 Task: Go to Program & Features. Select Whole Food Market. Add to cart Organic Probiotic Supplements-2. Place order for Kayla Brown, _x000D_
500 Blairs Ferry Rd NE_x000D_
Cedar Rapids, Iowa(IA), 52402, Cell Number (319) 533-3611
Action: Mouse moved to (396, 354)
Screenshot: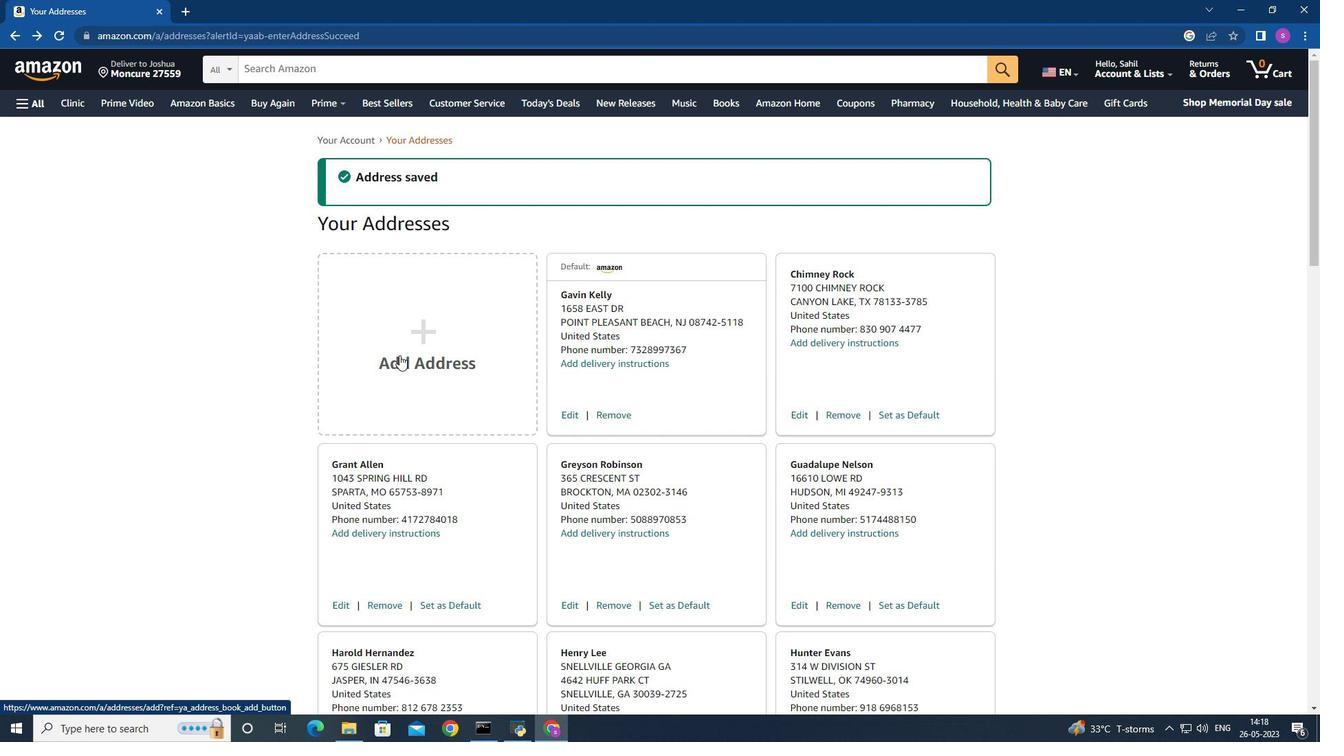 
Action: Mouse pressed left at (396, 354)
Screenshot: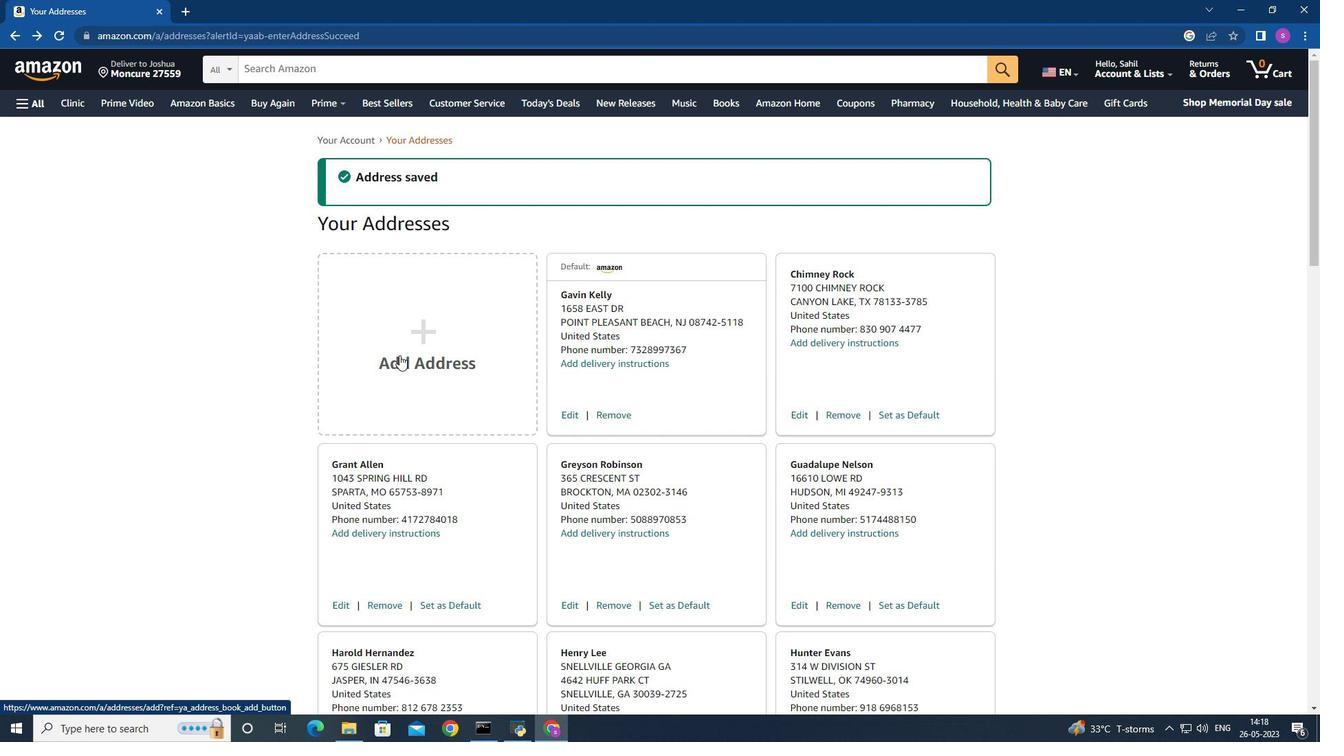 
Action: Mouse moved to (416, 341)
Screenshot: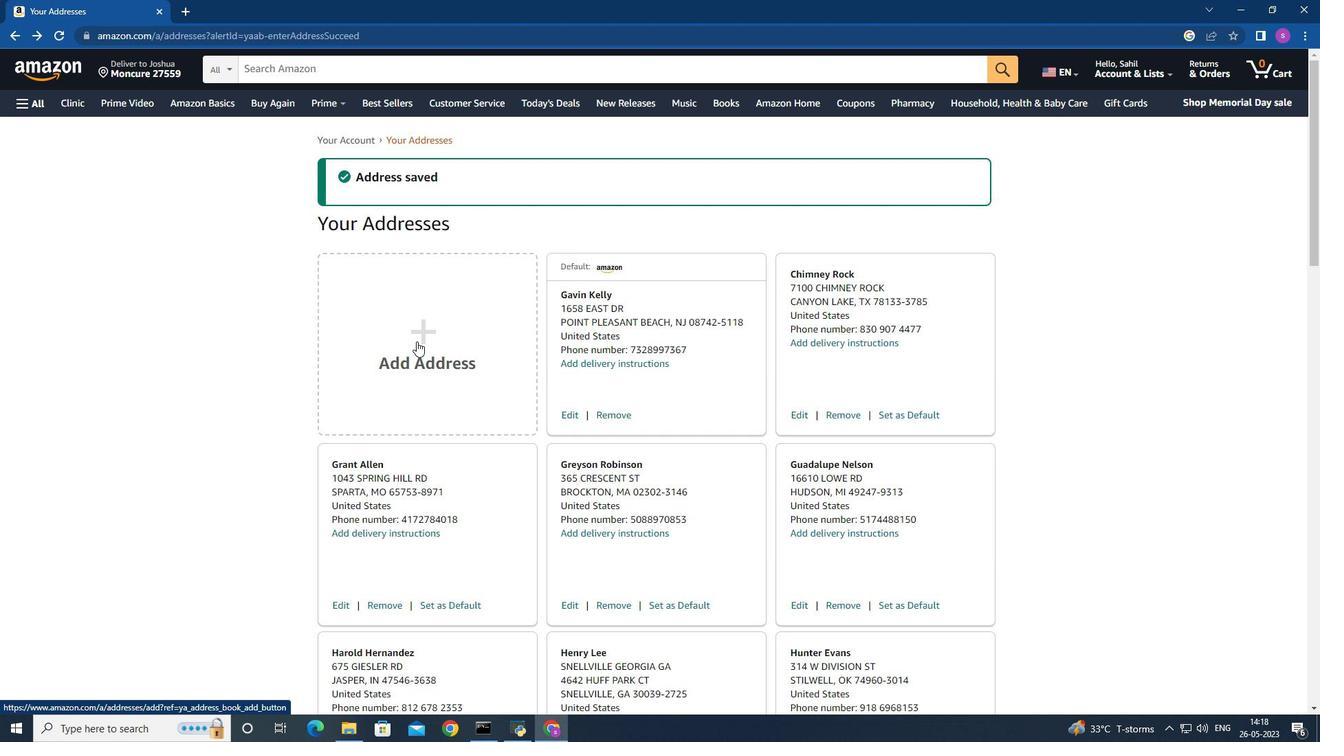 
Action: Mouse pressed left at (416, 341)
Screenshot: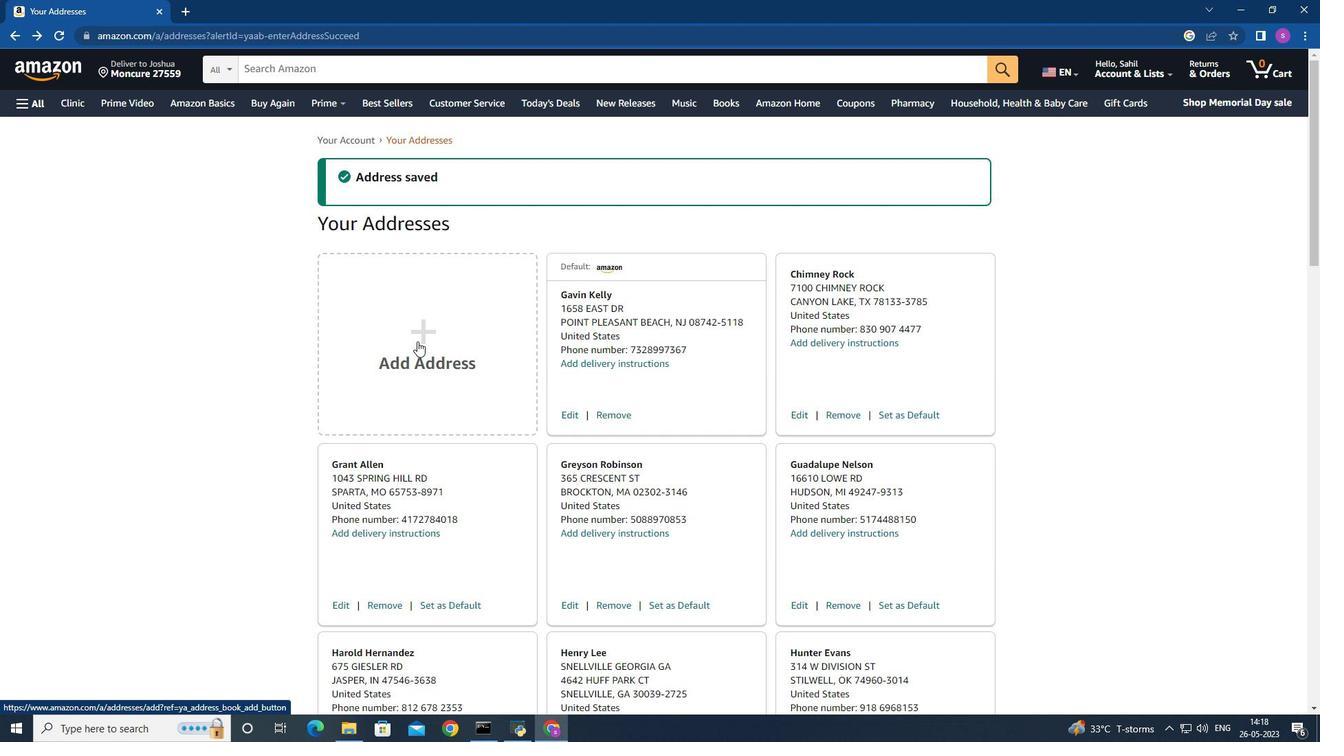 
Action: Mouse moved to (544, 337)
Screenshot: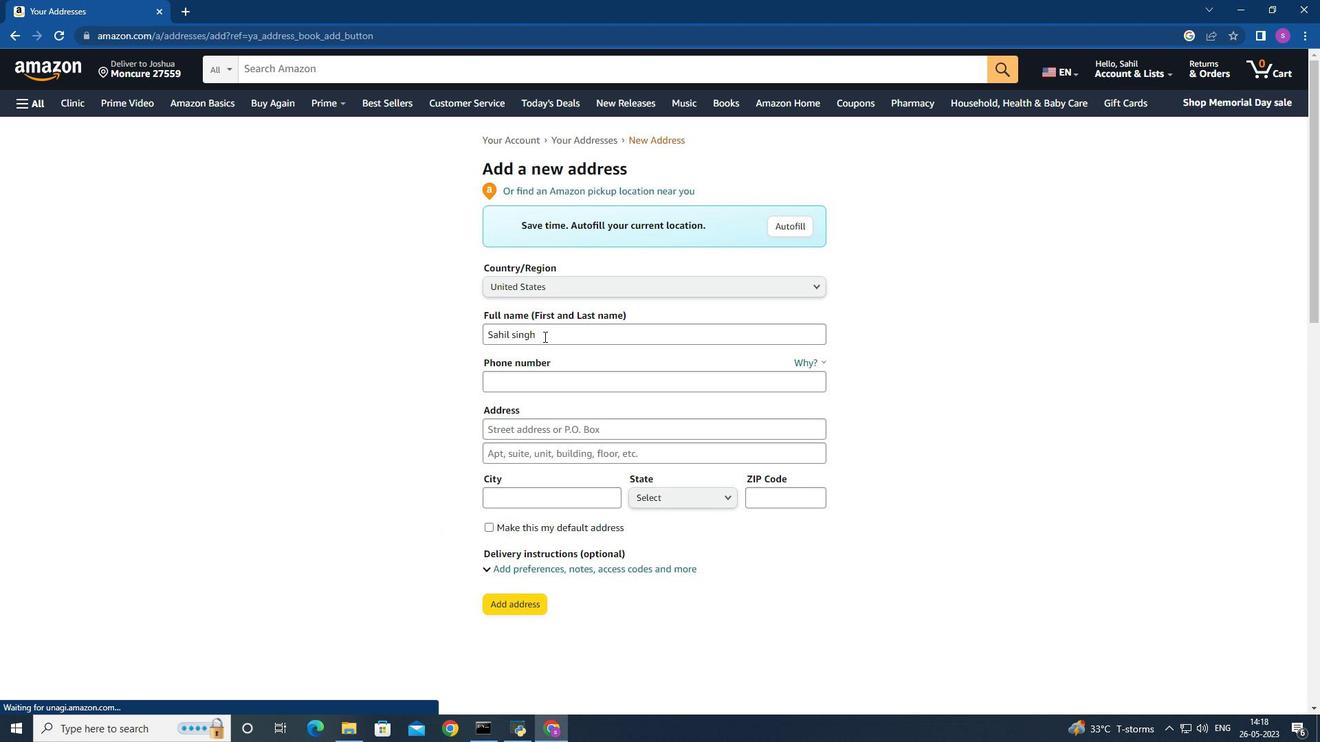 
Action: Mouse pressed left at (544, 337)
Screenshot: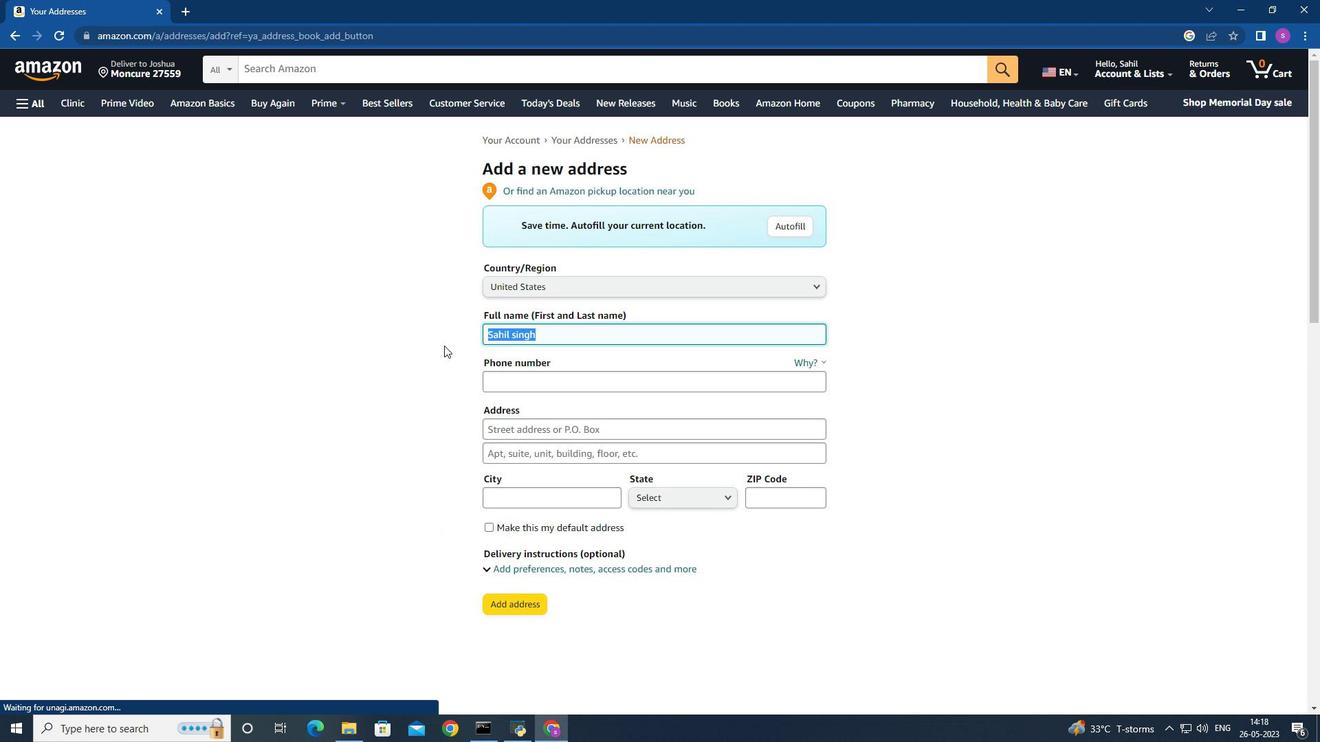 
Action: Mouse moved to (417, 348)
Screenshot: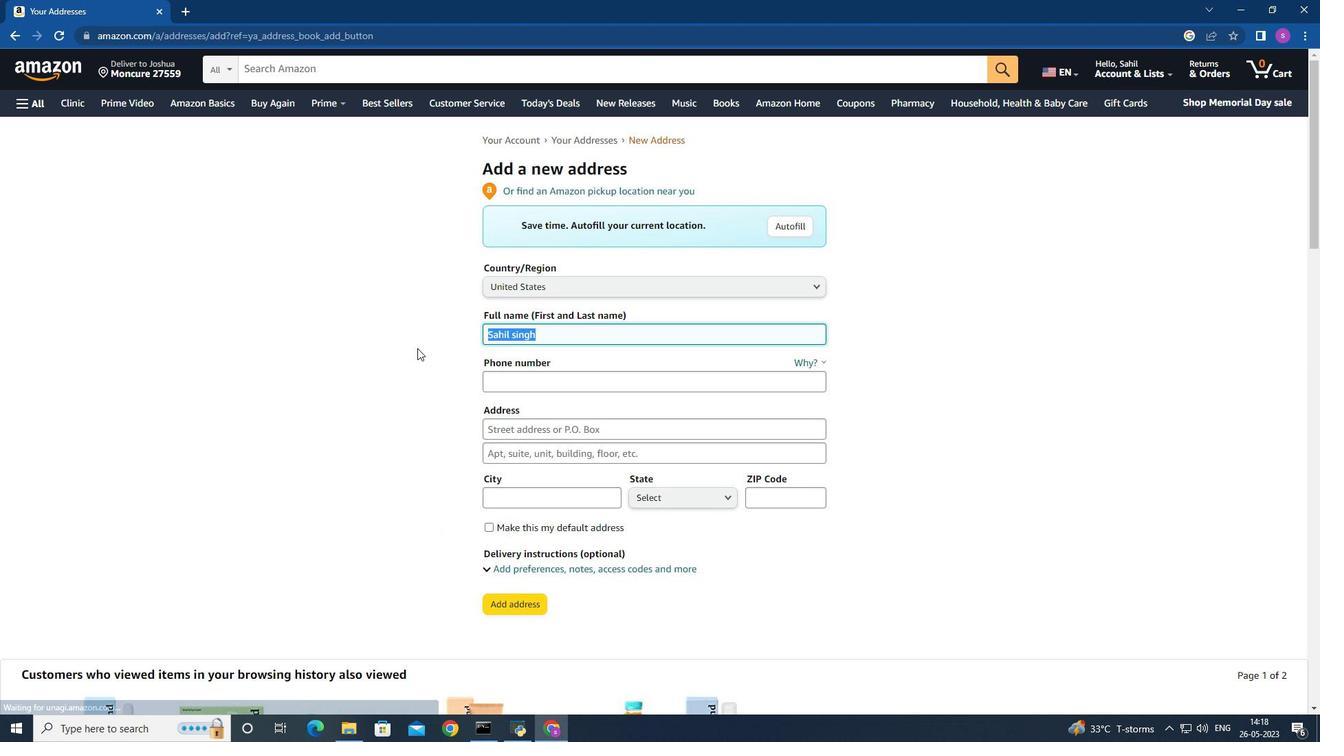 
Action: Key pressed <Key.shift>Kayla<Key.space><Key.shift>Browm
Screenshot: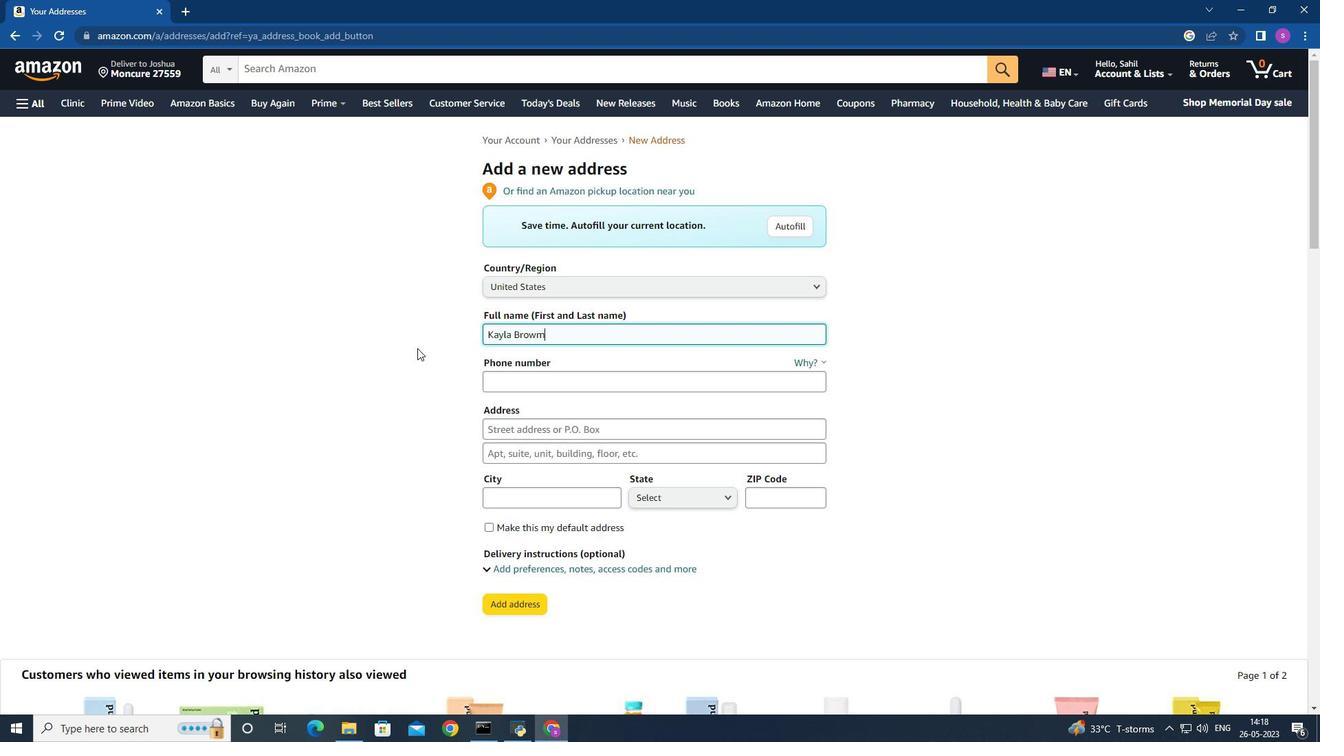 
Action: Mouse moved to (494, 377)
Screenshot: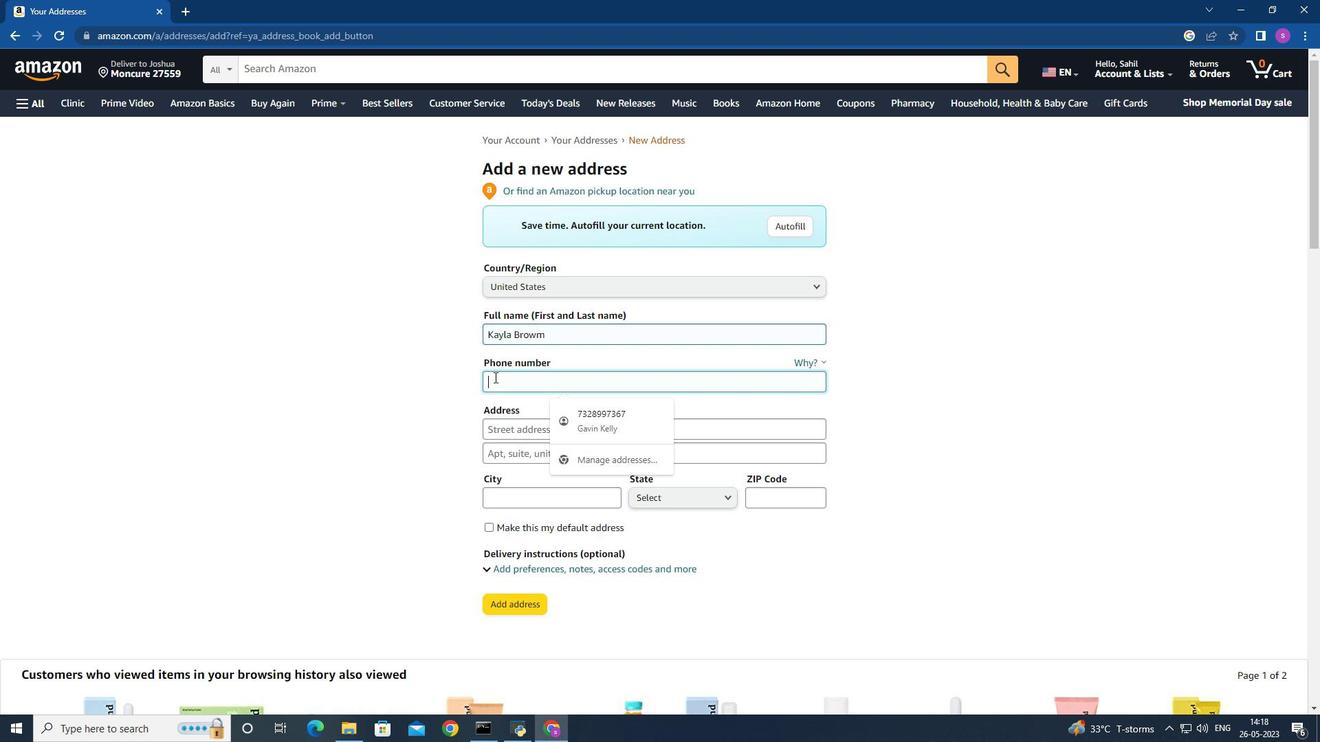 
Action: Mouse pressed left at (494, 377)
Screenshot: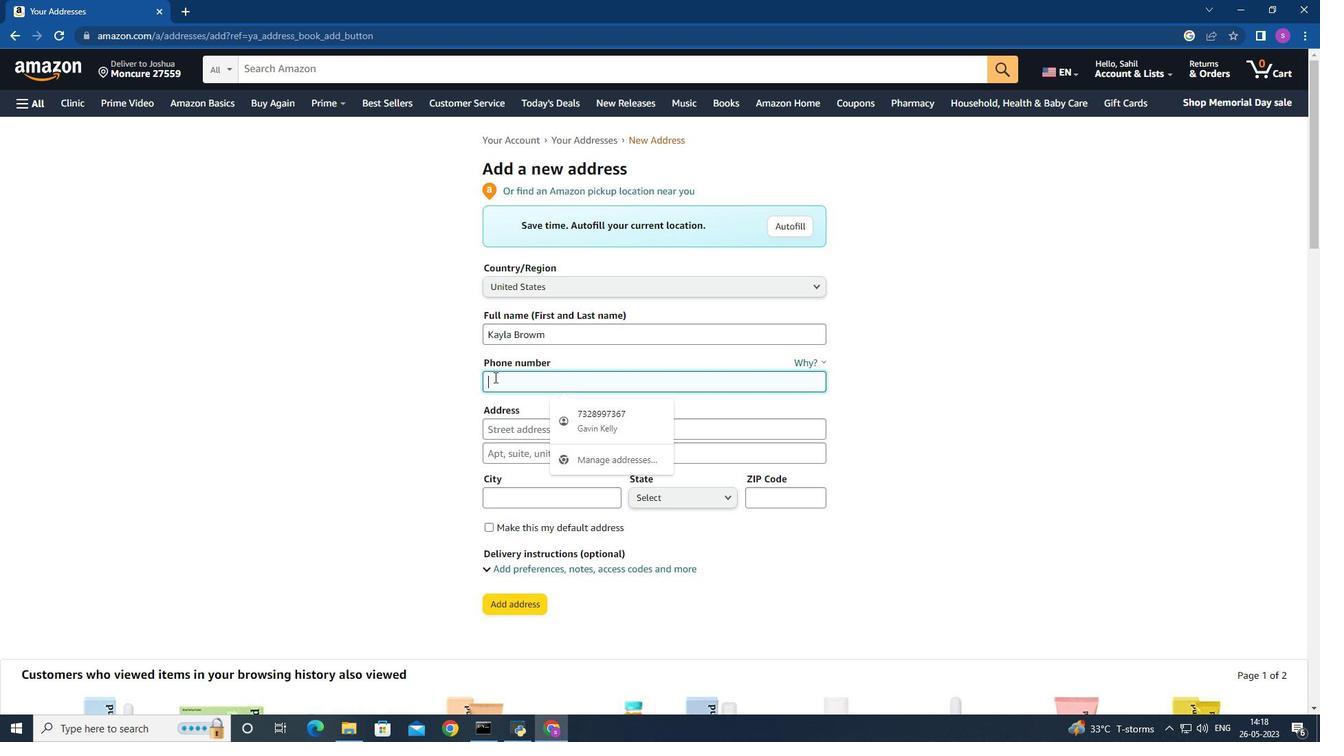 
Action: Key pressed 3195333611
Screenshot: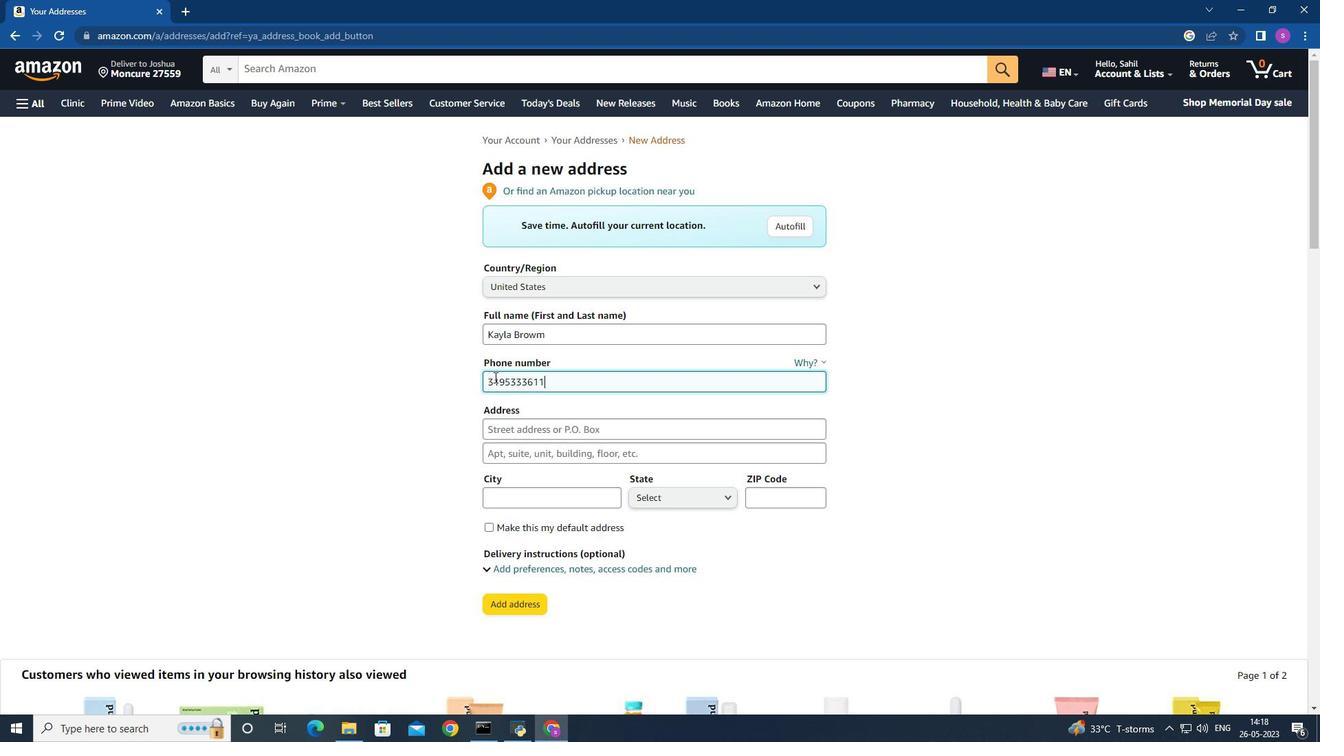 
Action: Mouse moved to (515, 431)
Screenshot: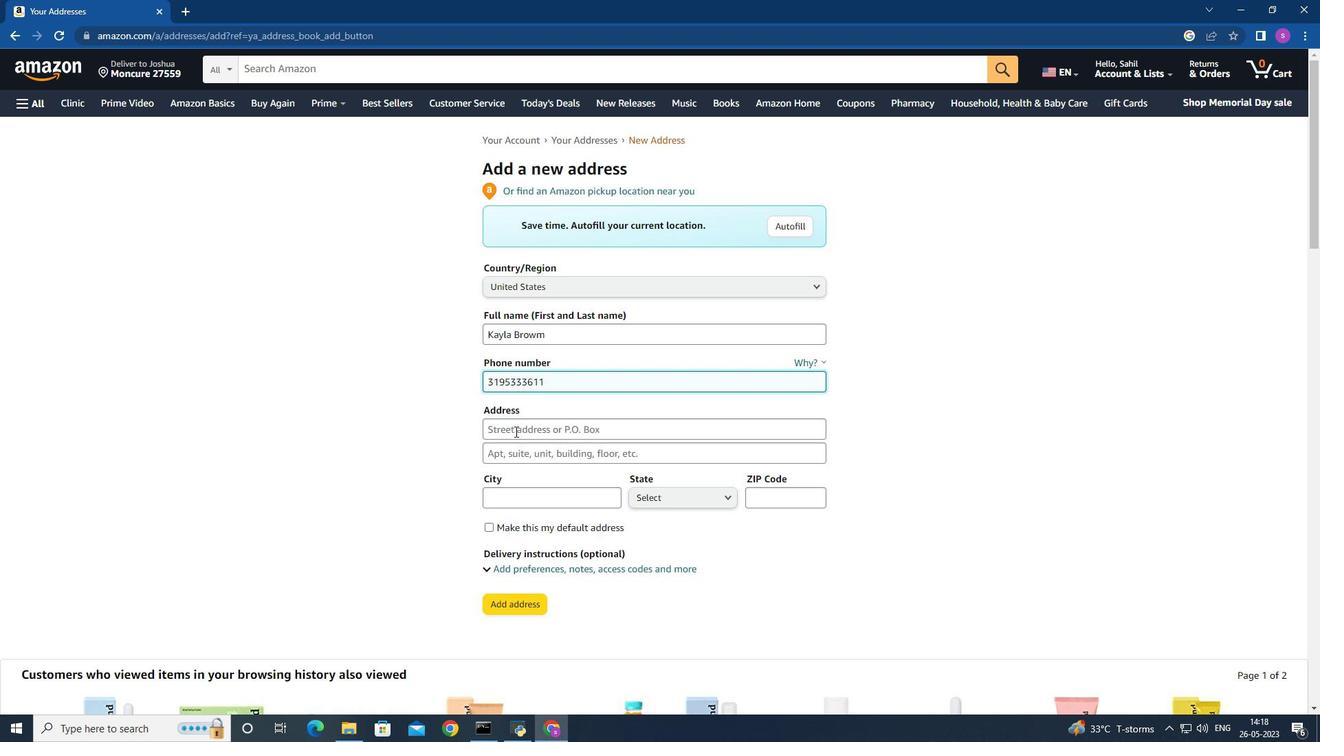 
Action: Mouse pressed left at (515, 431)
Screenshot: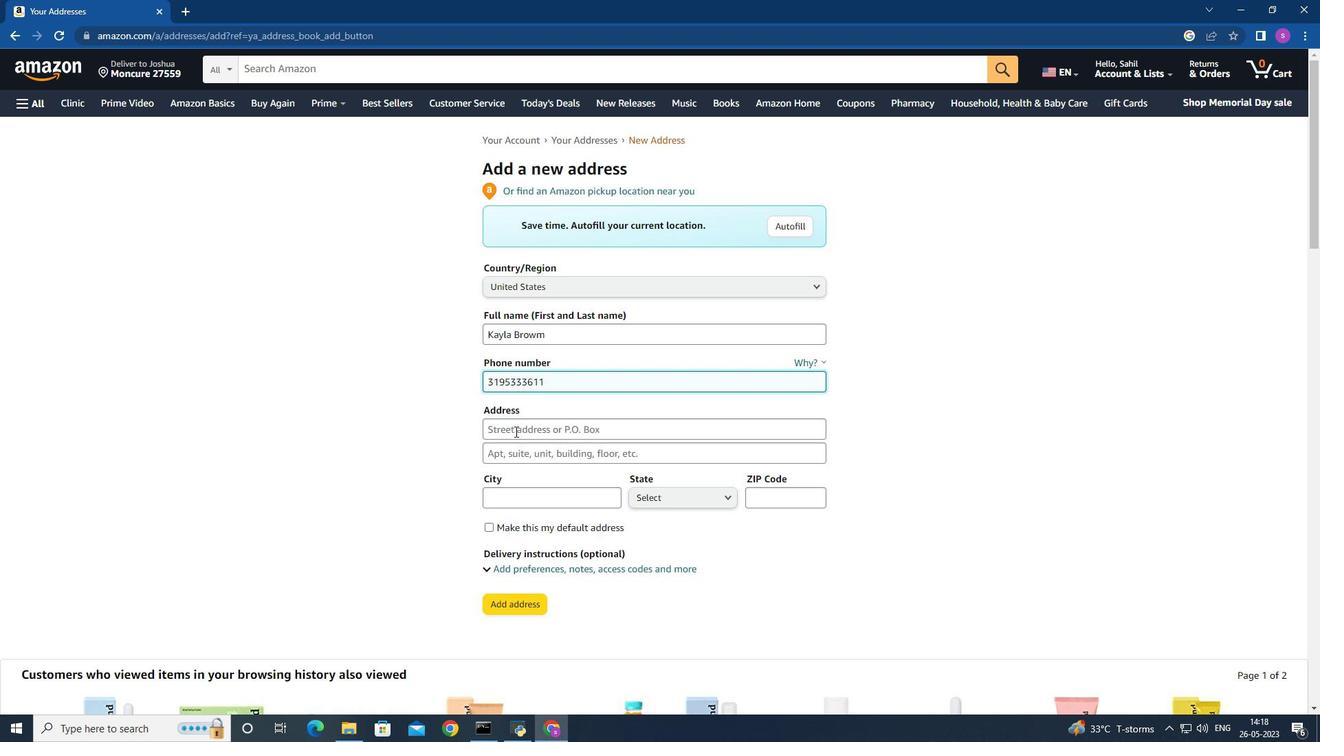 
Action: Mouse moved to (509, 419)
Screenshot: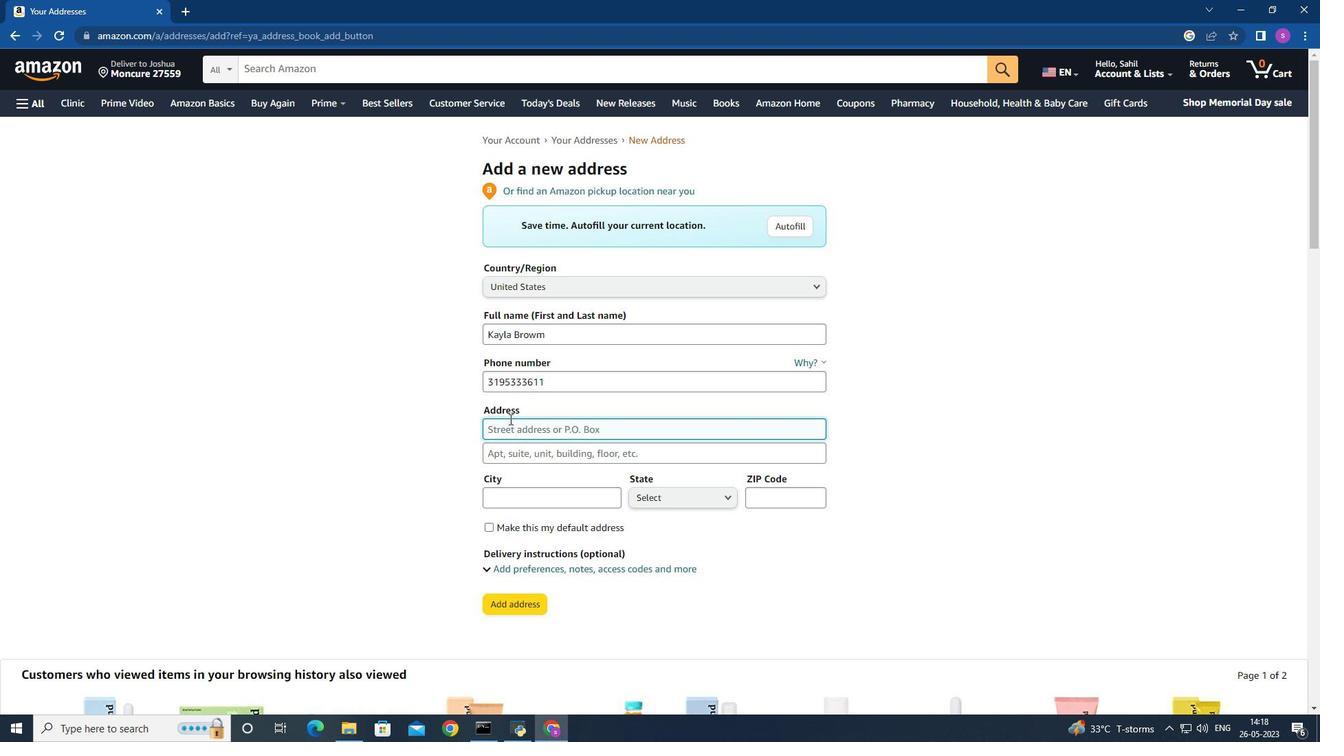 
Action: Key pressed 500<Key.space><Key.shift>Blairs<Key.space><Key.shift>Ferry
Screenshot: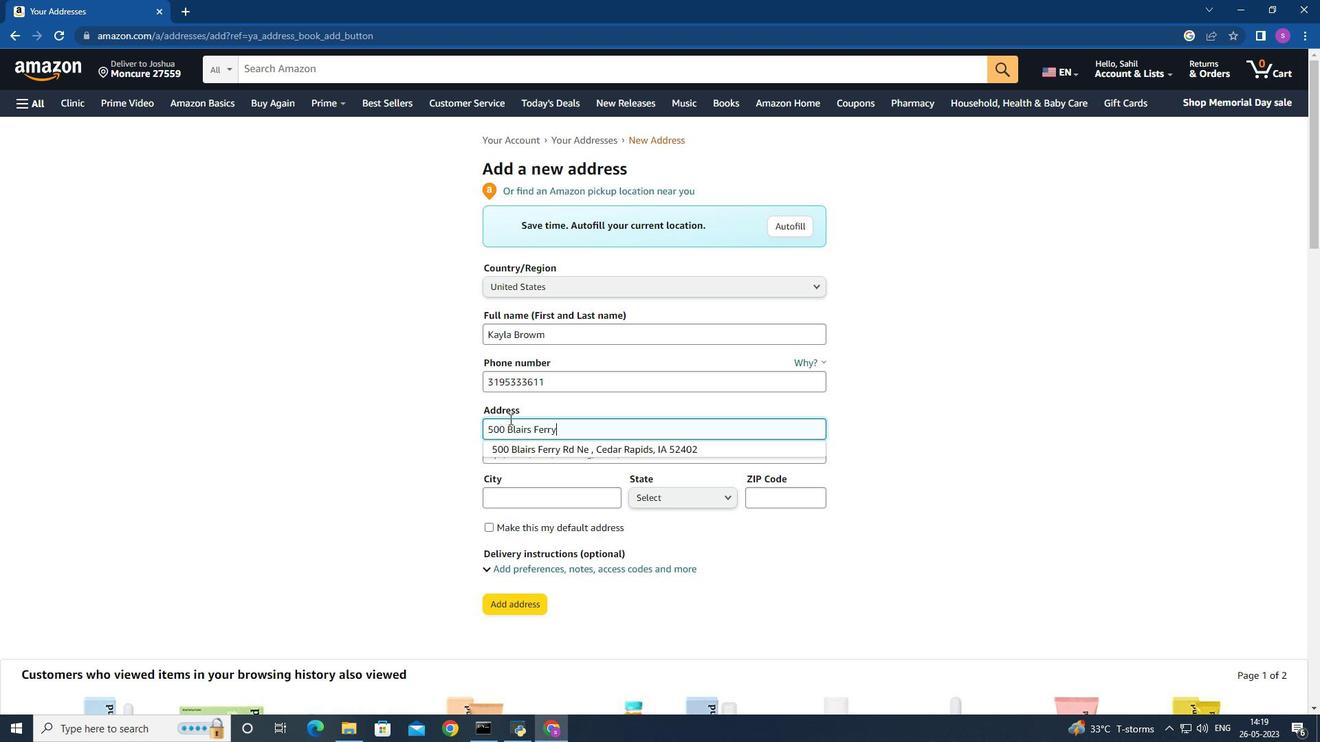 
Action: Mouse moved to (532, 448)
Screenshot: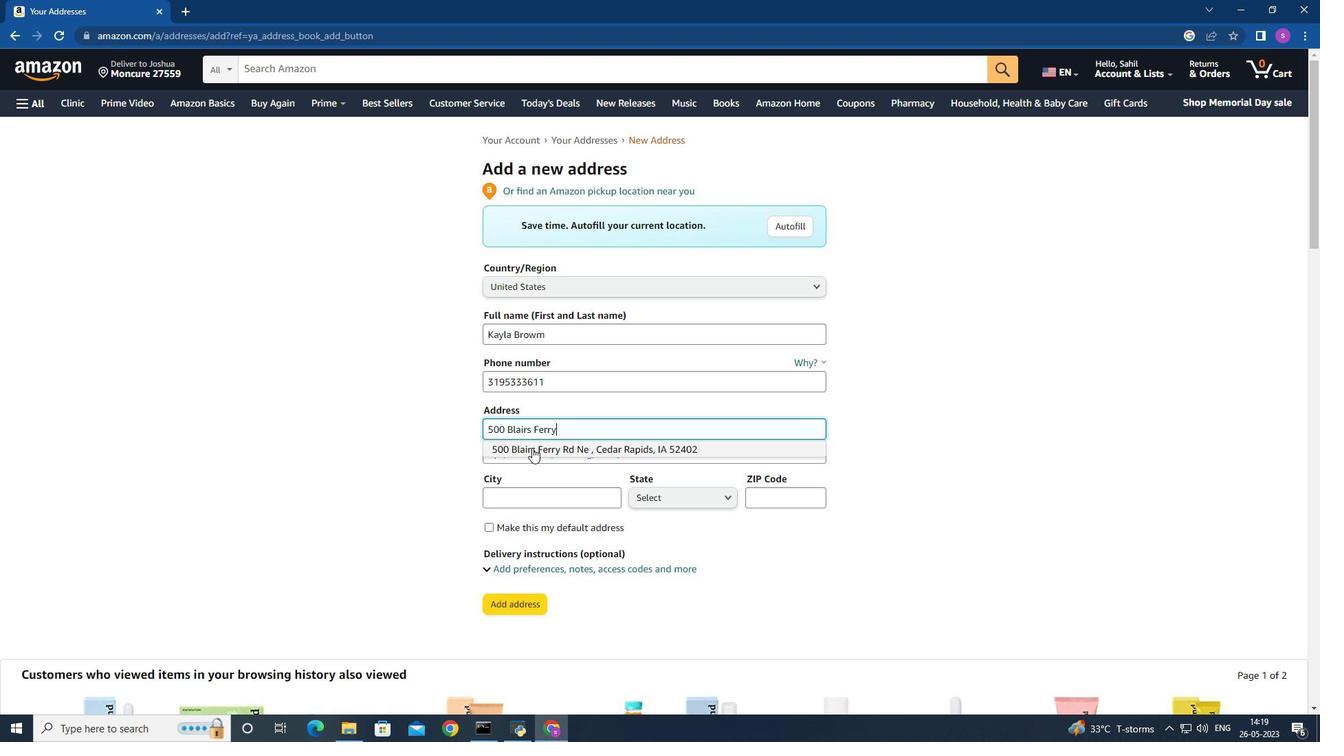 
Action: Mouse pressed left at (532, 448)
Screenshot: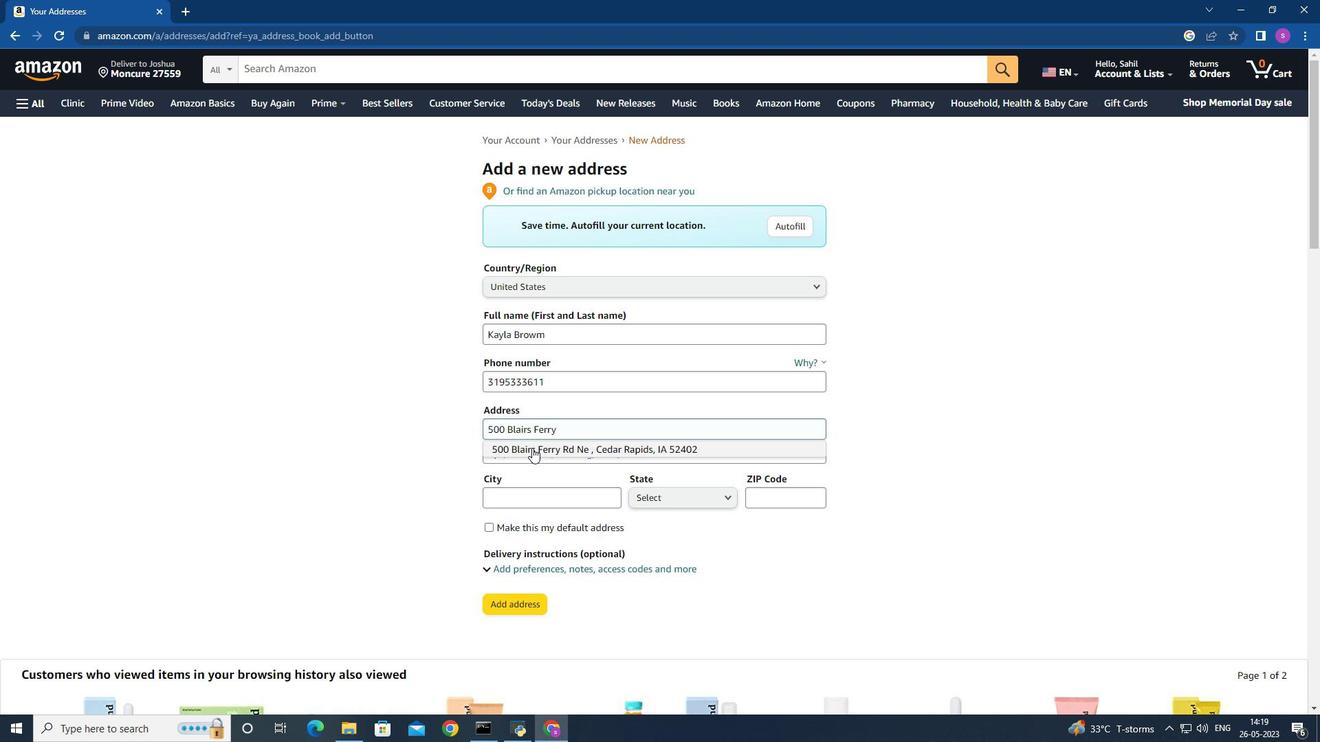 
Action: Mouse moved to (500, 607)
Screenshot: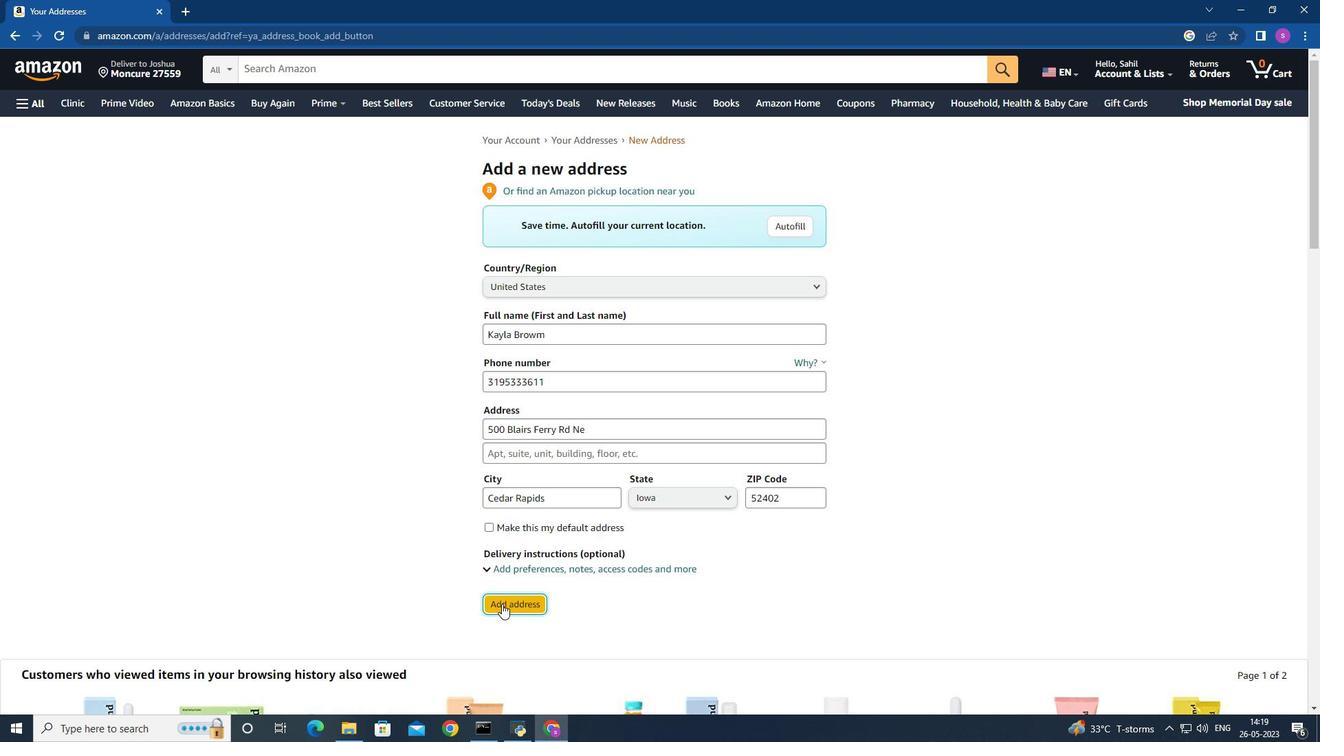 
Action: Mouse pressed left at (500, 607)
Screenshot: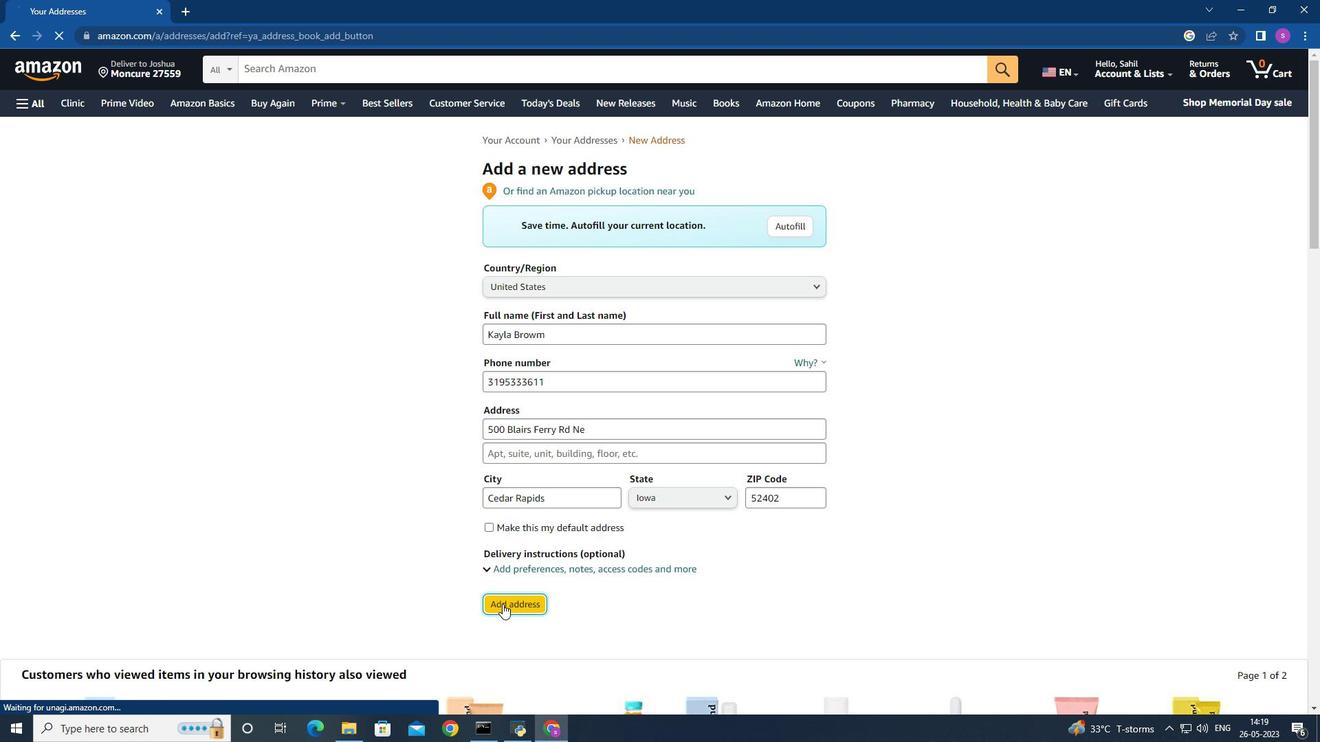 
Action: Mouse moved to (151, 69)
Screenshot: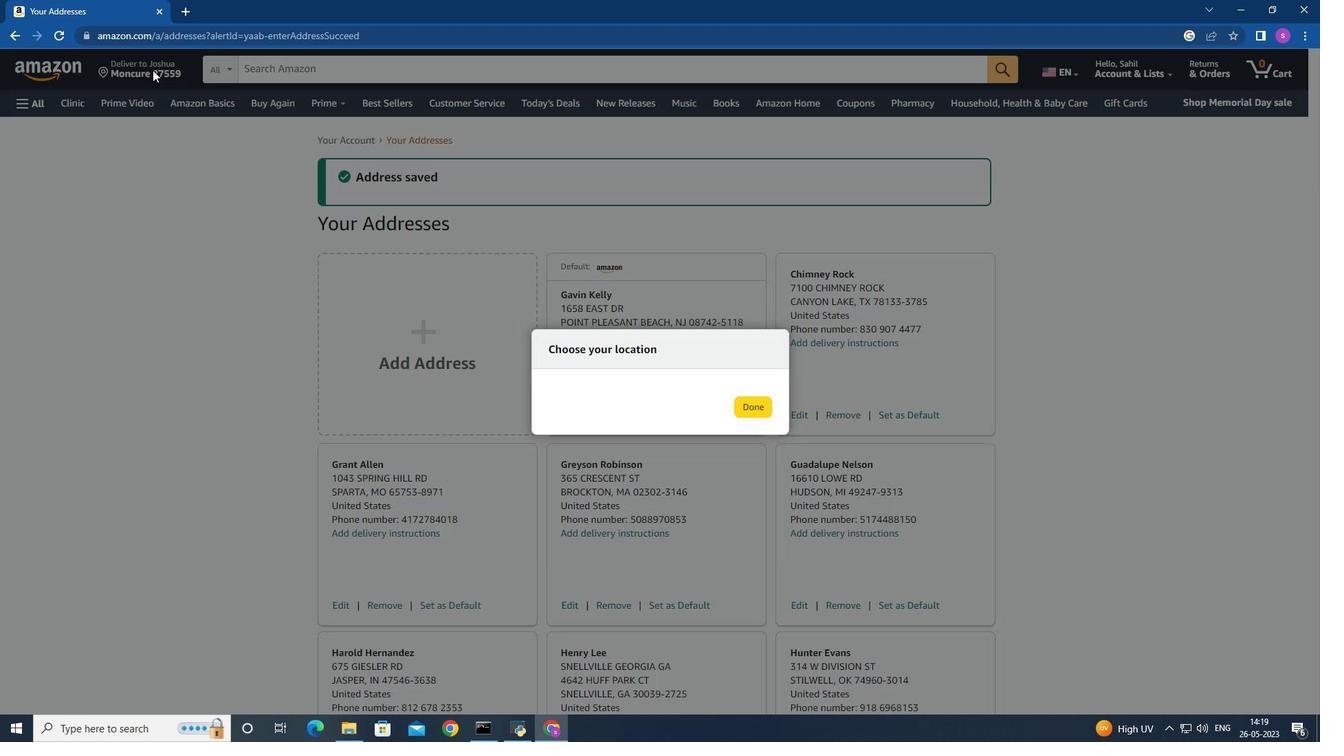 
Action: Mouse pressed left at (151, 69)
Screenshot: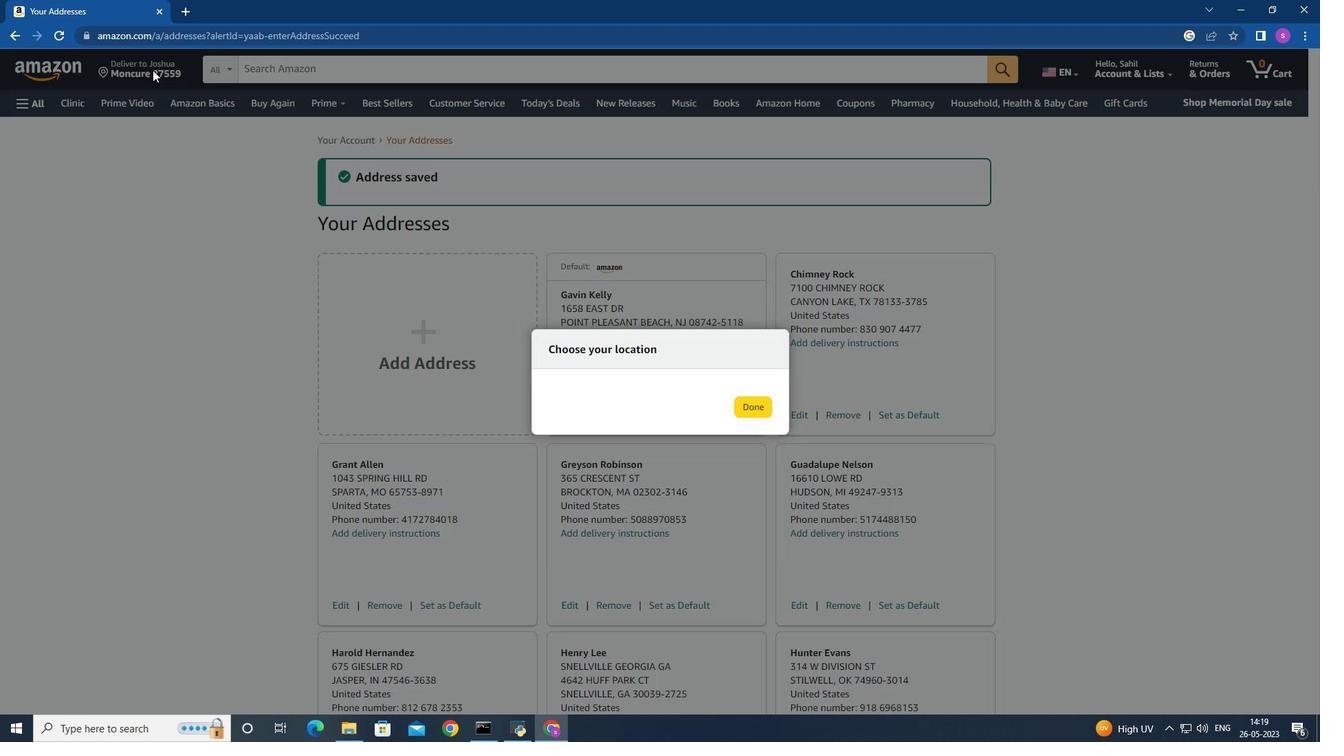 
Action: Mouse moved to (562, 422)
Screenshot: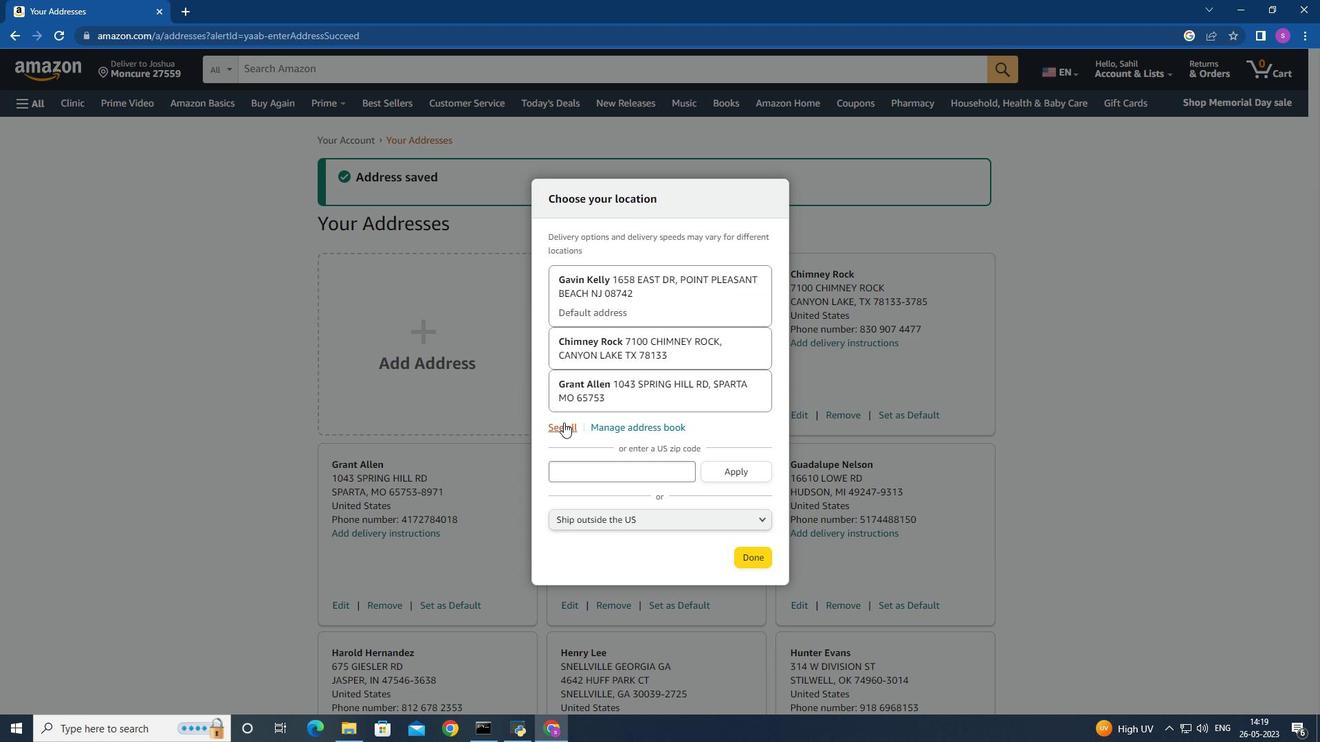 
Action: Mouse pressed left at (562, 422)
Screenshot: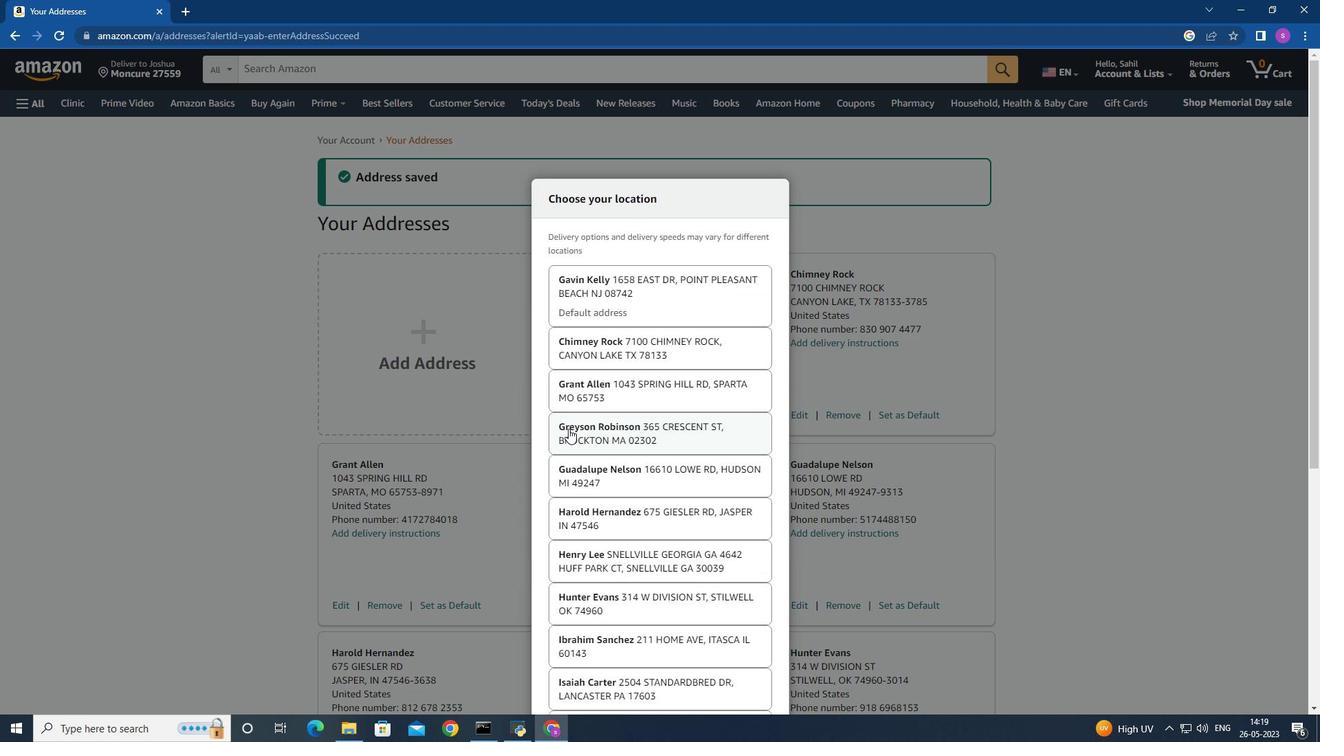 
Action: Mouse moved to (607, 453)
Screenshot: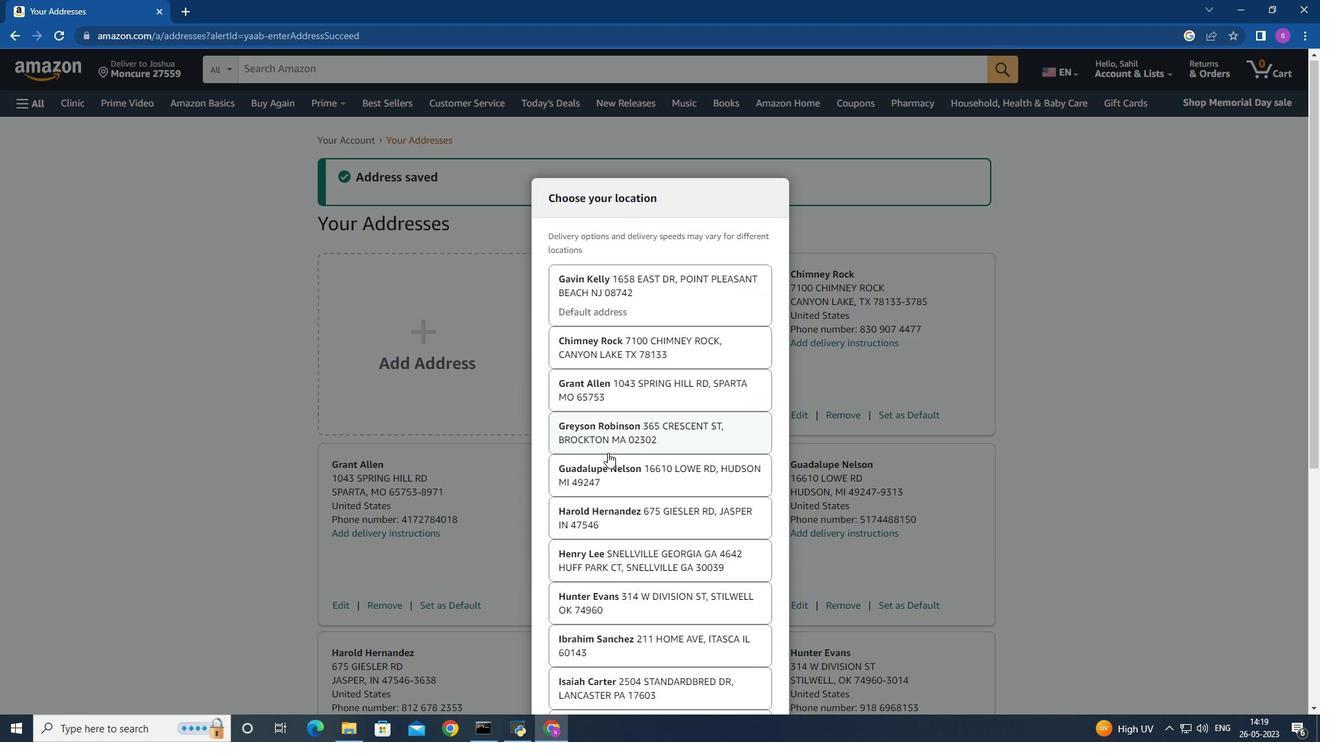 
Action: Mouse scrolled (607, 452) with delta (0, 0)
Screenshot: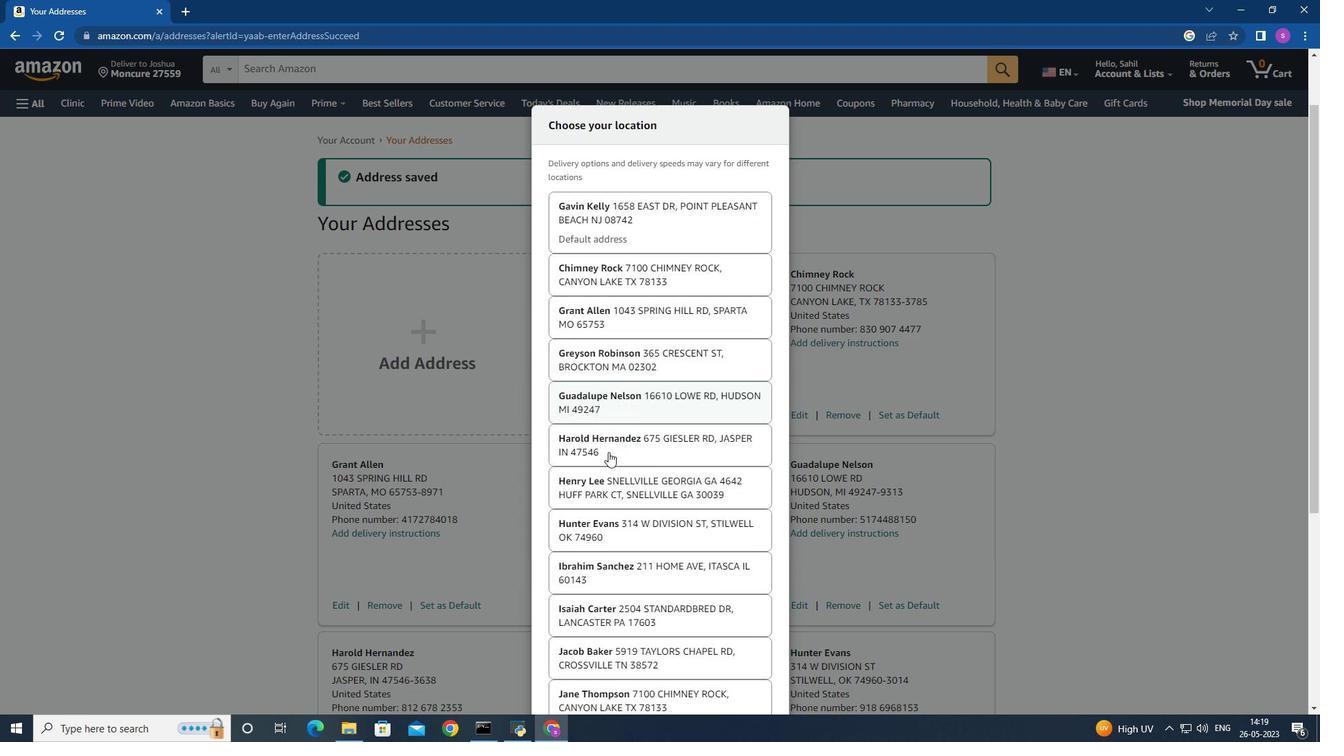 
Action: Mouse scrolled (607, 452) with delta (0, 0)
Screenshot: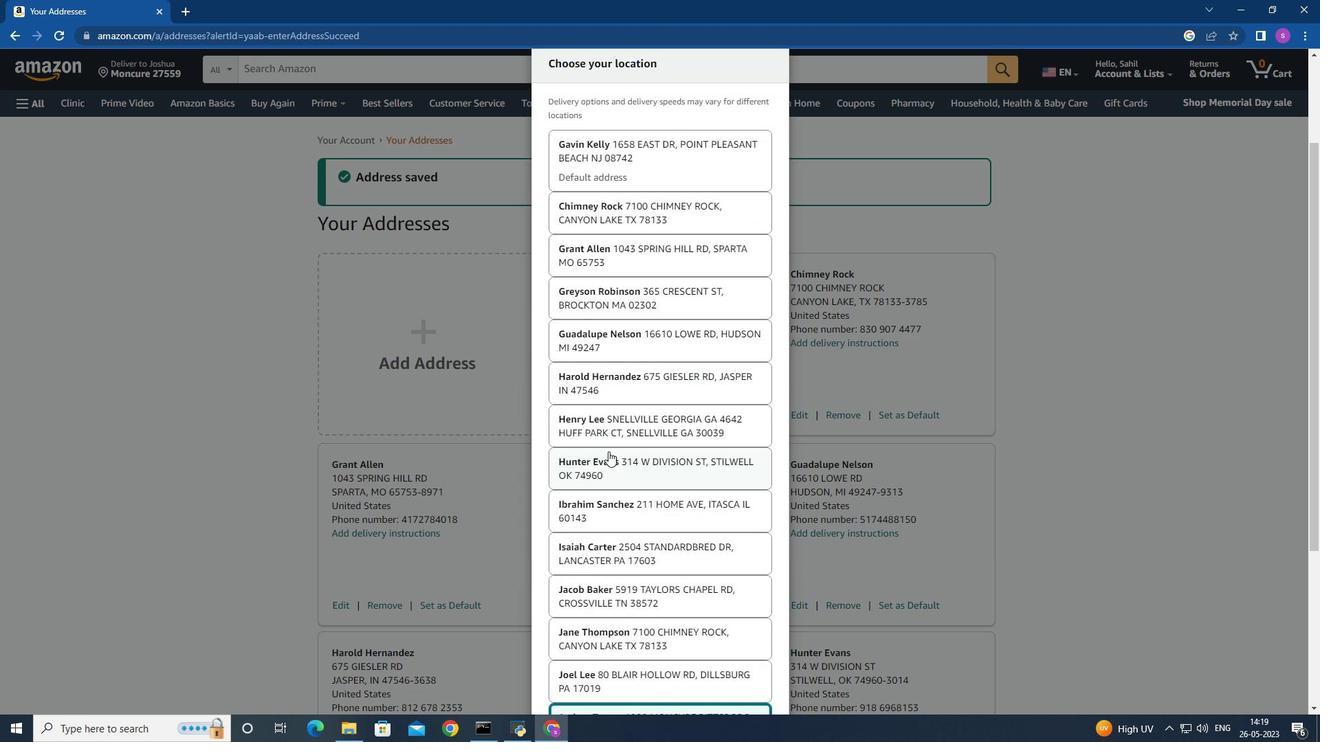 
Action: Mouse moved to (608, 453)
Screenshot: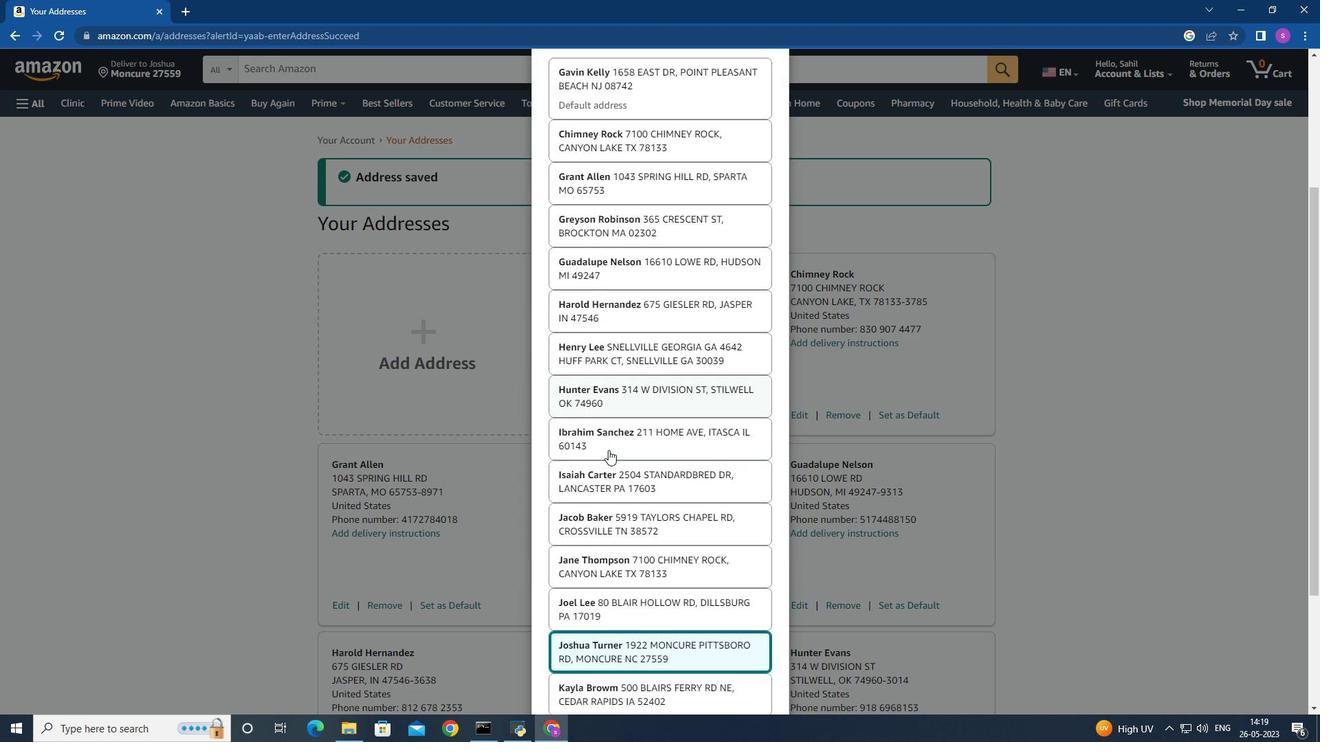 
Action: Mouse scrolled (608, 452) with delta (0, 0)
Screenshot: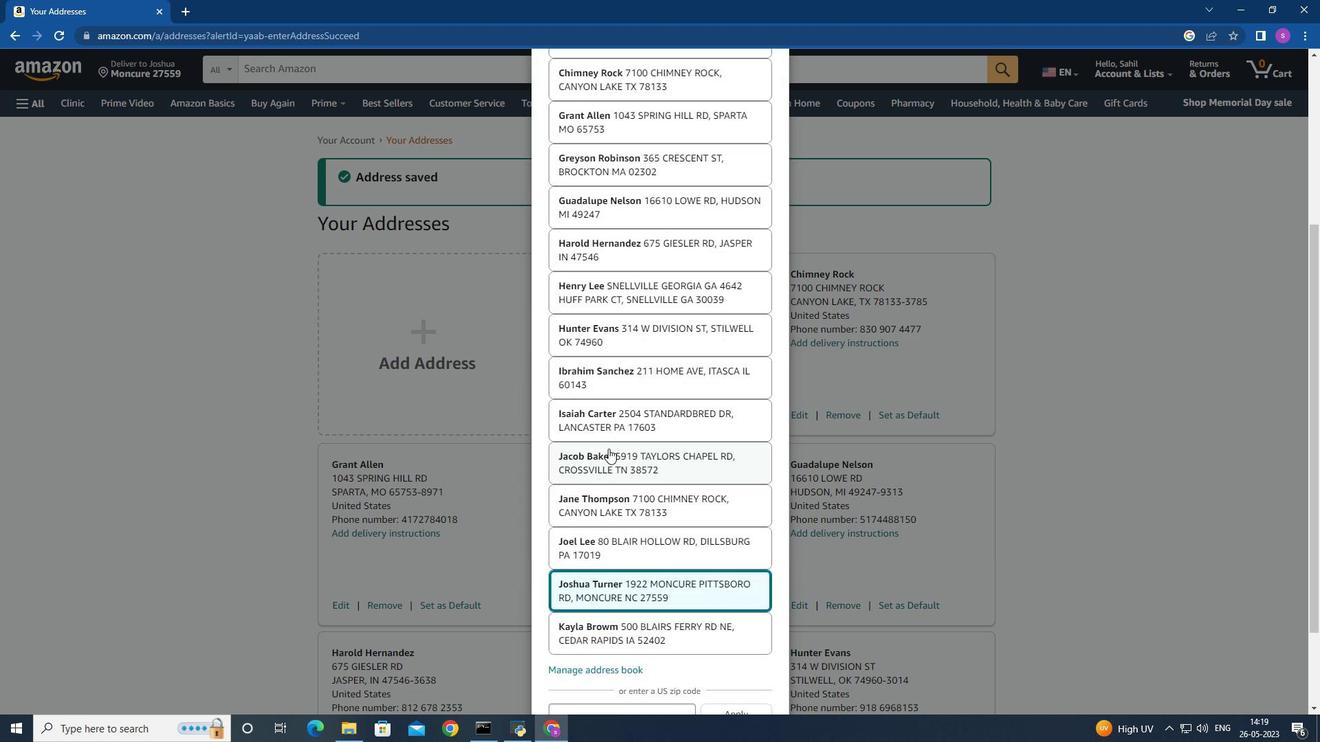 
Action: Mouse moved to (608, 452)
Screenshot: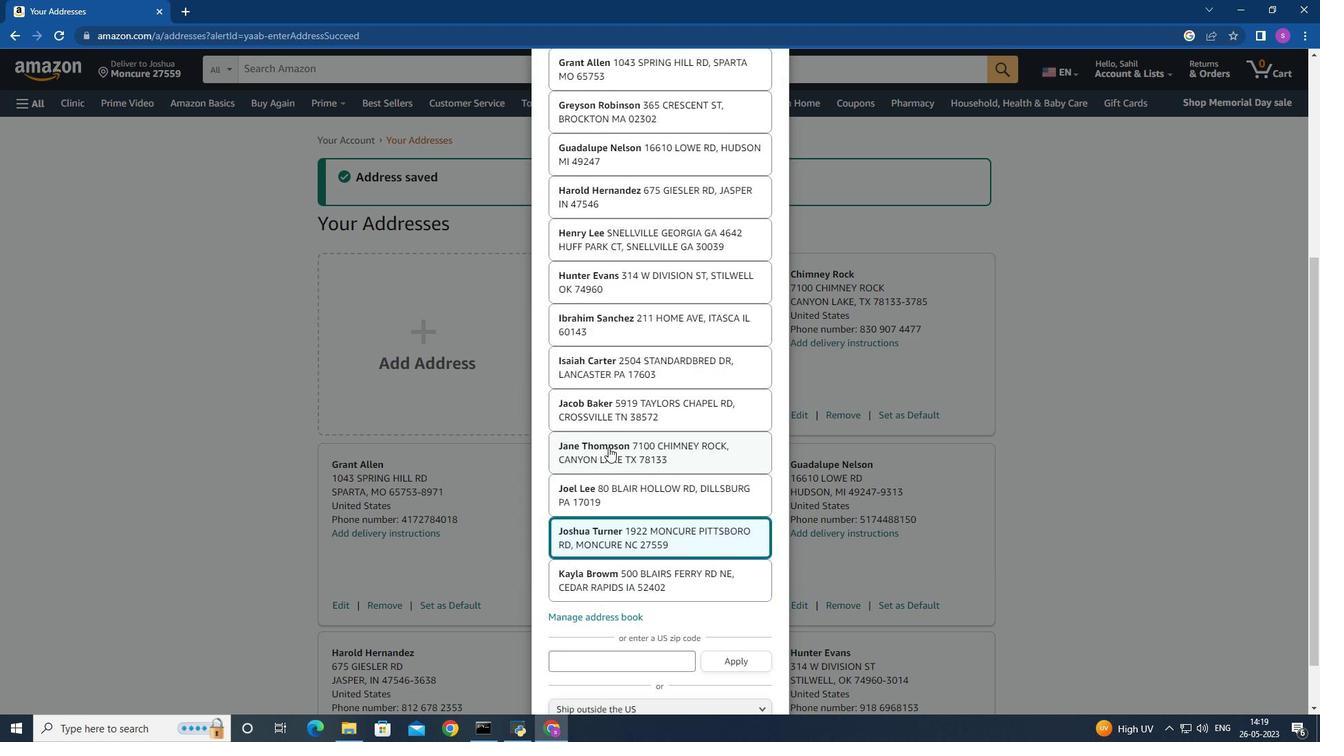 
Action: Mouse scrolled (608, 451) with delta (0, 0)
Screenshot: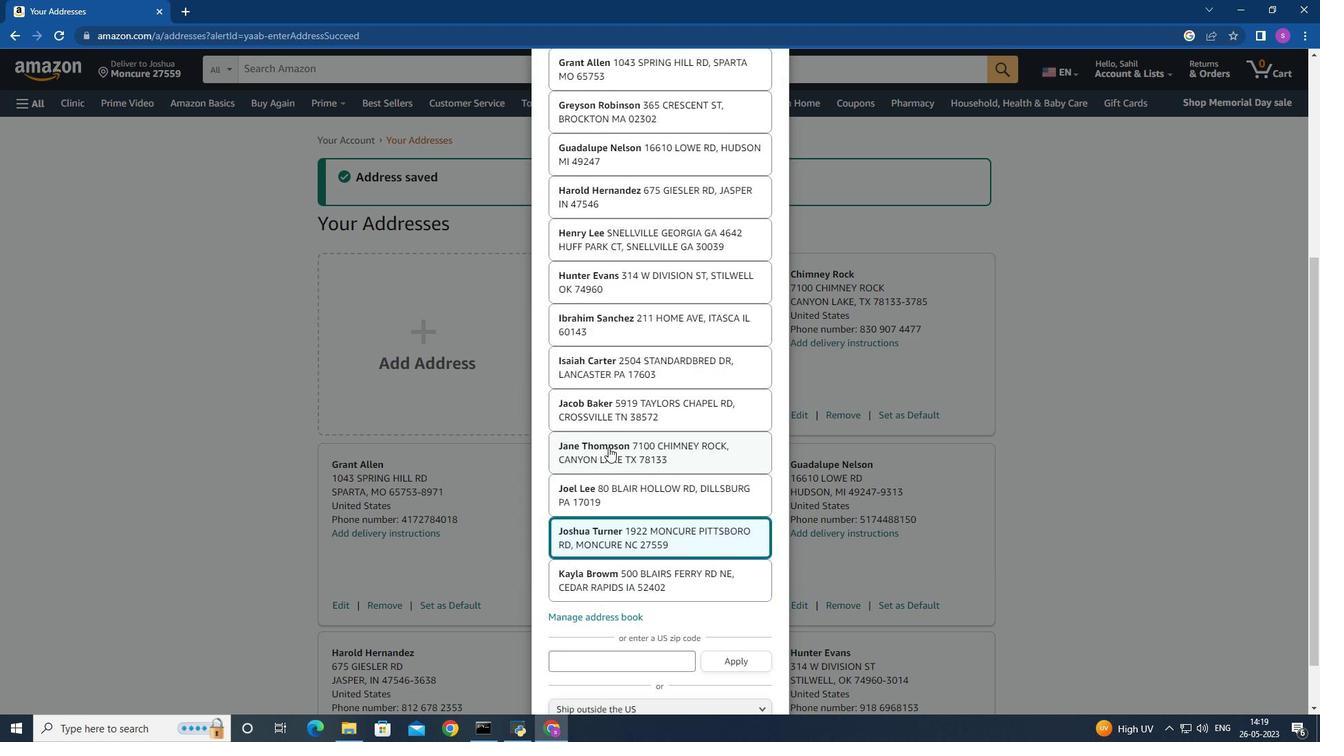 
Action: Mouse moved to (608, 451)
Screenshot: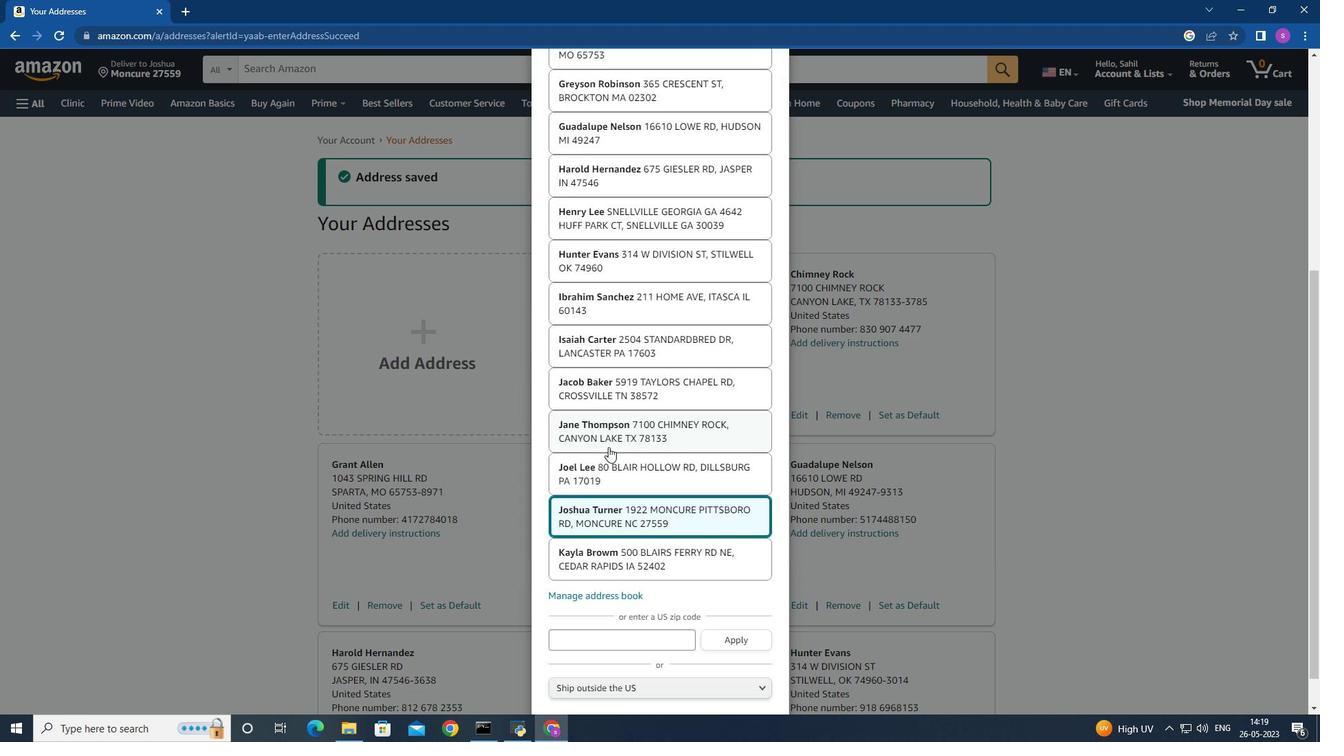 
Action: Mouse scrolled (608, 451) with delta (0, 0)
Screenshot: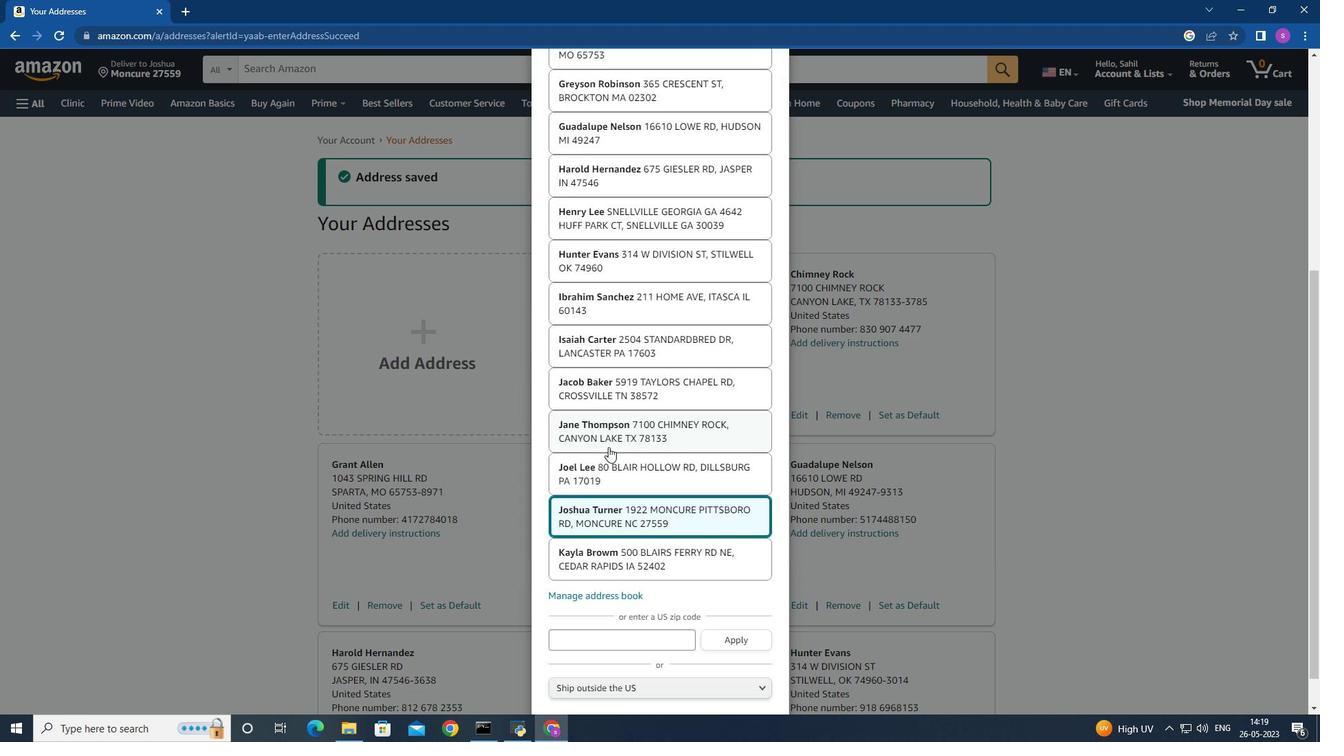 
Action: Mouse moved to (612, 447)
Screenshot: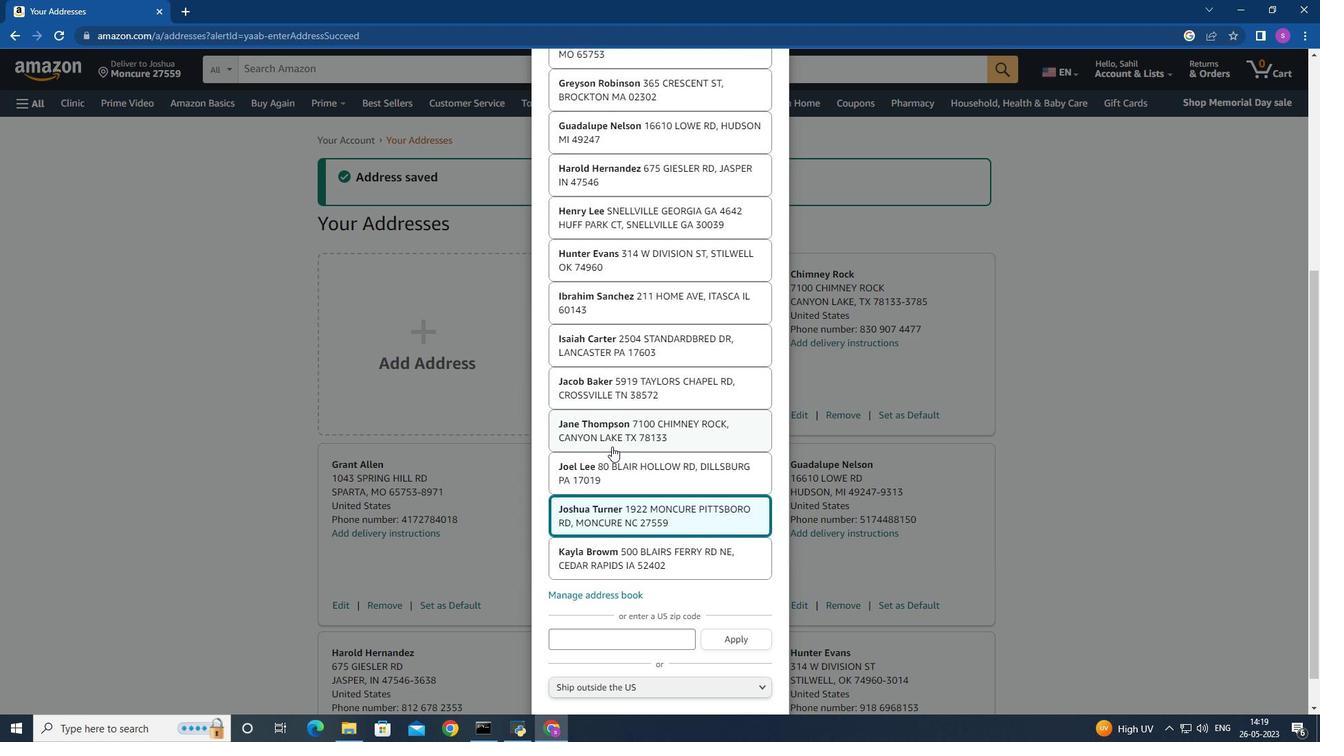 
Action: Mouse scrolled (612, 446) with delta (0, 0)
Screenshot: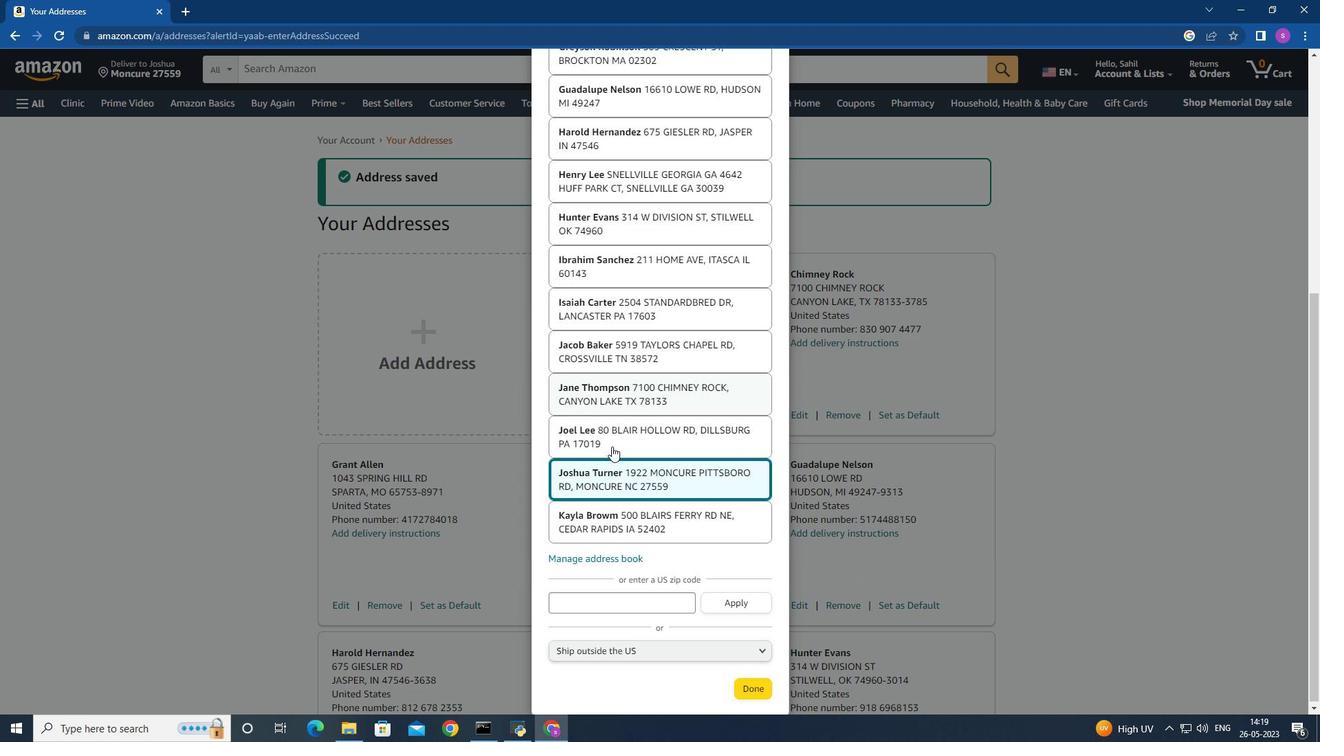 
Action: Mouse moved to (612, 447)
Screenshot: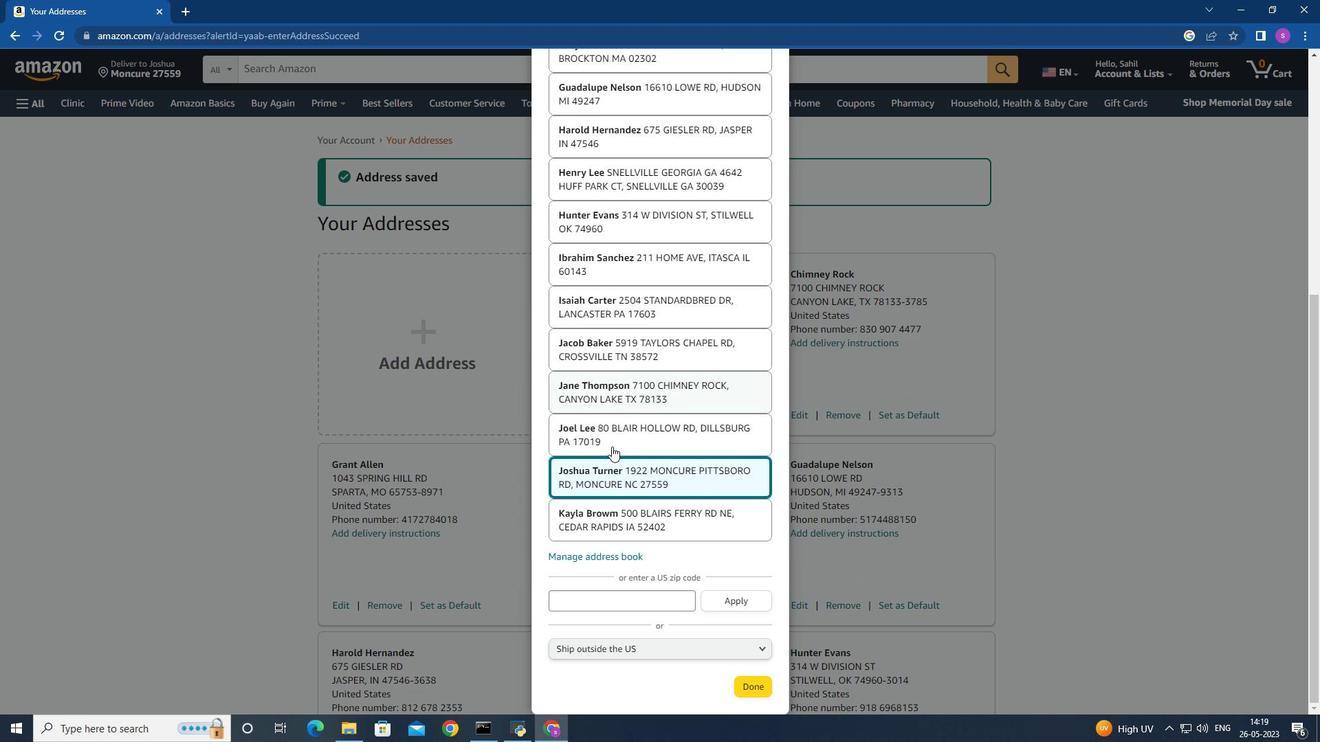
Action: Mouse scrolled (612, 446) with delta (0, 0)
Screenshot: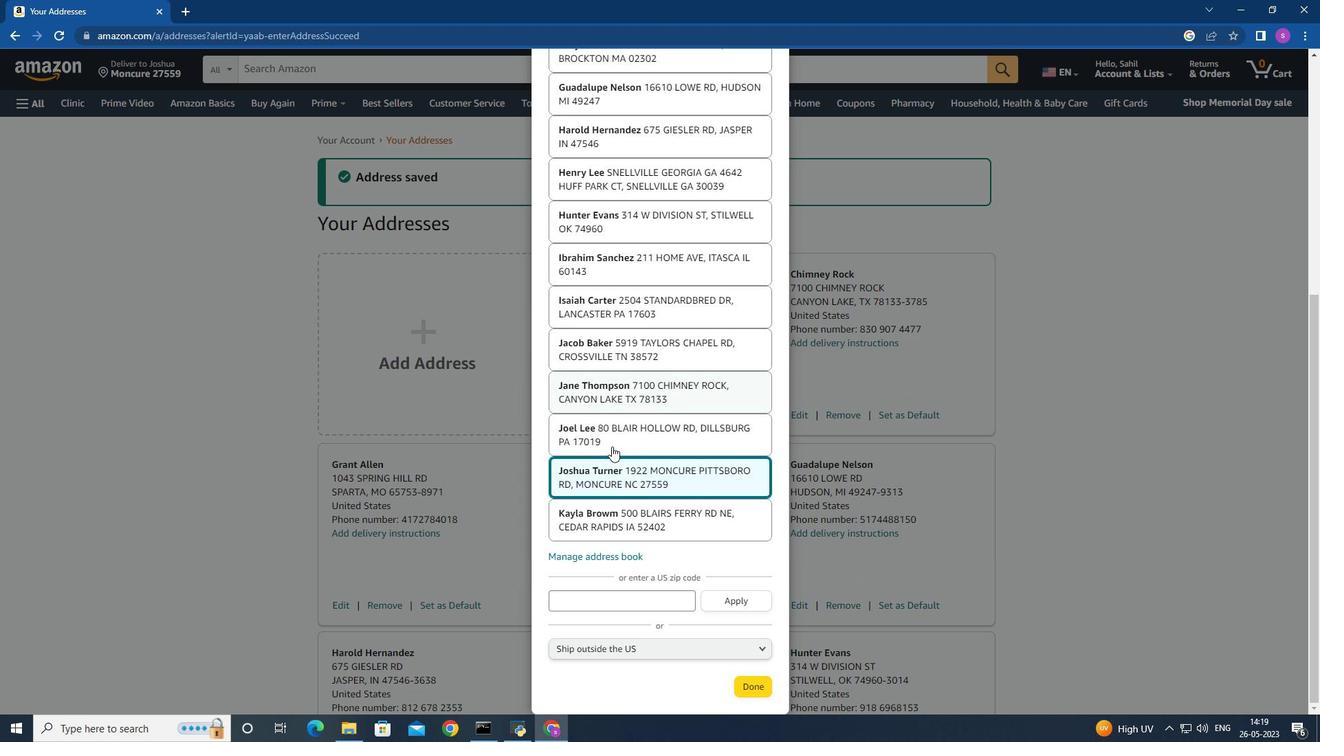 
Action: Mouse moved to (612, 447)
Screenshot: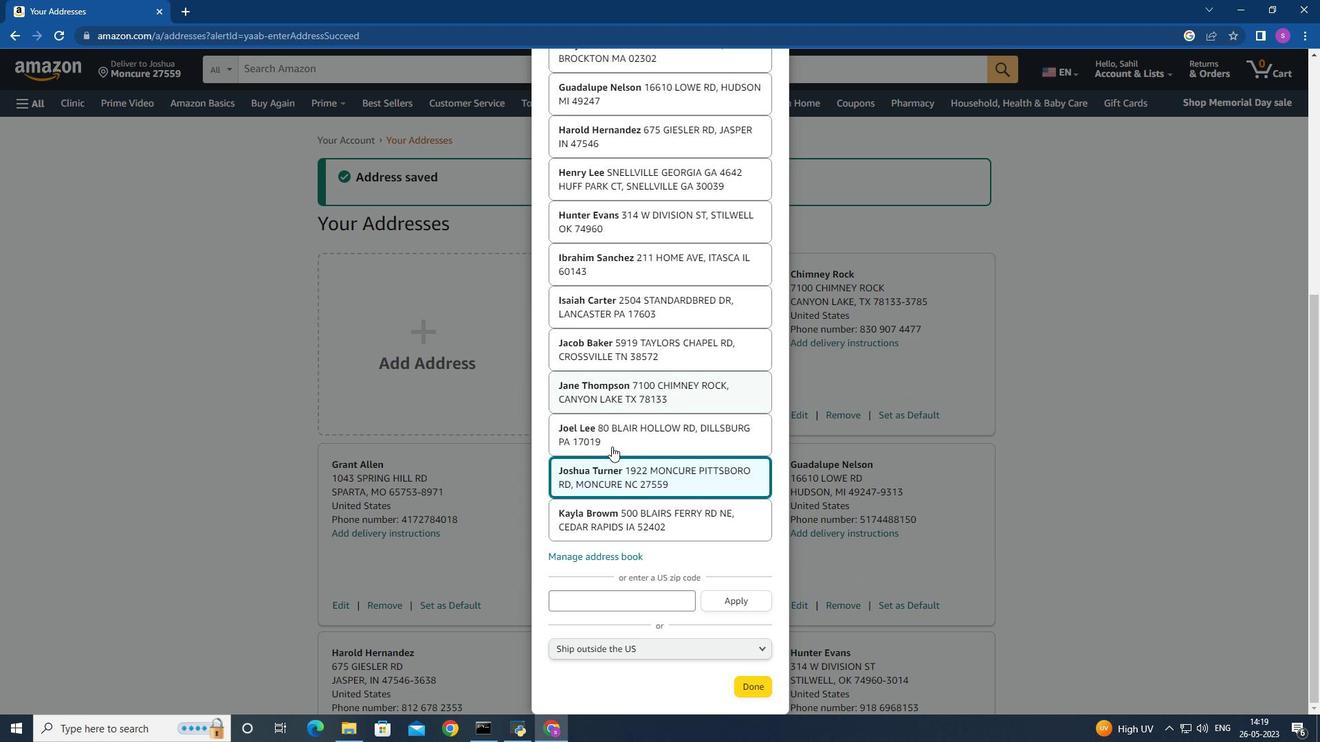 
Action: Mouse scrolled (612, 446) with delta (0, 0)
Screenshot: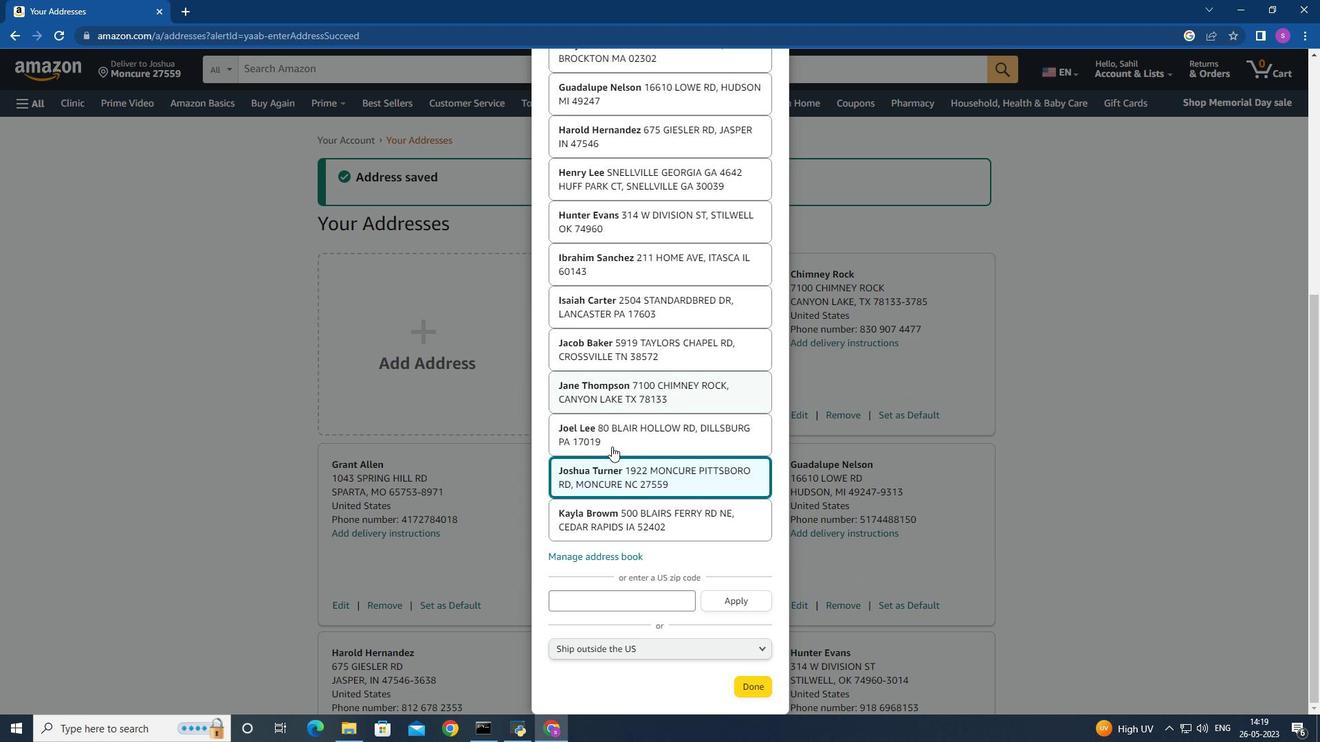 
Action: Mouse moved to (632, 519)
Screenshot: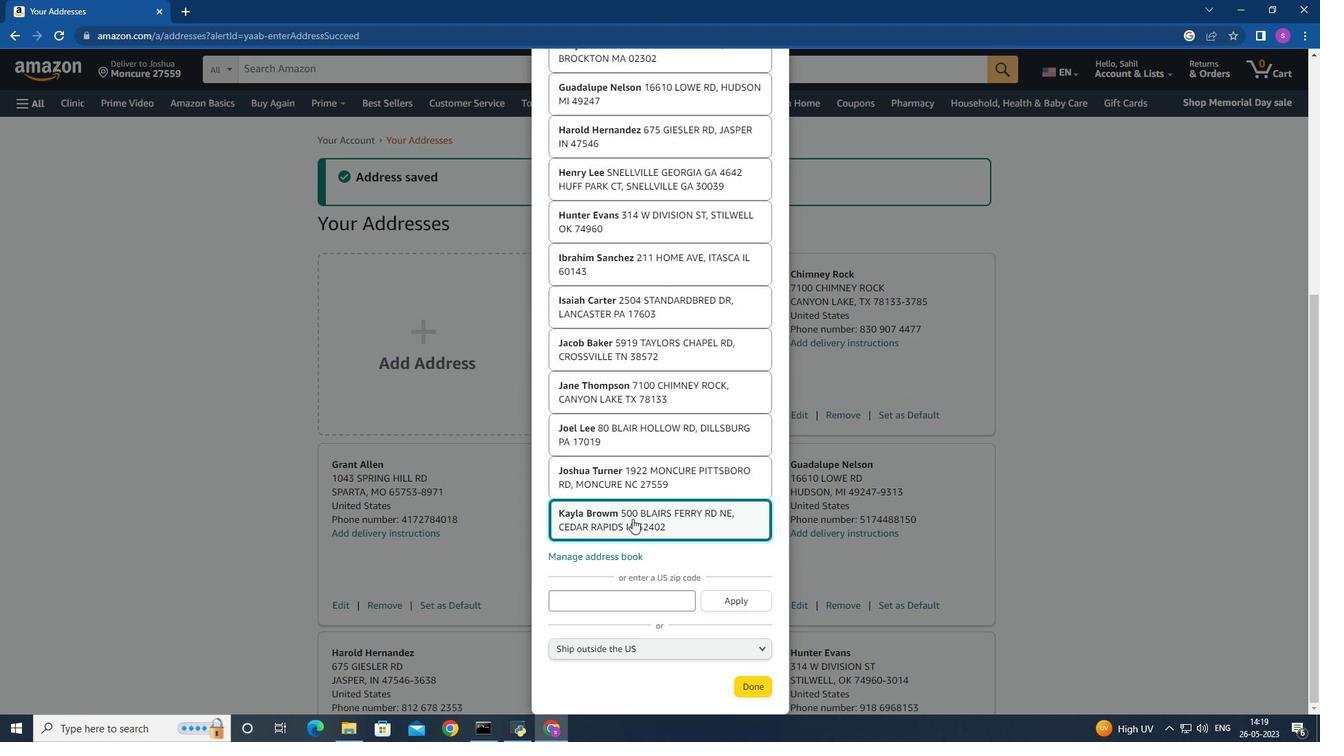 
Action: Mouse pressed left at (632, 519)
Screenshot: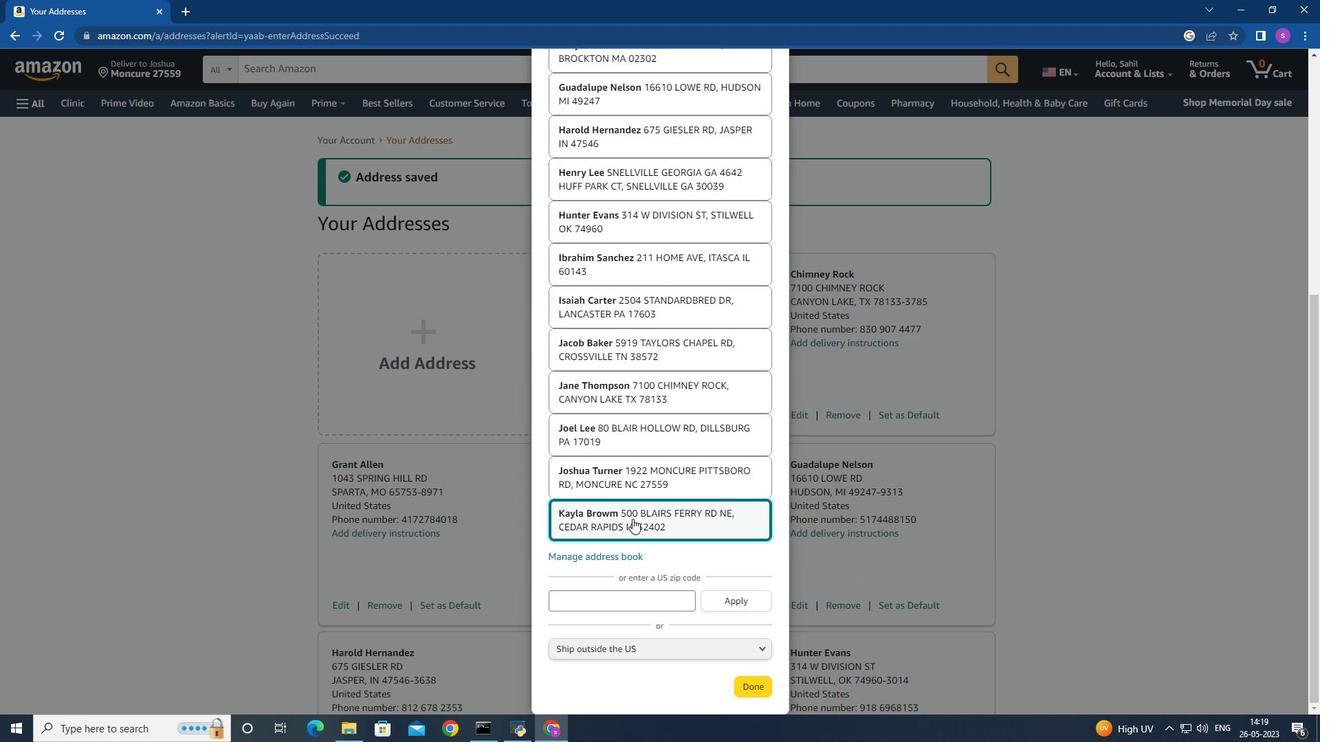 
Action: Mouse moved to (748, 688)
Screenshot: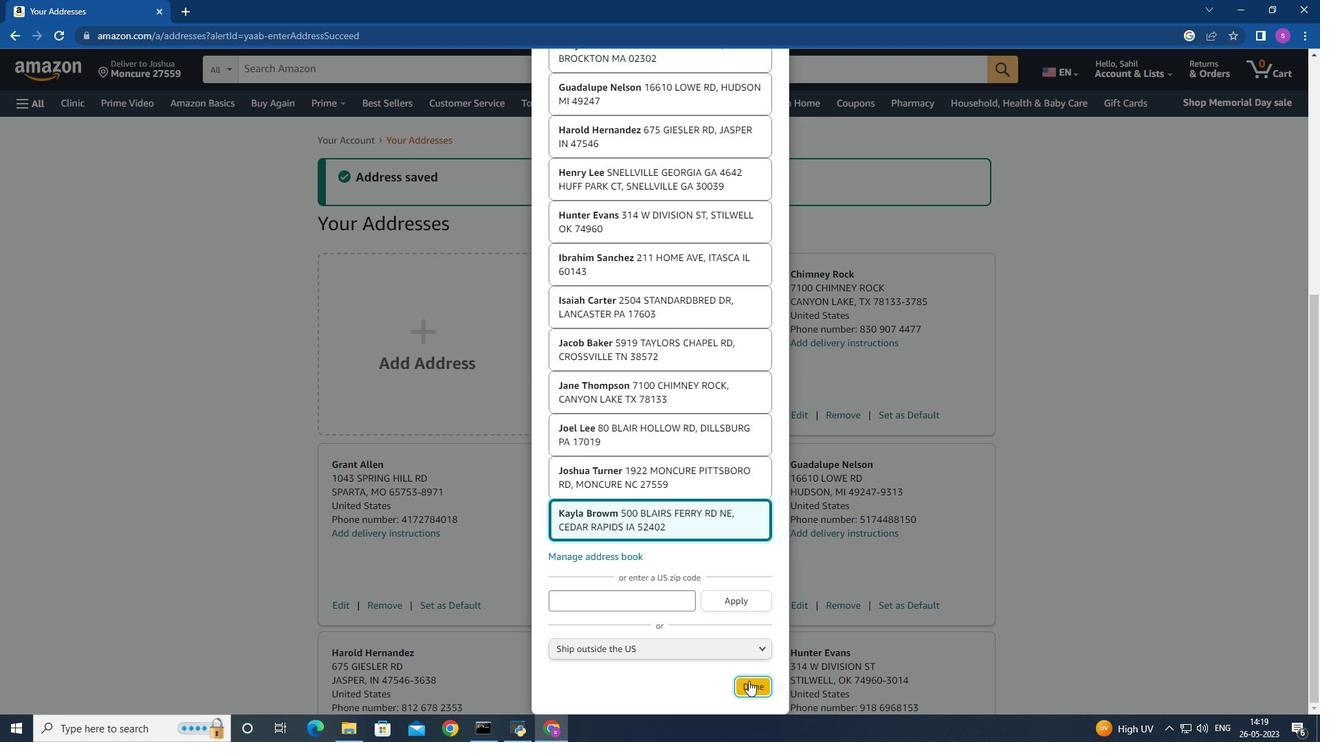 
Action: Mouse pressed left at (748, 688)
Screenshot: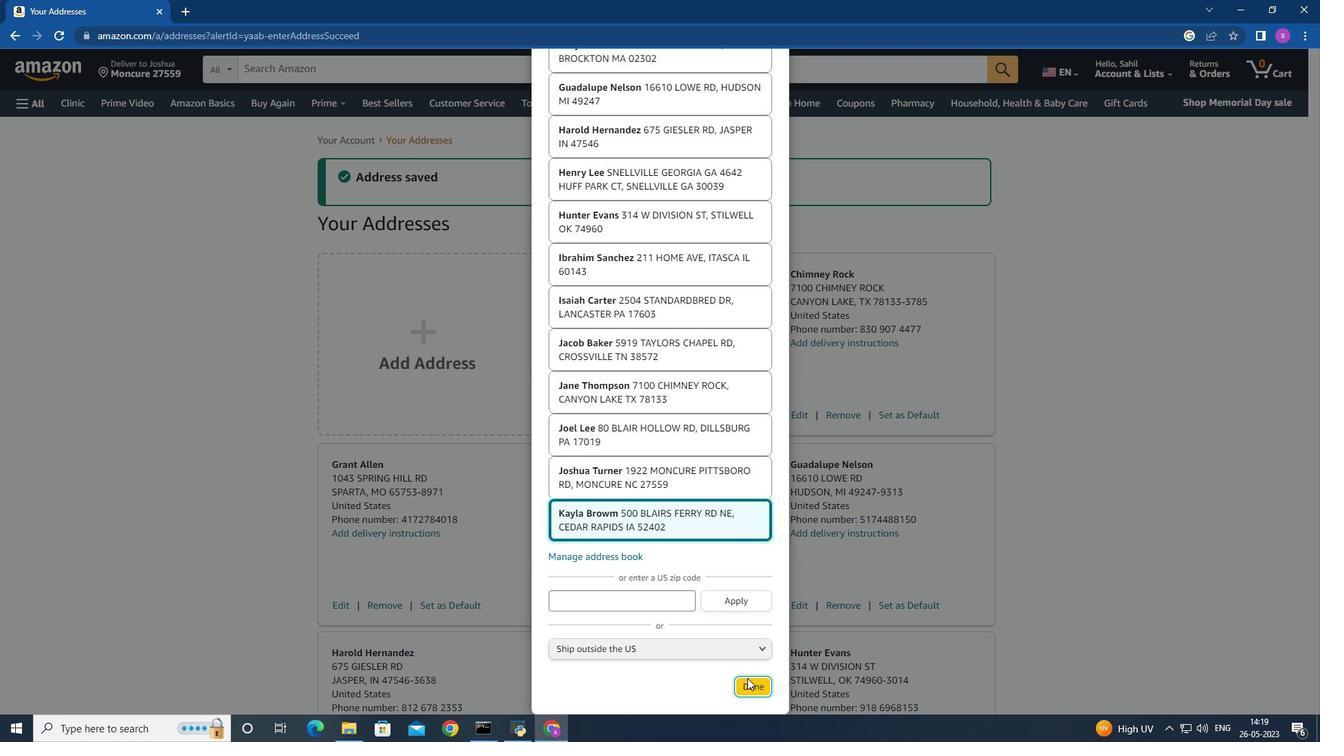 
Action: Mouse moved to (20, 107)
Screenshot: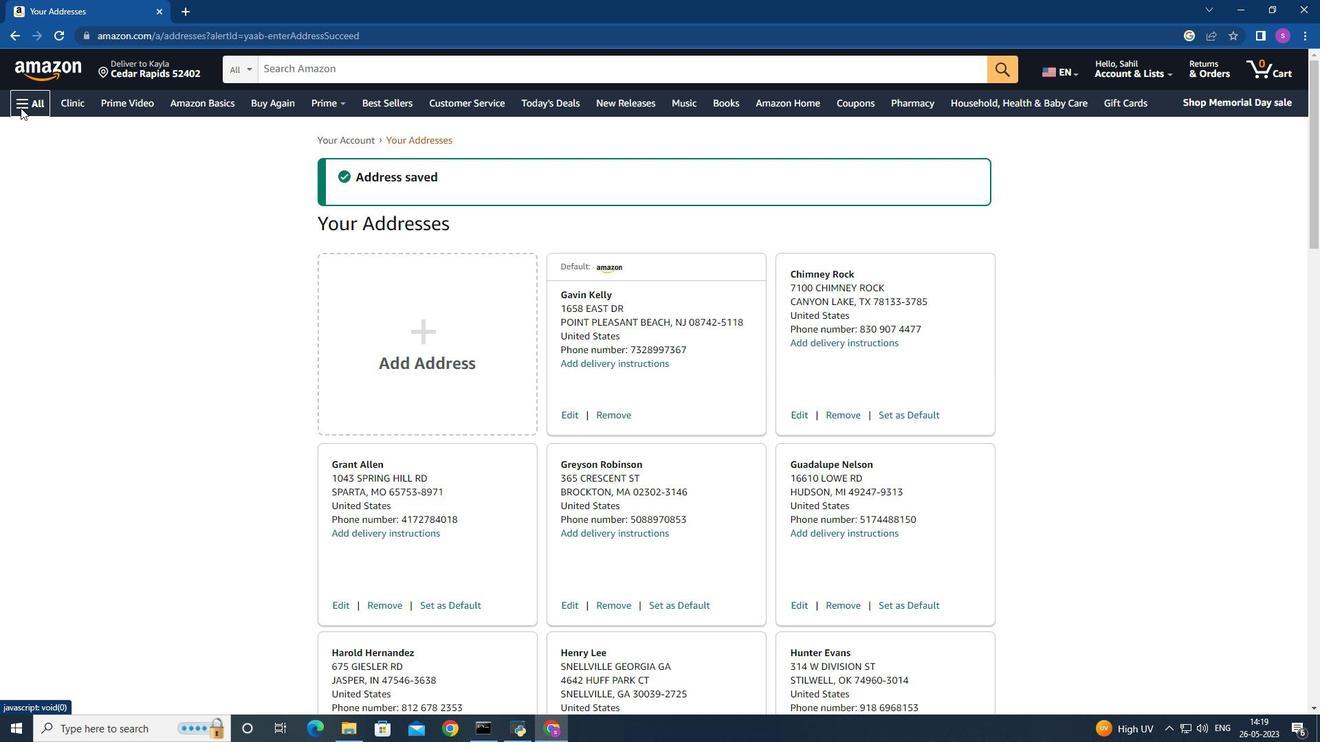 
Action: Mouse pressed left at (20, 107)
Screenshot: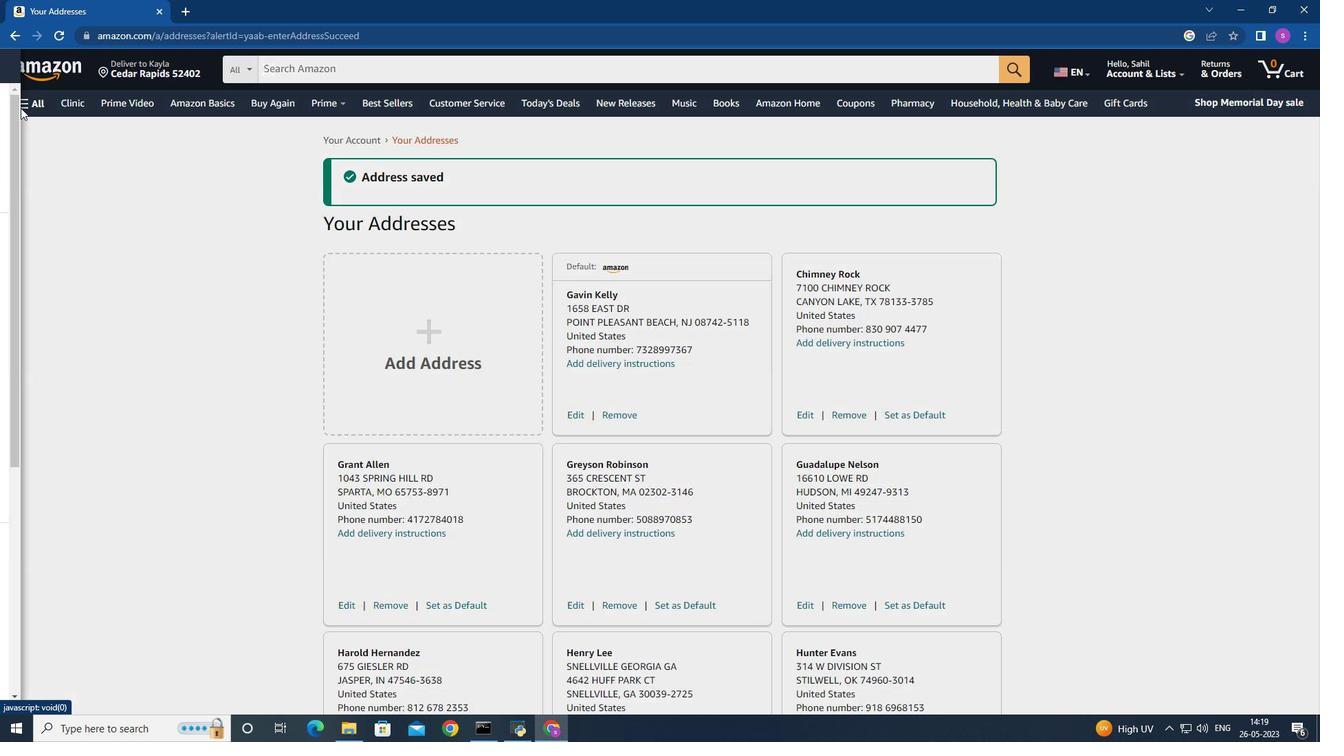 
Action: Mouse moved to (99, 239)
Screenshot: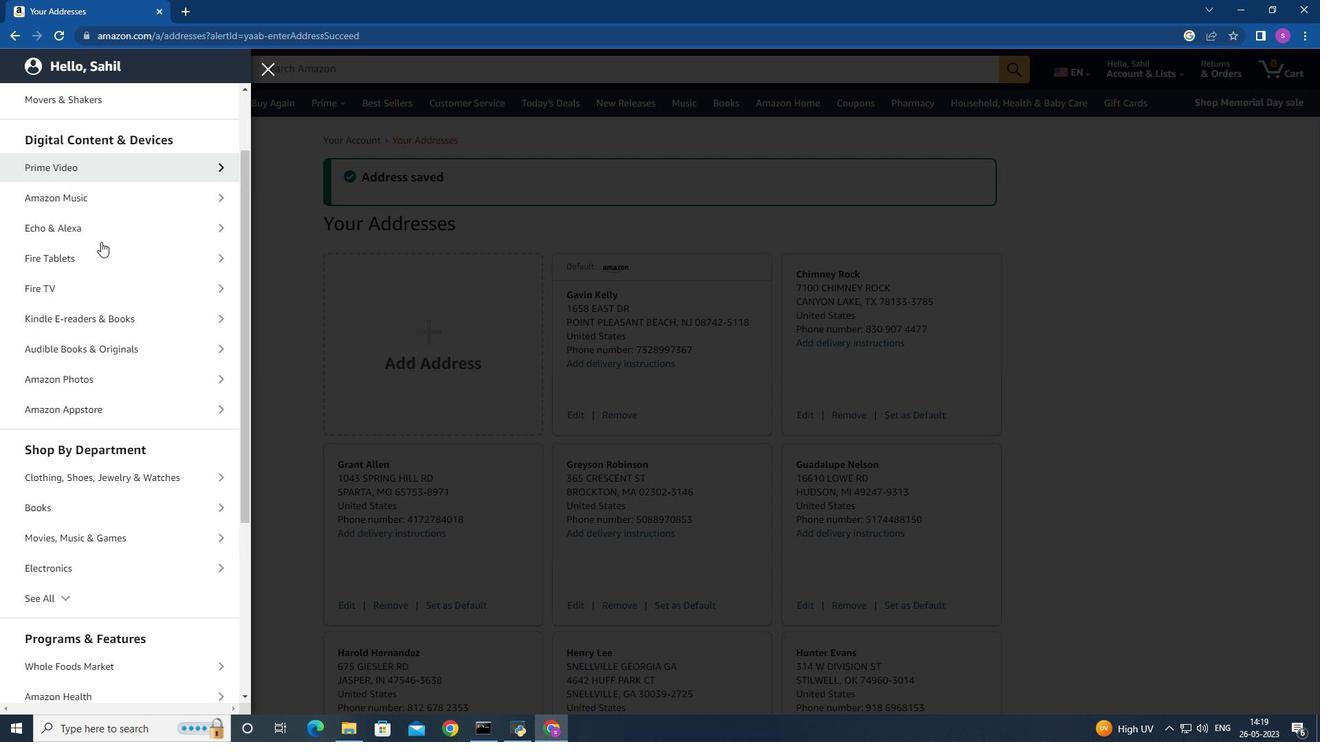 
Action: Mouse scrolled (99, 238) with delta (0, 0)
Screenshot: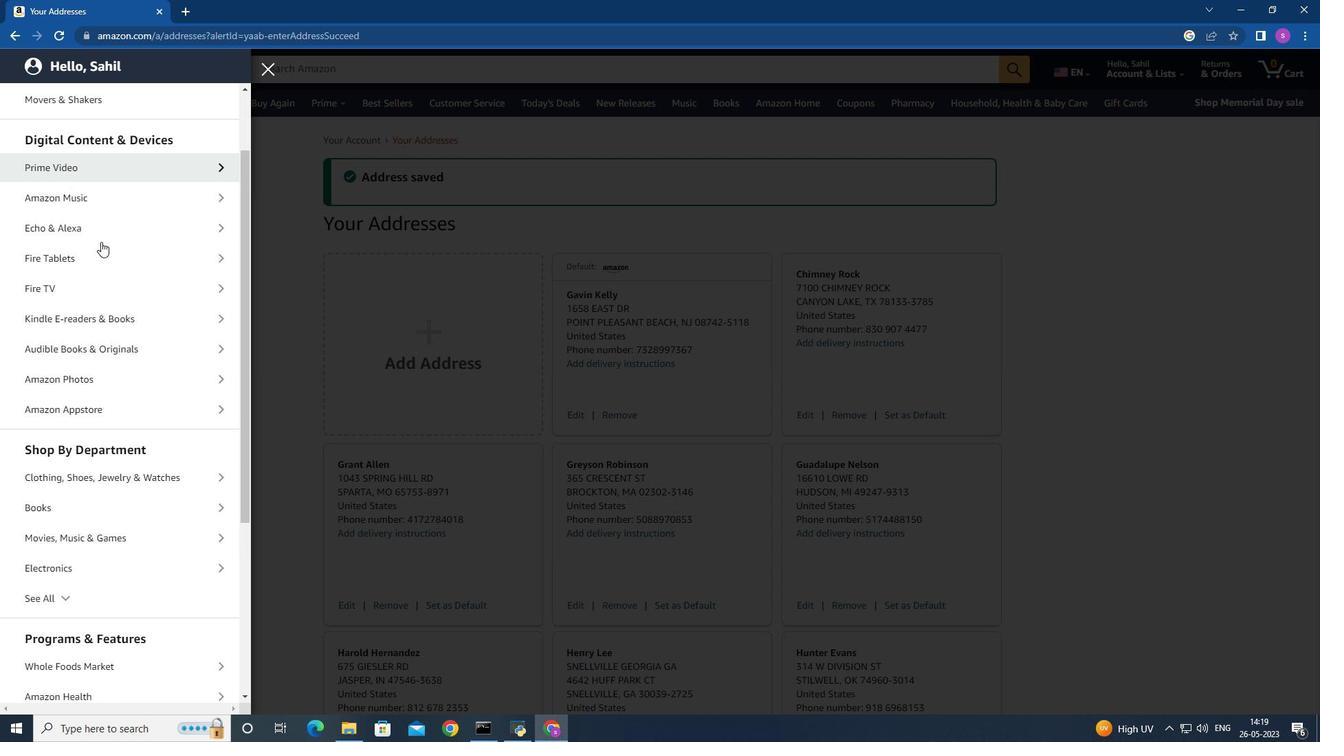 
Action: Mouse moved to (101, 242)
Screenshot: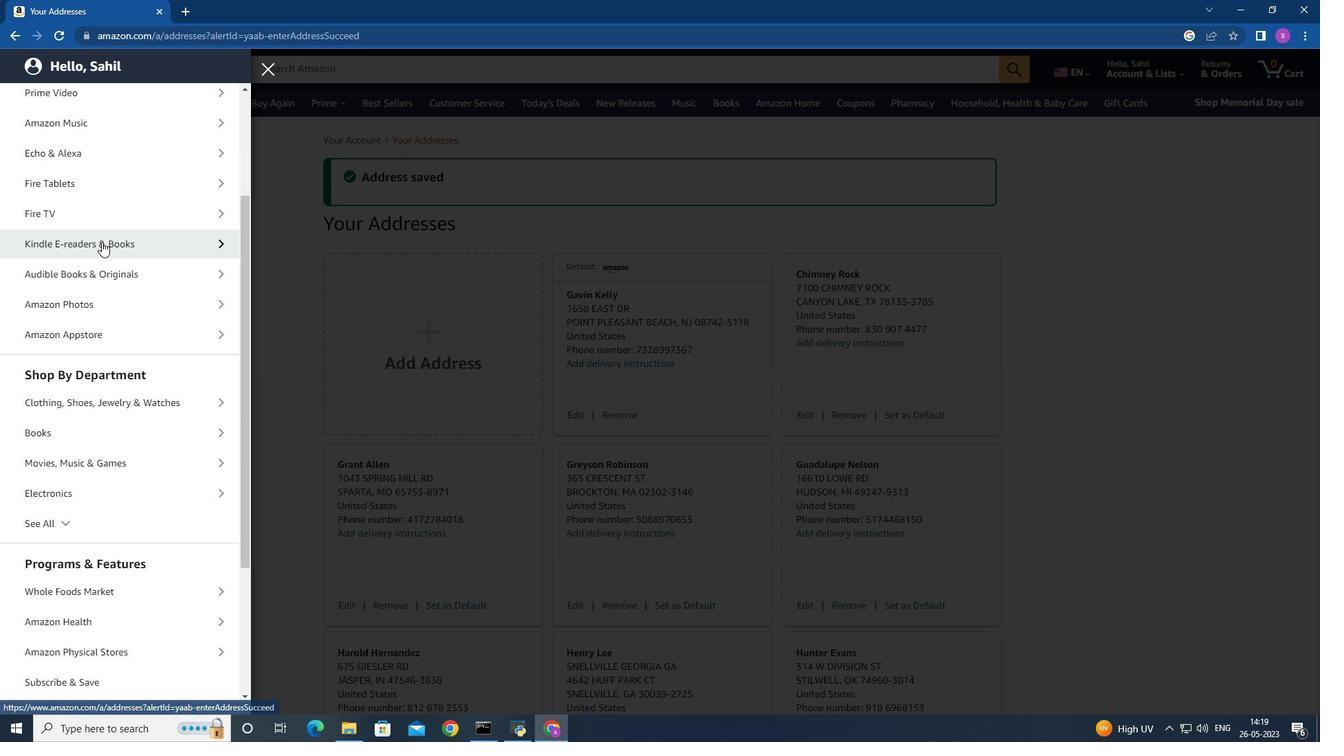 
Action: Mouse scrolled (101, 241) with delta (0, 0)
Screenshot: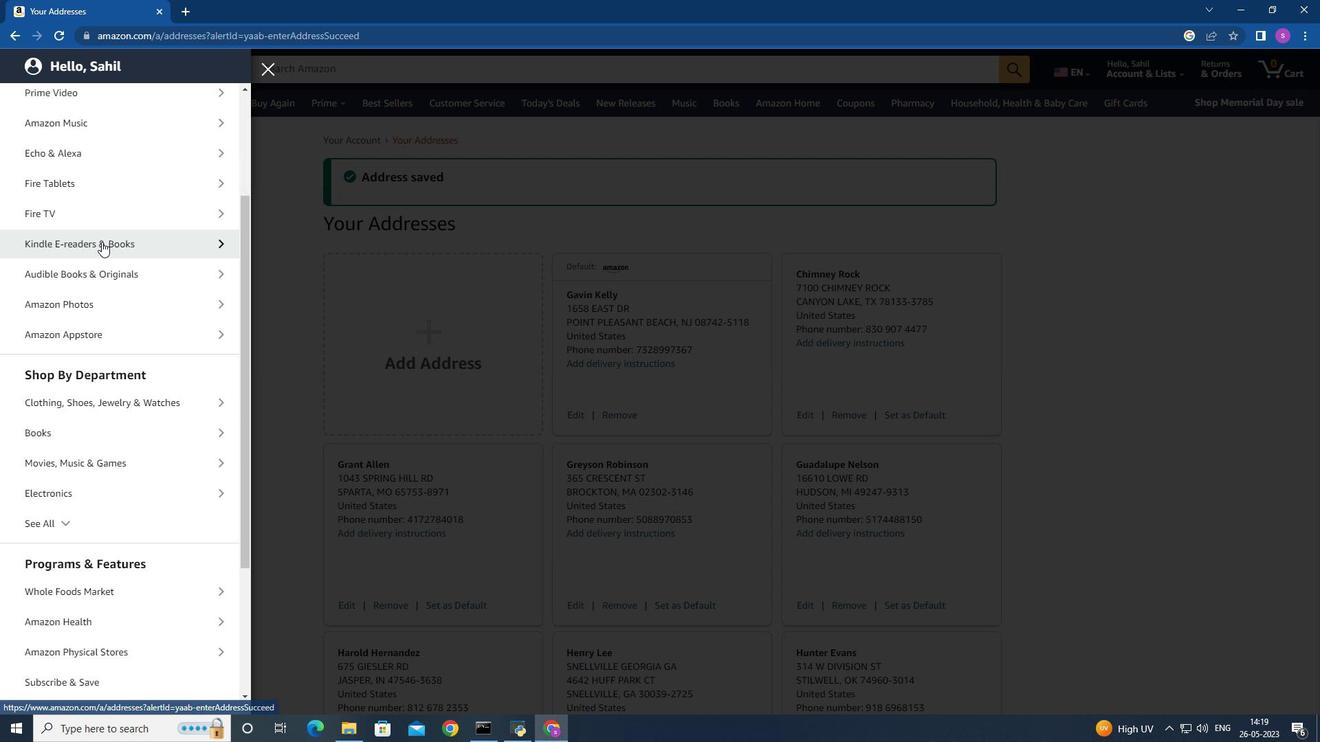 
Action: Mouse scrolled (101, 241) with delta (0, 0)
Screenshot: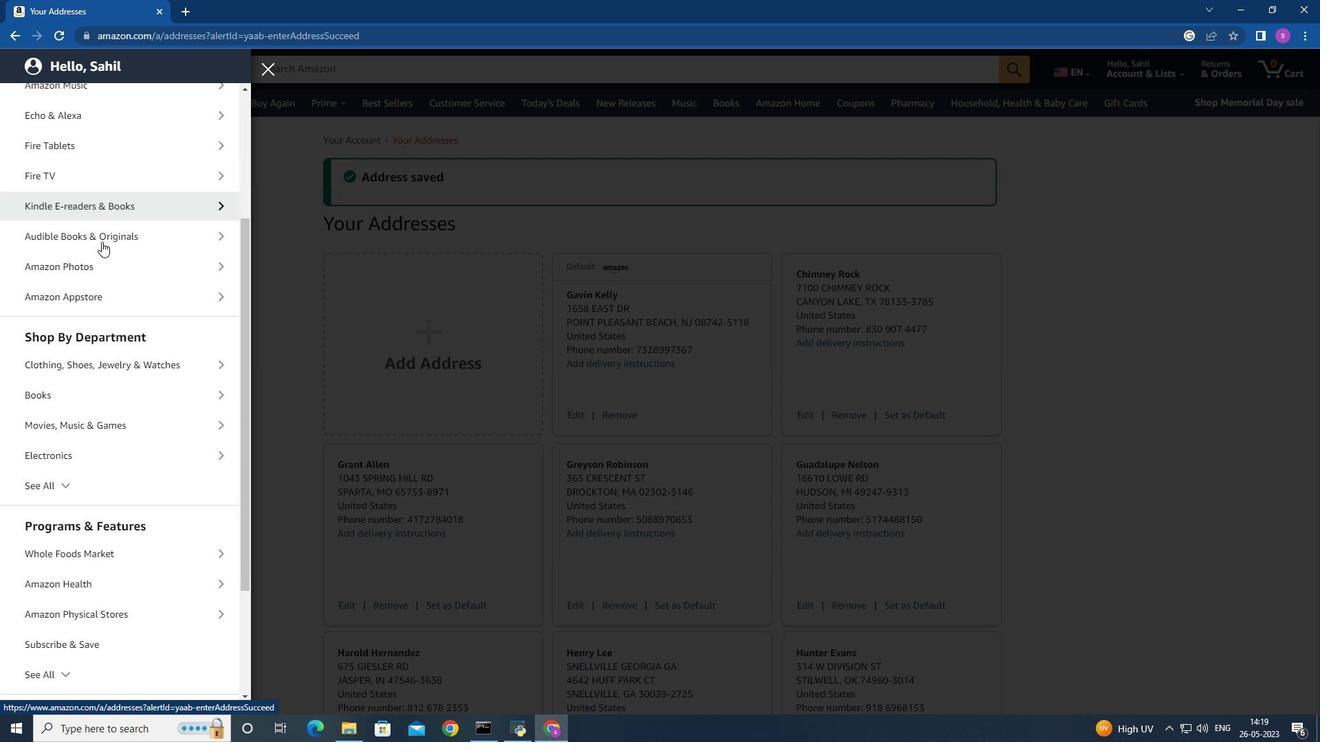 
Action: Mouse moved to (121, 266)
Screenshot: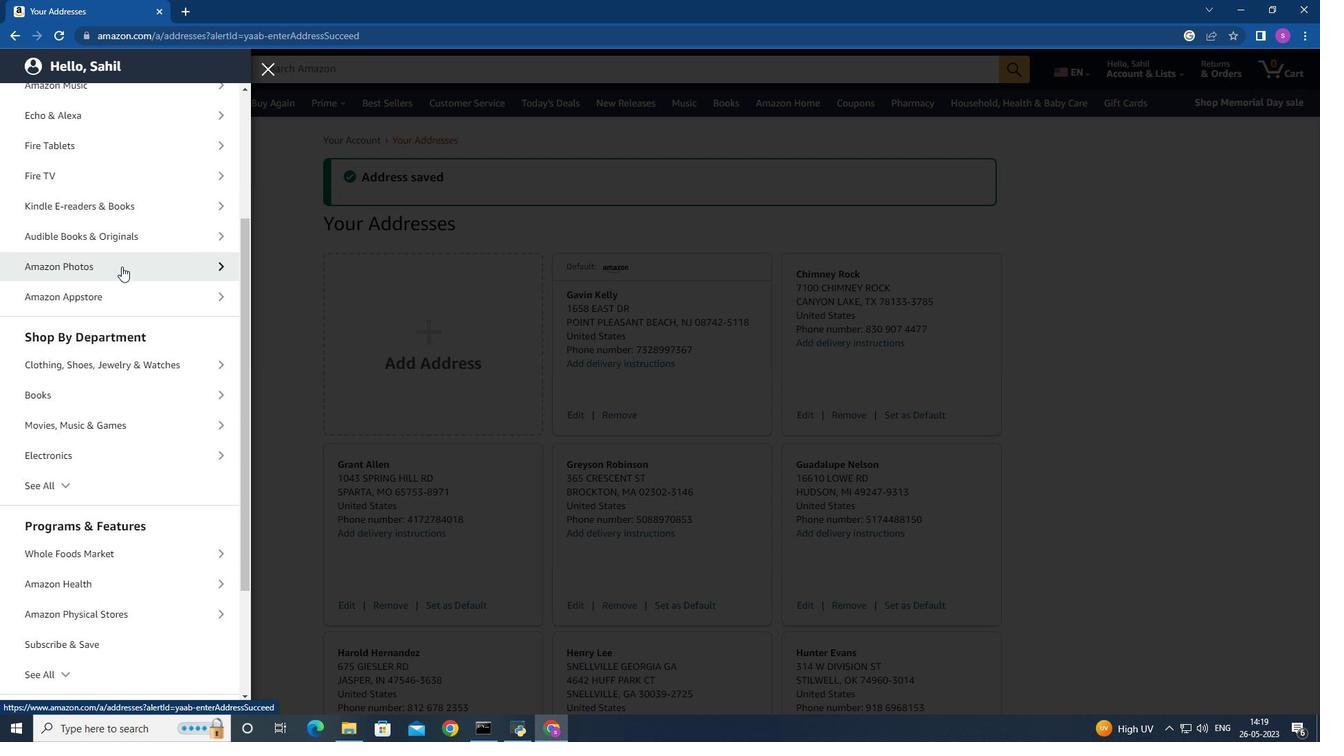 
Action: Mouse scrolled (121, 266) with delta (0, 0)
Screenshot: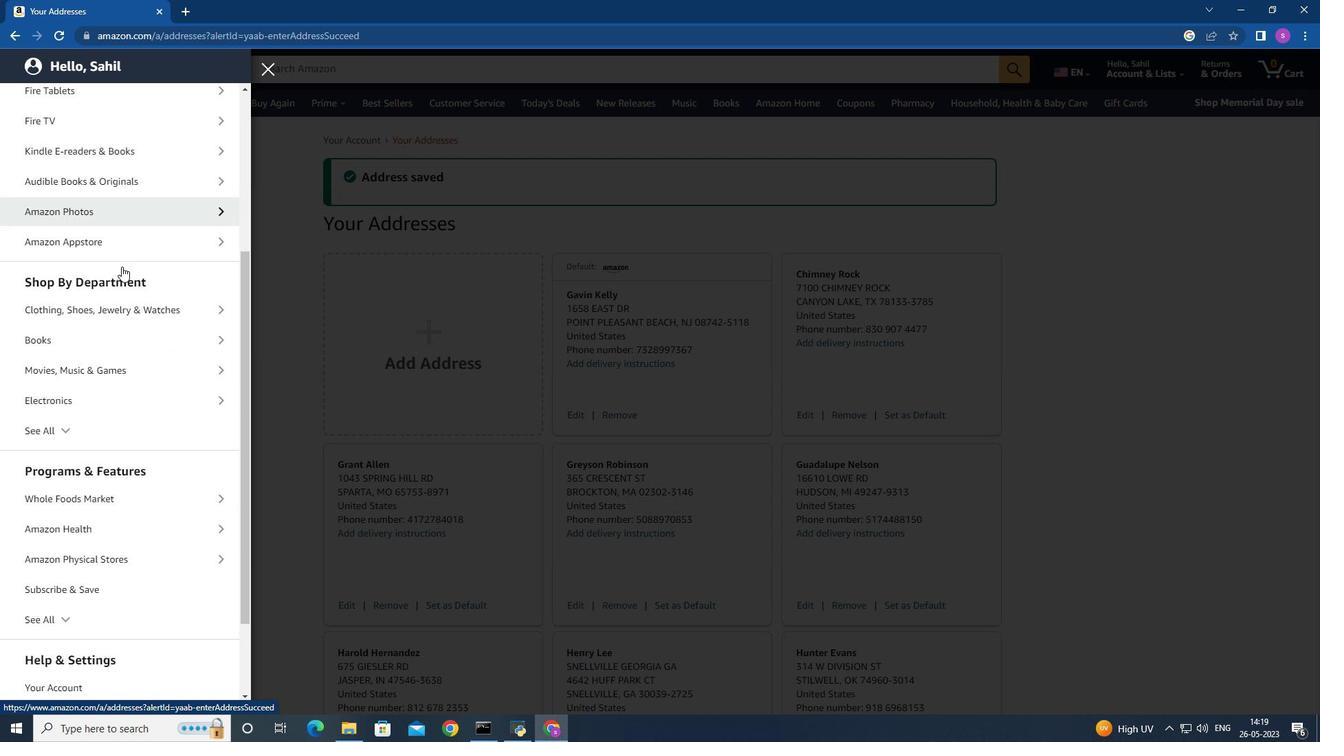 
Action: Mouse scrolled (121, 266) with delta (0, 0)
Screenshot: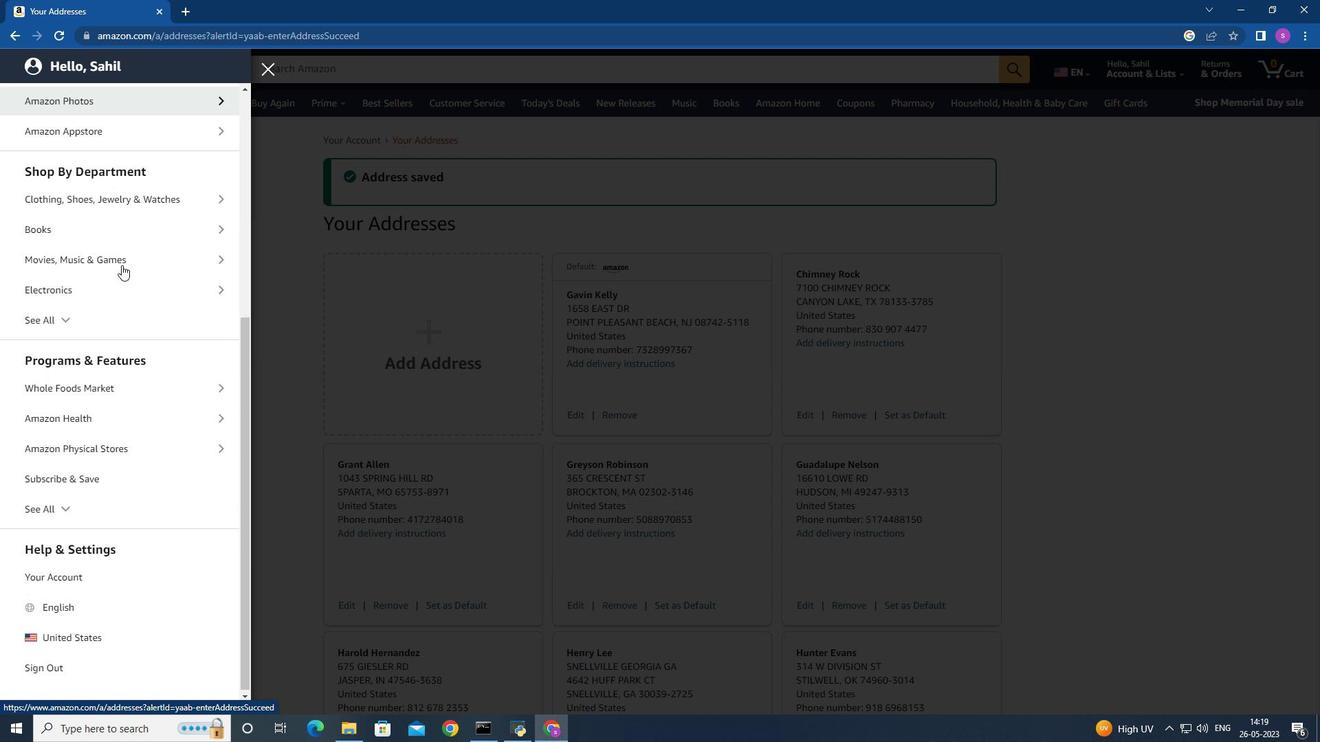 
Action: Mouse scrolled (121, 266) with delta (0, 0)
Screenshot: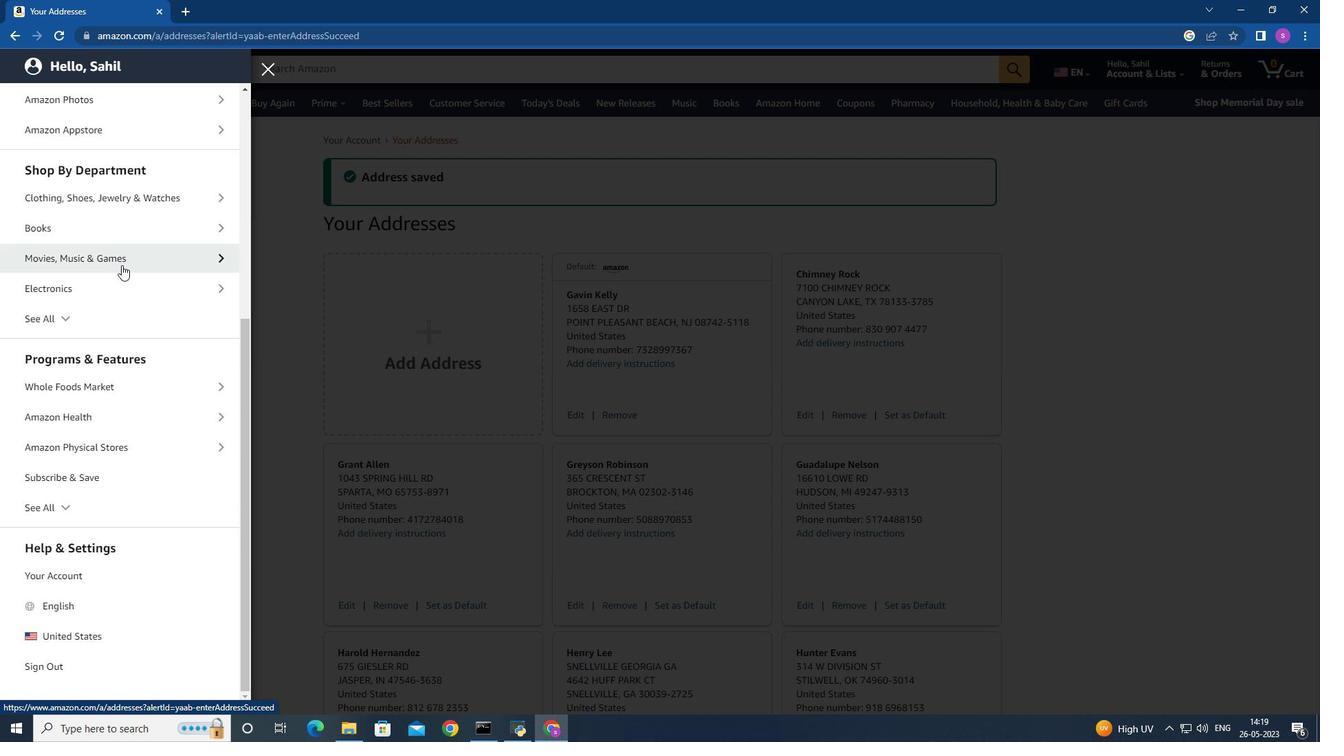 
Action: Mouse scrolled (121, 266) with delta (0, 0)
Screenshot: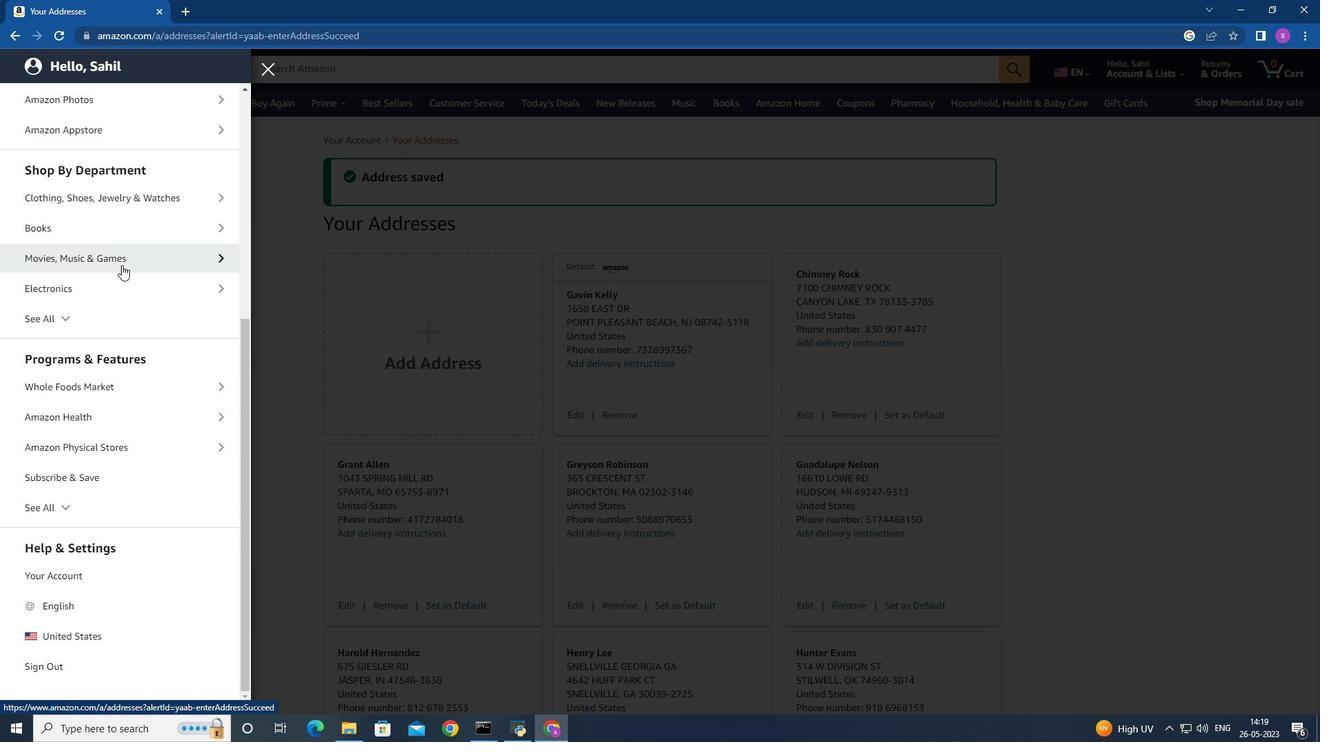 
Action: Mouse moved to (141, 350)
Screenshot: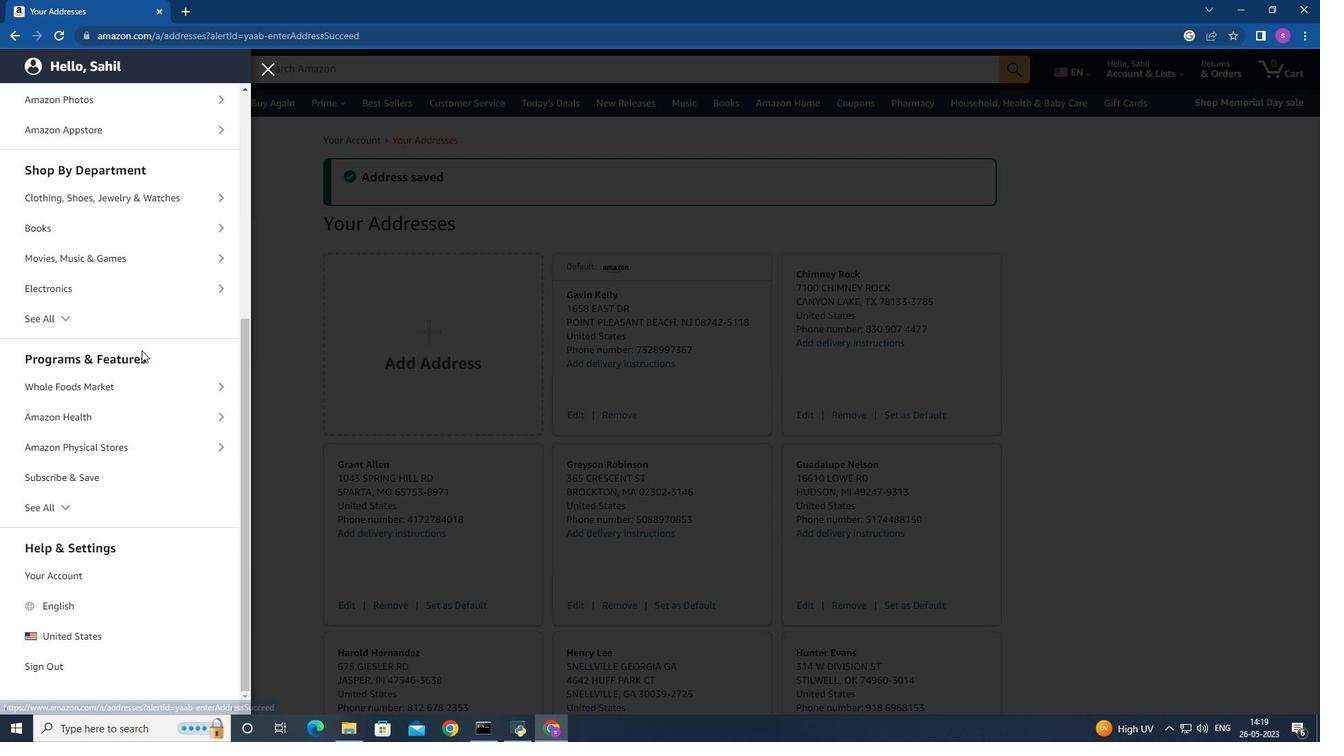 
Action: Mouse scrolled (141, 350) with delta (0, 0)
Screenshot: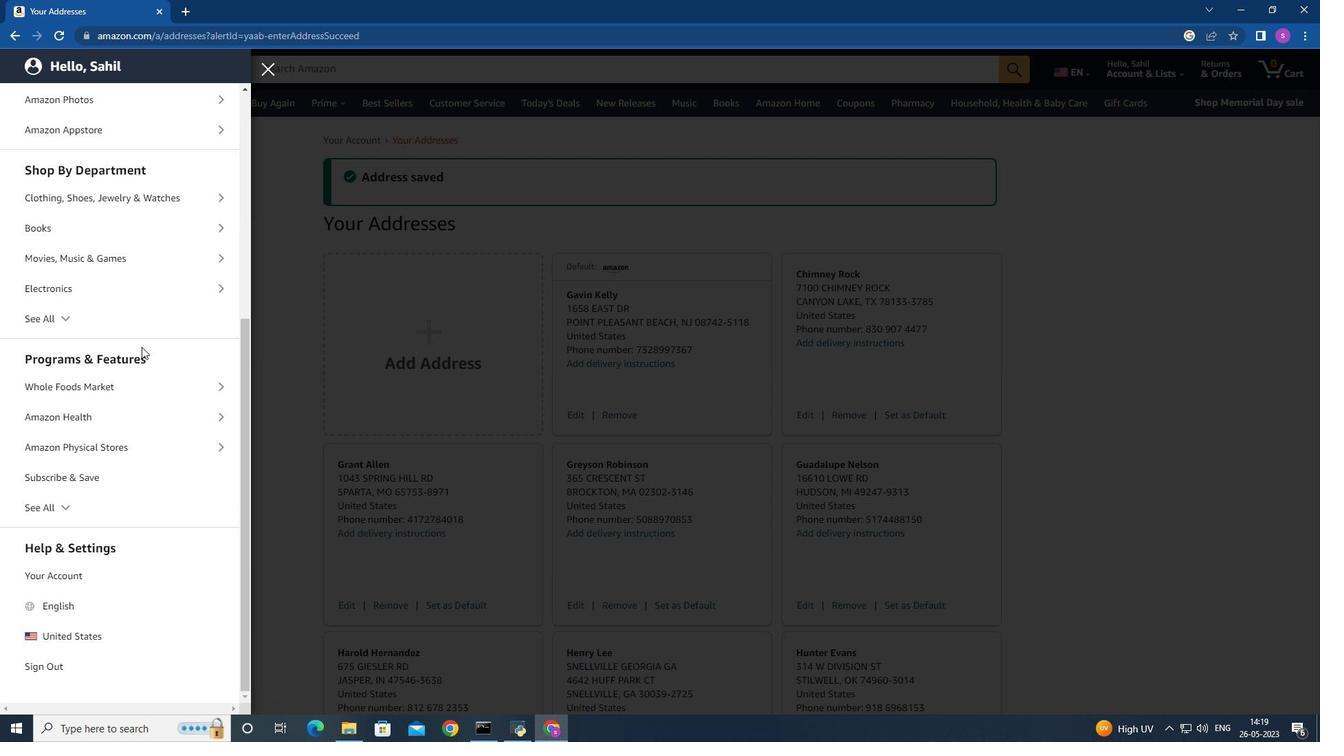 
Action: Mouse moved to (150, 384)
Screenshot: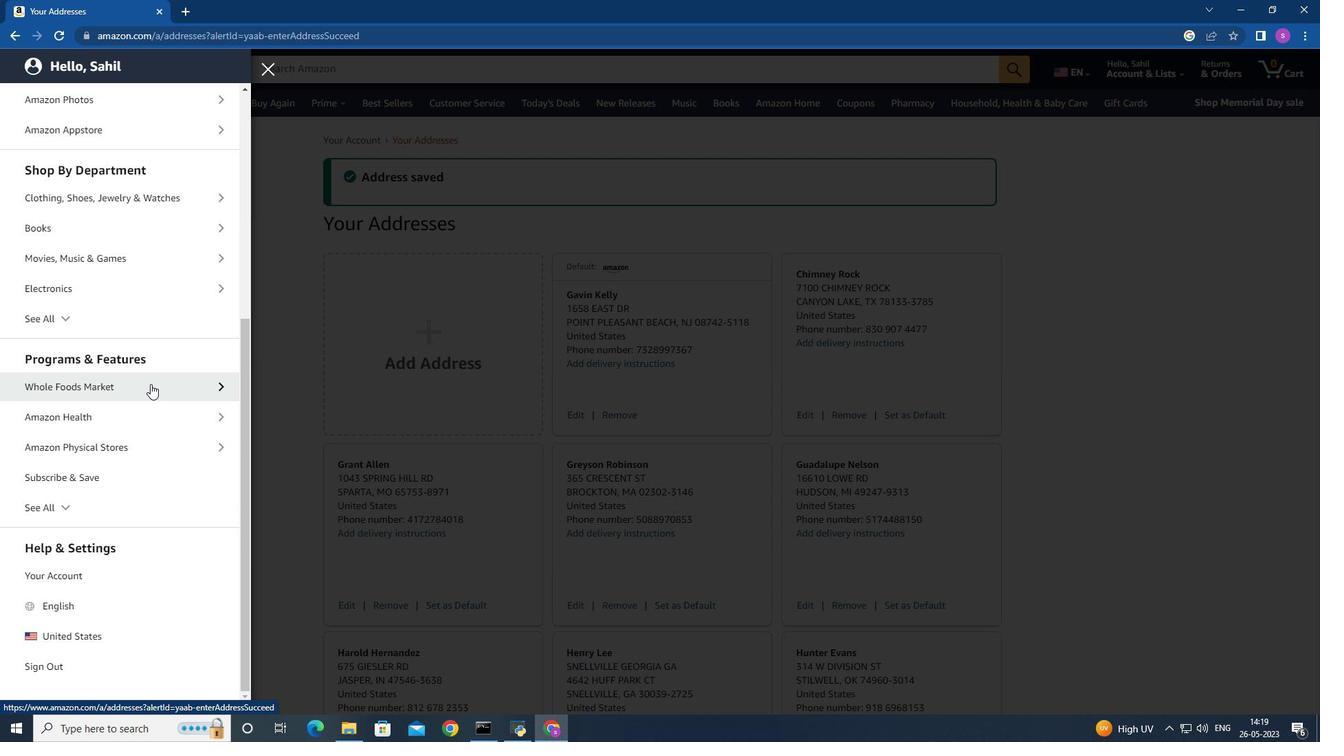 
Action: Mouse pressed left at (150, 384)
Screenshot: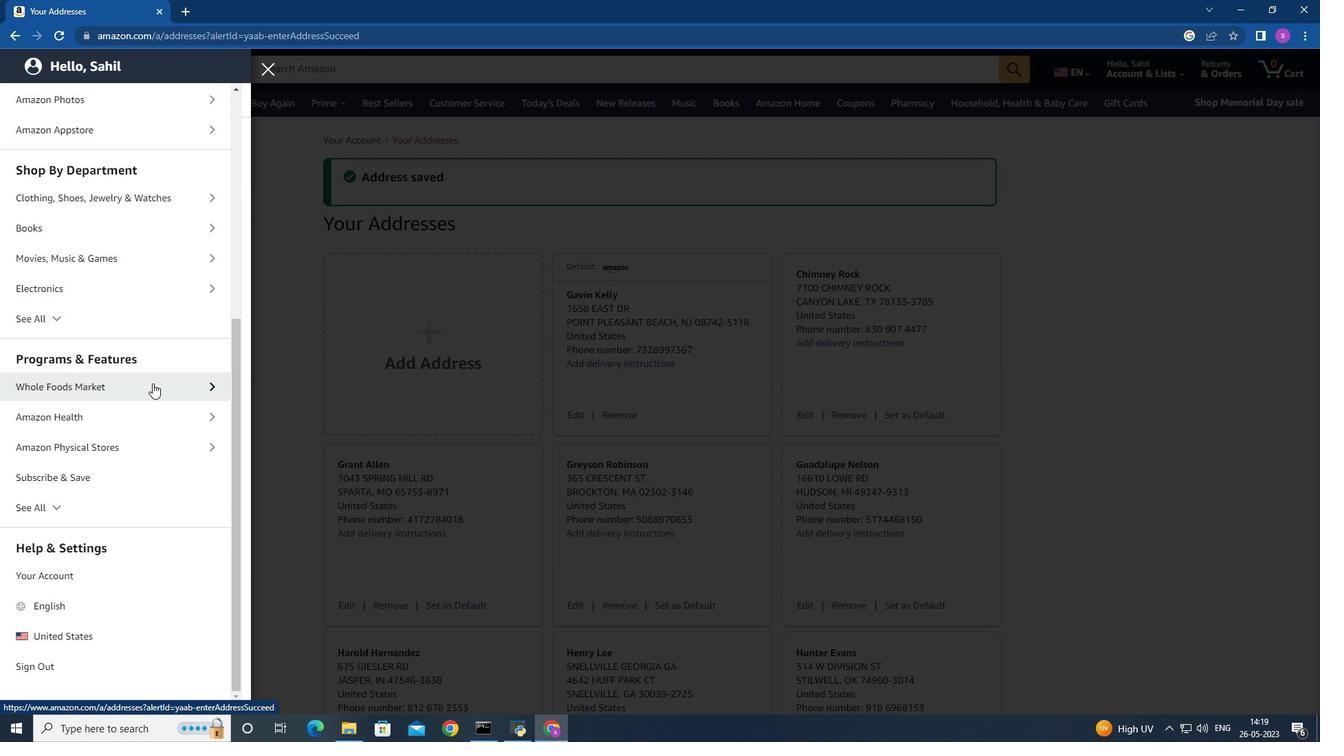 
Action: Mouse moved to (156, 165)
Screenshot: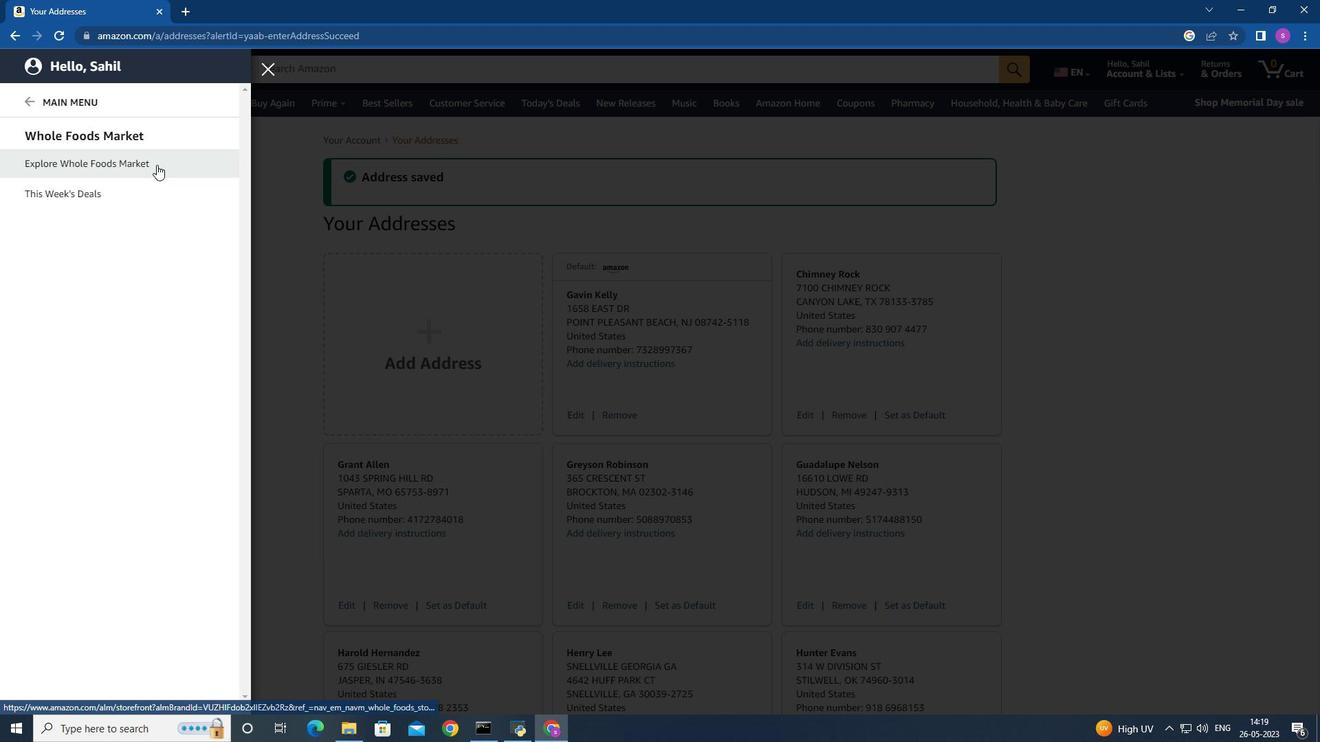 
Action: Mouse pressed left at (156, 165)
Screenshot: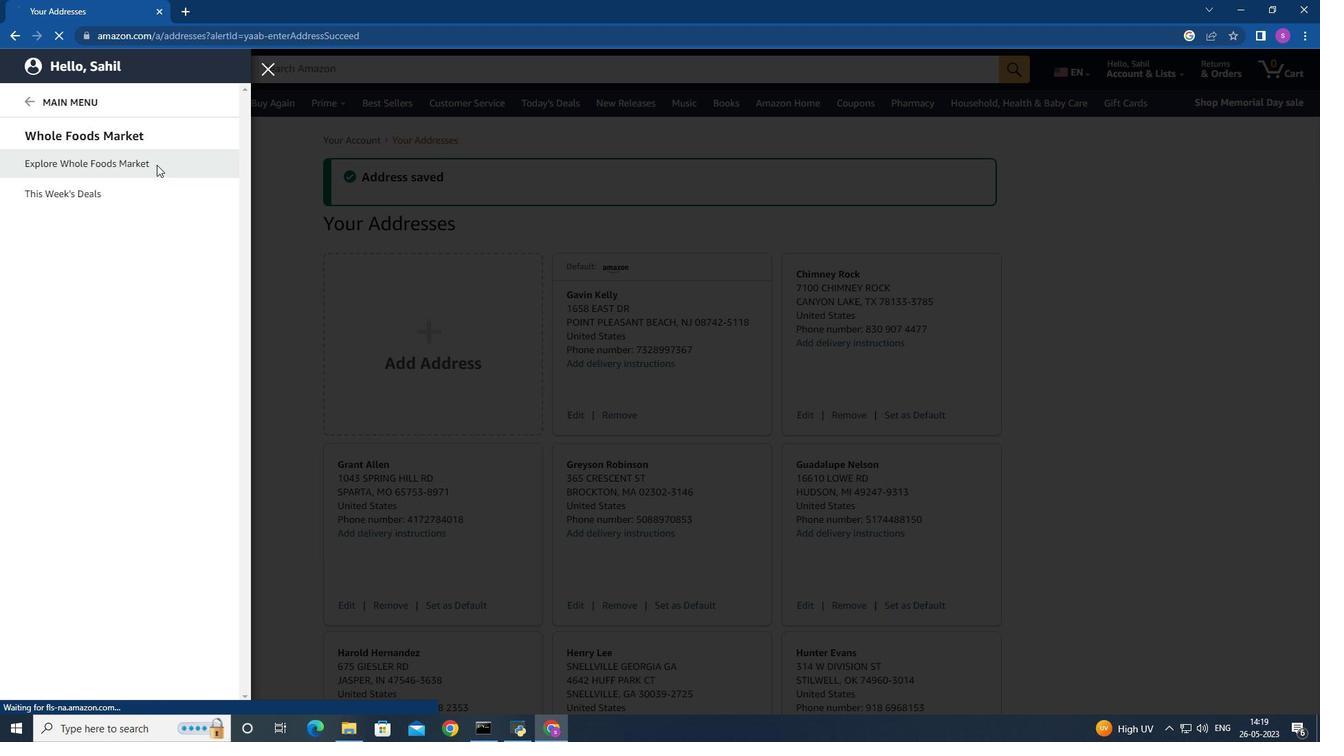 
Action: Mouse moved to (387, 72)
Screenshot: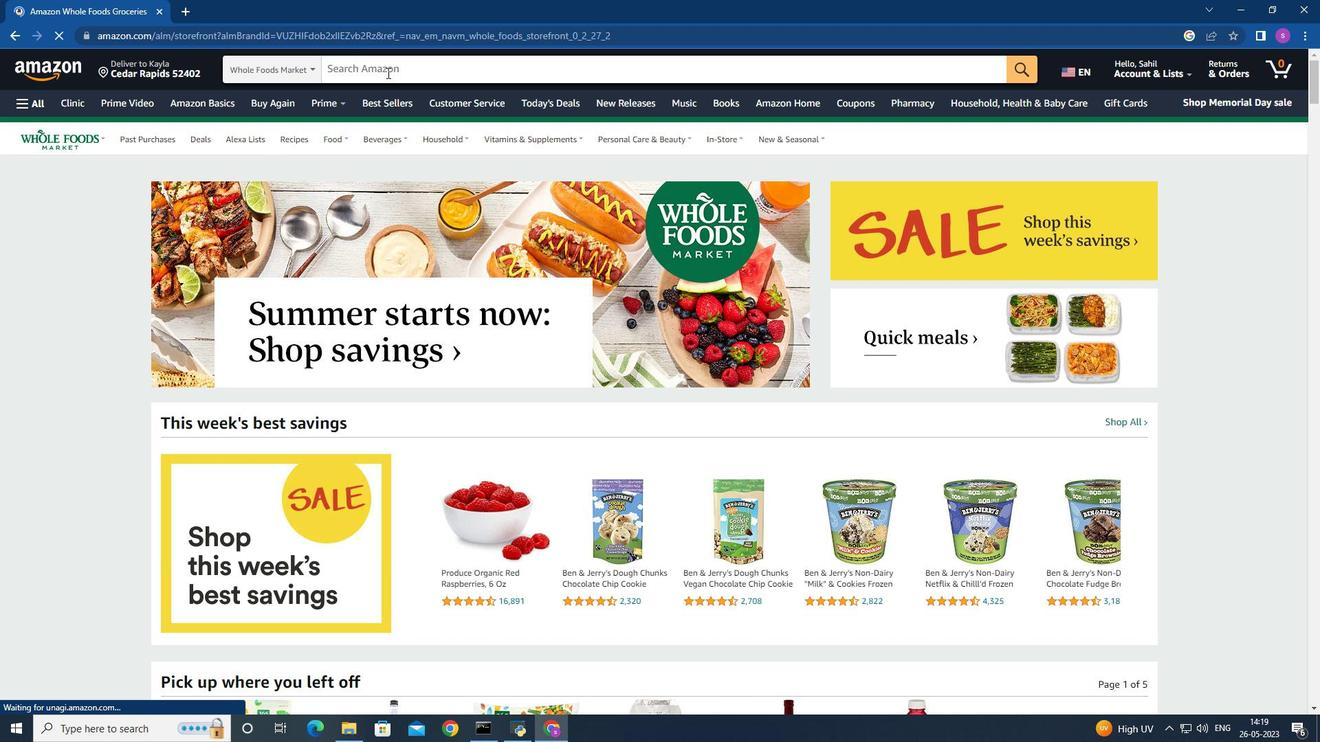 
Action: Mouse pressed left at (387, 72)
Screenshot: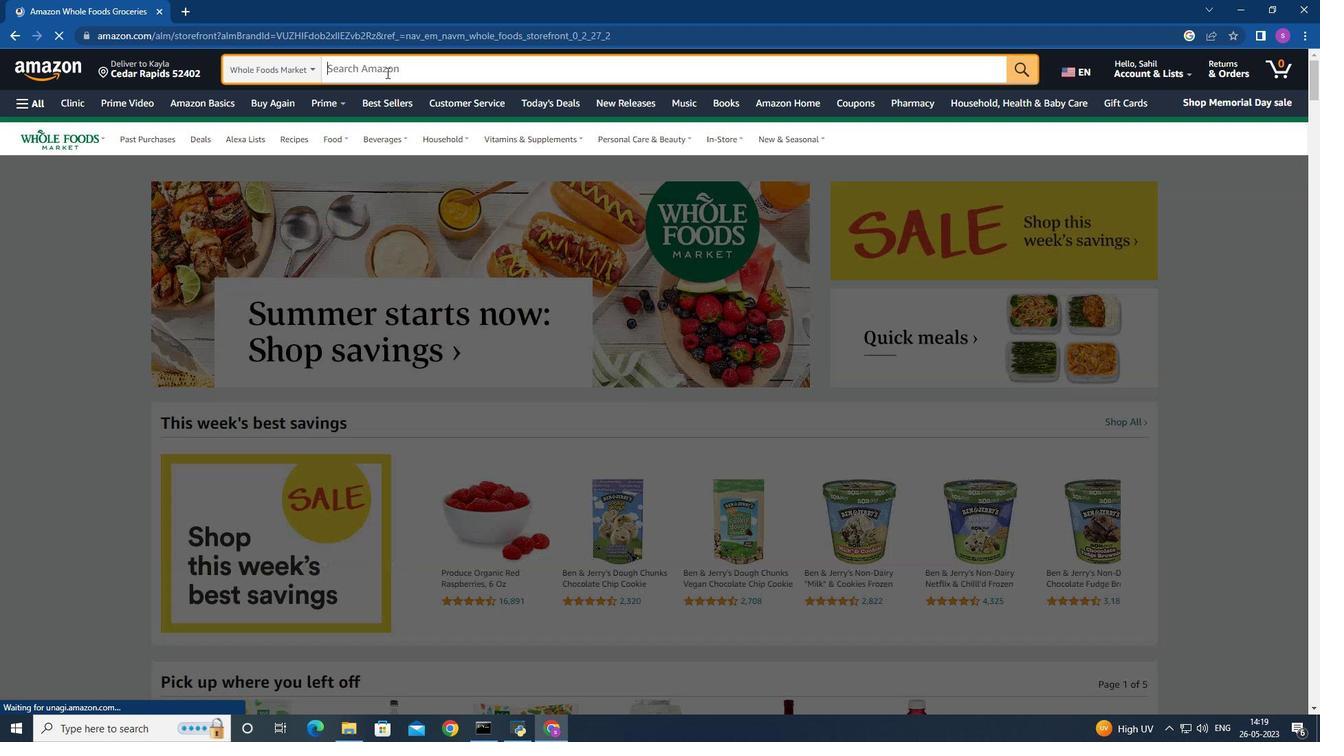 
Action: Mouse moved to (386, 73)
Screenshot: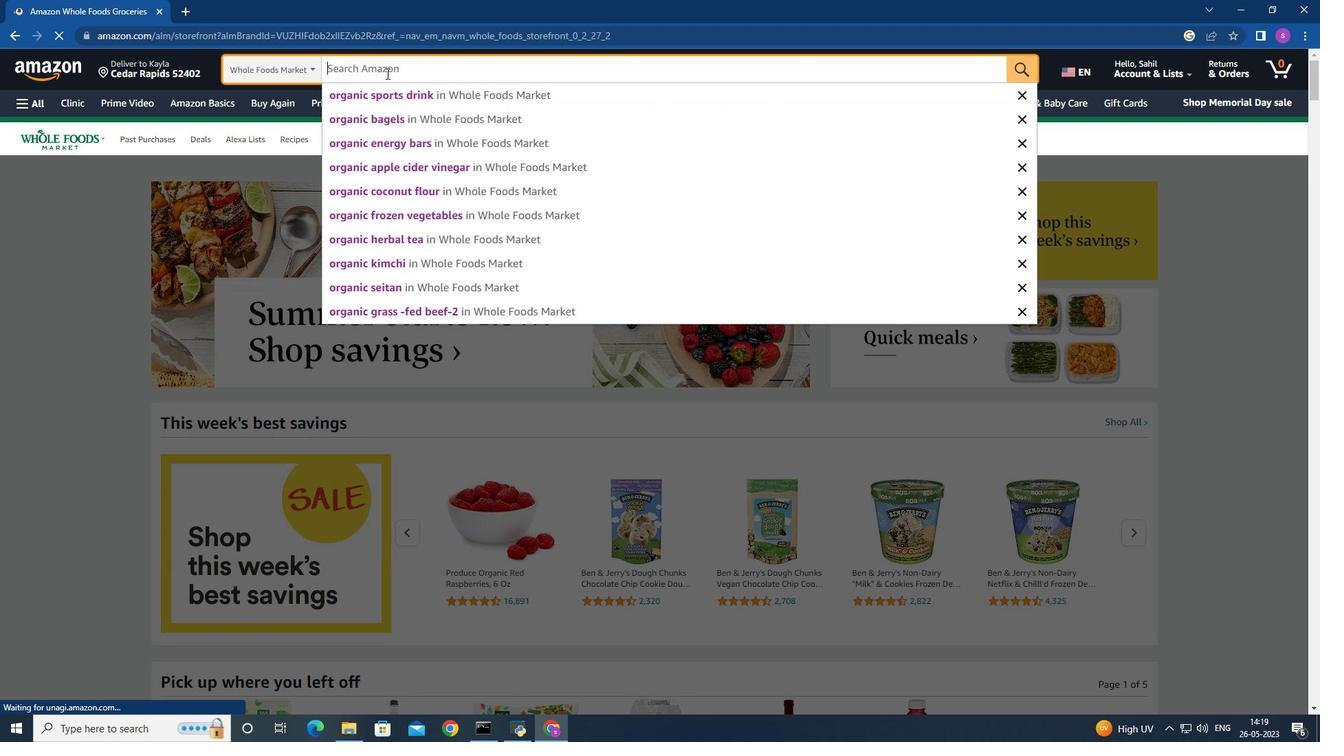 
Action: Key pressed <Key.shift>Organic<Key.space><Key.shift>Probiotic<Key.space><Key.shift><Key.shift>Supplements<Key.enter>
Screenshot: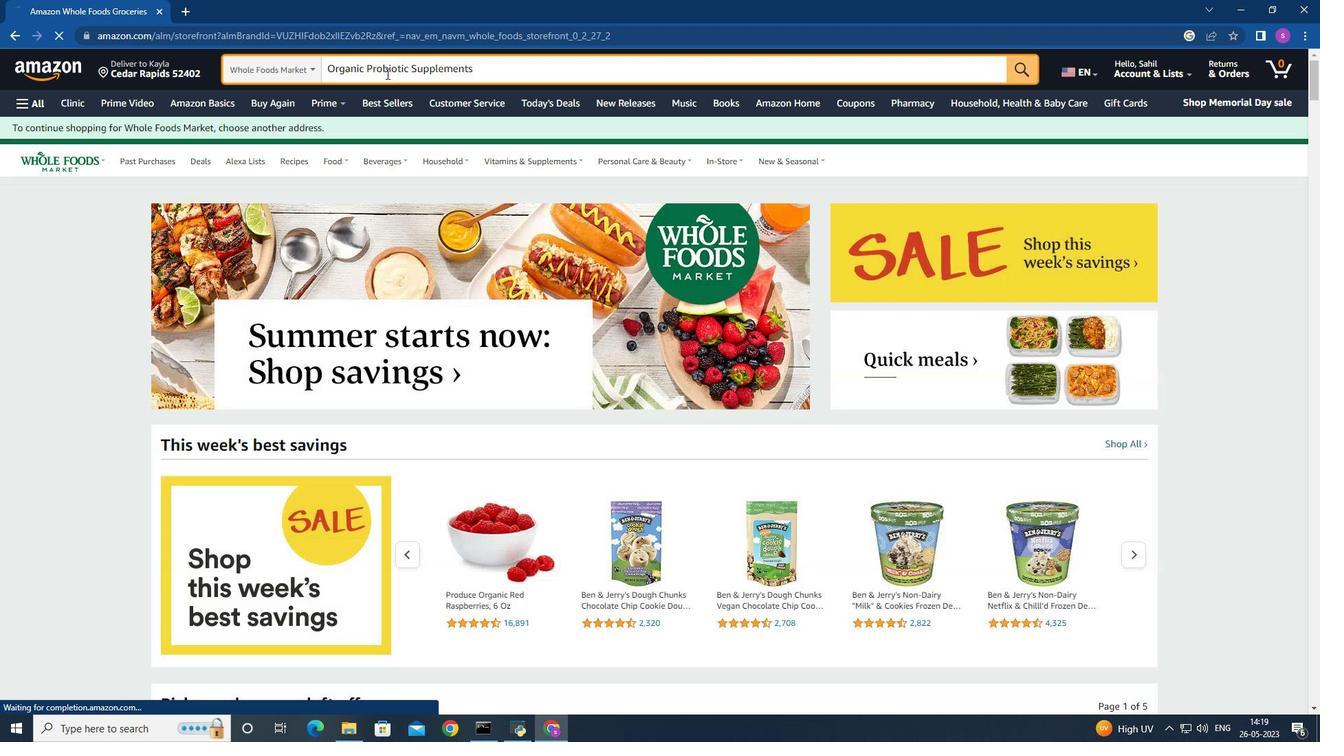 
Action: Mouse moved to (350, 341)
Screenshot: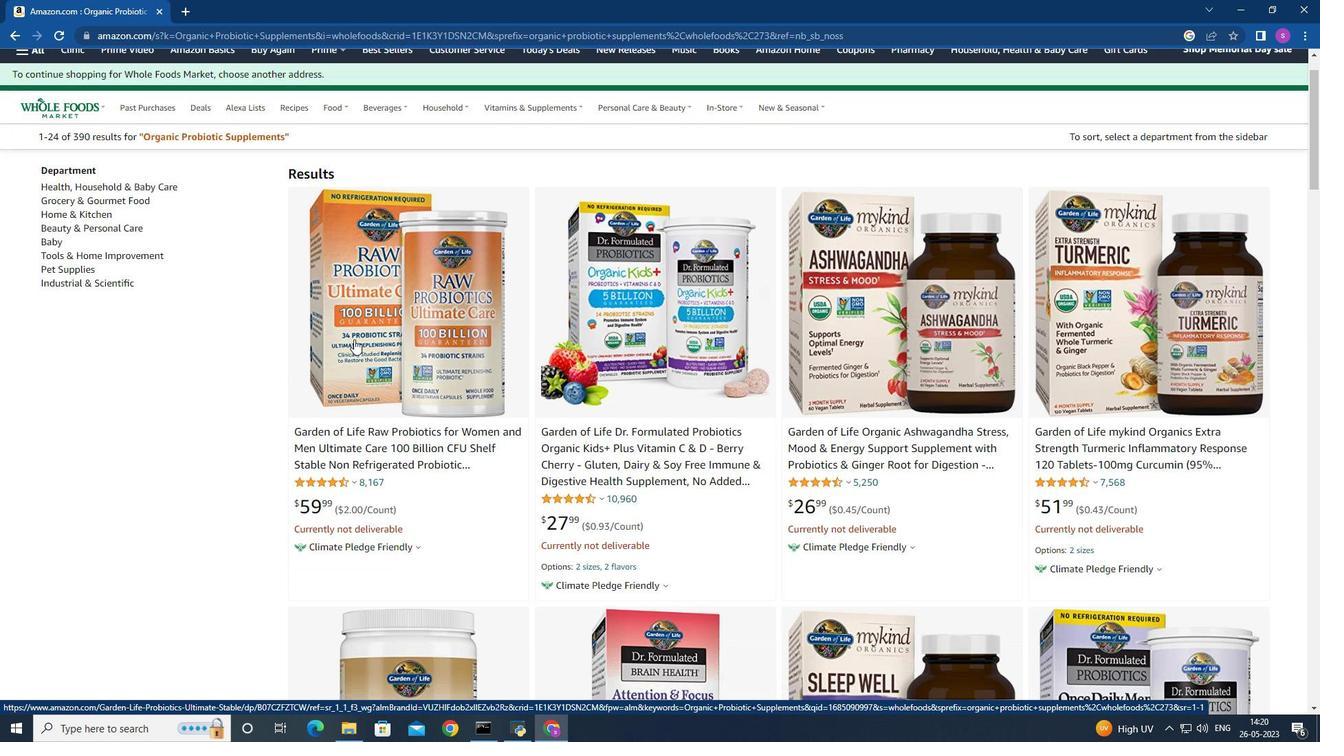 
Action: Mouse scrolled (350, 341) with delta (0, 0)
Screenshot: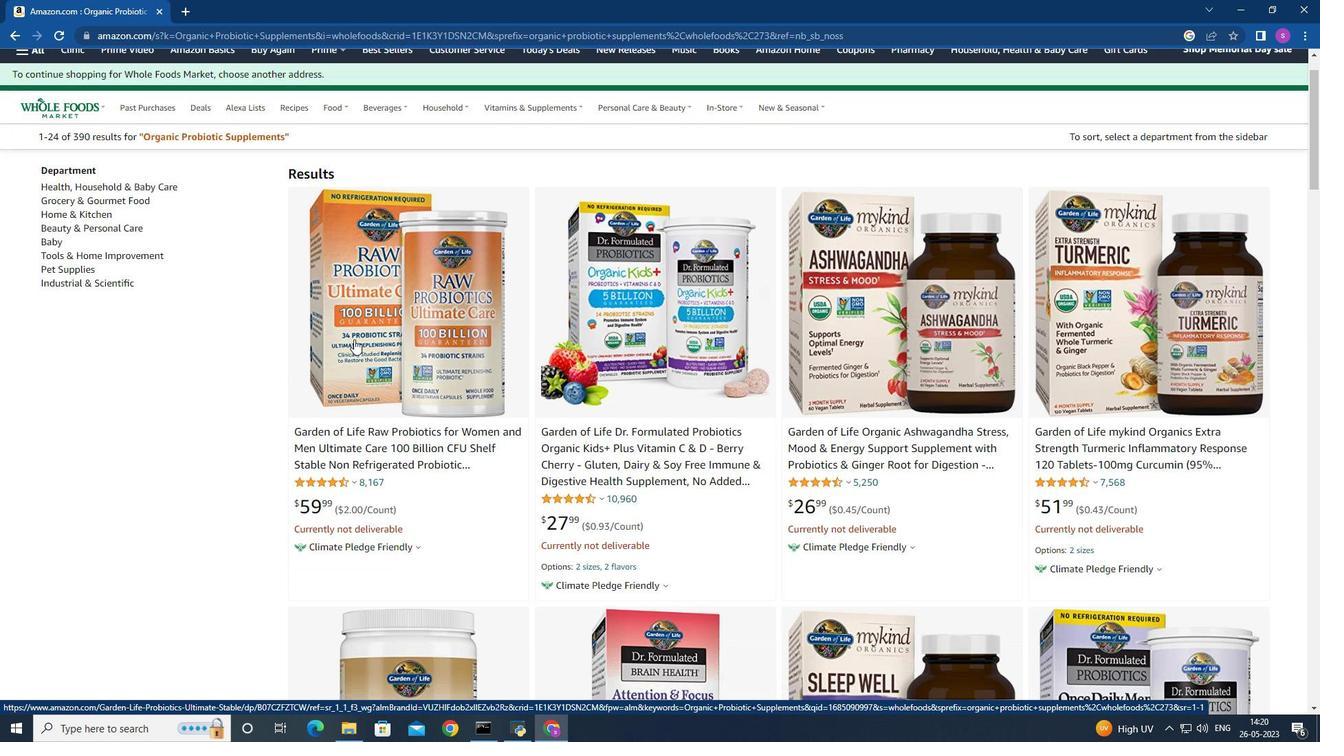 
Action: Mouse moved to (351, 342)
Screenshot: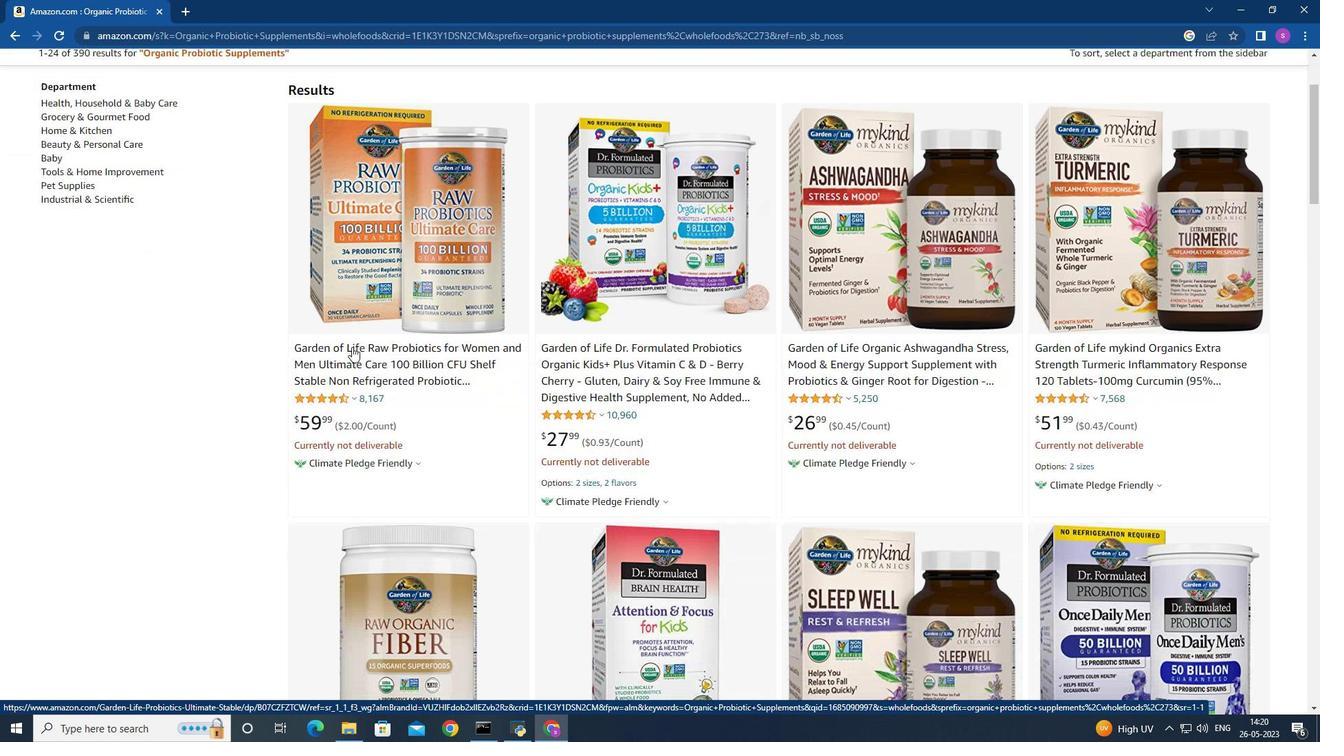 
Action: Mouse scrolled (351, 341) with delta (0, 0)
Screenshot: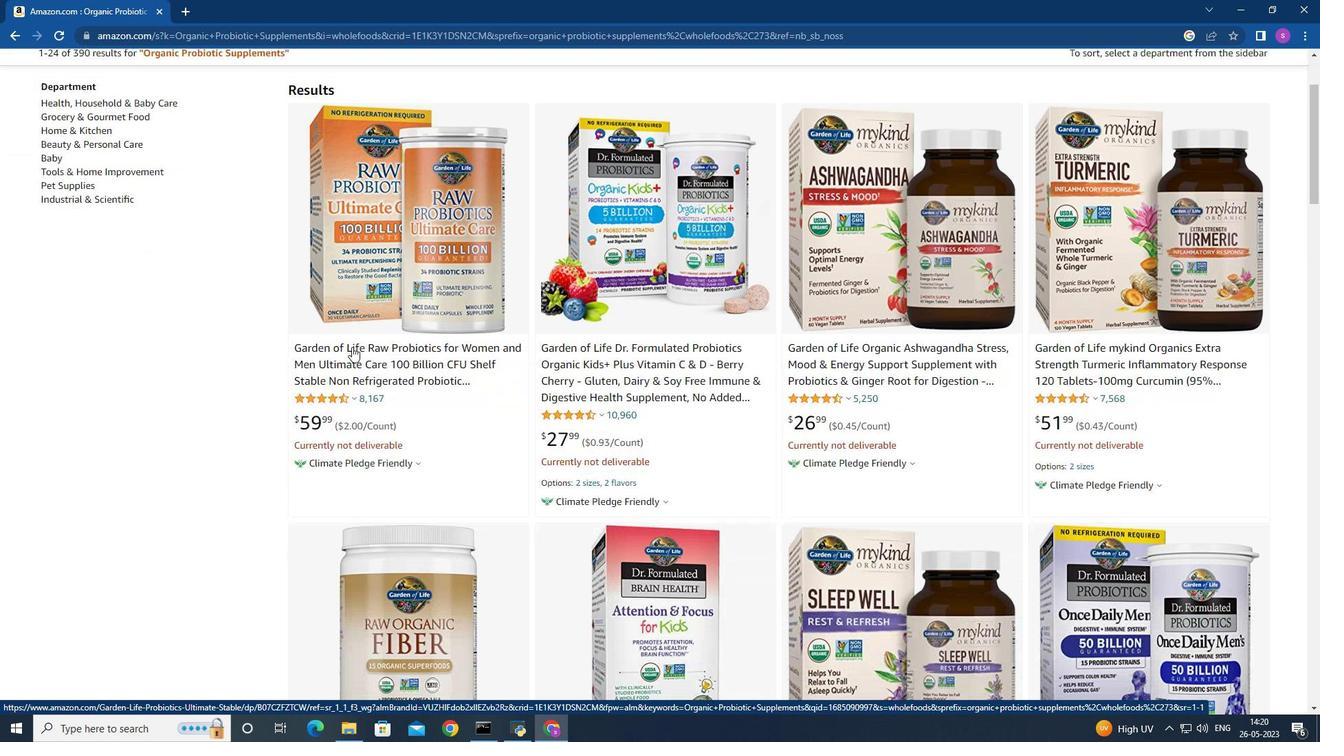 
Action: Mouse moved to (392, 272)
Screenshot: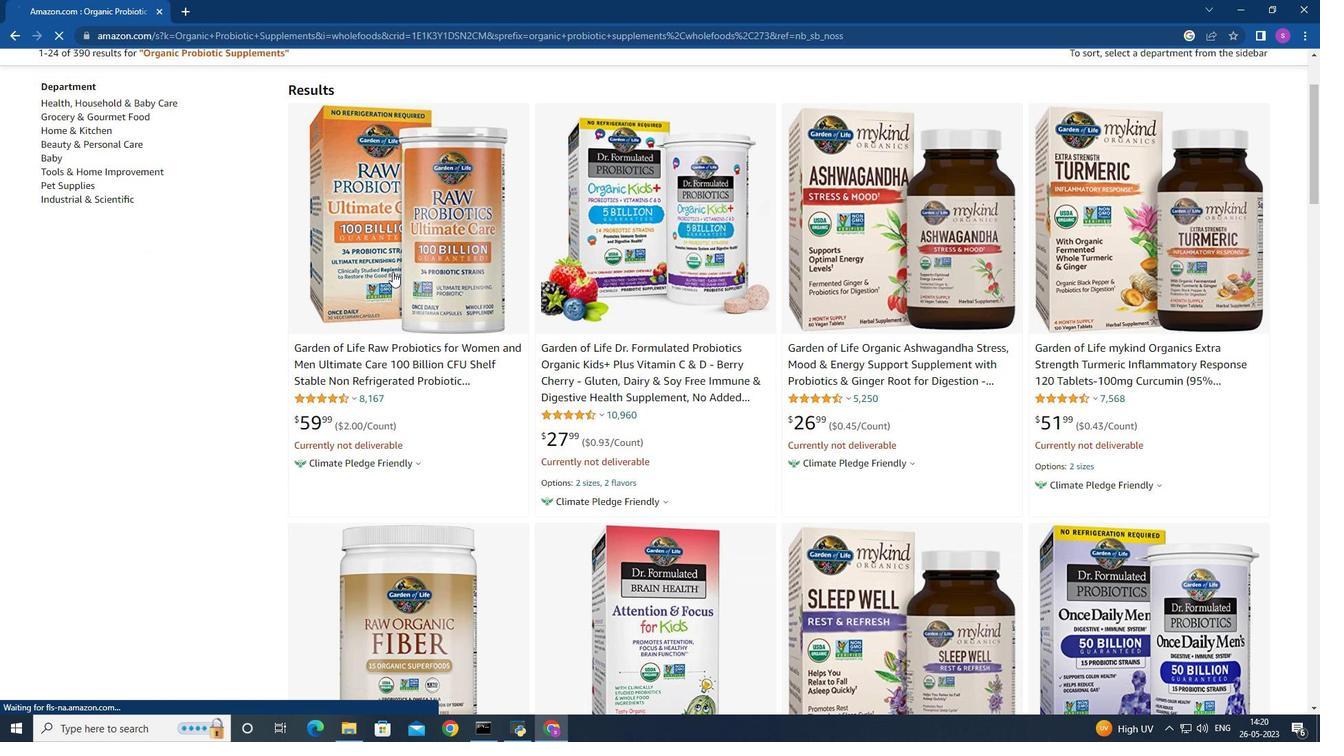 
Action: Mouse pressed left at (392, 272)
Screenshot: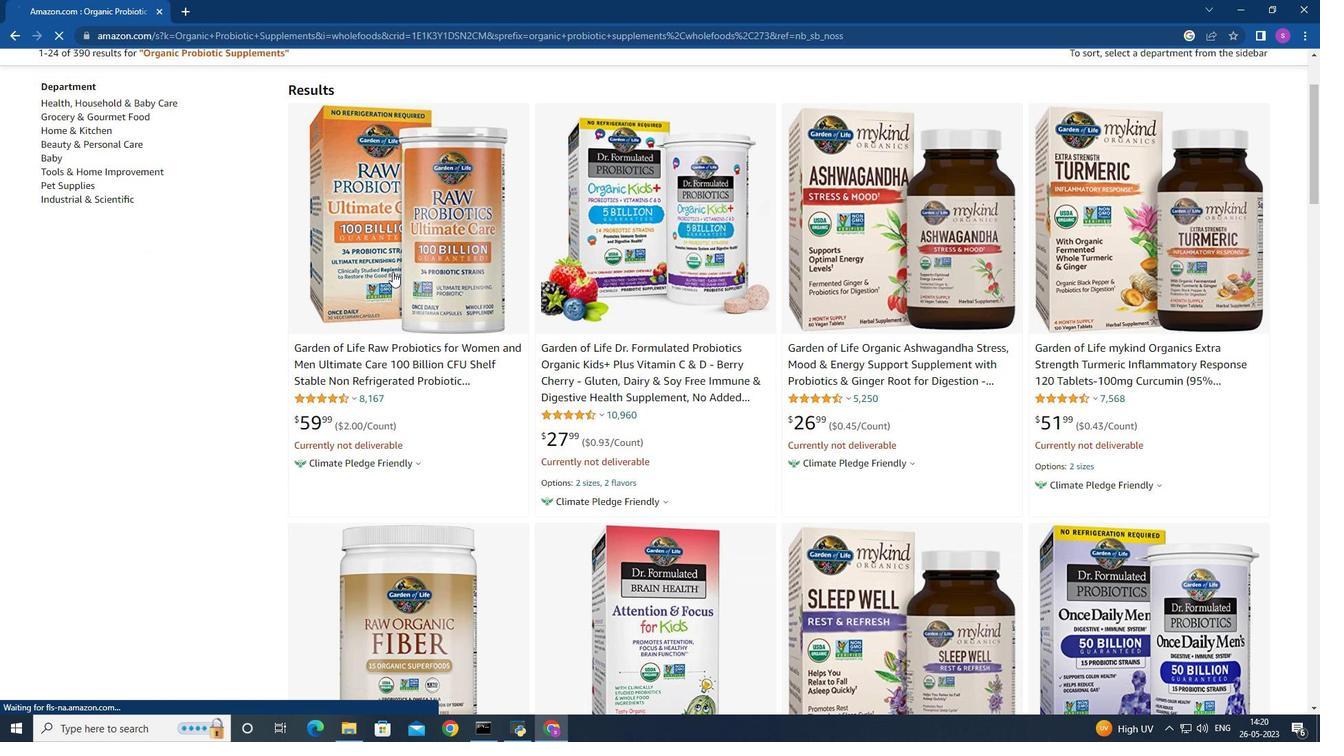 
Action: Mouse moved to (645, 462)
Screenshot: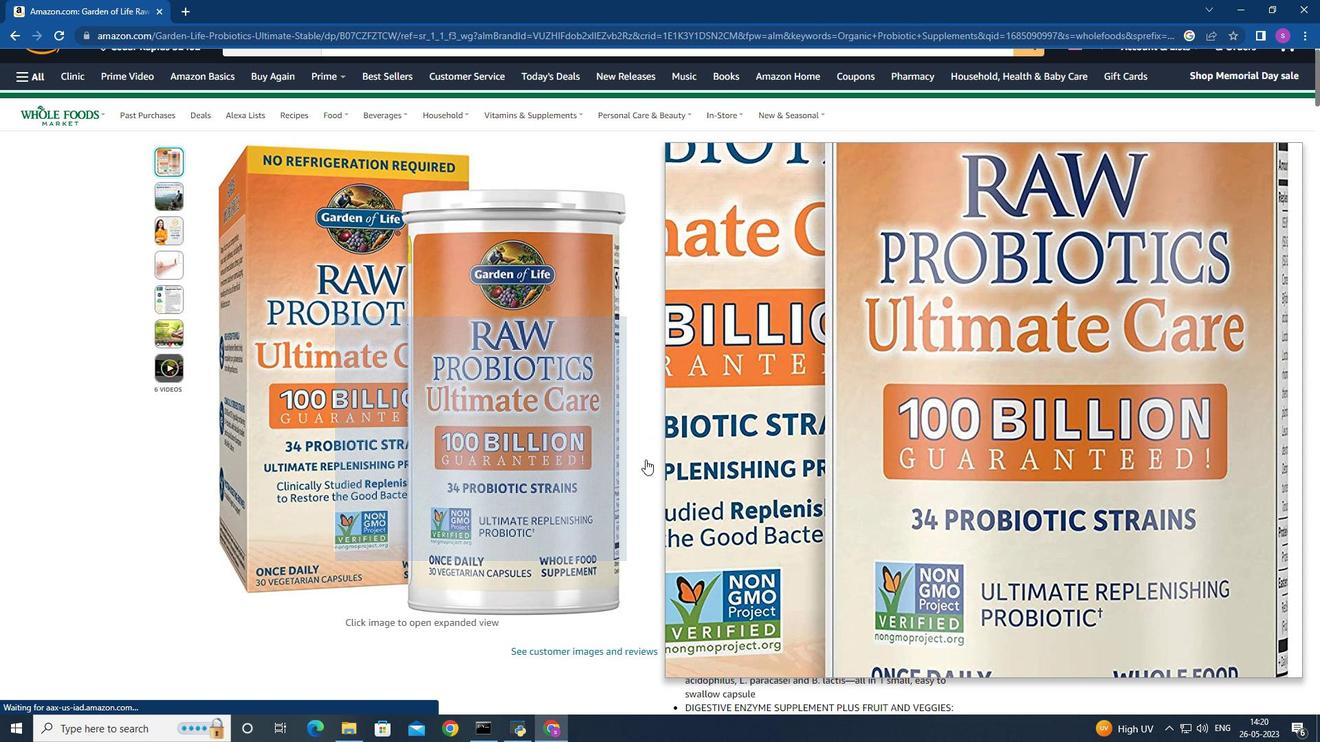 
Action: Mouse scrolled (645, 462) with delta (0, 0)
Screenshot: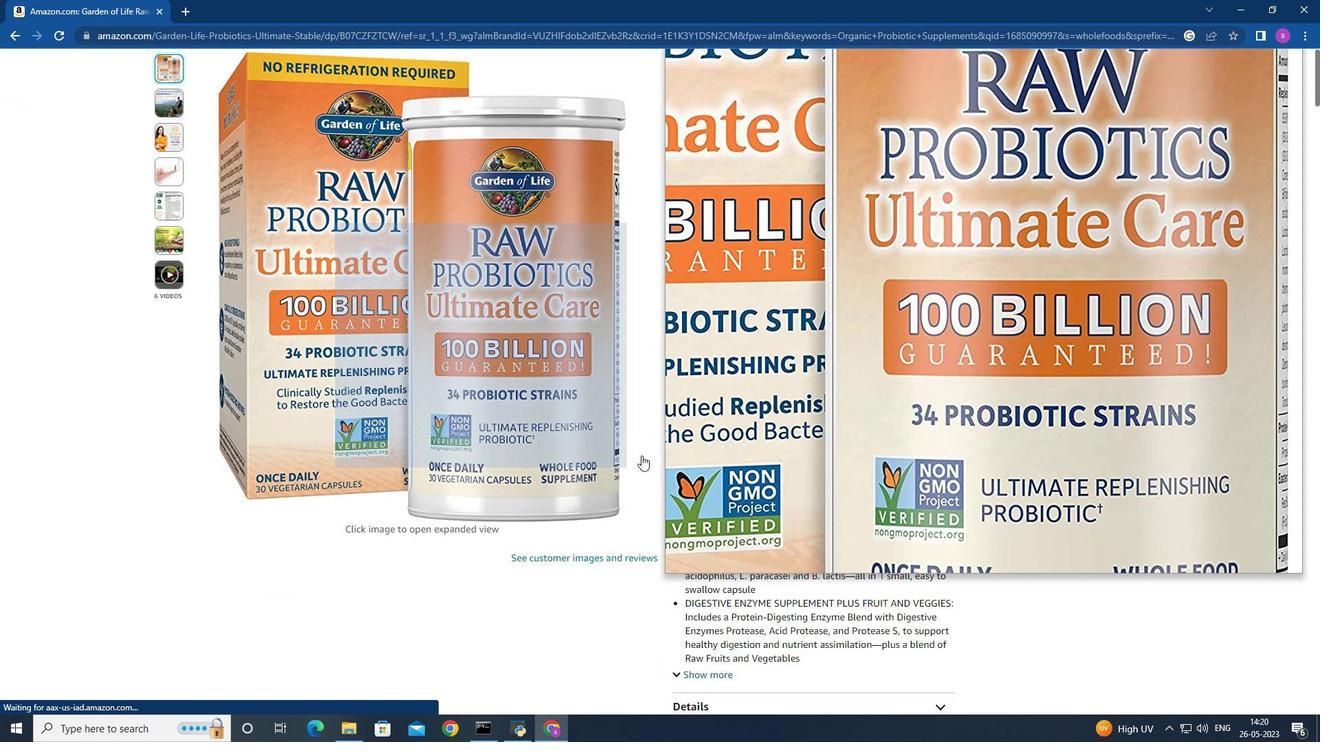 
Action: Mouse scrolled (645, 462) with delta (0, 0)
Screenshot: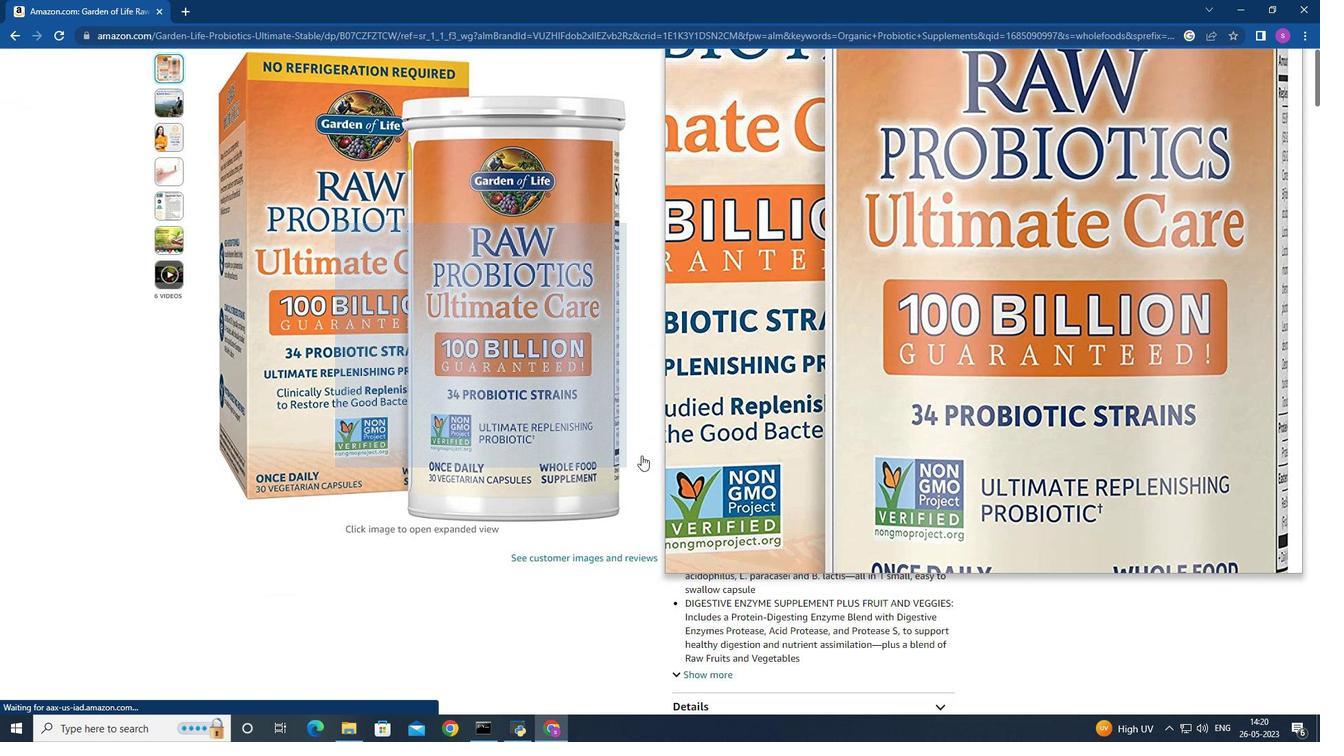
Action: Mouse moved to (645, 461)
Screenshot: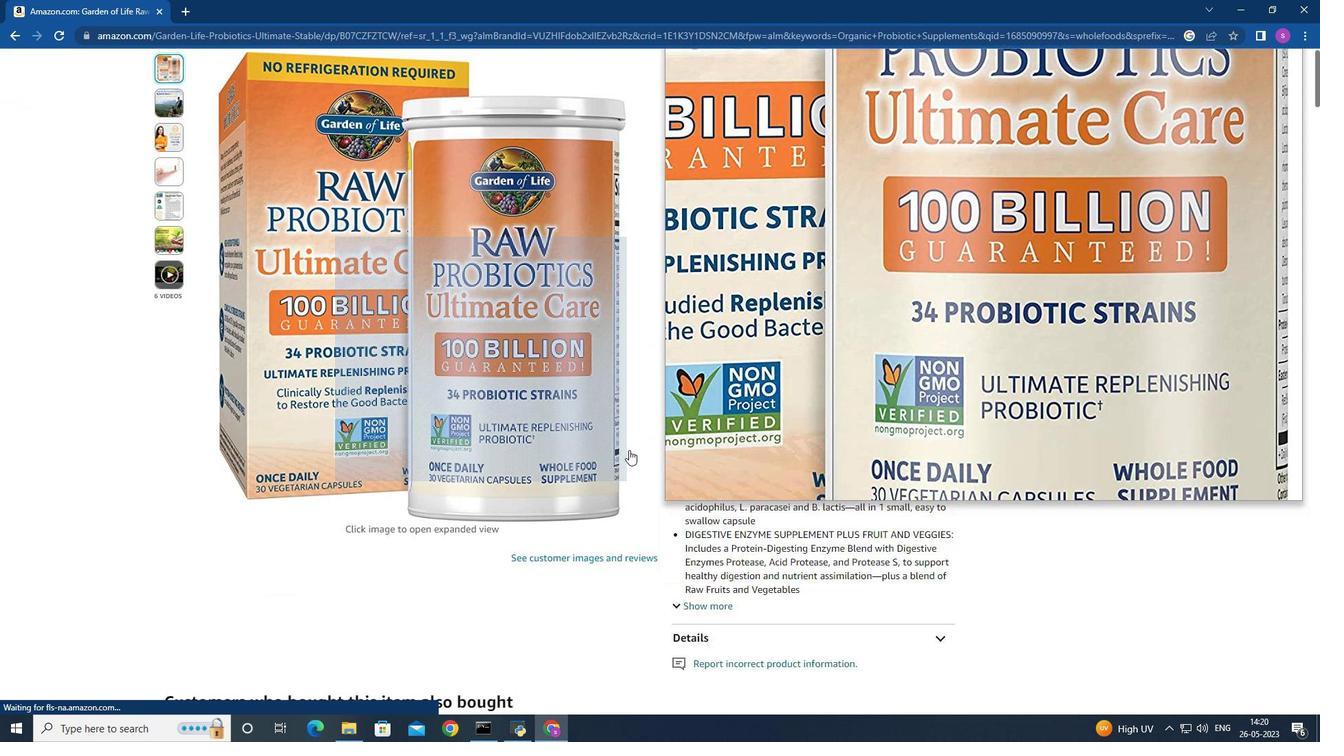 
Action: Mouse scrolled (645, 460) with delta (0, 0)
Screenshot: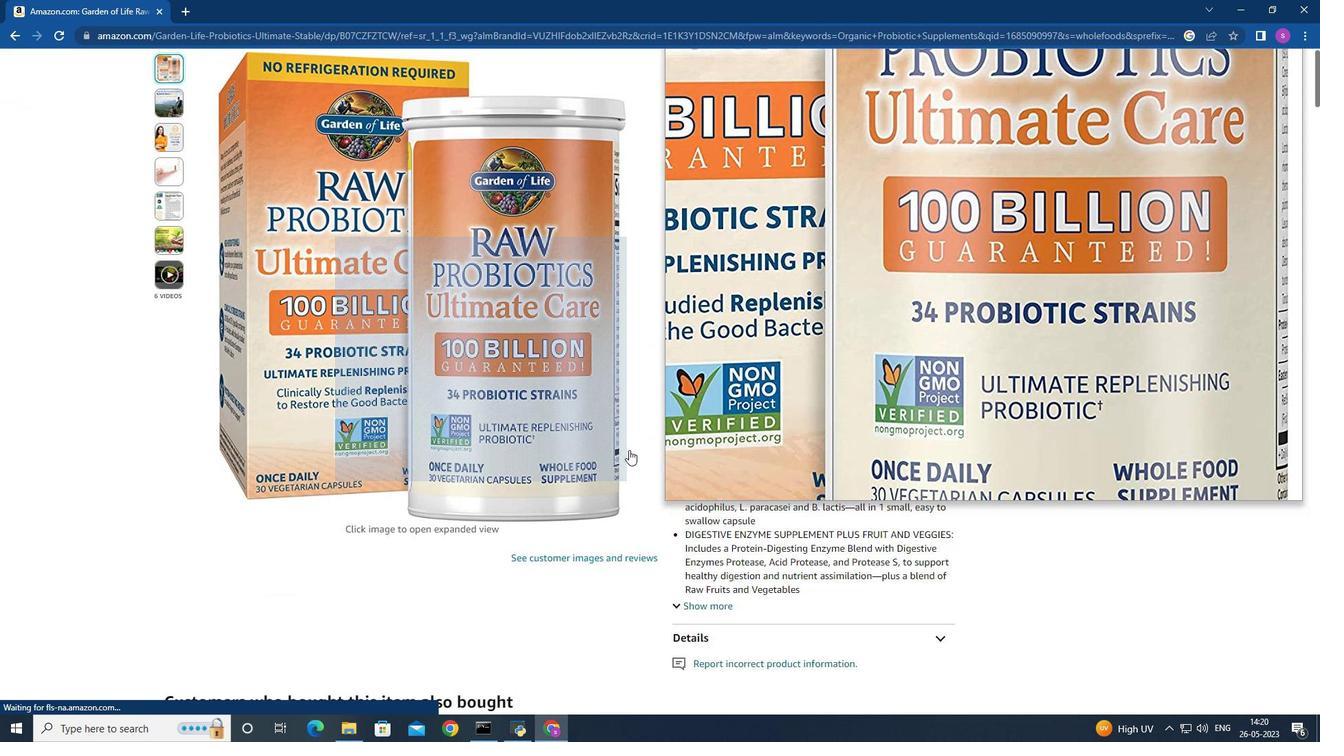 
Action: Mouse moved to (381, 420)
Screenshot: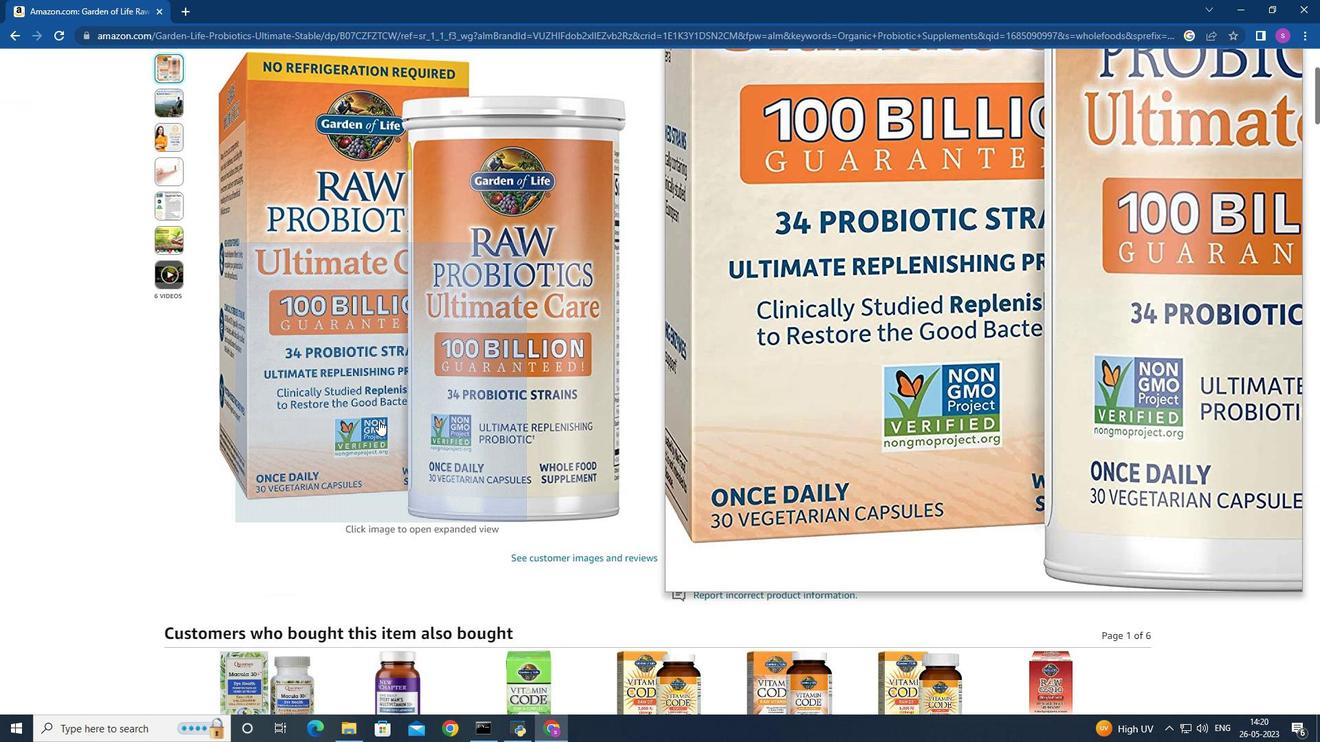 
Action: Mouse scrolled (381, 419) with delta (0, 0)
Screenshot: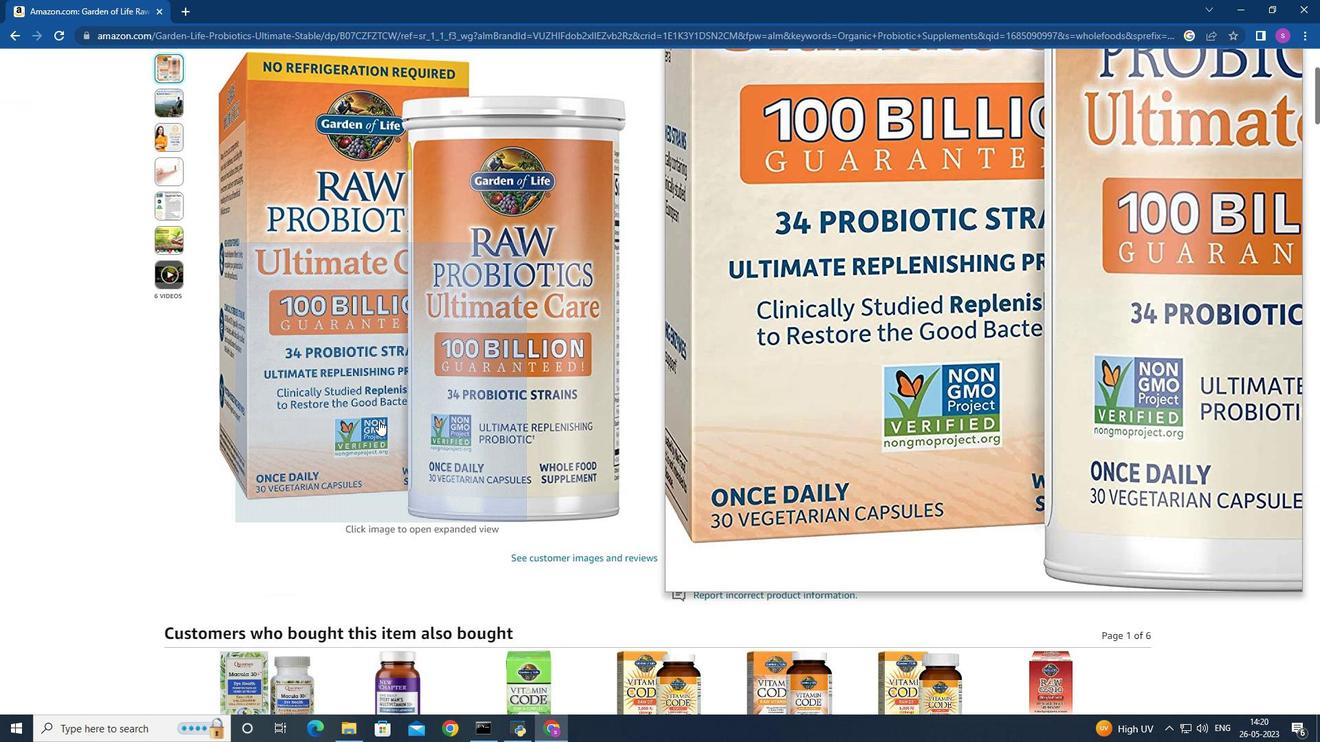 
Action: Mouse moved to (381, 420)
Screenshot: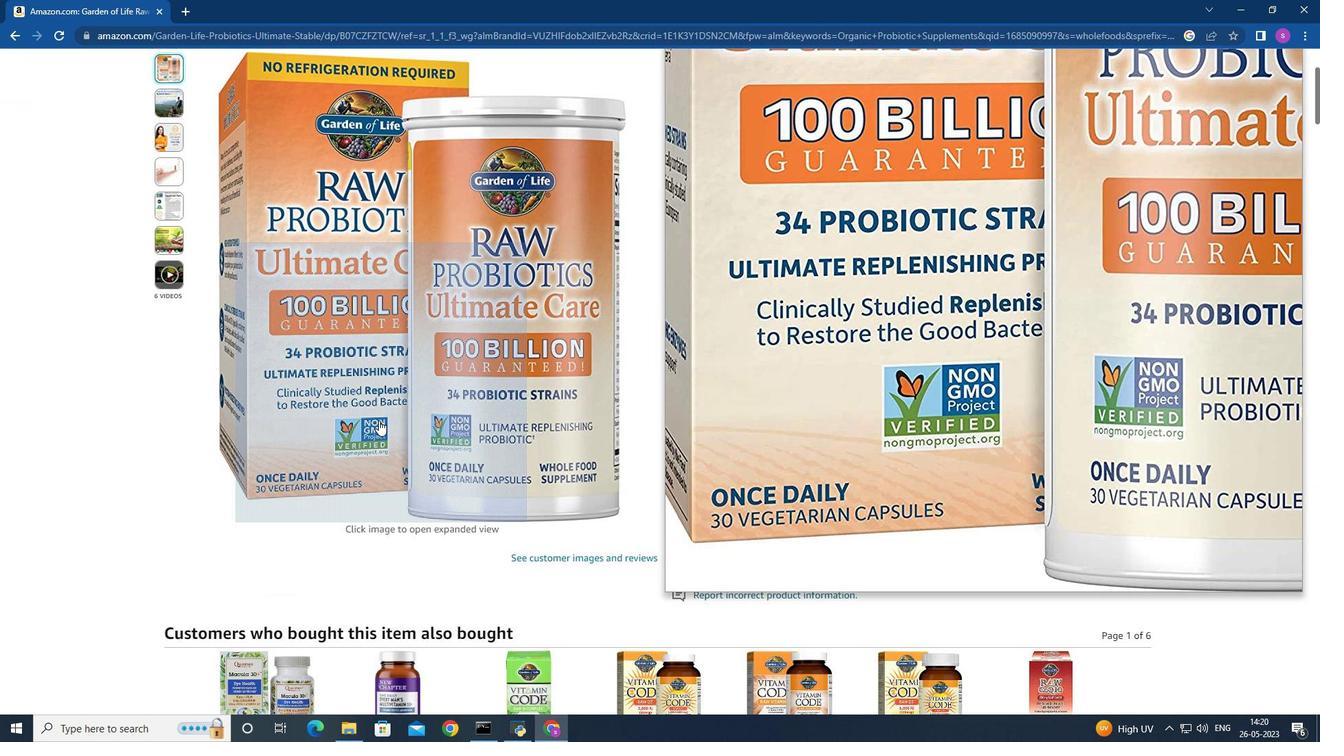 
Action: Mouse scrolled (381, 419) with delta (0, 0)
Screenshot: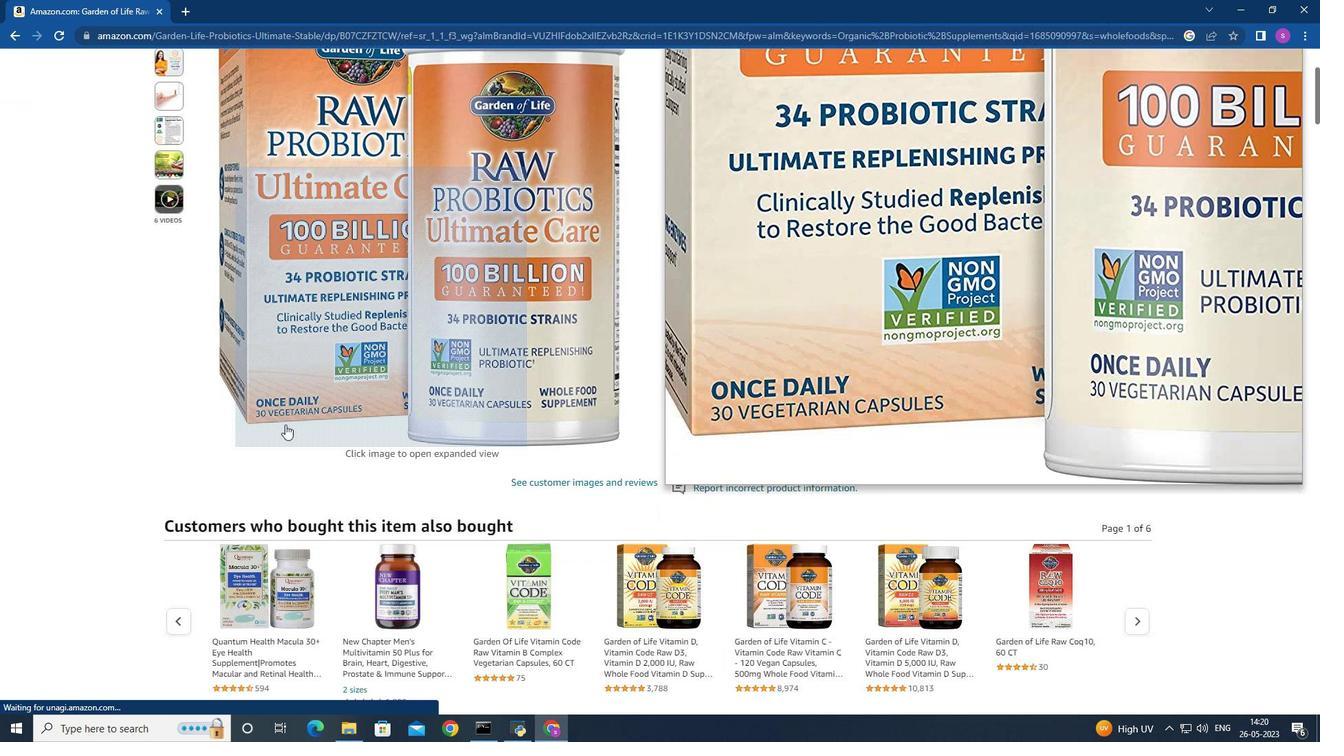 
Action: Mouse moved to (381, 420)
Screenshot: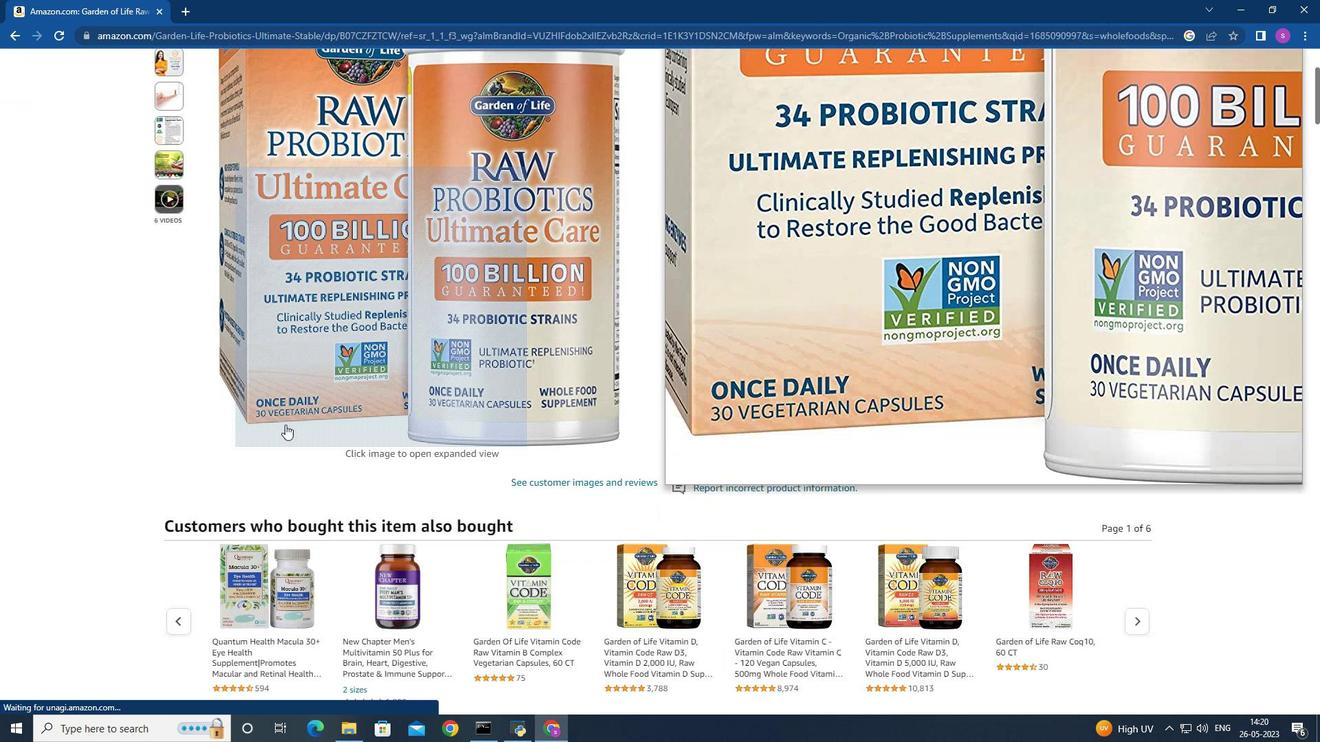 
Action: Mouse scrolled (381, 420) with delta (0, 0)
Screenshot: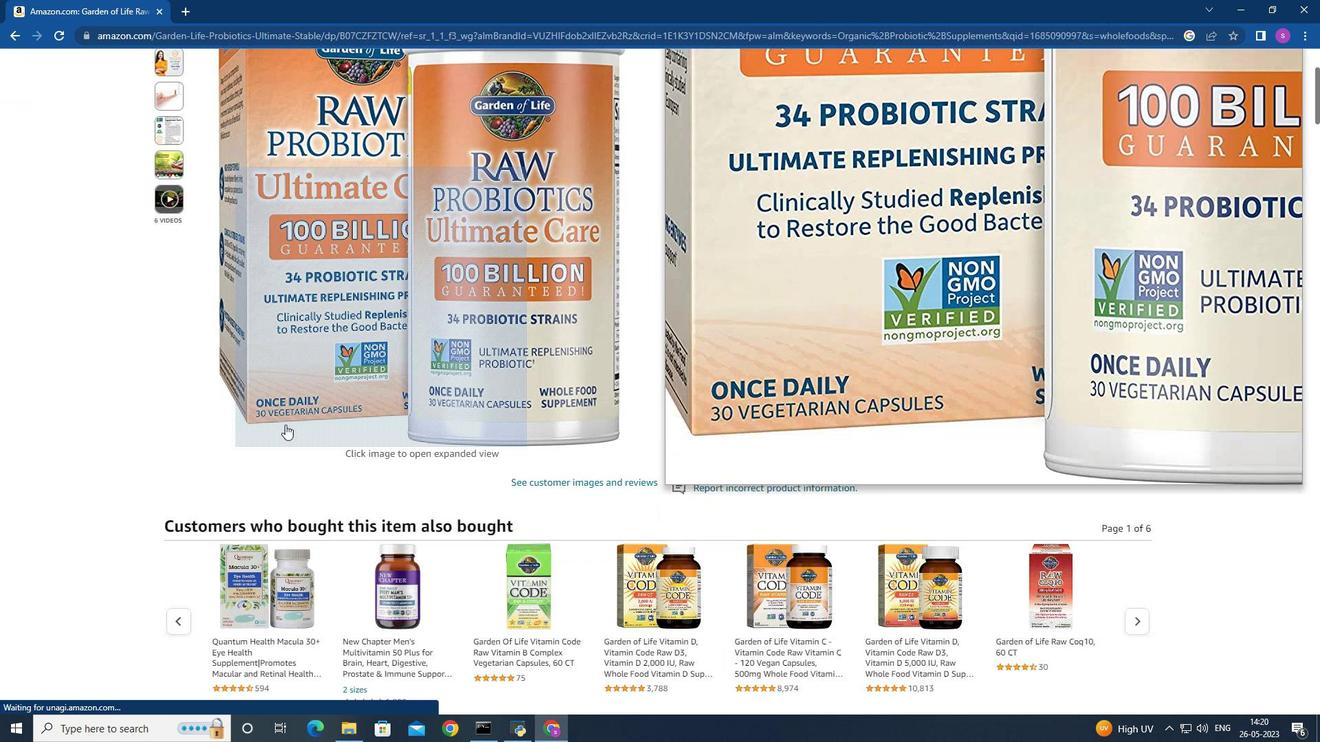 
Action: Mouse moved to (217, 438)
Screenshot: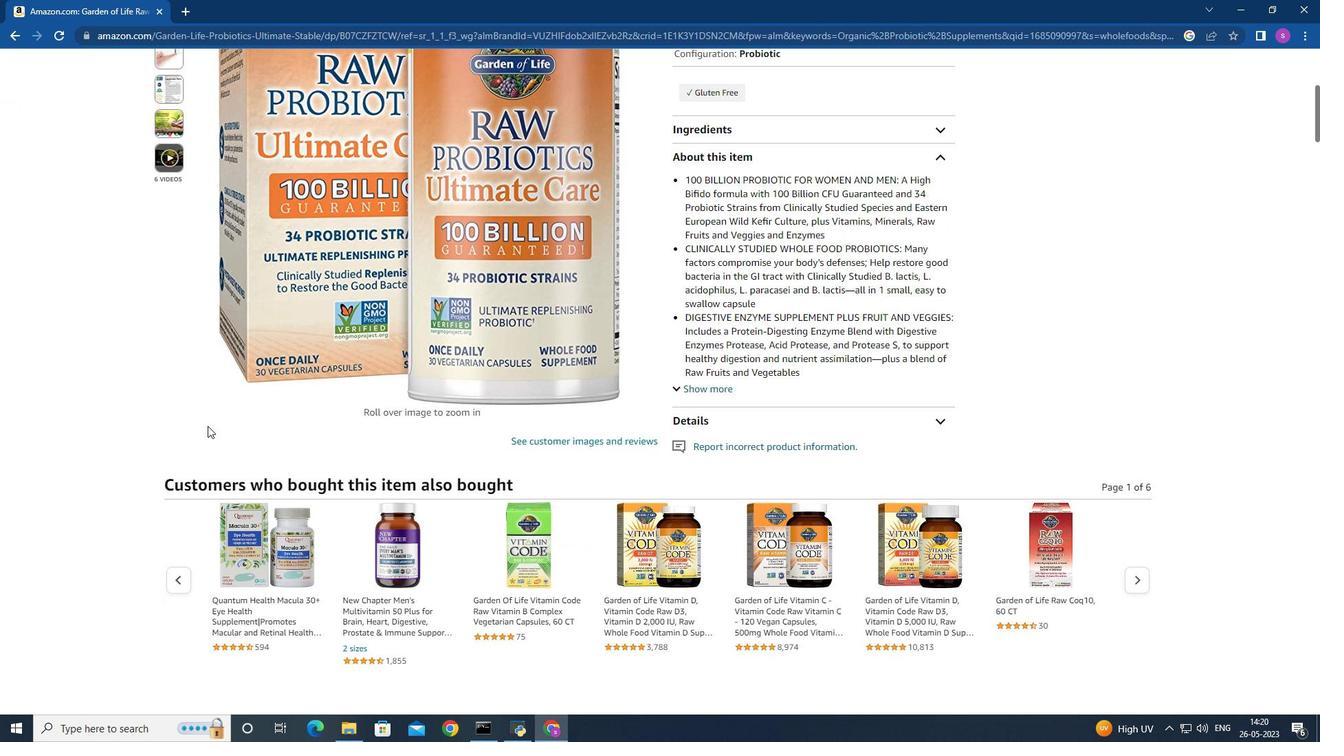 
Action: Mouse scrolled (217, 438) with delta (0, 0)
Screenshot: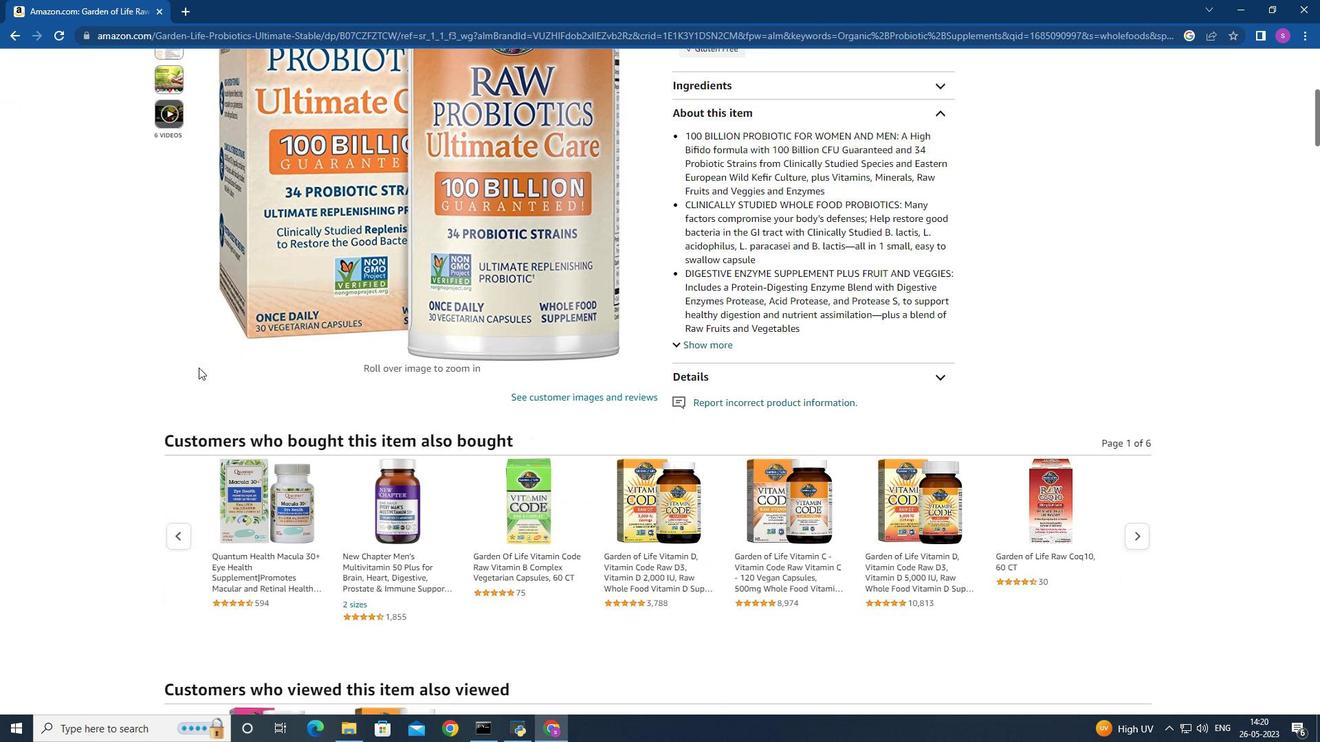
Action: Mouse moved to (14, 38)
Screenshot: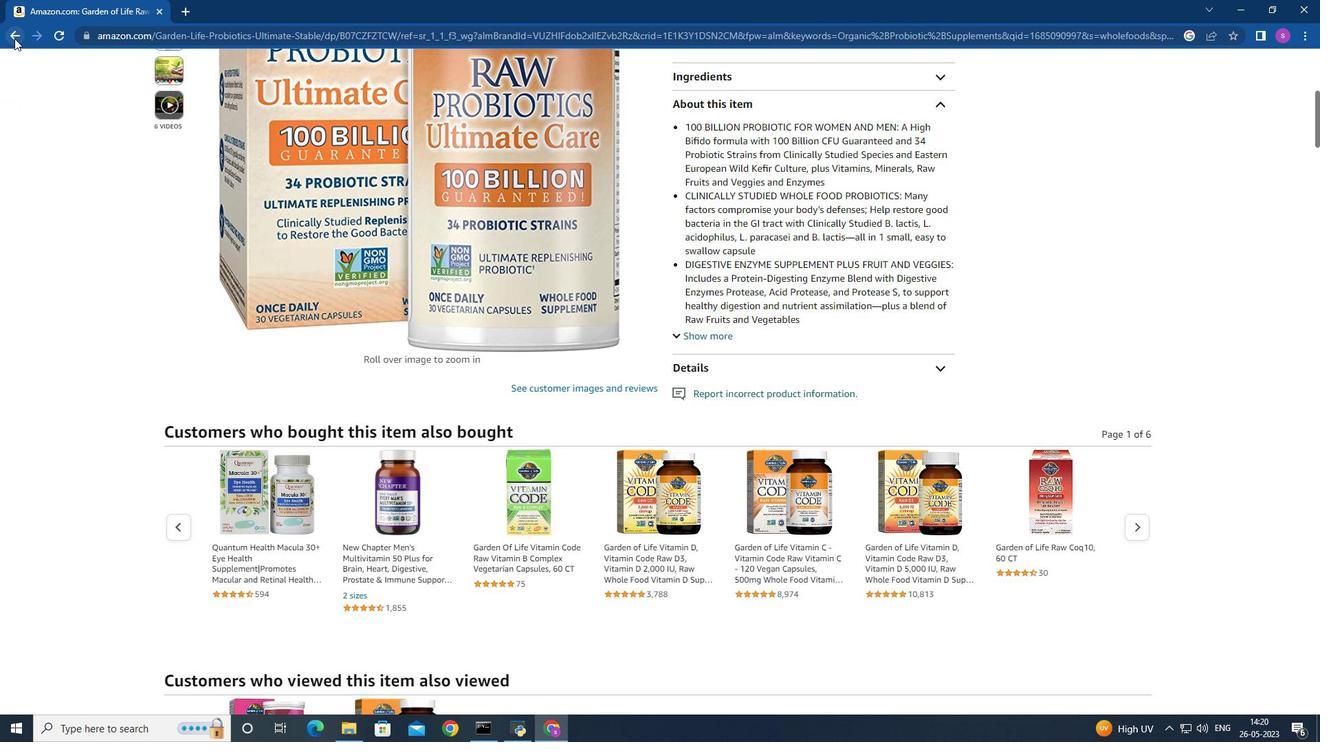 
Action: Mouse pressed left at (14, 38)
Screenshot: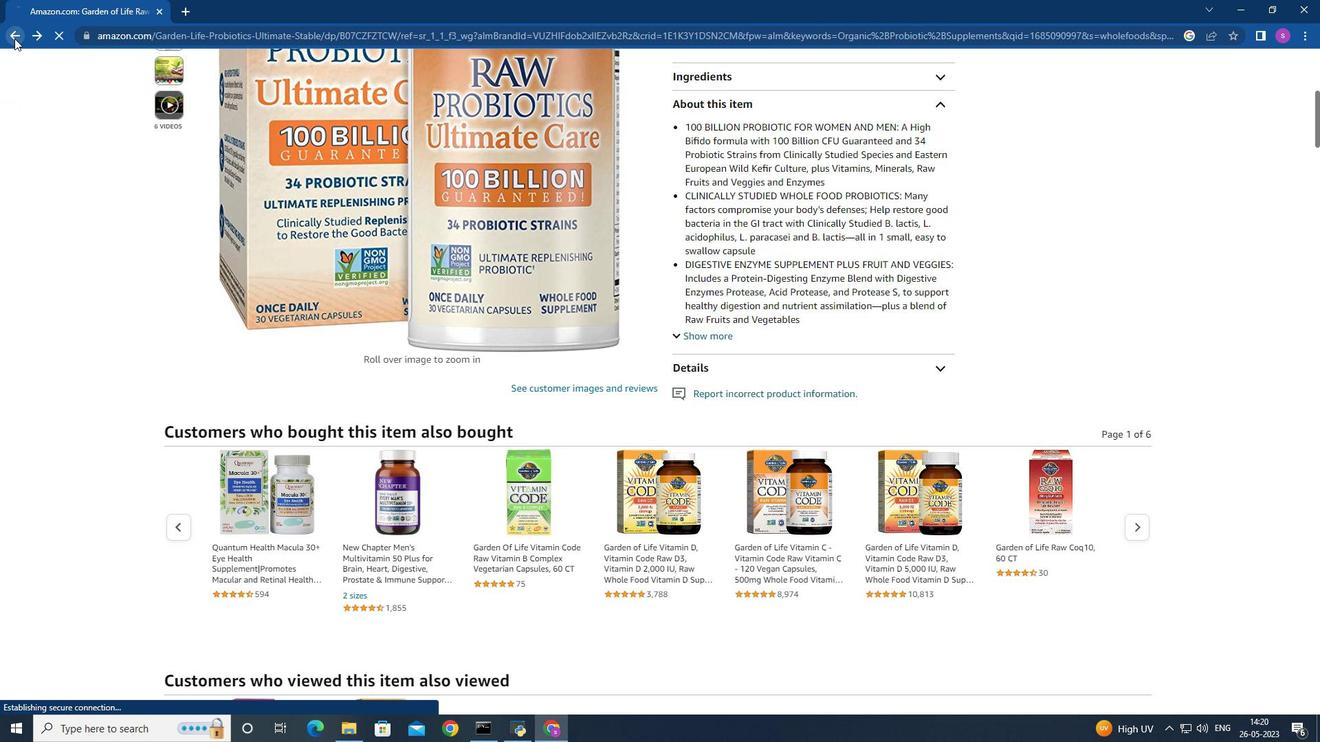 
Action: Mouse moved to (579, 281)
Screenshot: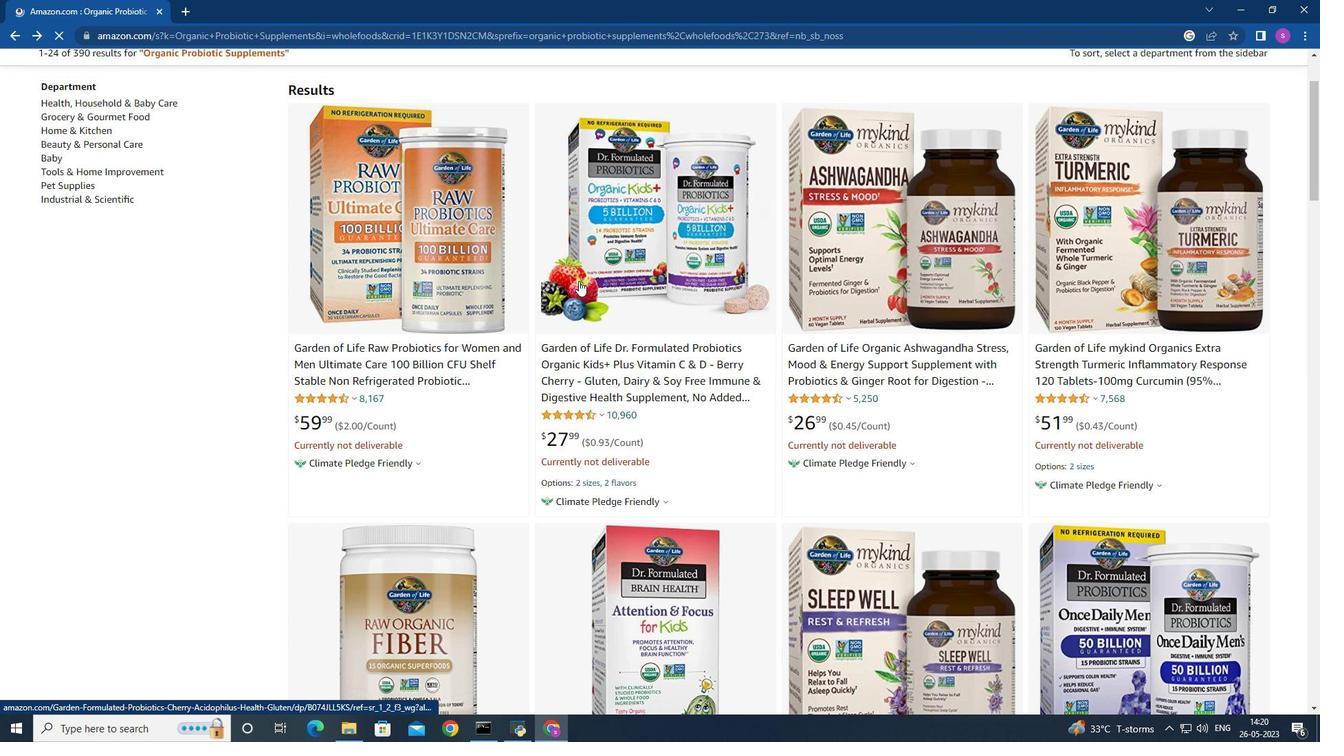 
Action: Mouse scrolled (579, 280) with delta (0, 0)
Screenshot: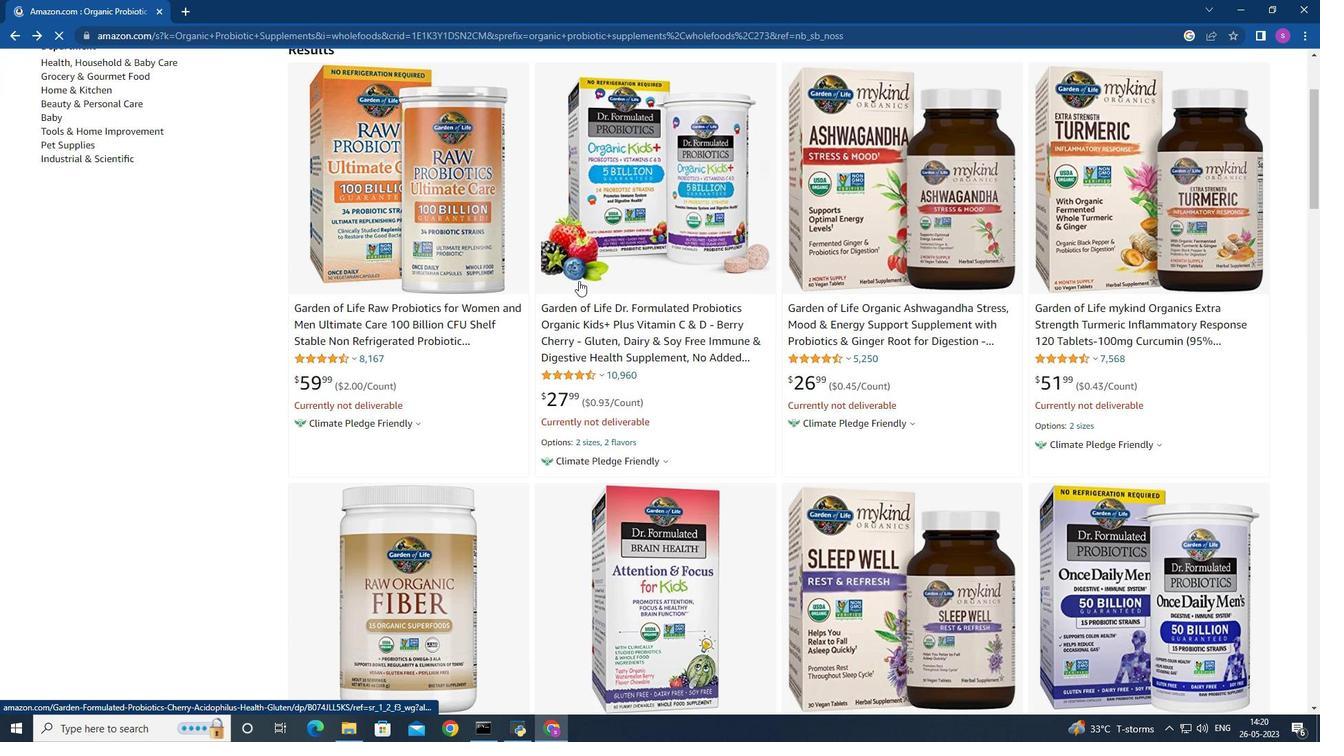 
Action: Mouse scrolled (579, 280) with delta (0, 0)
Screenshot: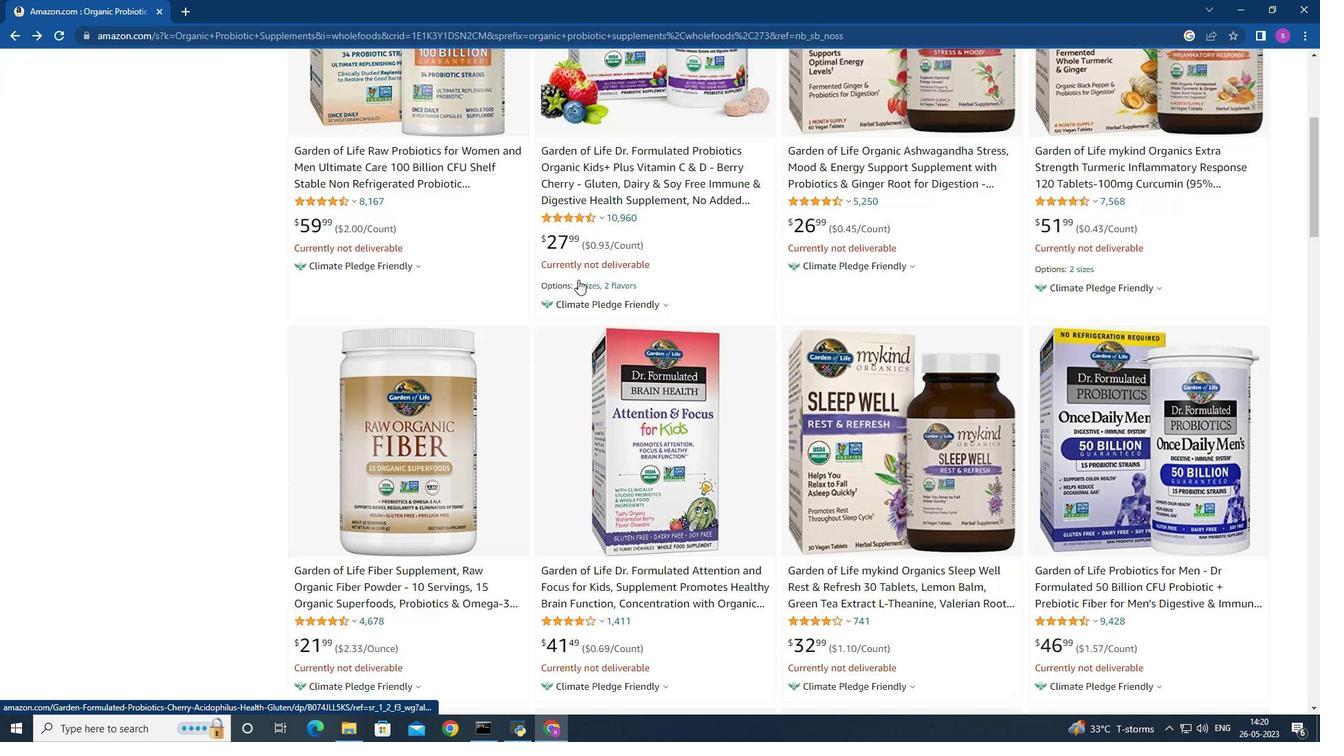 
Action: Mouse scrolled (579, 280) with delta (0, 0)
Screenshot: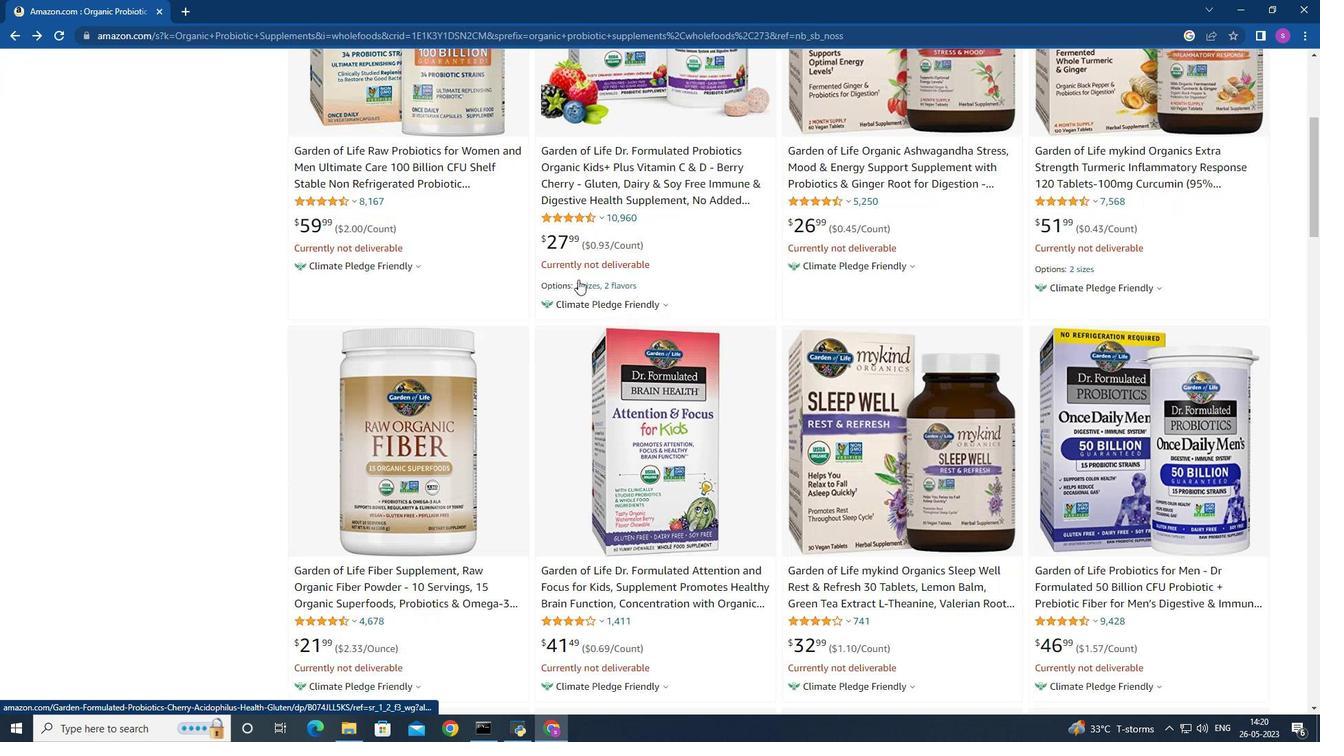 
Action: Mouse scrolled (579, 280) with delta (0, 0)
Screenshot: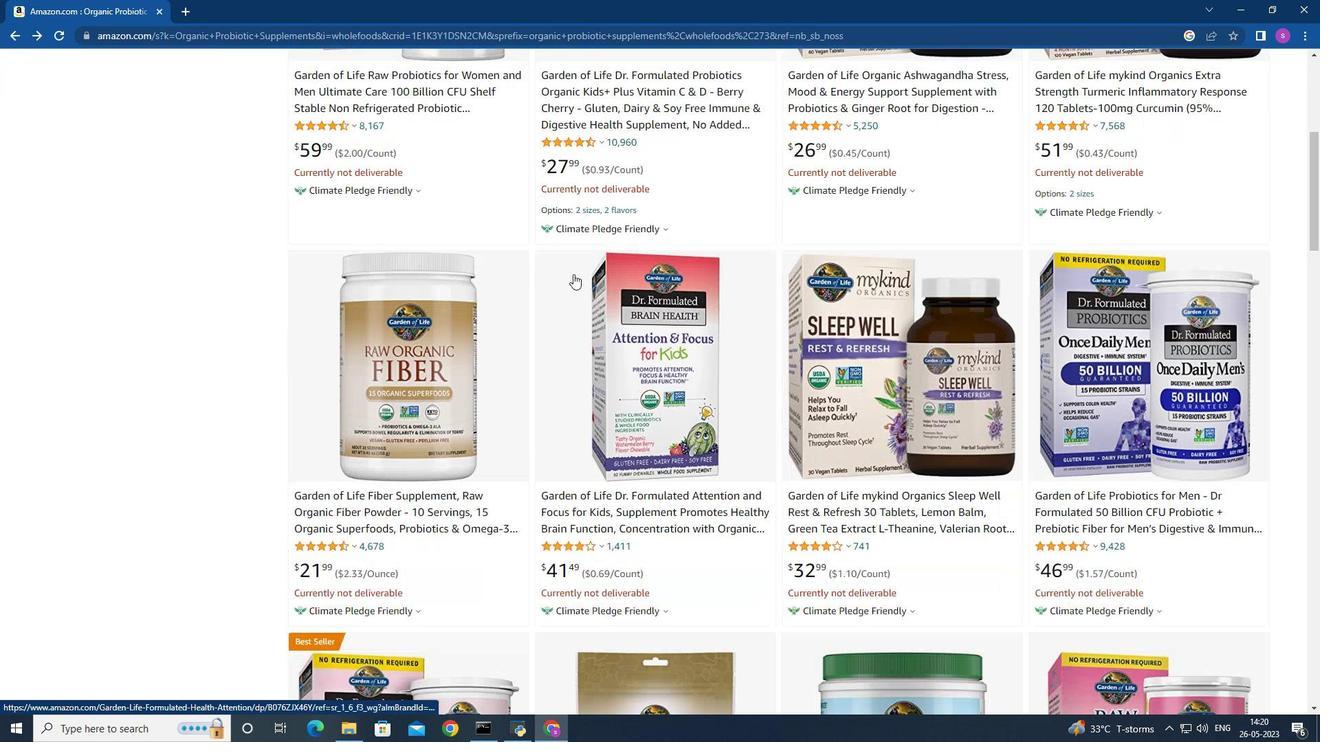 
Action: Mouse moved to (562, 246)
Screenshot: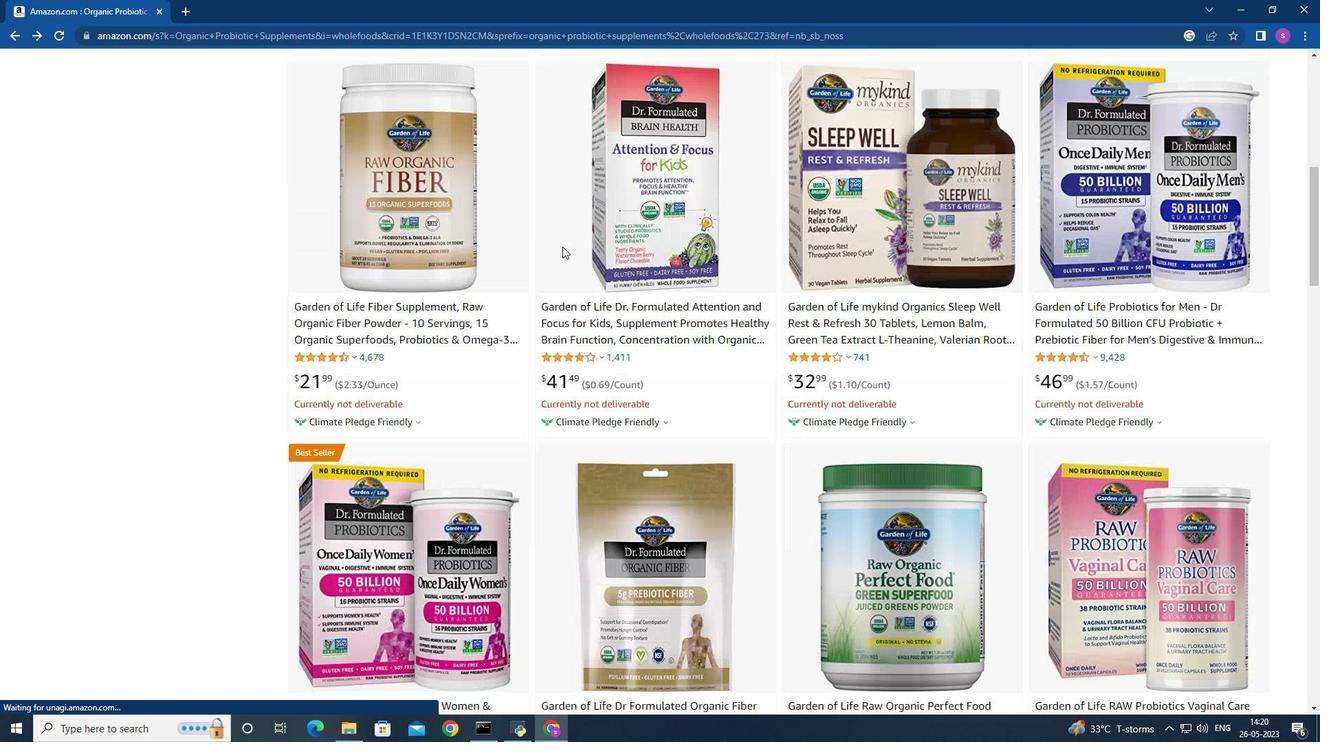 
Action: Mouse scrolled (562, 246) with delta (0, 0)
Screenshot: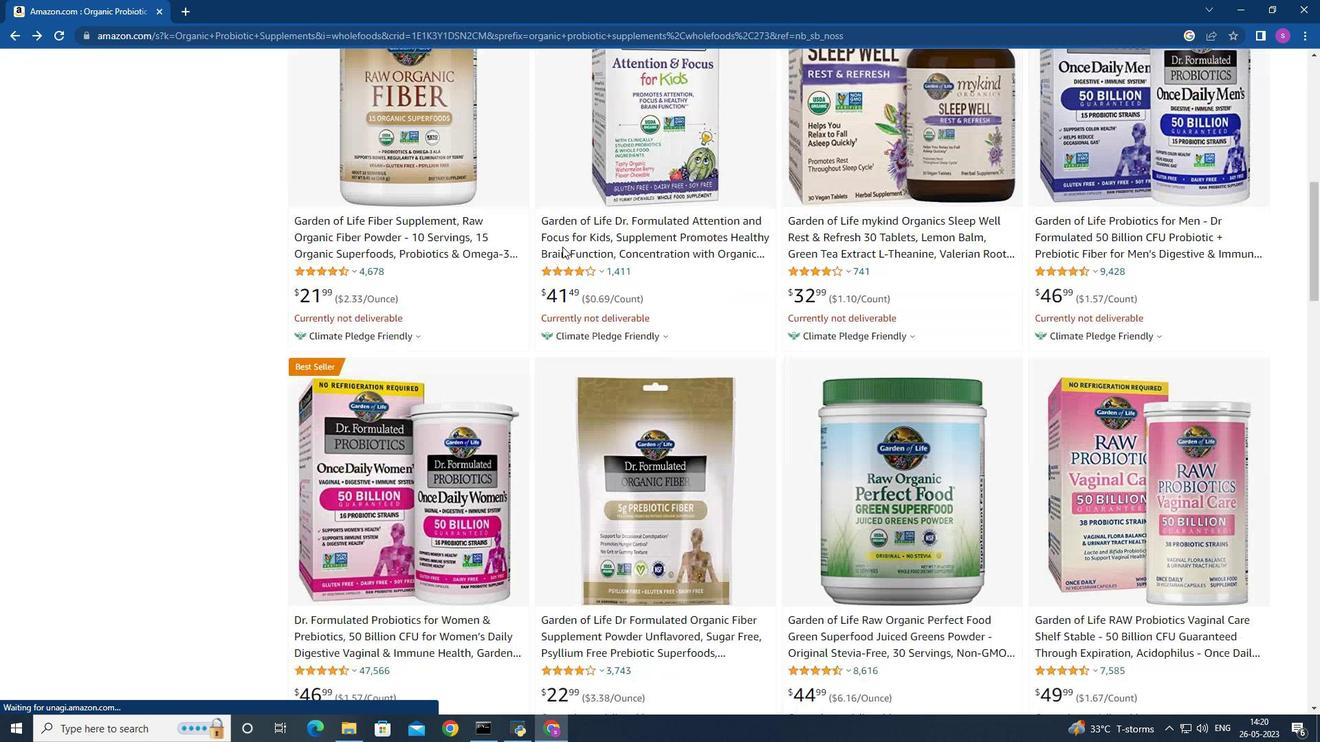 
Action: Mouse moved to (562, 246)
Screenshot: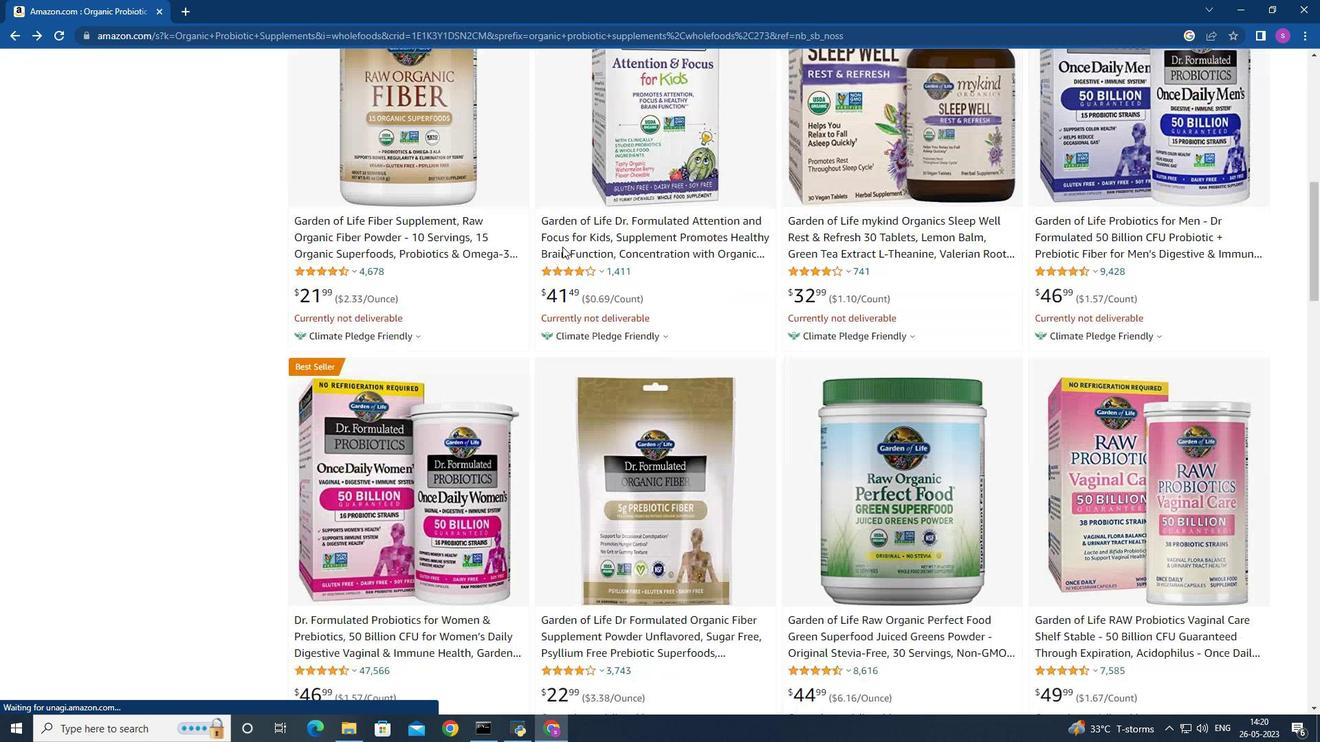 
Action: Mouse scrolled (562, 246) with delta (0, 0)
Screenshot: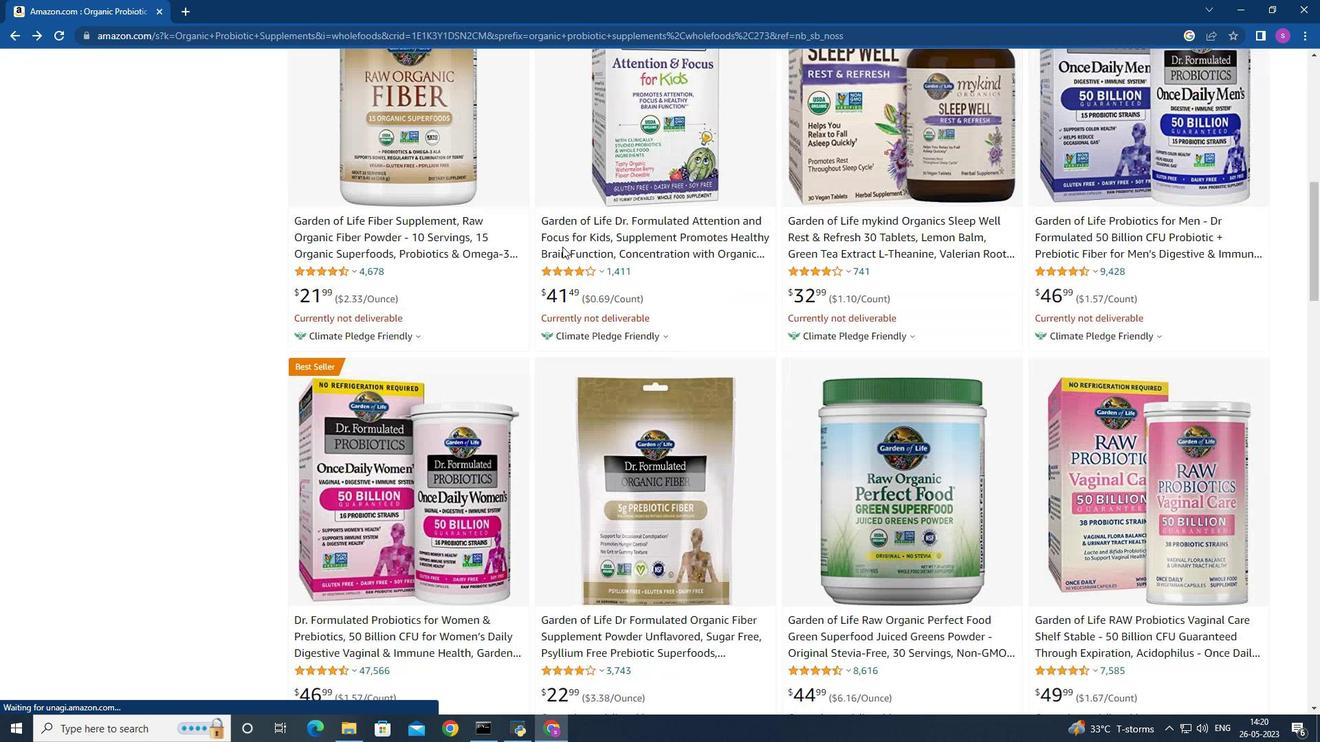 
Action: Mouse scrolled (562, 246) with delta (0, 0)
Screenshot: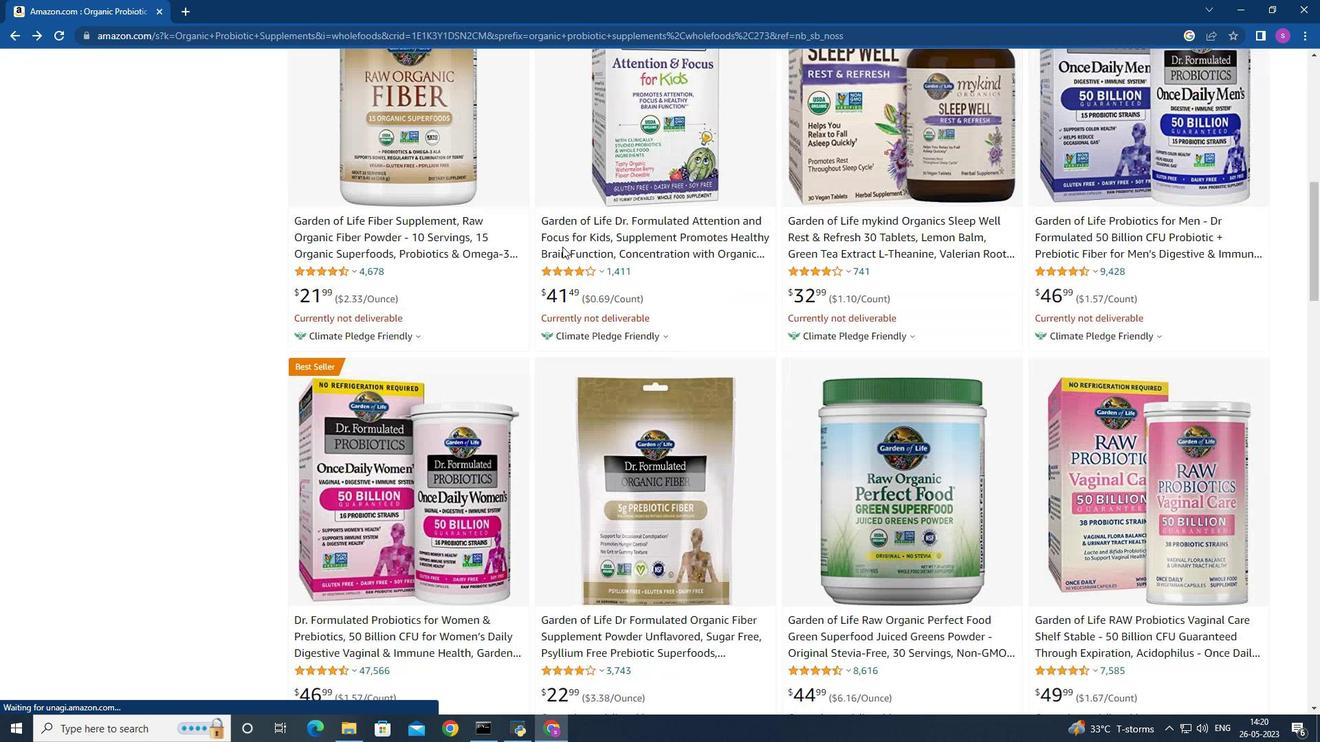 
Action: Mouse scrolled (562, 246) with delta (0, 0)
Screenshot: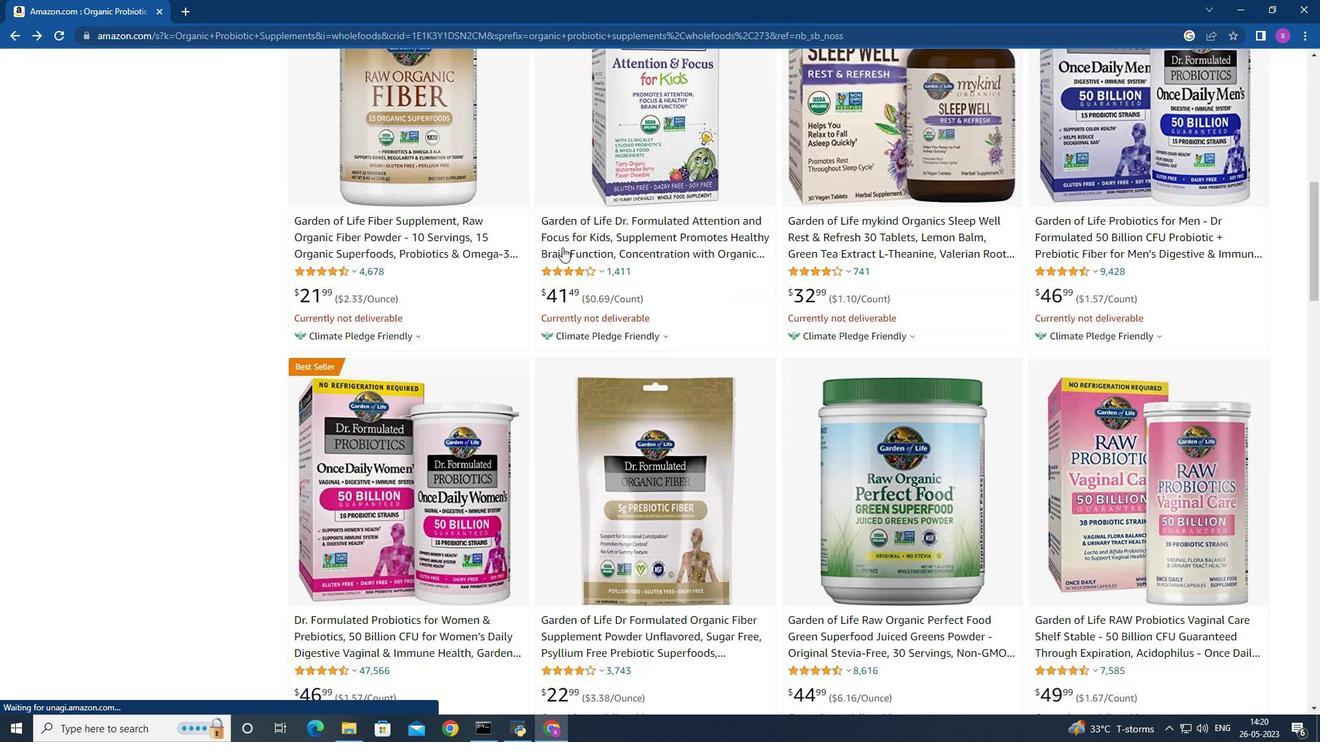 
Action: Mouse moved to (563, 248)
Screenshot: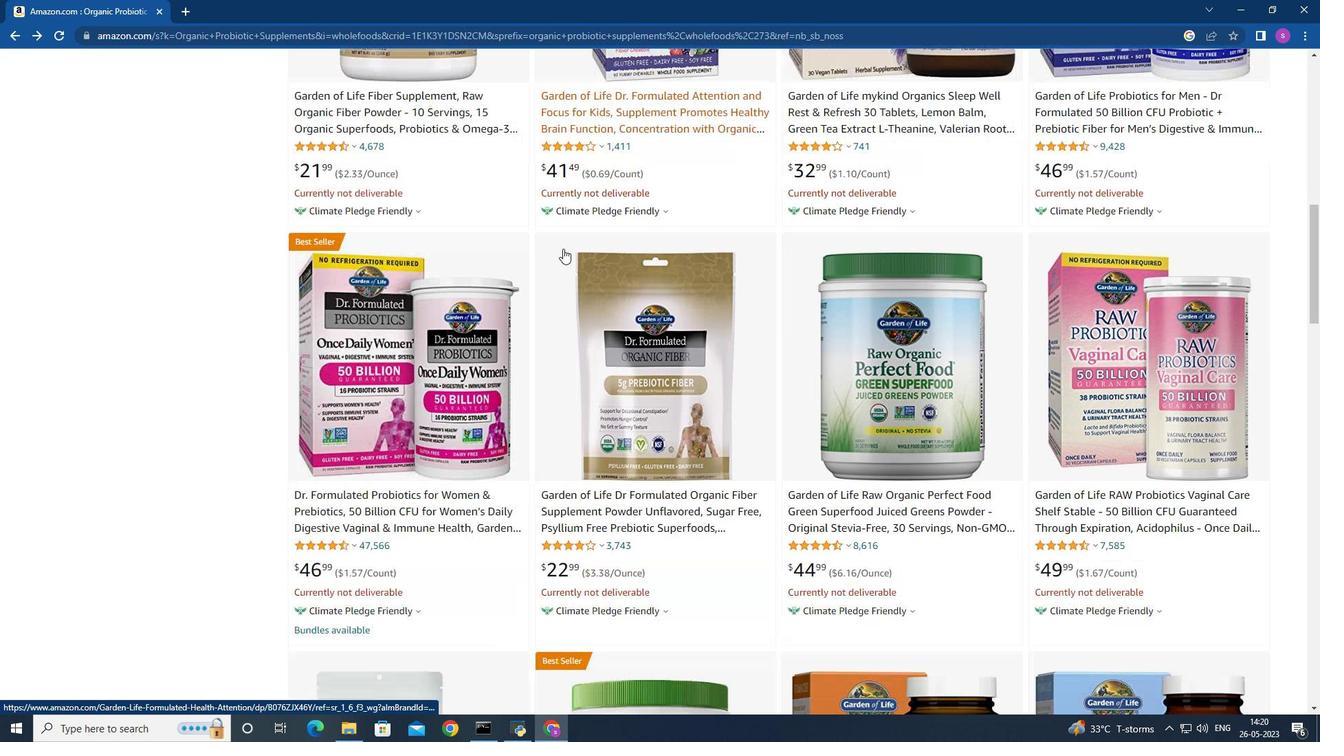 
Action: Mouse scrolled (563, 248) with delta (0, 0)
Screenshot: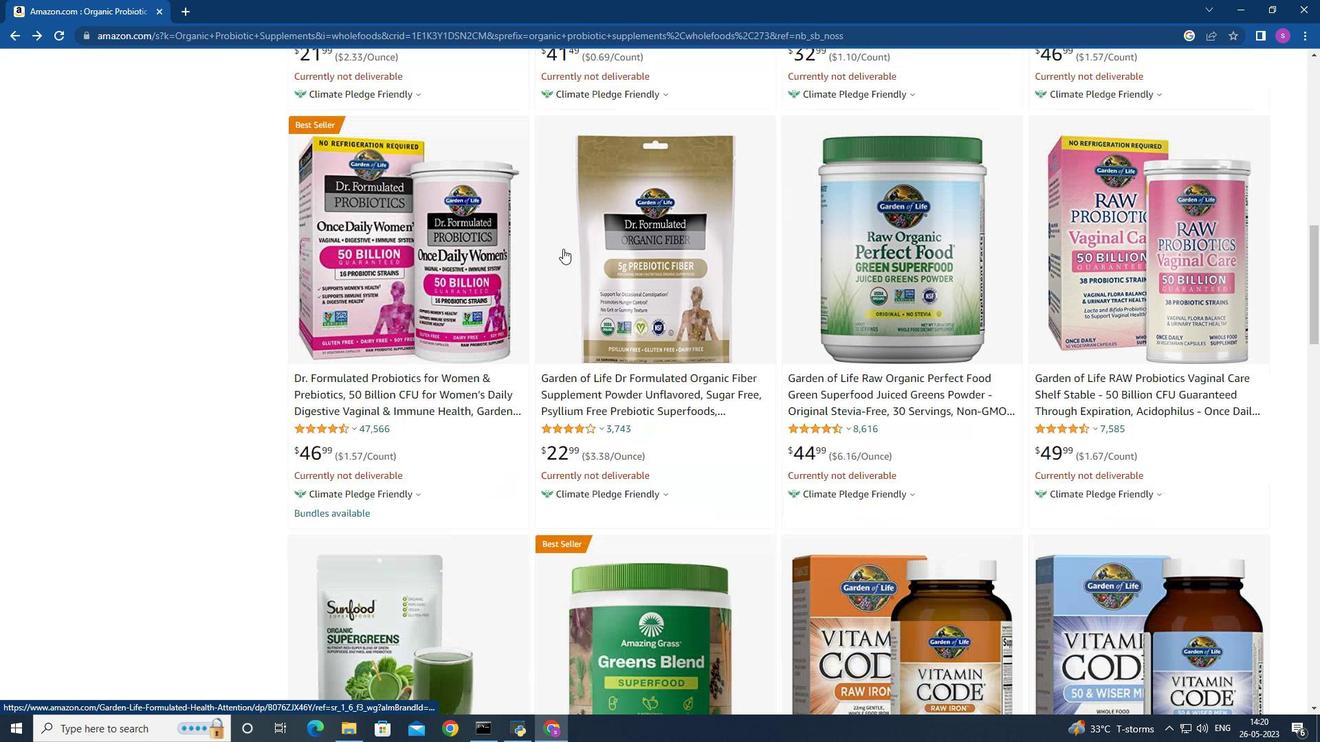 
Action: Mouse scrolled (563, 248) with delta (0, 0)
Screenshot: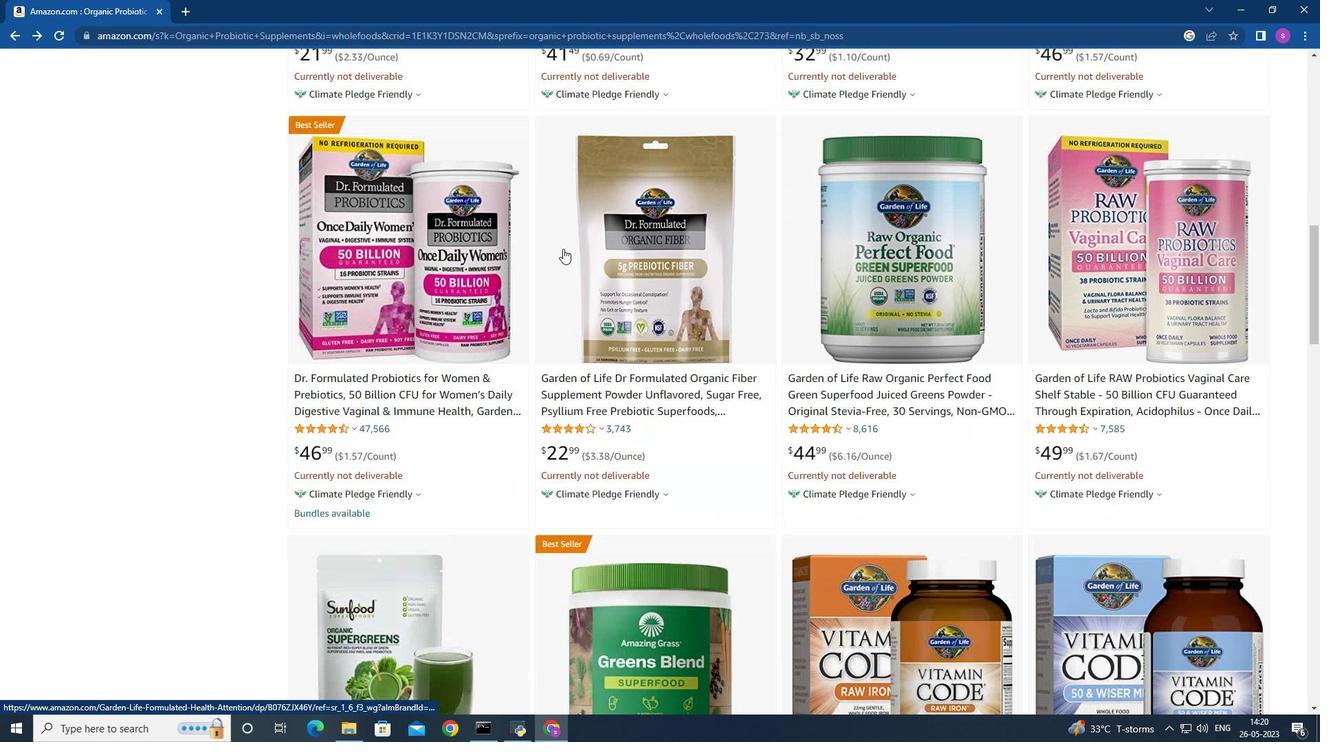 
Action: Mouse scrolled (563, 248) with delta (0, 0)
Screenshot: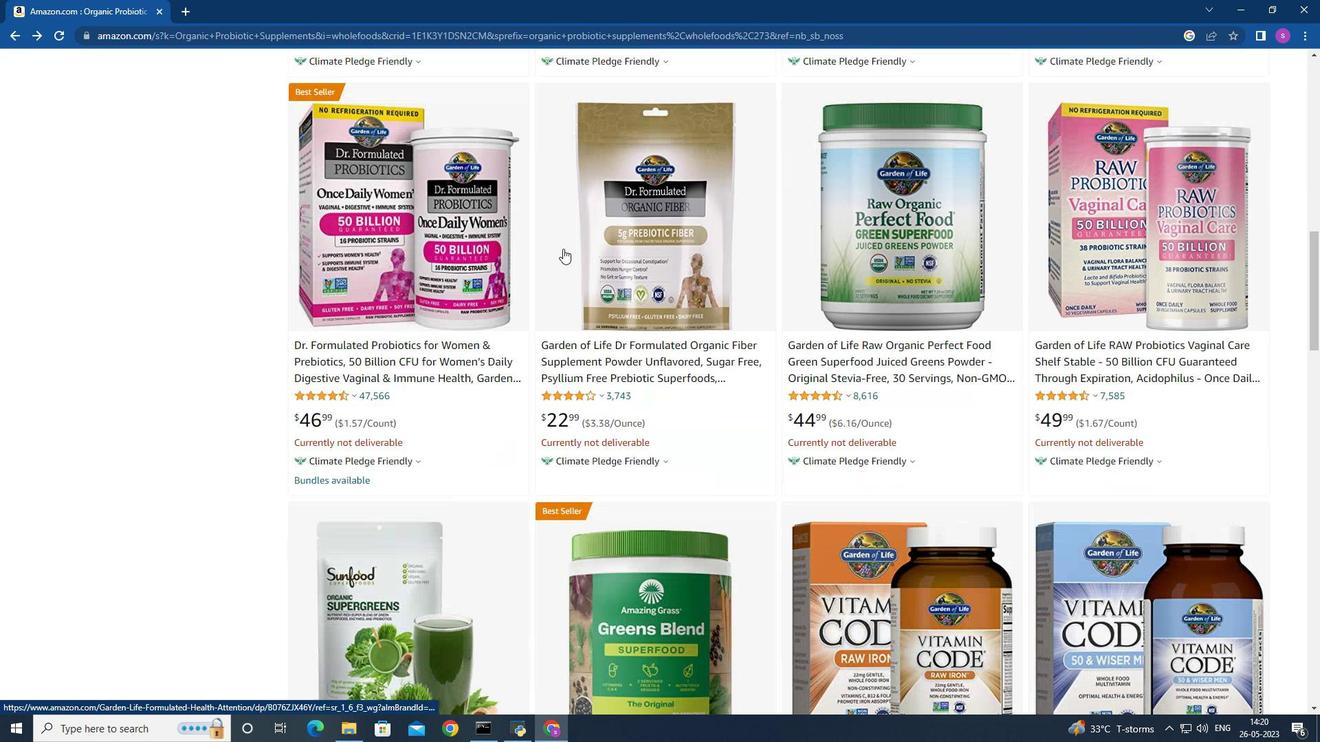 
Action: Mouse scrolled (563, 248) with delta (0, 0)
Screenshot: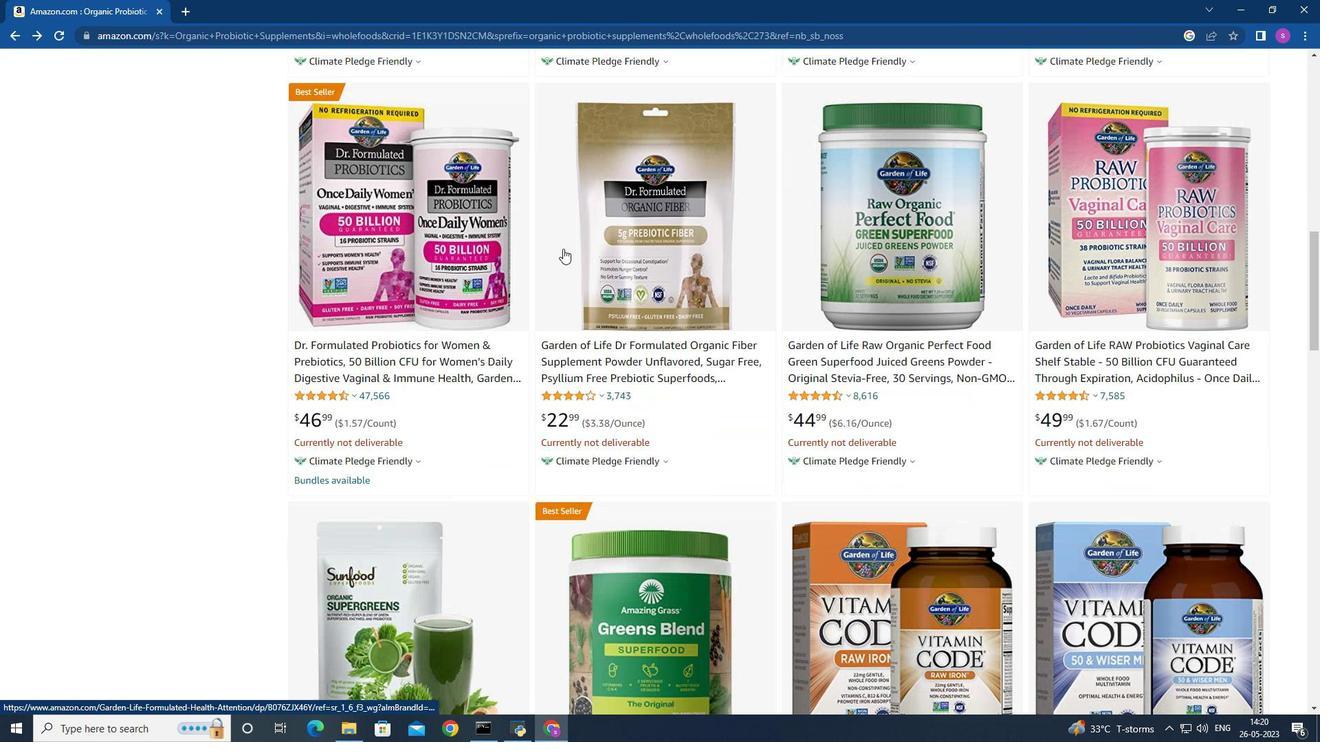 
Action: Mouse moved to (488, 259)
Screenshot: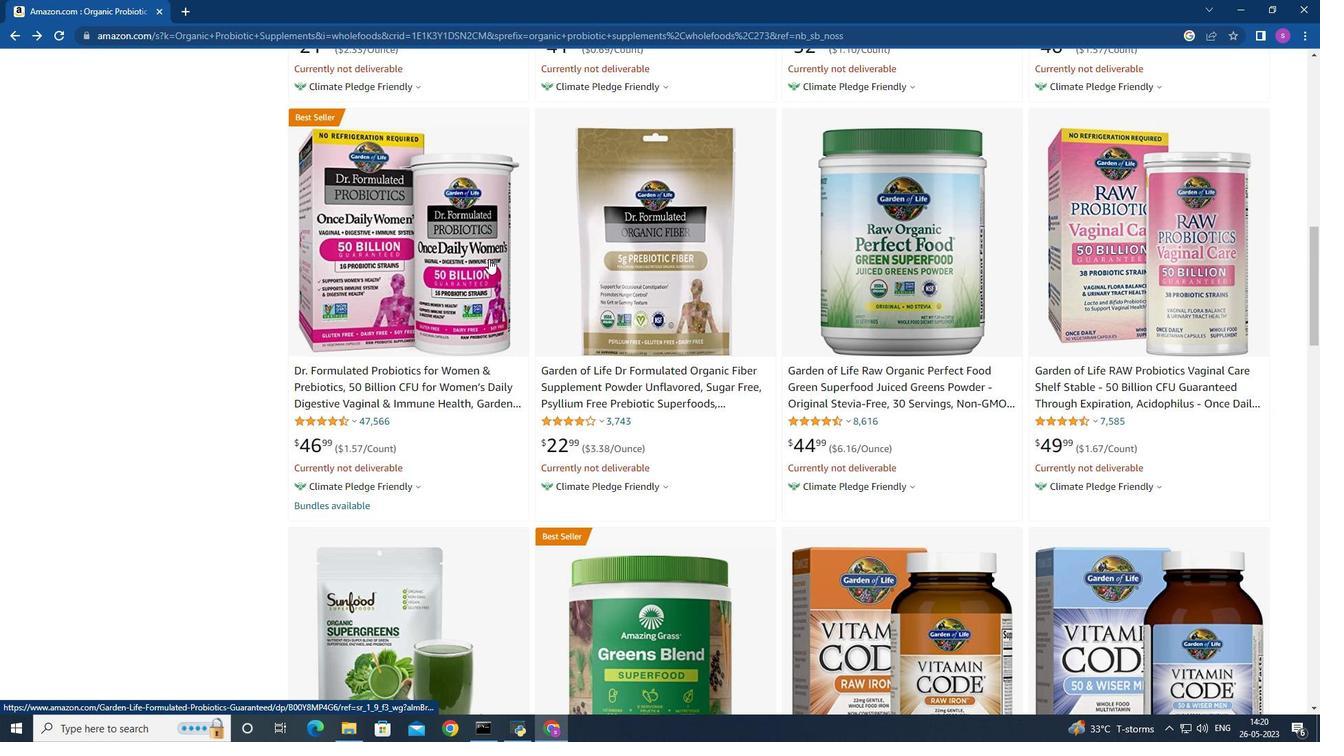 
Action: Mouse scrolled (488, 259) with delta (0, 0)
Screenshot: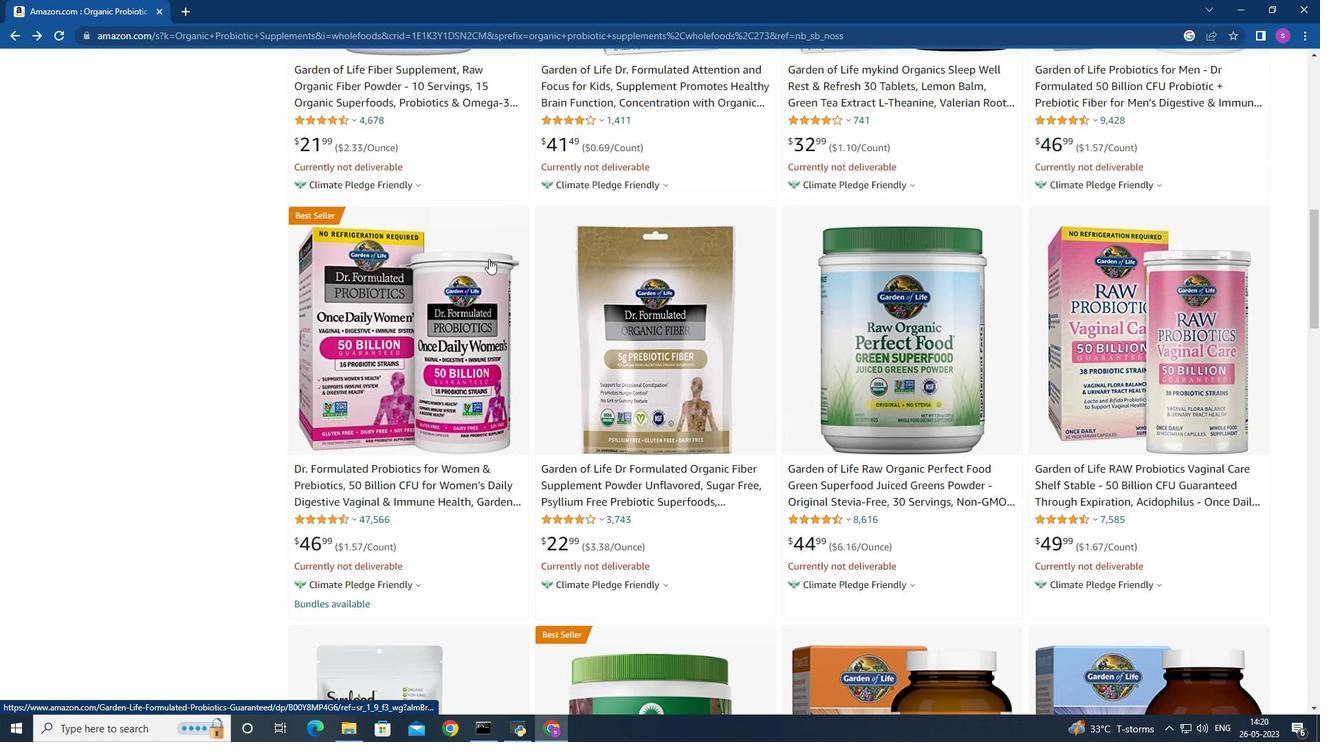 
Action: Mouse scrolled (488, 259) with delta (0, 0)
Screenshot: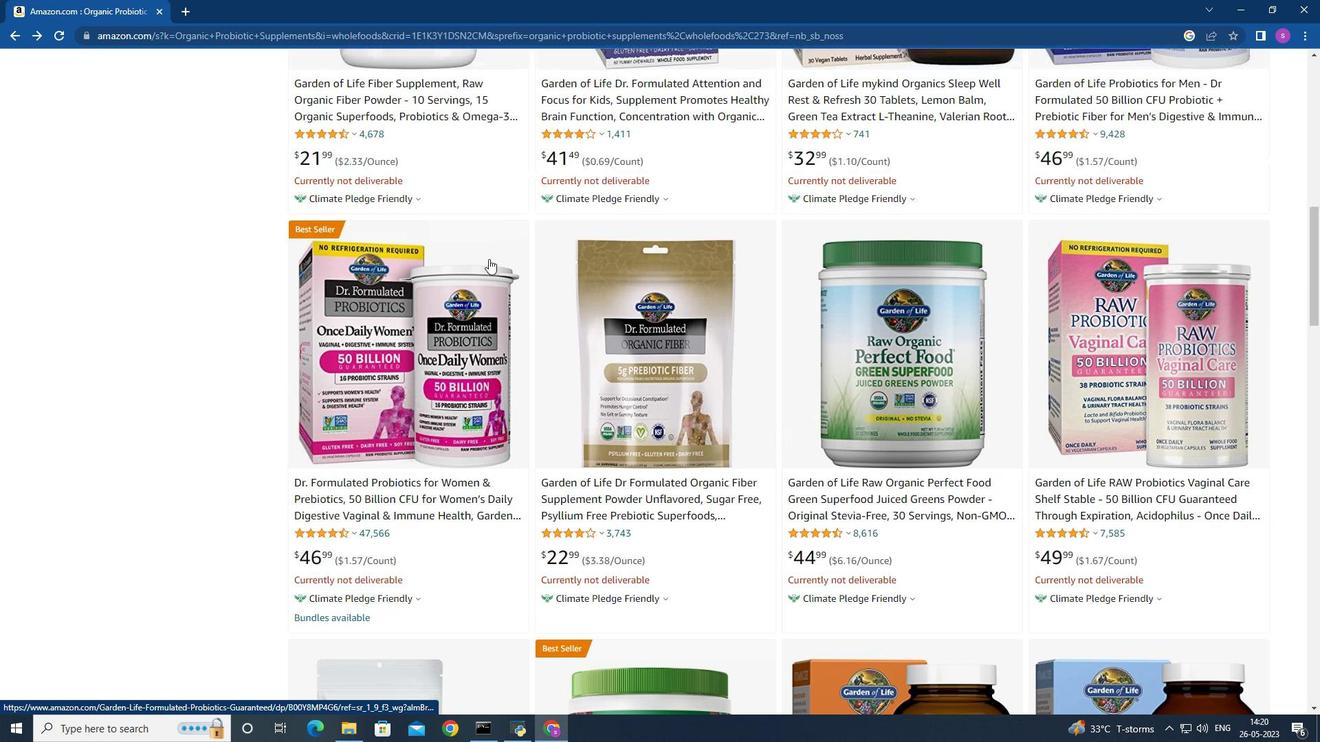 
Action: Mouse scrolled (488, 258) with delta (0, 0)
Screenshot: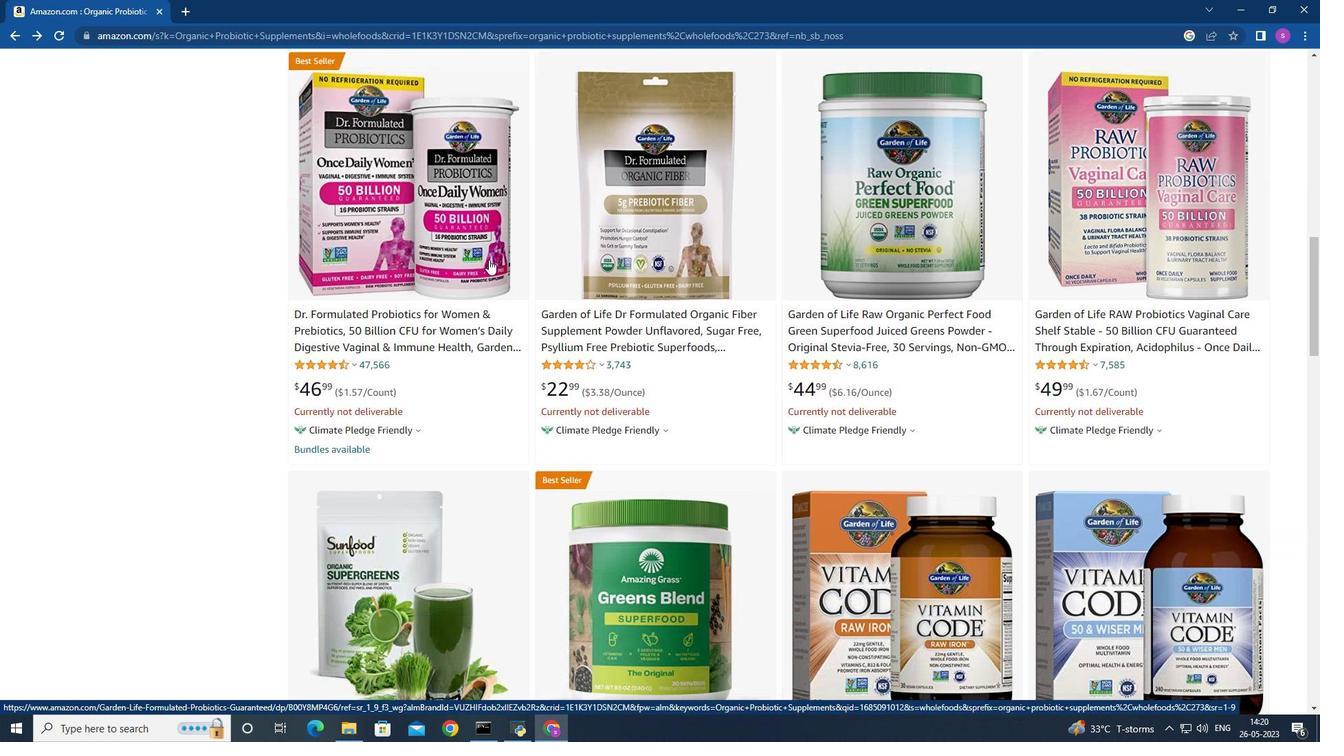 
Action: Mouse scrolled (488, 258) with delta (0, 0)
Screenshot: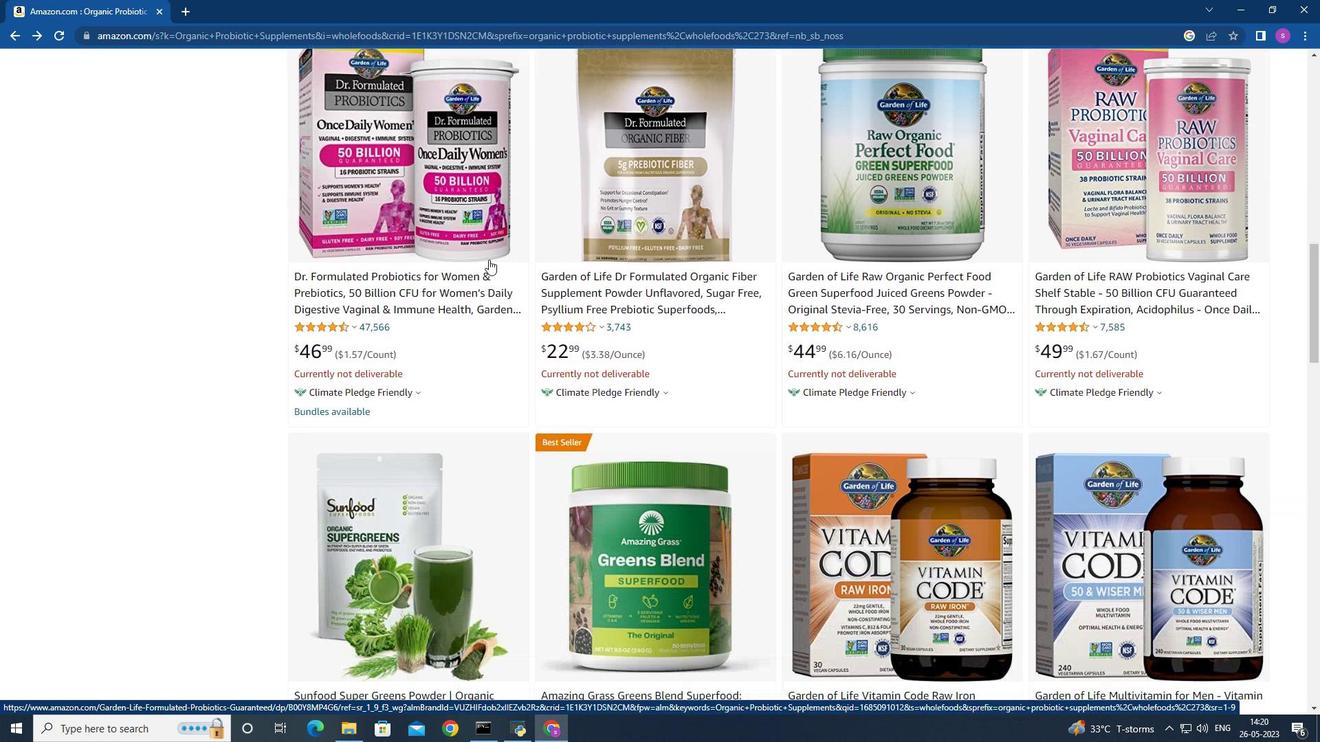 
Action: Mouse moved to (488, 259)
Screenshot: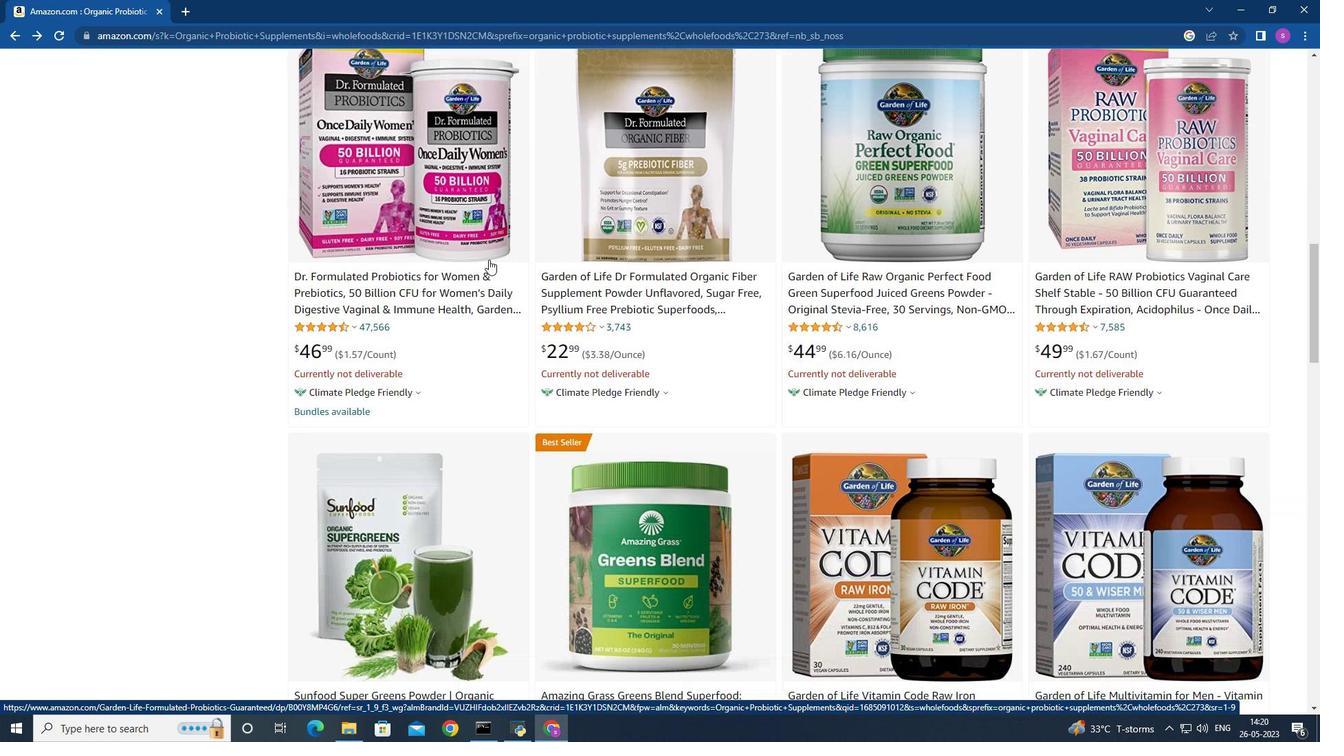 
Action: Mouse scrolled (488, 258) with delta (0, 0)
Screenshot: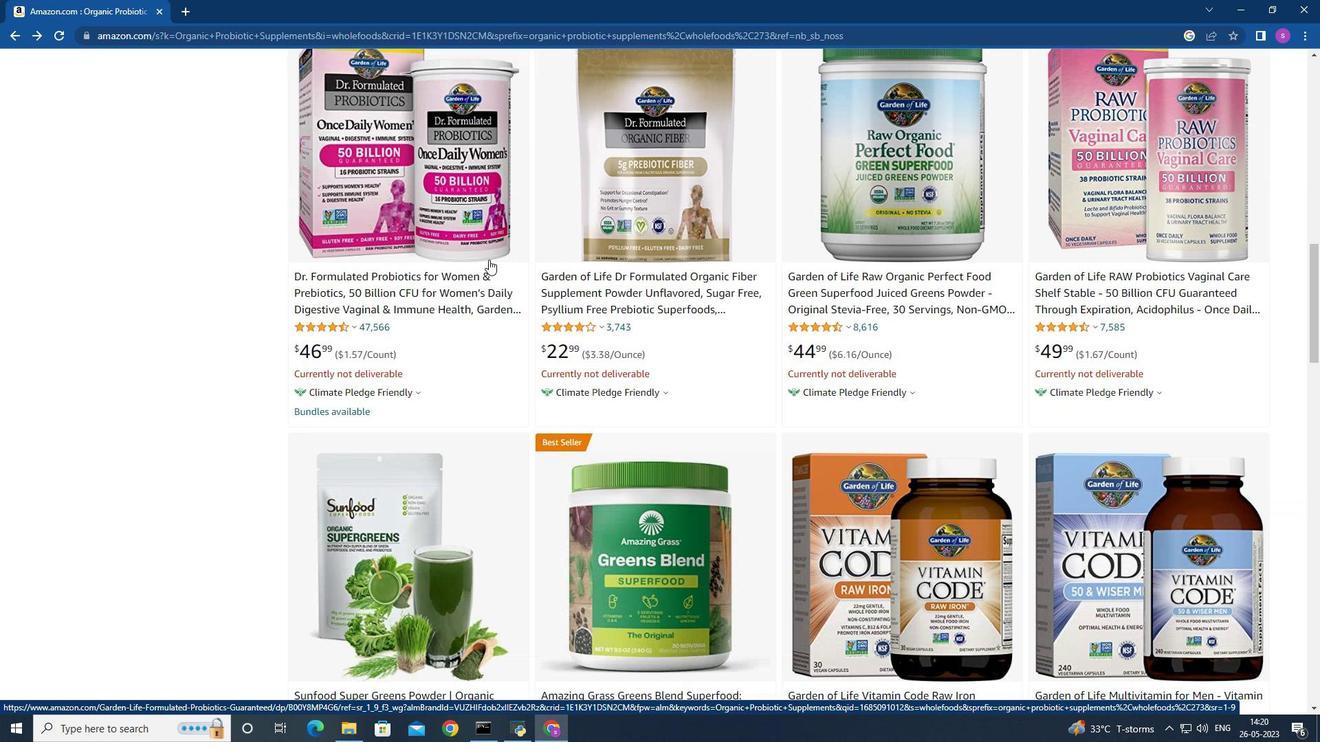 
Action: Mouse moved to (588, 319)
Screenshot: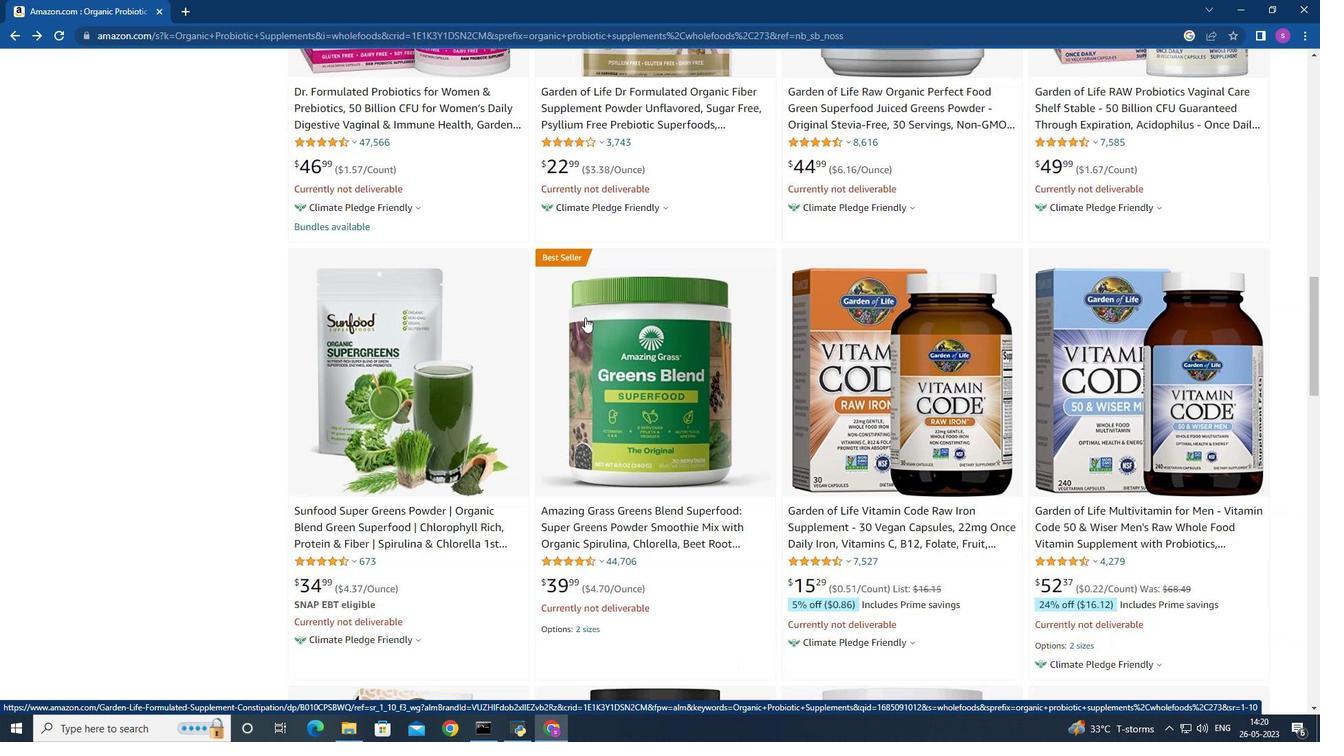 
Action: Mouse scrolled (596, 321) with delta (0, 0)
Screenshot: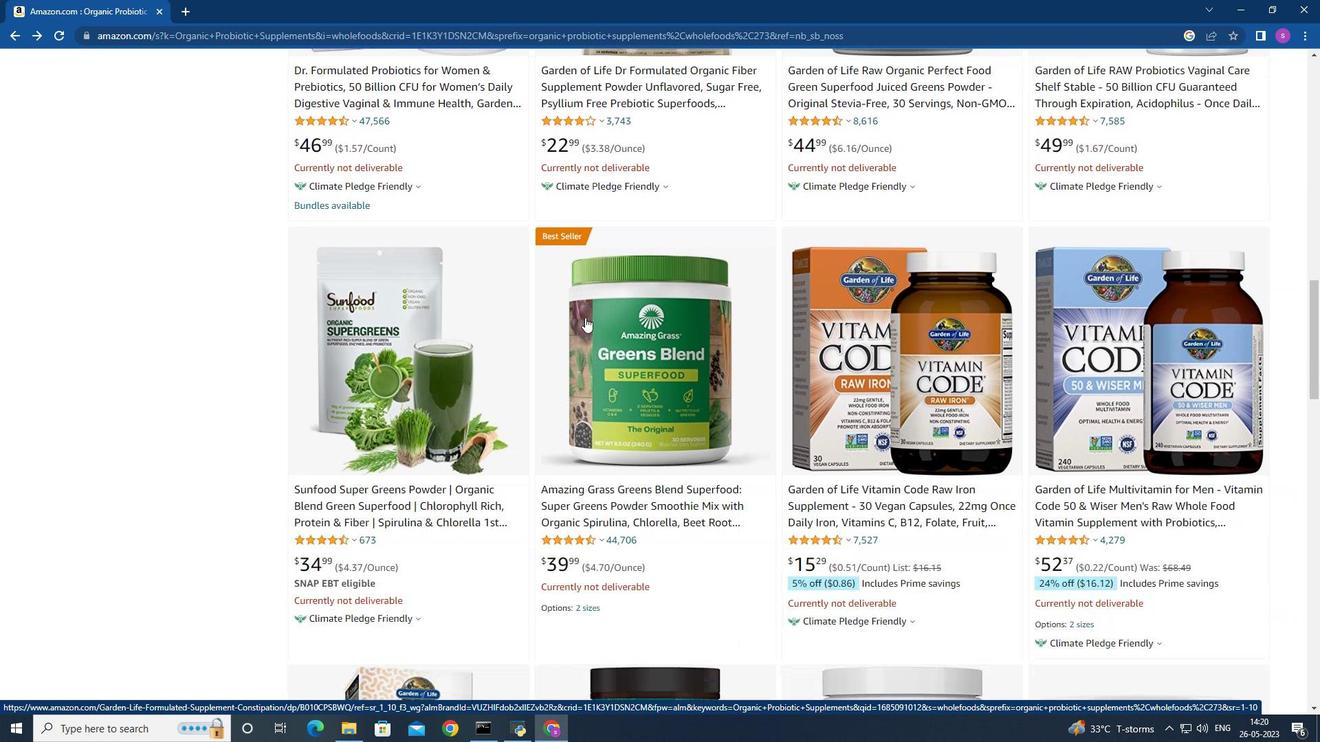 
Action: Mouse moved to (587, 319)
Screenshot: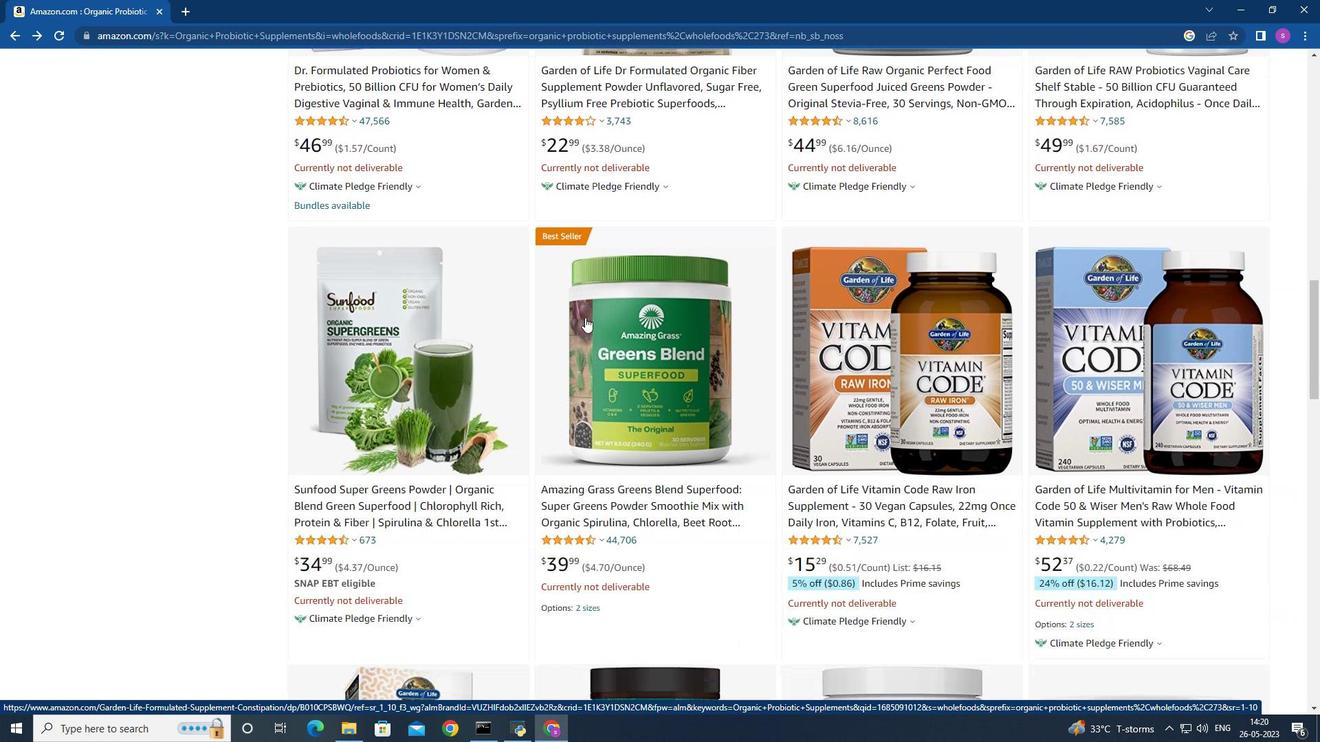 
Action: Mouse scrolled (590, 319) with delta (0, 0)
Screenshot: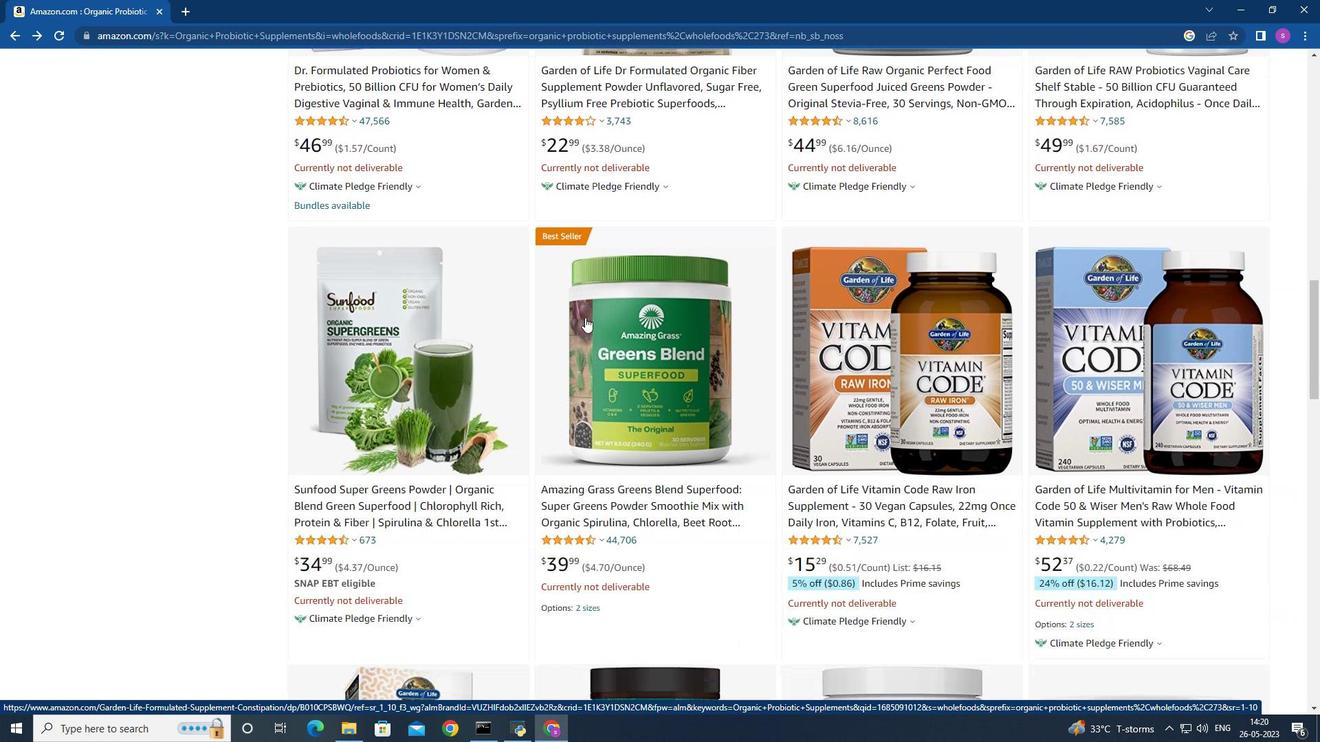 
Action: Mouse moved to (586, 318)
Screenshot: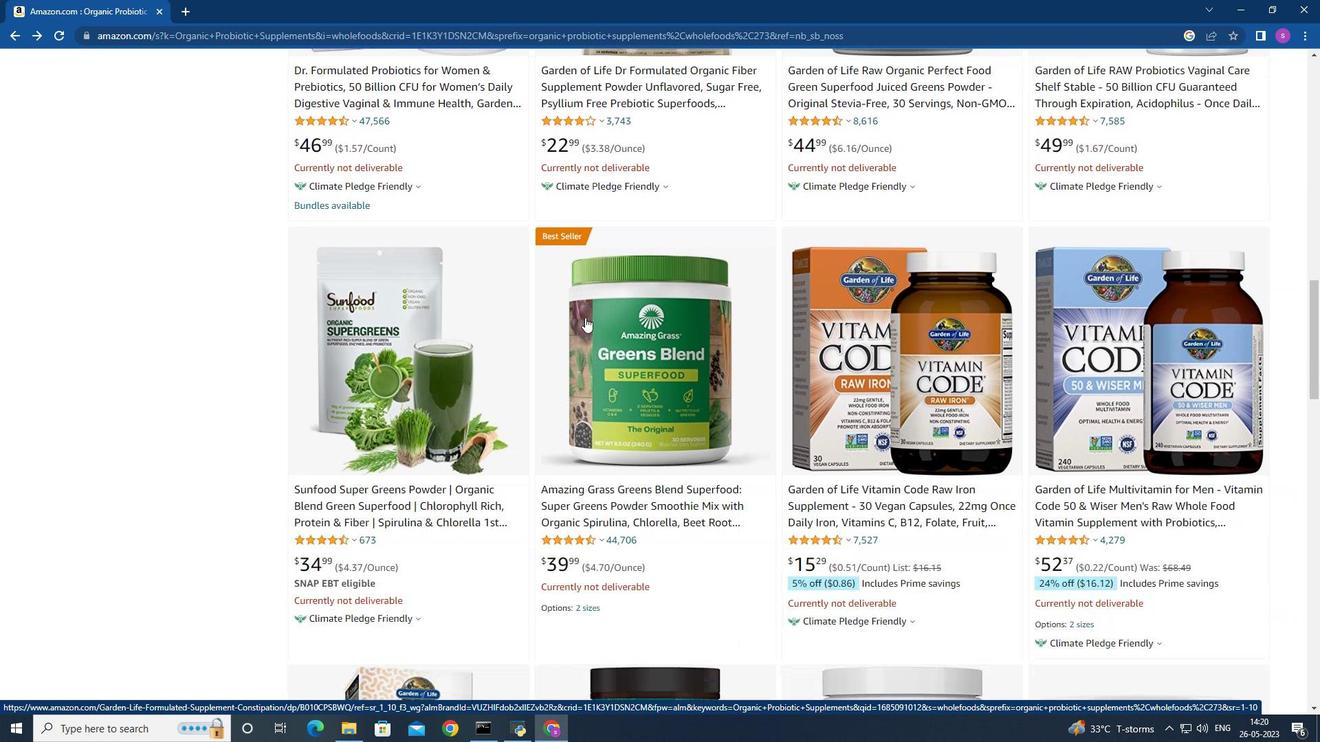 
Action: Mouse scrolled (587, 318) with delta (0, 0)
Screenshot: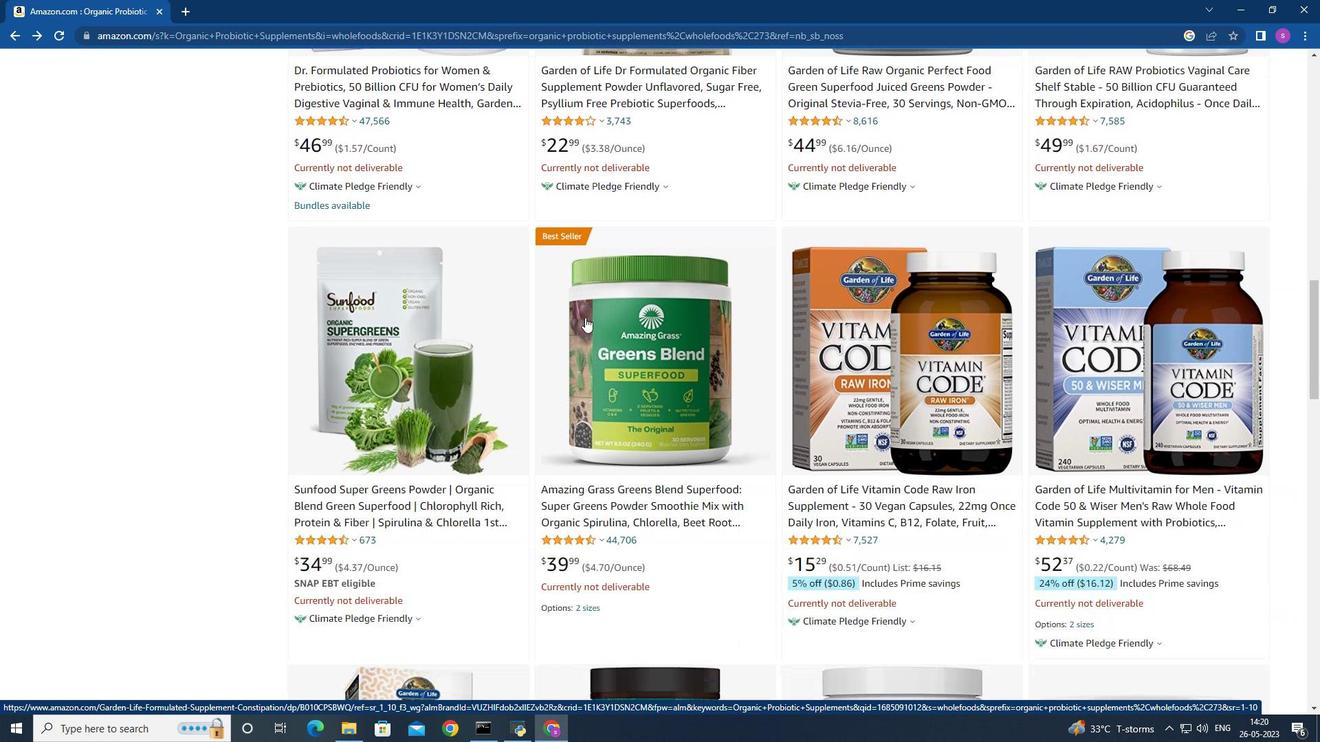 
Action: Mouse moved to (619, 252)
Screenshot: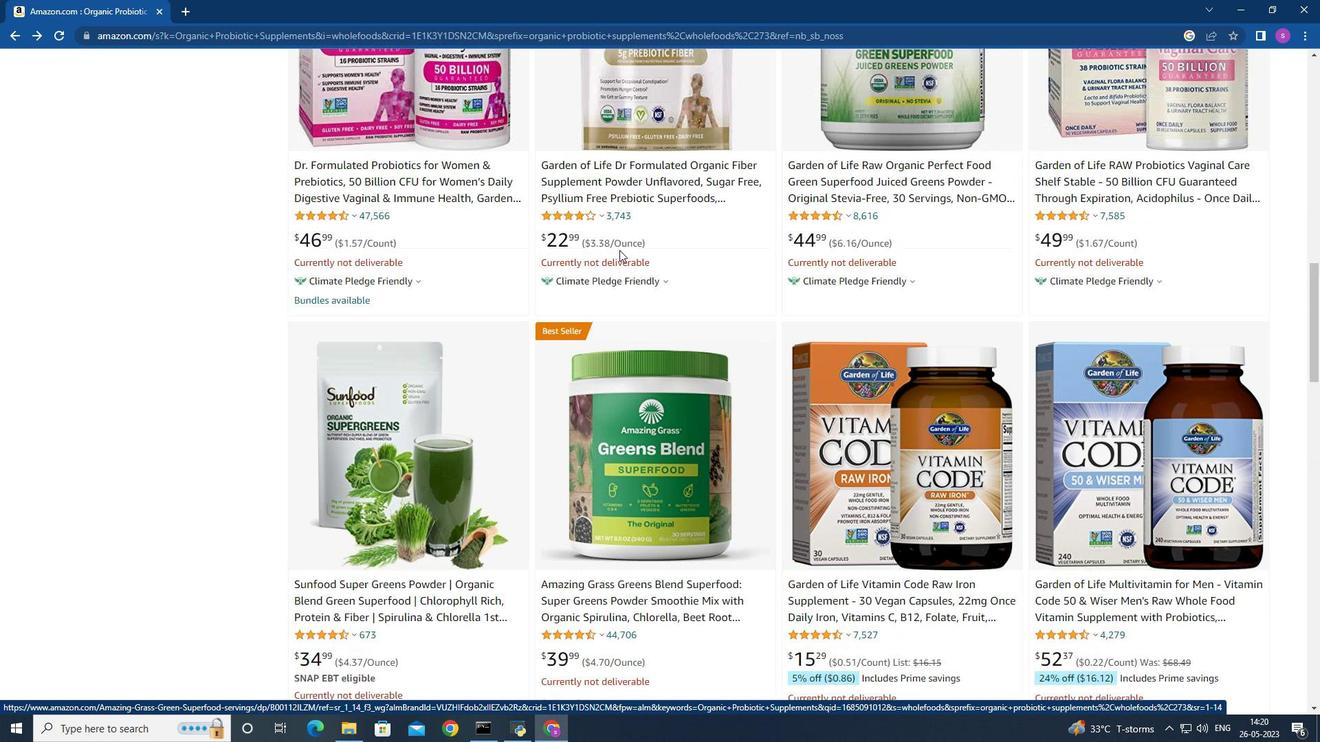 
Action: Mouse scrolled (619, 253) with delta (0, 0)
Screenshot: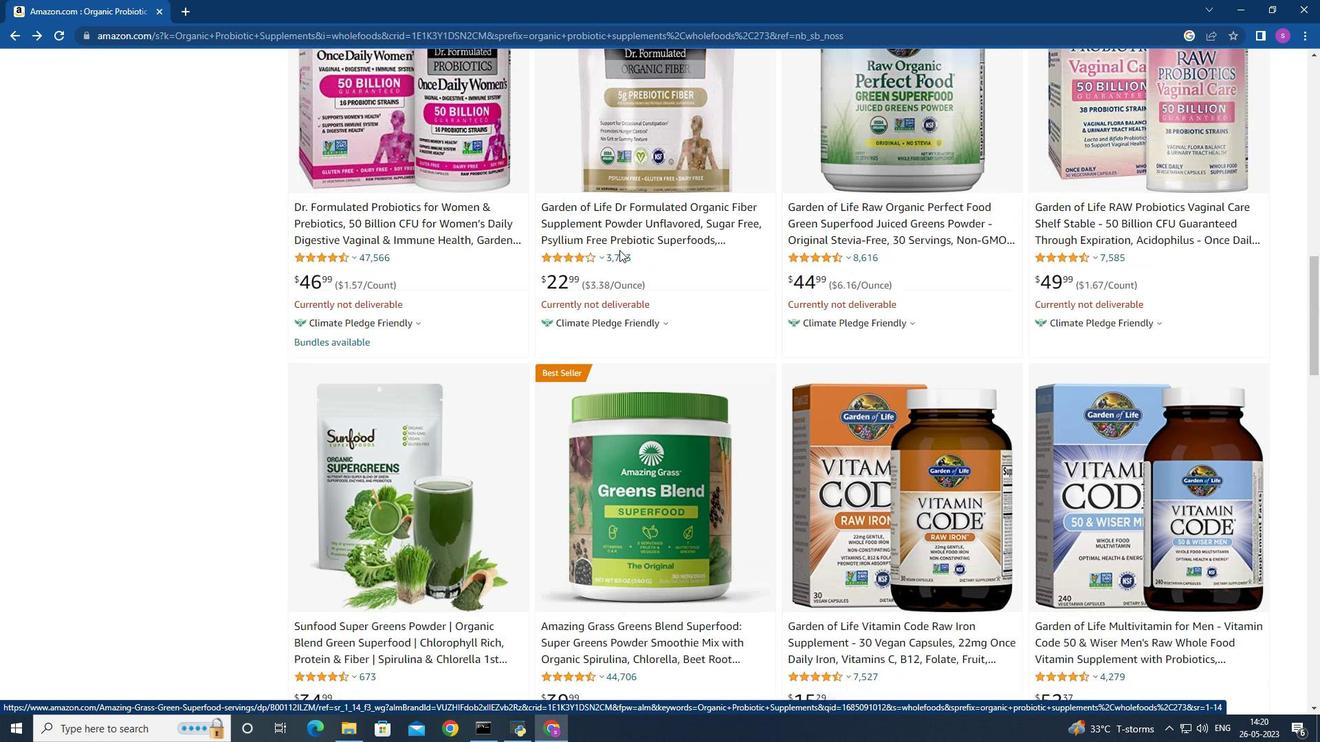 
Action: Mouse scrolled (619, 253) with delta (0, 0)
Screenshot: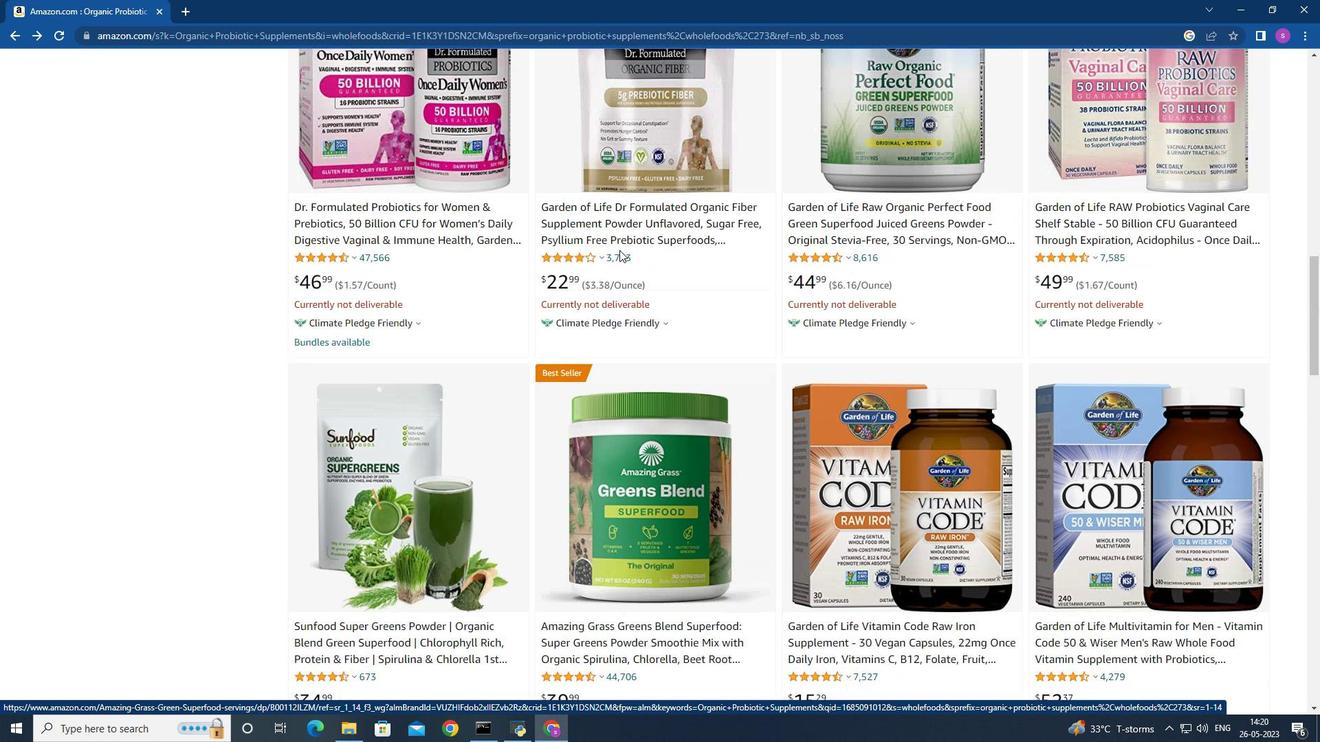 
Action: Mouse moved to (645, 211)
Screenshot: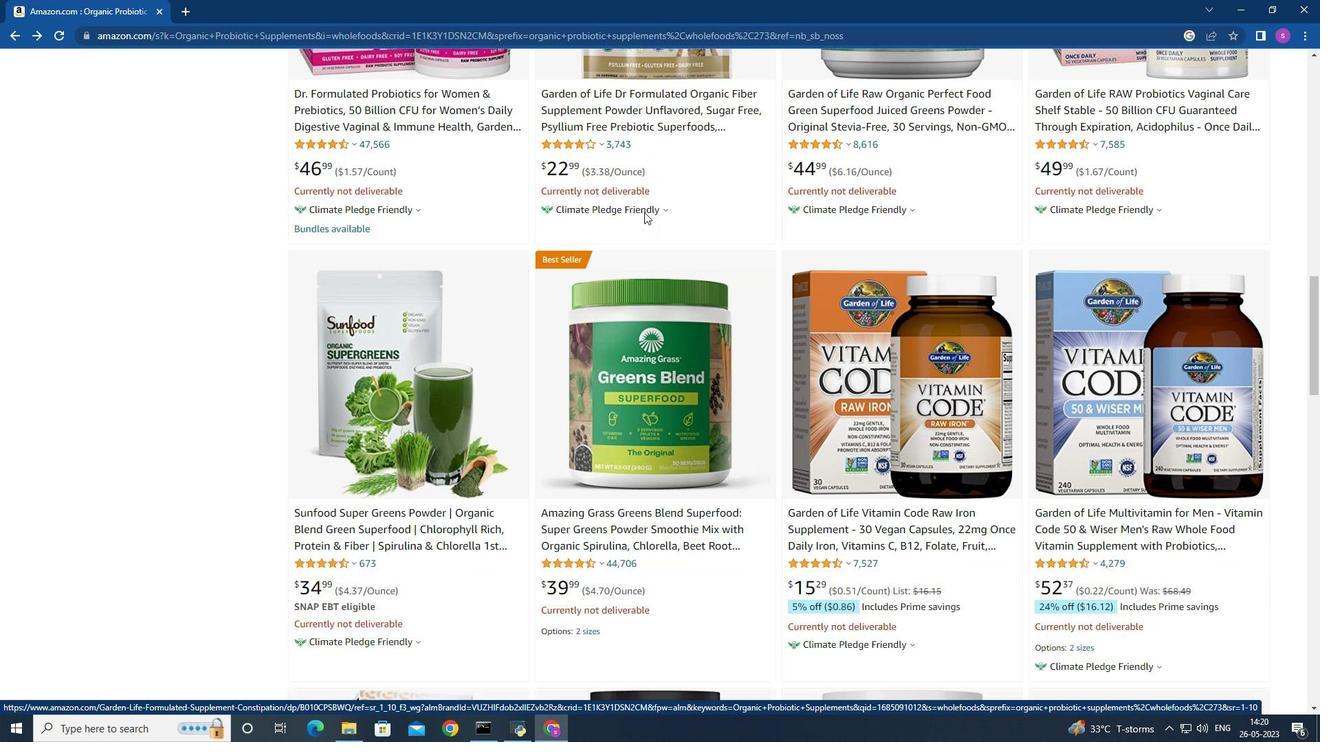 
Action: Mouse scrolled (645, 211) with delta (0, 0)
Screenshot: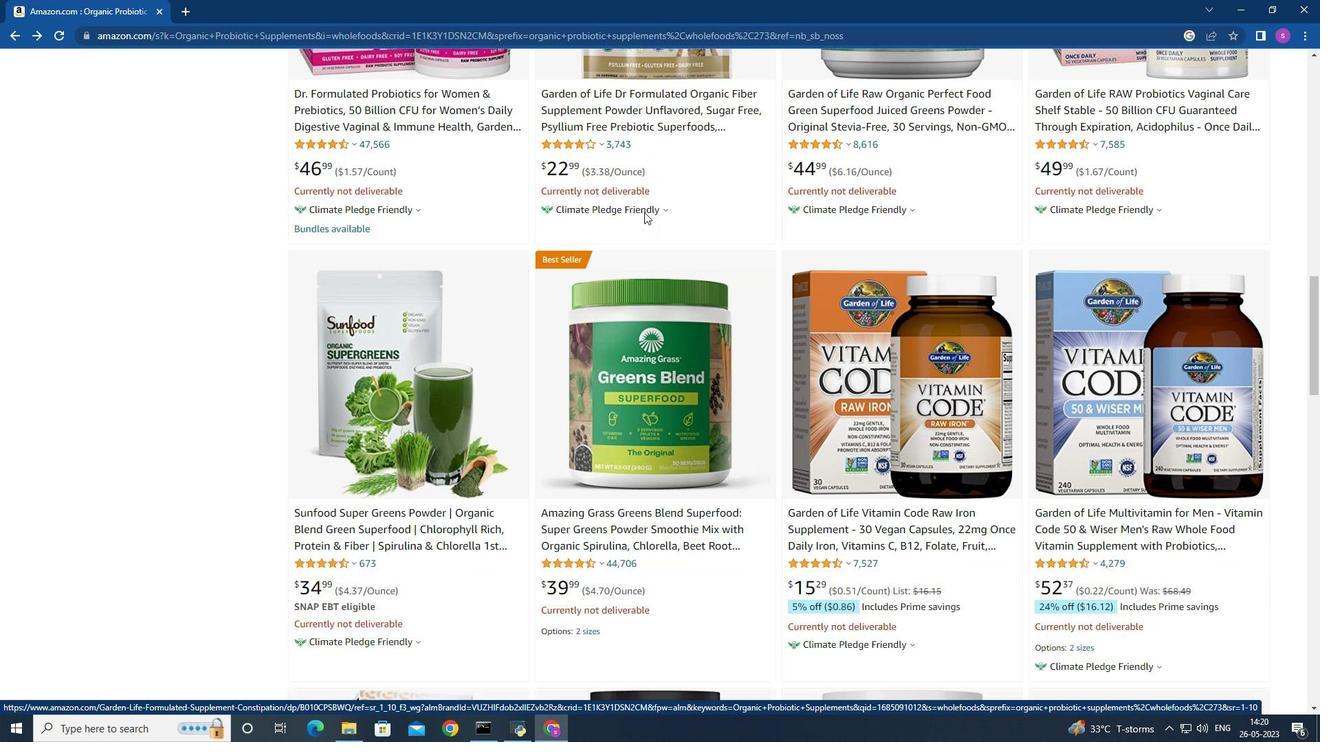 
Action: Mouse moved to (644, 211)
Screenshot: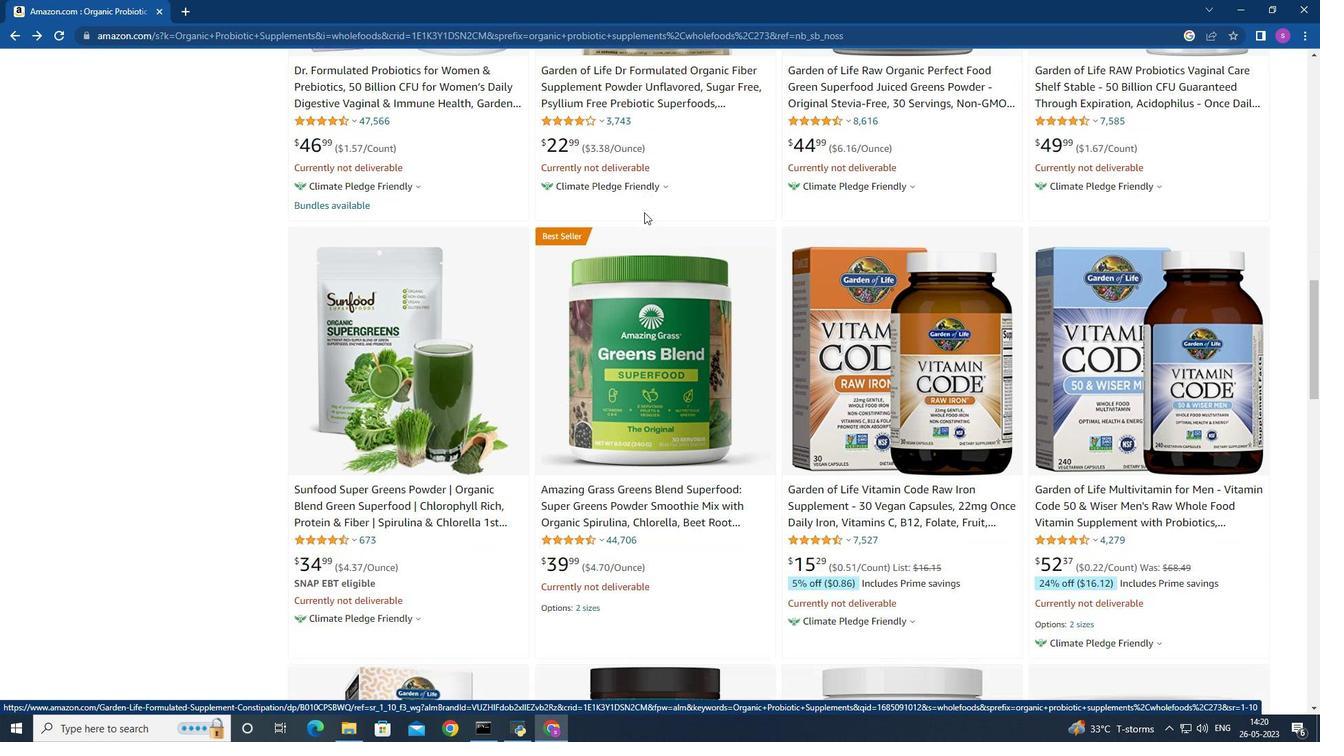 
Action: Mouse scrolled (644, 211) with delta (0, 0)
Screenshot: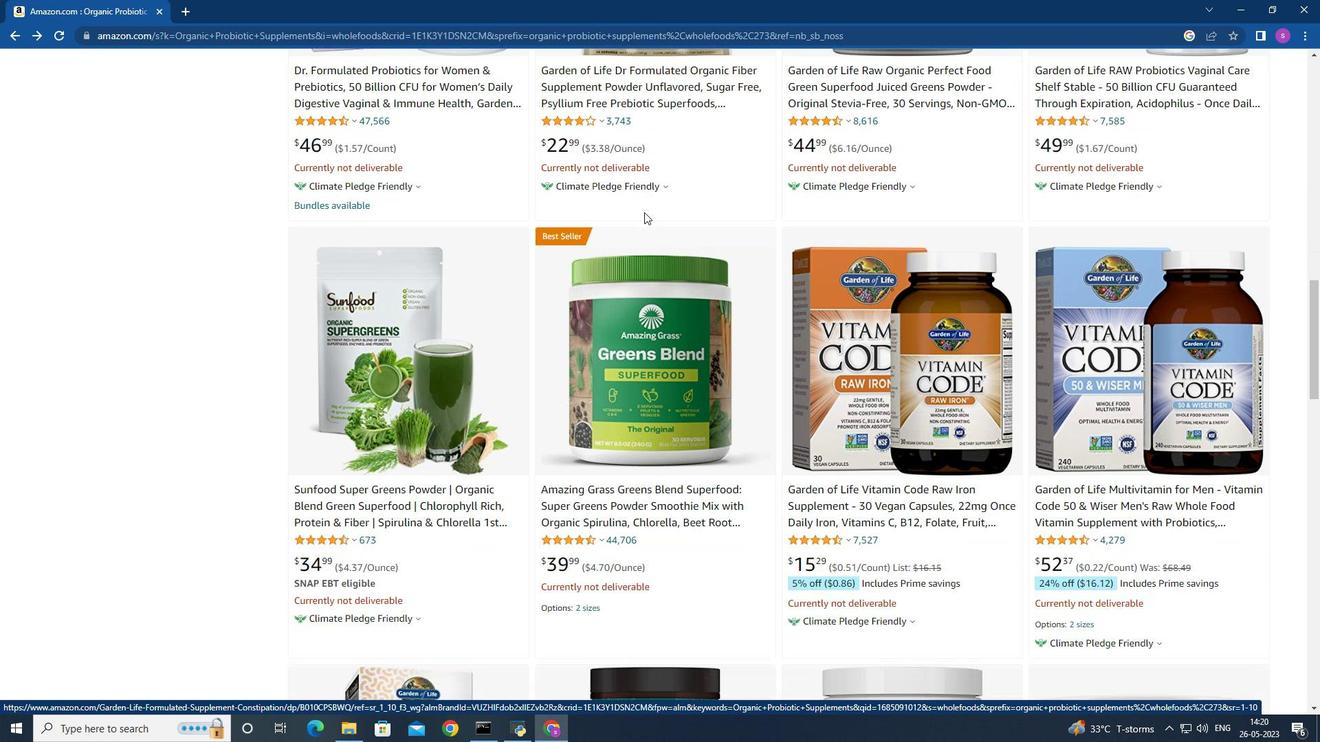 
Action: Mouse moved to (656, 379)
Screenshot: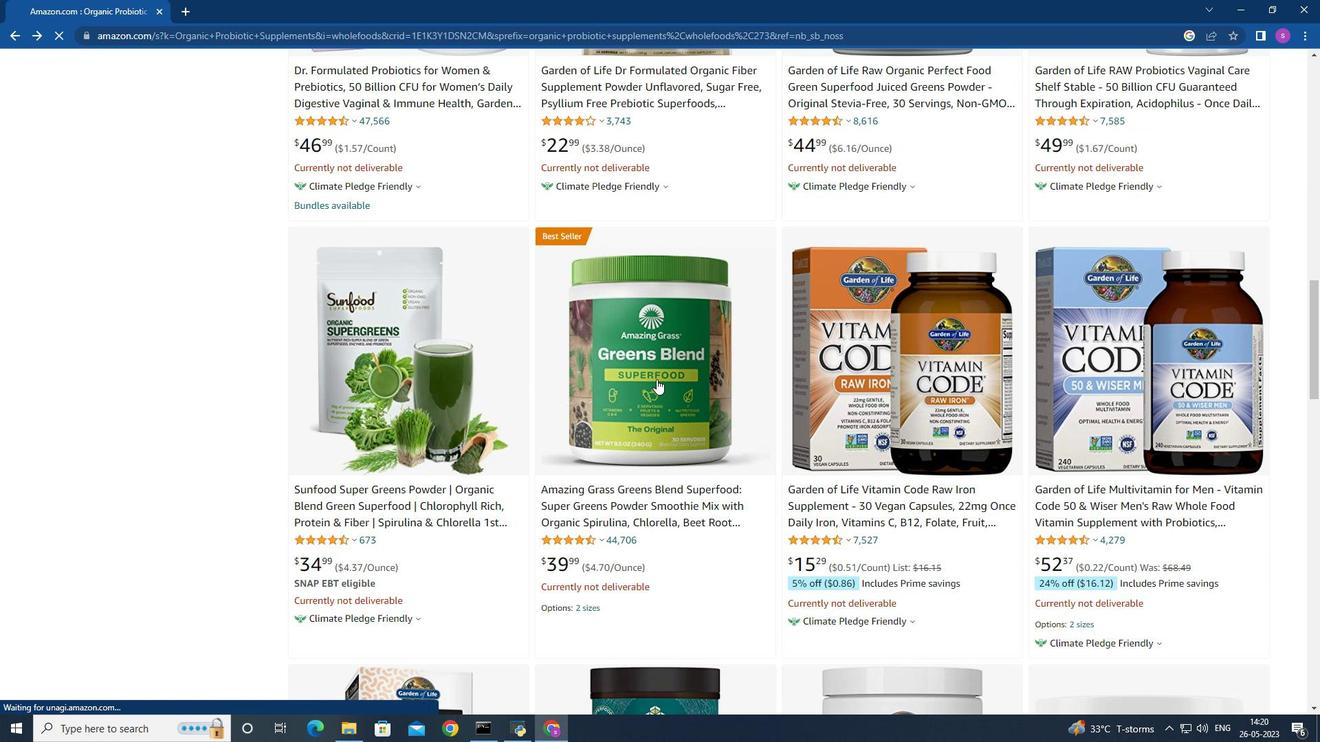 
Action: Mouse pressed left at (656, 379)
Screenshot: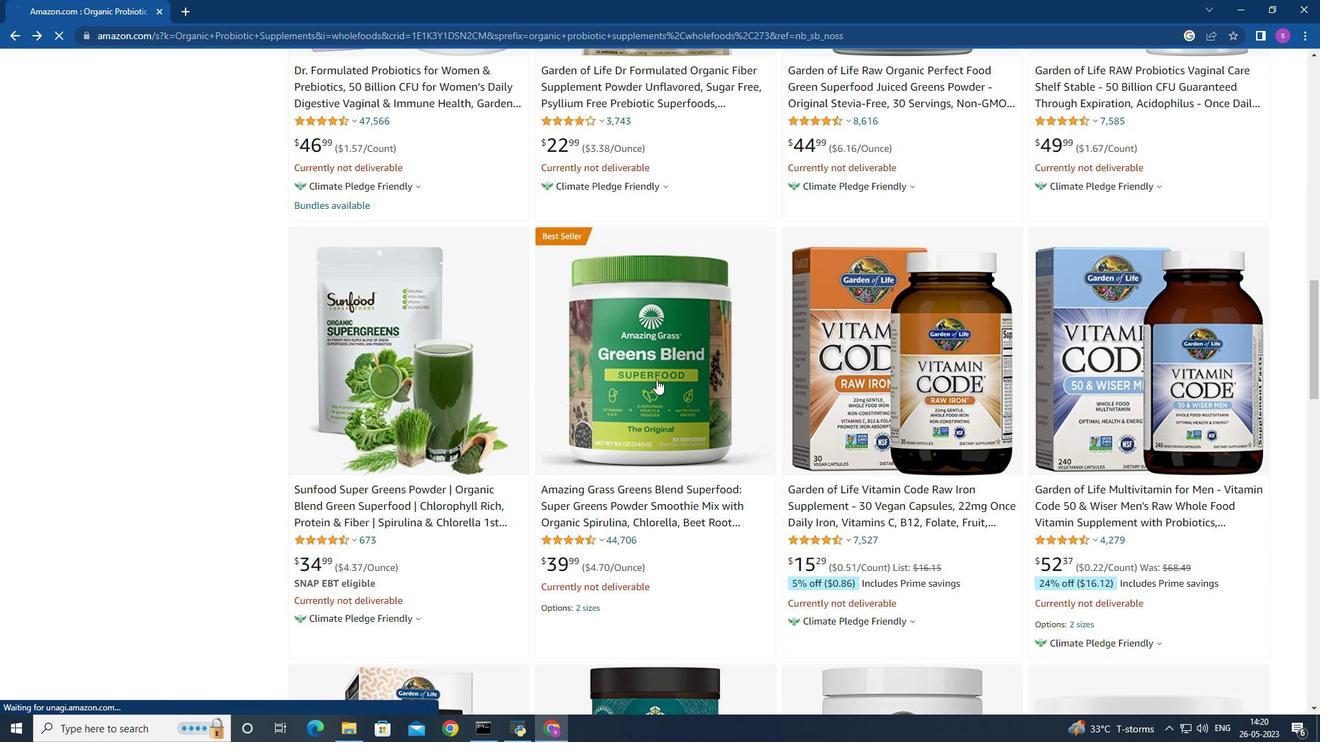 
Action: Mouse moved to (548, 463)
Screenshot: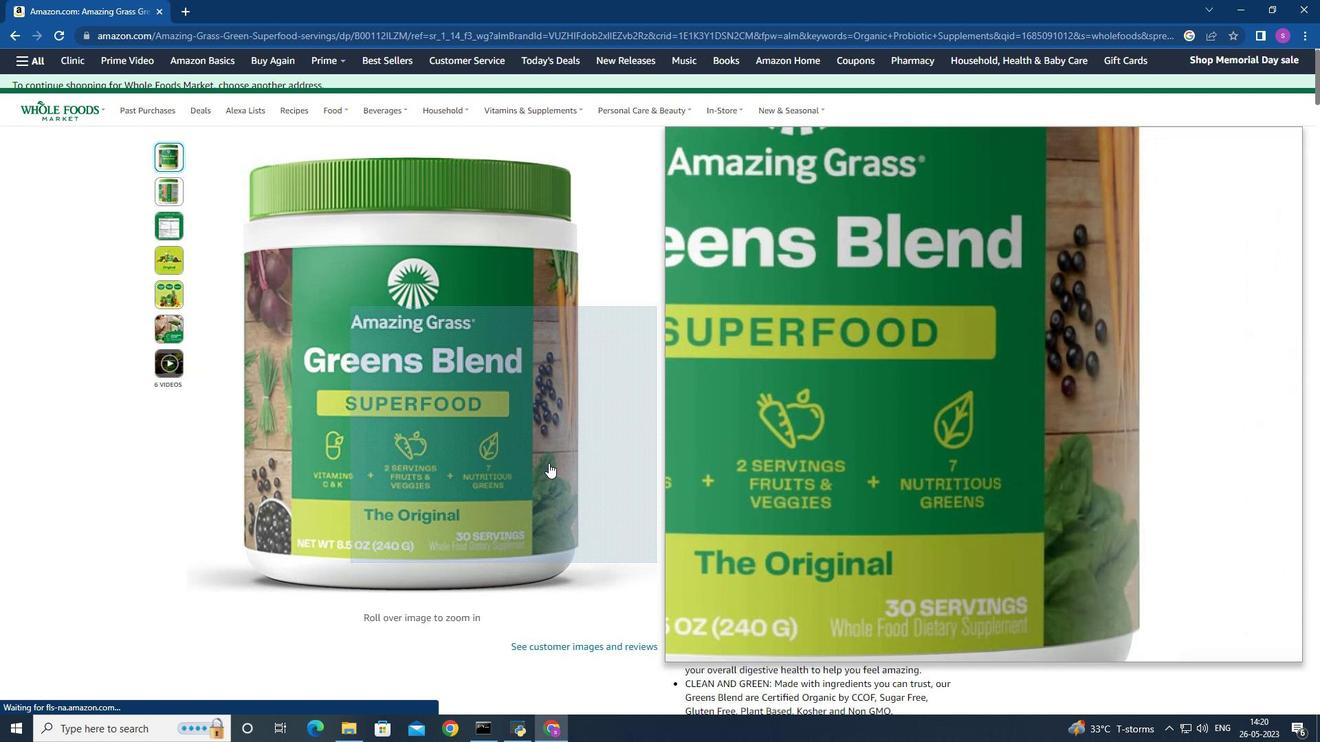 
Action: Mouse scrolled (548, 462) with delta (0, 0)
Screenshot: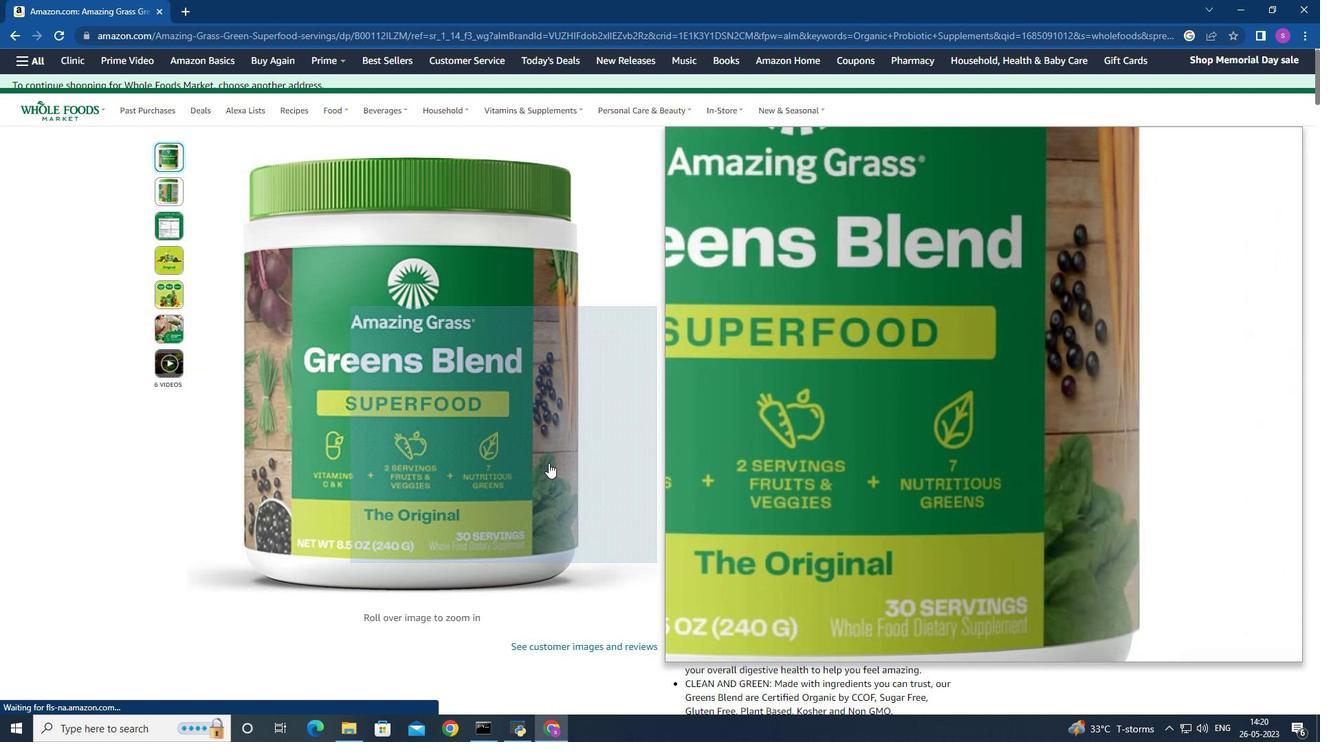 
Action: Mouse scrolled (548, 462) with delta (0, 0)
Screenshot: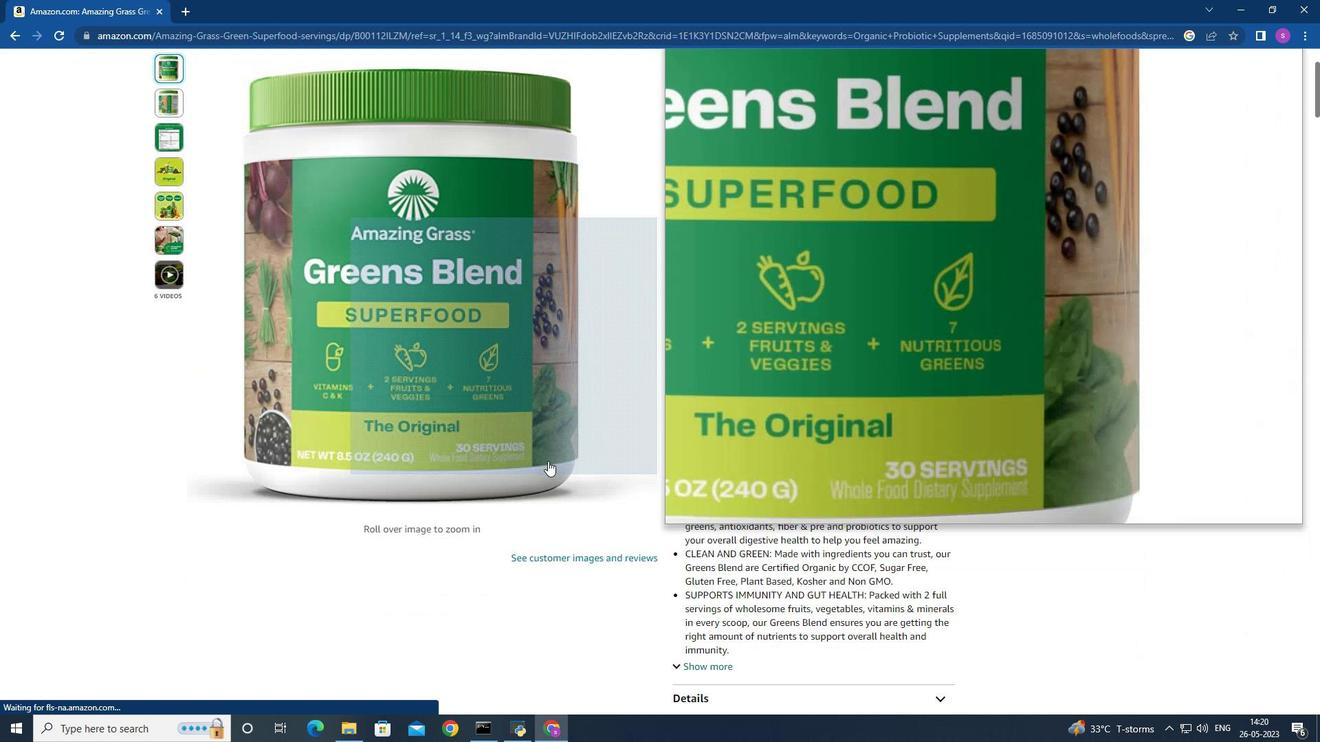 
Action: Mouse scrolled (548, 462) with delta (0, 0)
Screenshot: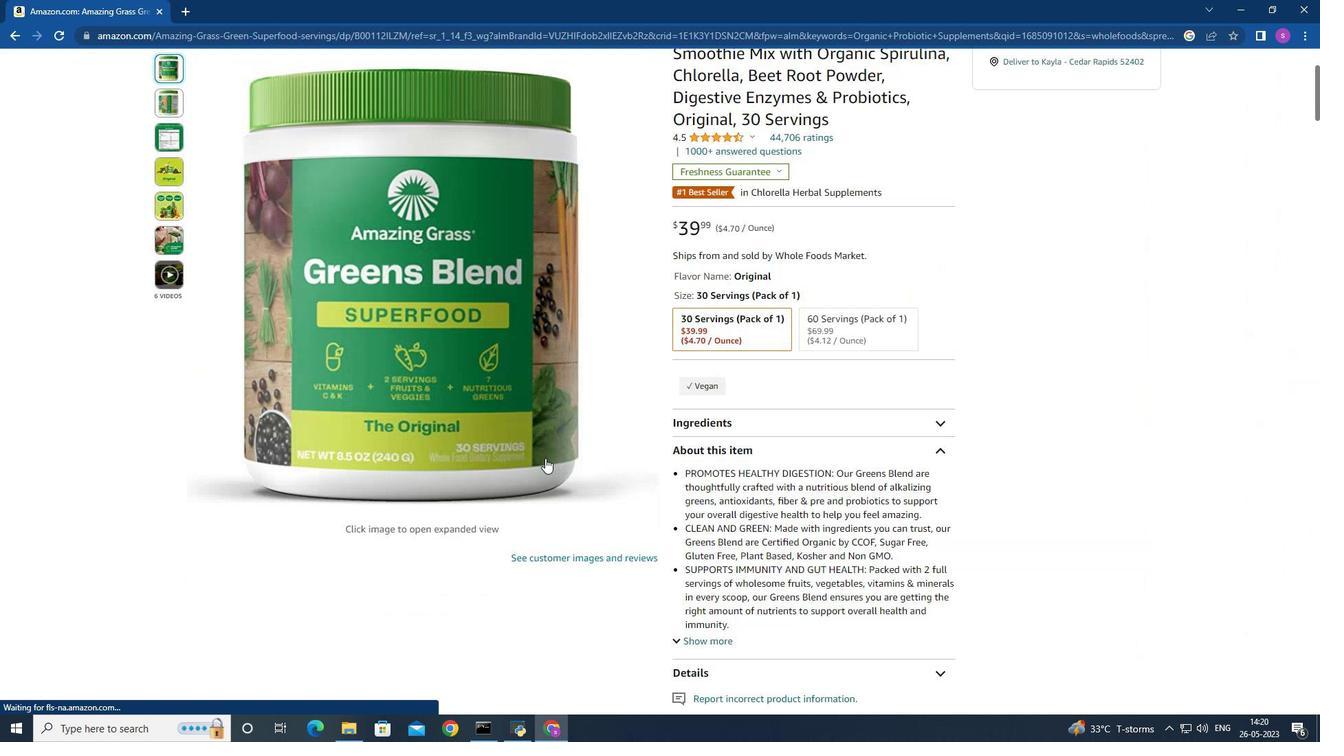 
Action: Mouse moved to (545, 458)
Screenshot: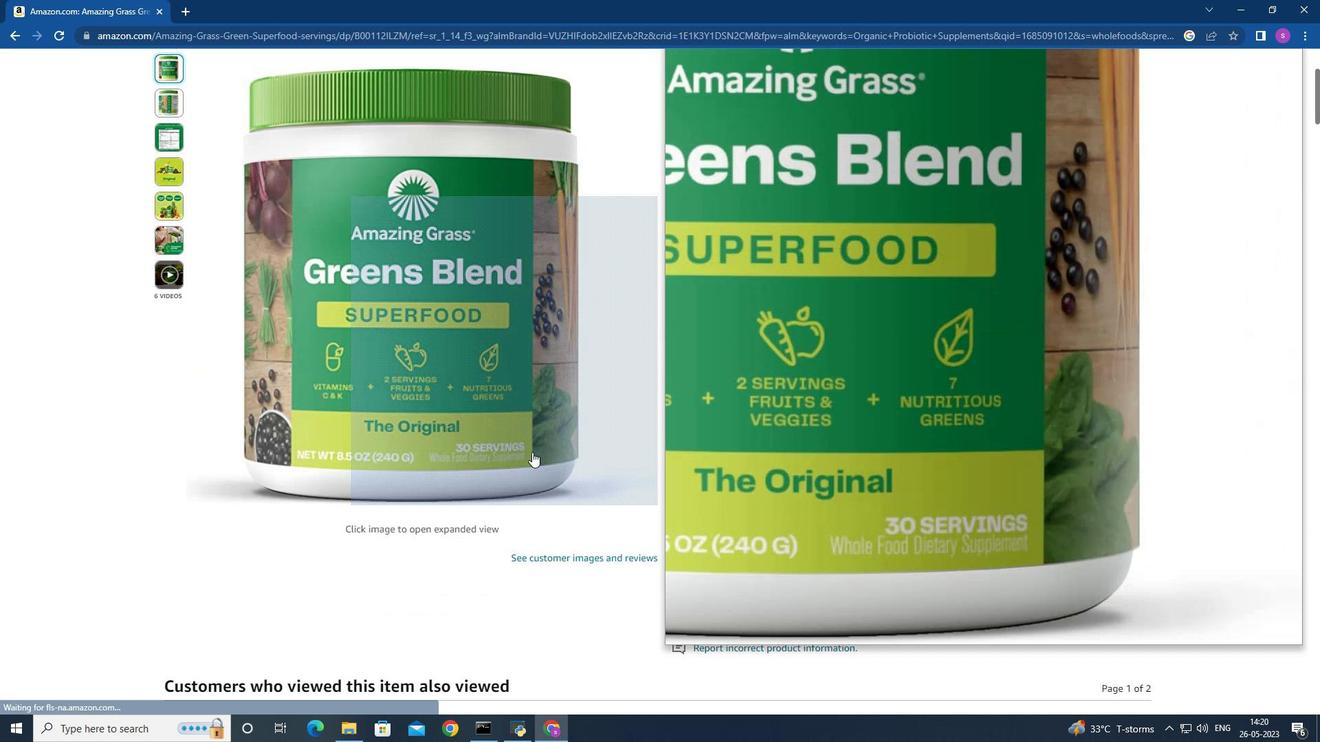 
Action: Mouse scrolled (546, 458) with delta (0, 0)
Screenshot: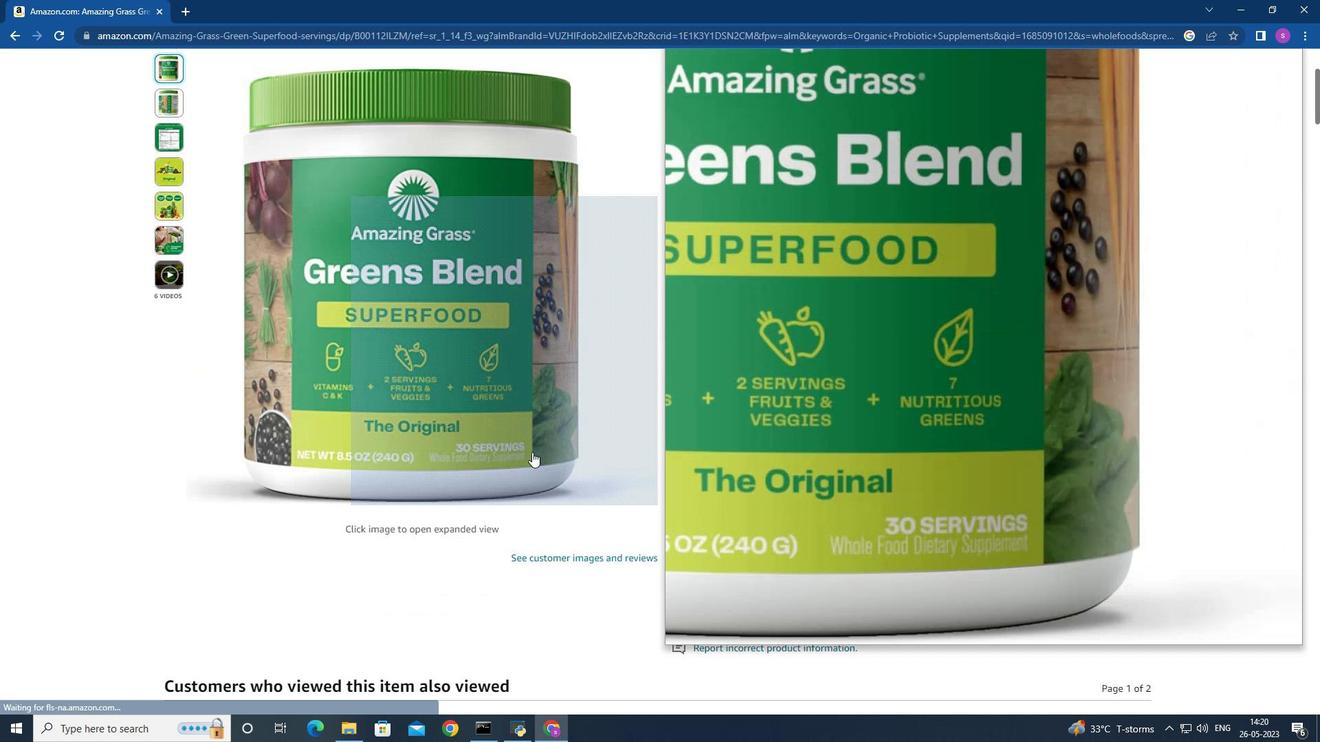 
Action: Mouse moved to (535, 455)
Screenshot: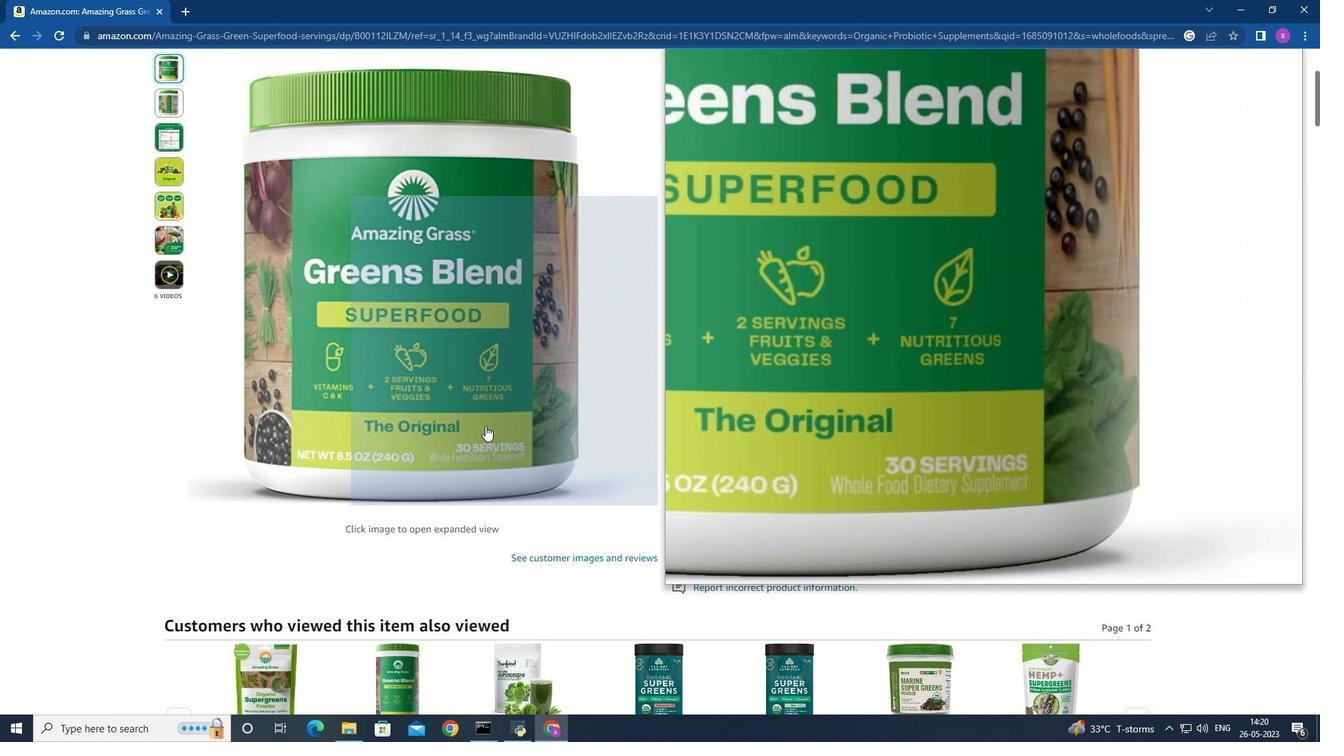 
Action: Mouse scrolled (543, 457) with delta (0, 0)
Screenshot: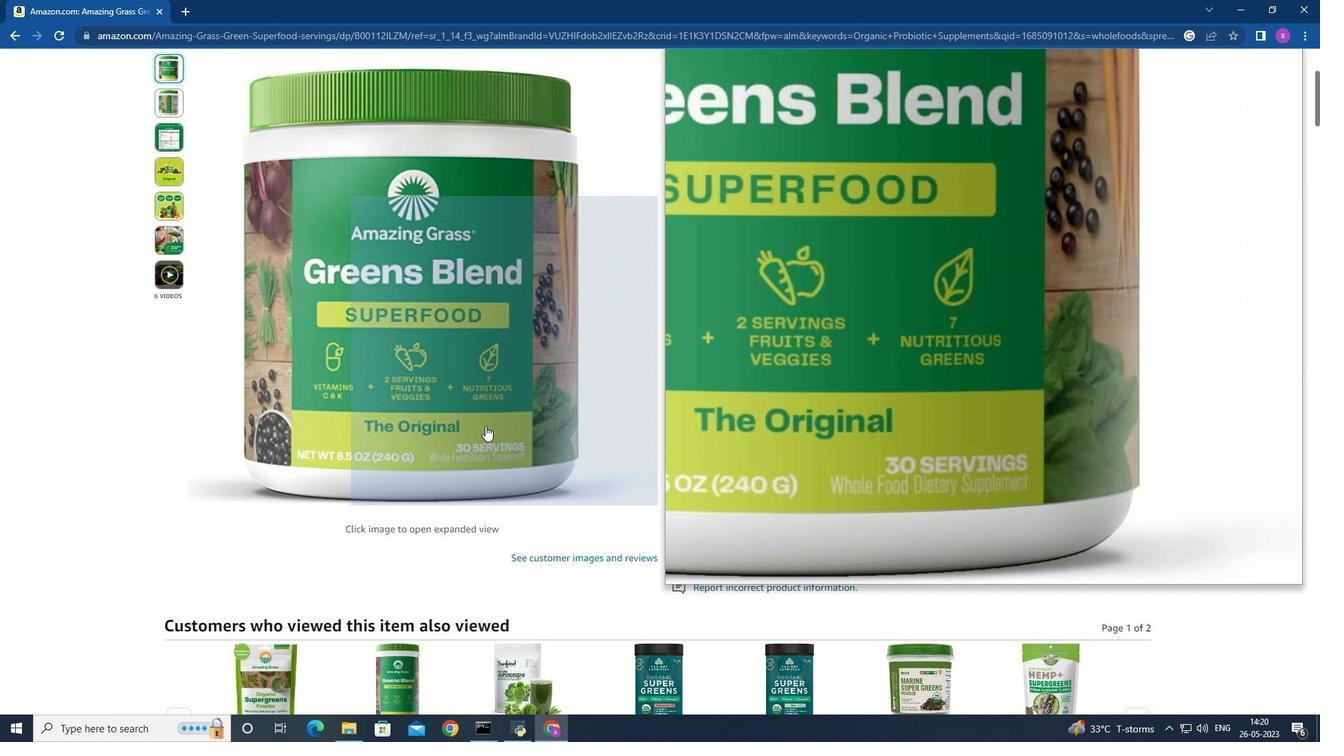 
Action: Mouse moved to (485, 427)
Screenshot: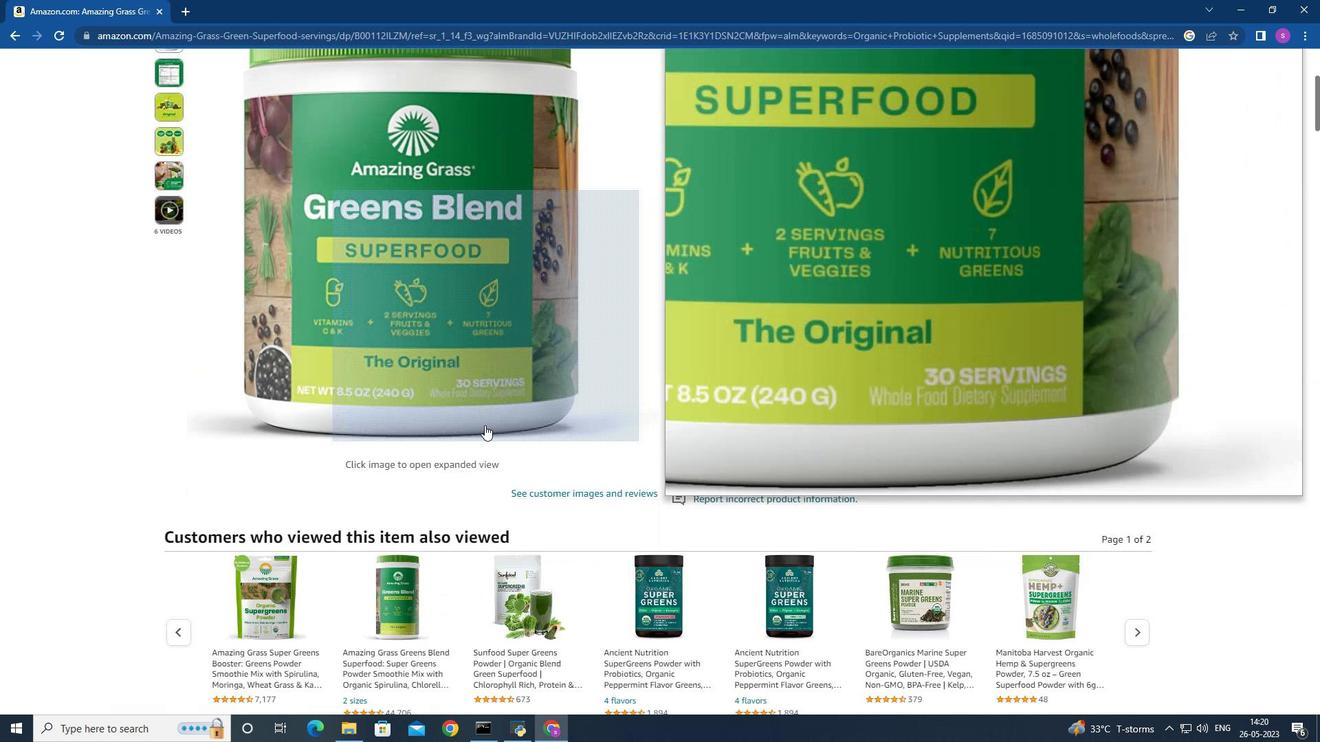 
Action: Mouse scrolled (532, 451) with delta (0, 0)
Screenshot: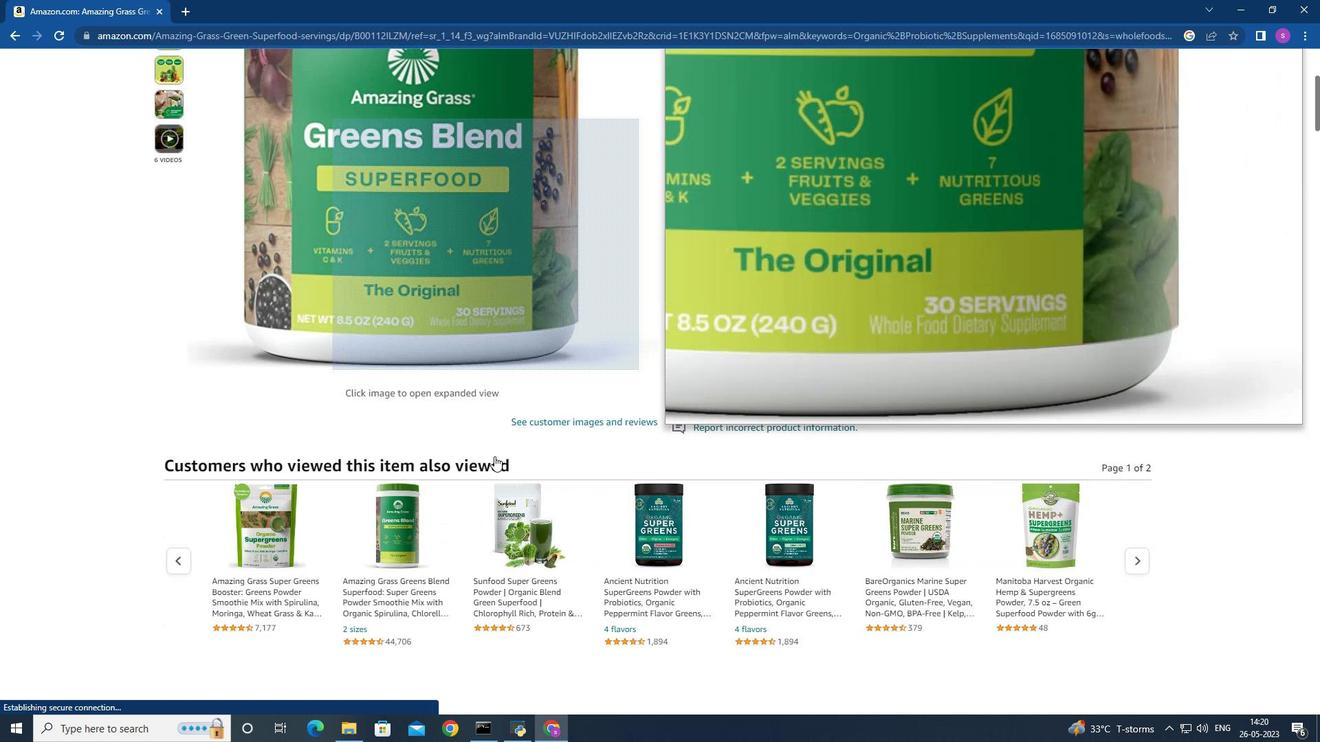 
Action: Mouse scrolled (485, 426) with delta (0, 0)
Screenshot: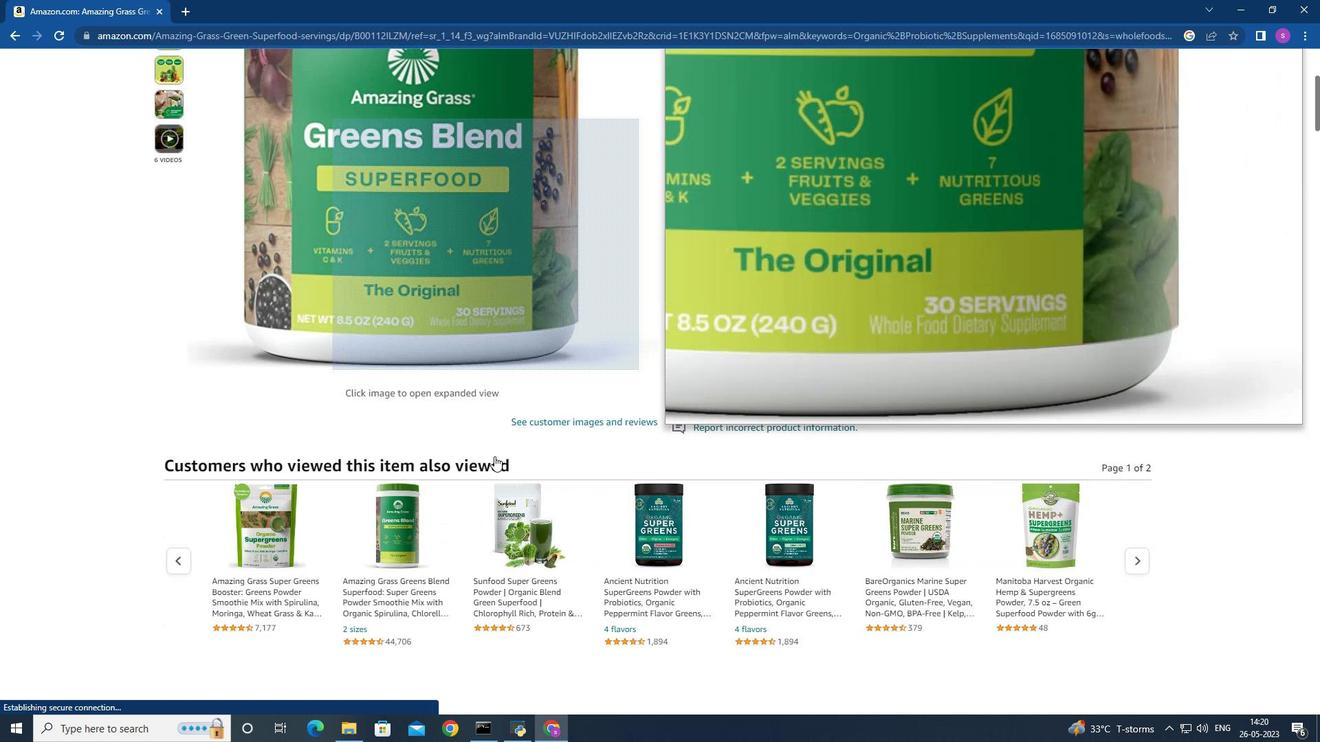 
Action: Mouse moved to (310, 429)
Screenshot: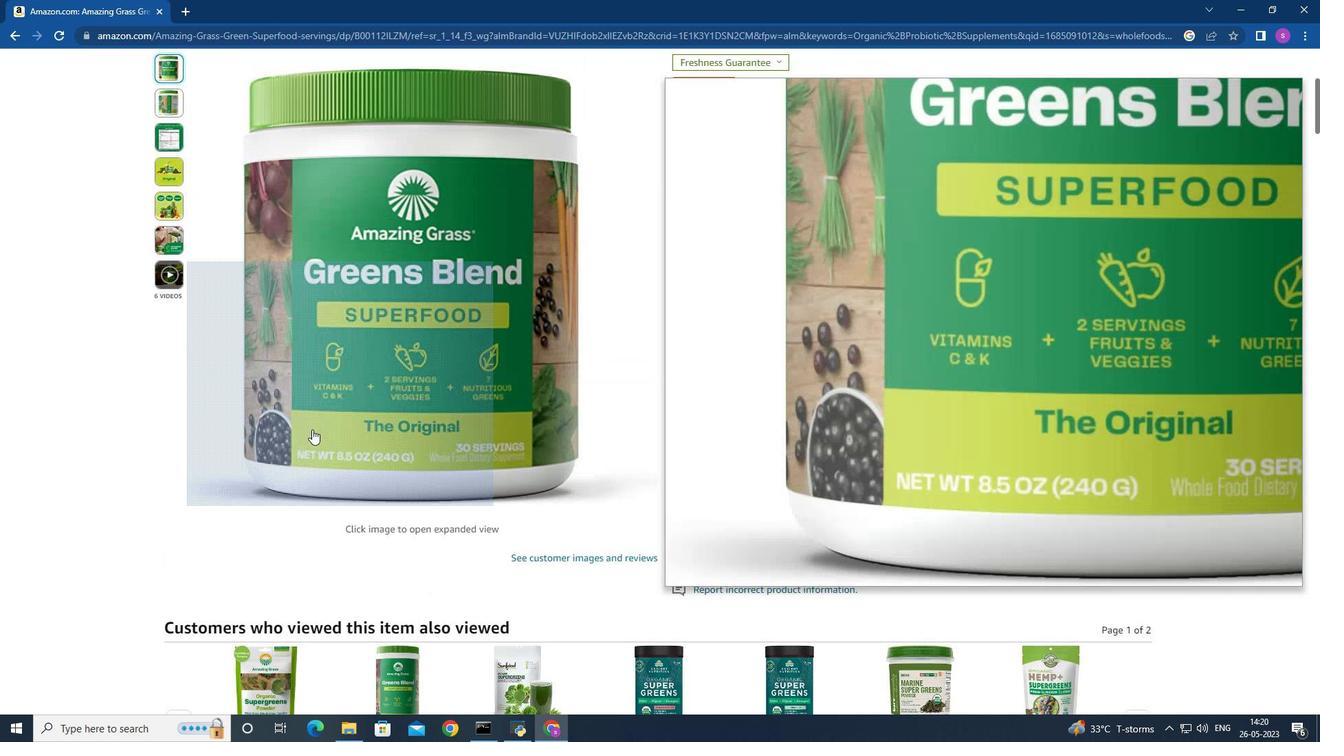 
Action: Mouse scrolled (310, 430) with delta (0, 0)
Screenshot: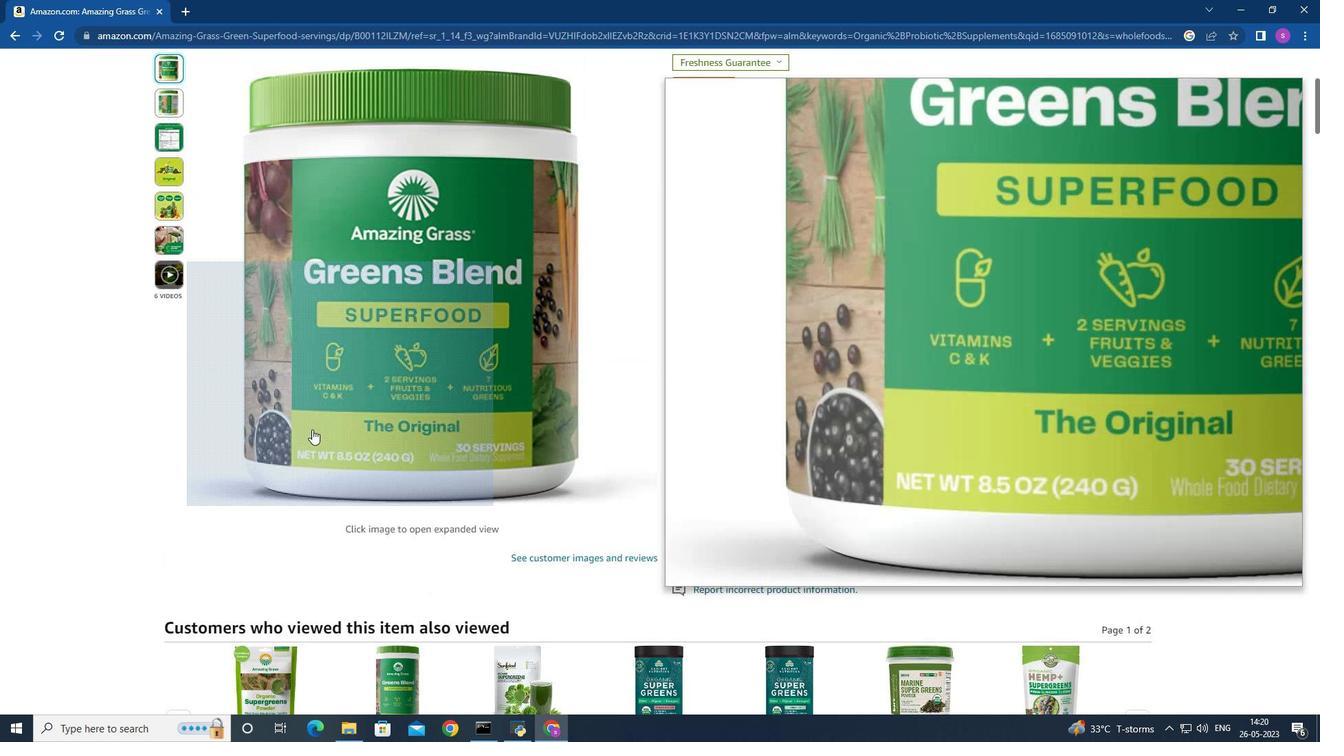 
Action: Mouse scrolled (310, 430) with delta (0, 0)
Screenshot: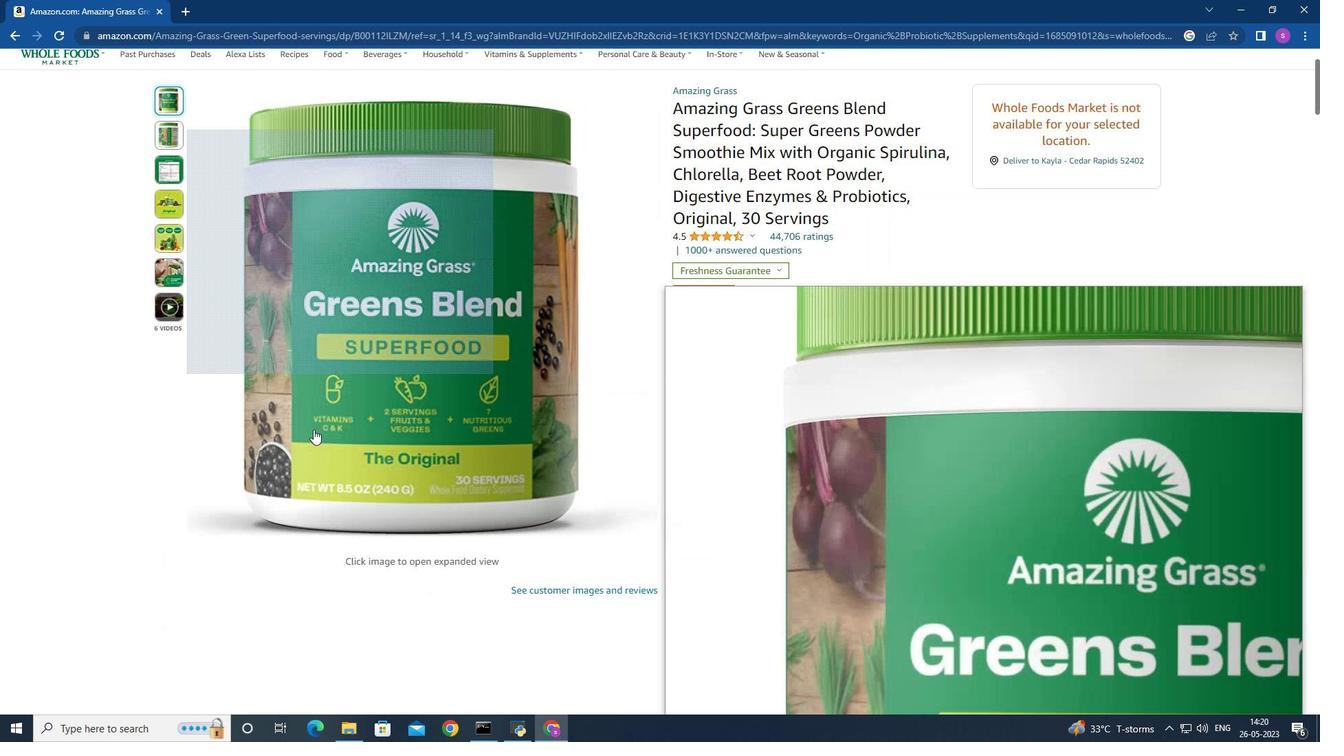 
Action: Mouse scrolled (310, 430) with delta (0, 0)
Screenshot: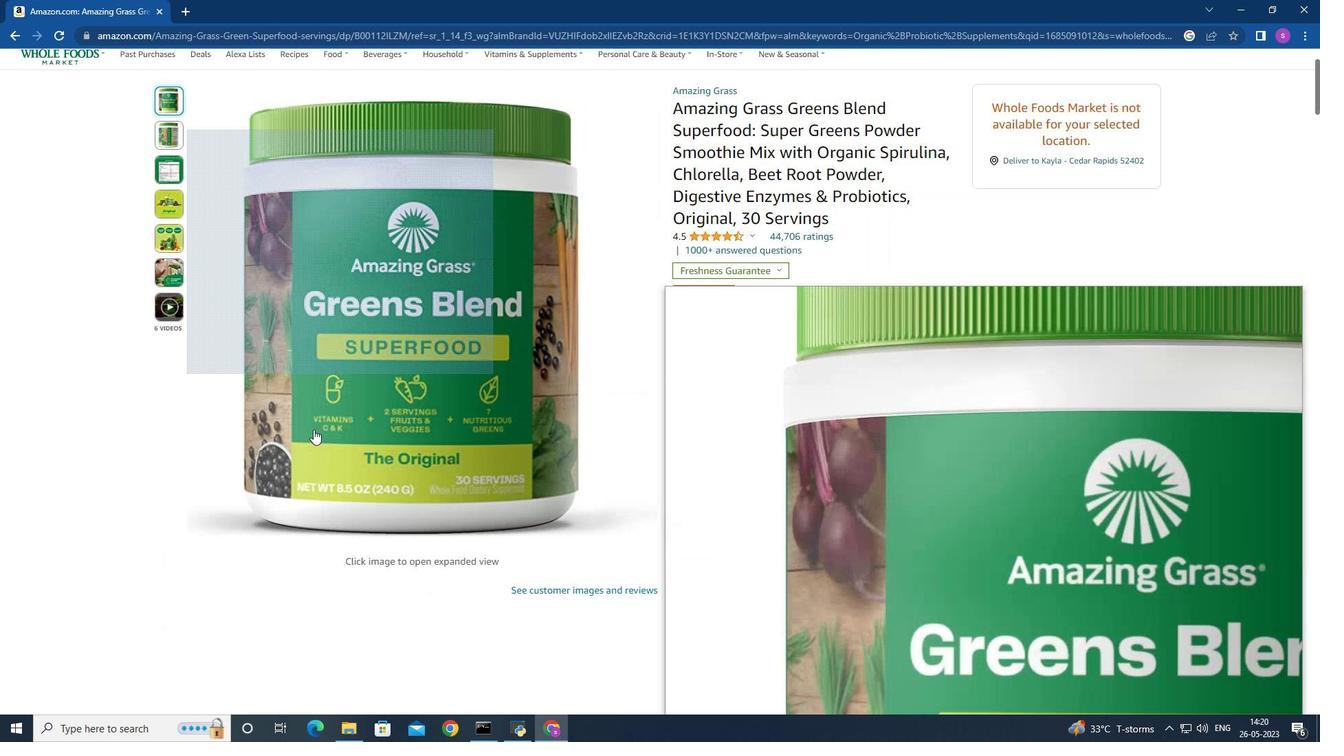 
Action: Mouse scrolled (310, 430) with delta (0, 0)
Screenshot: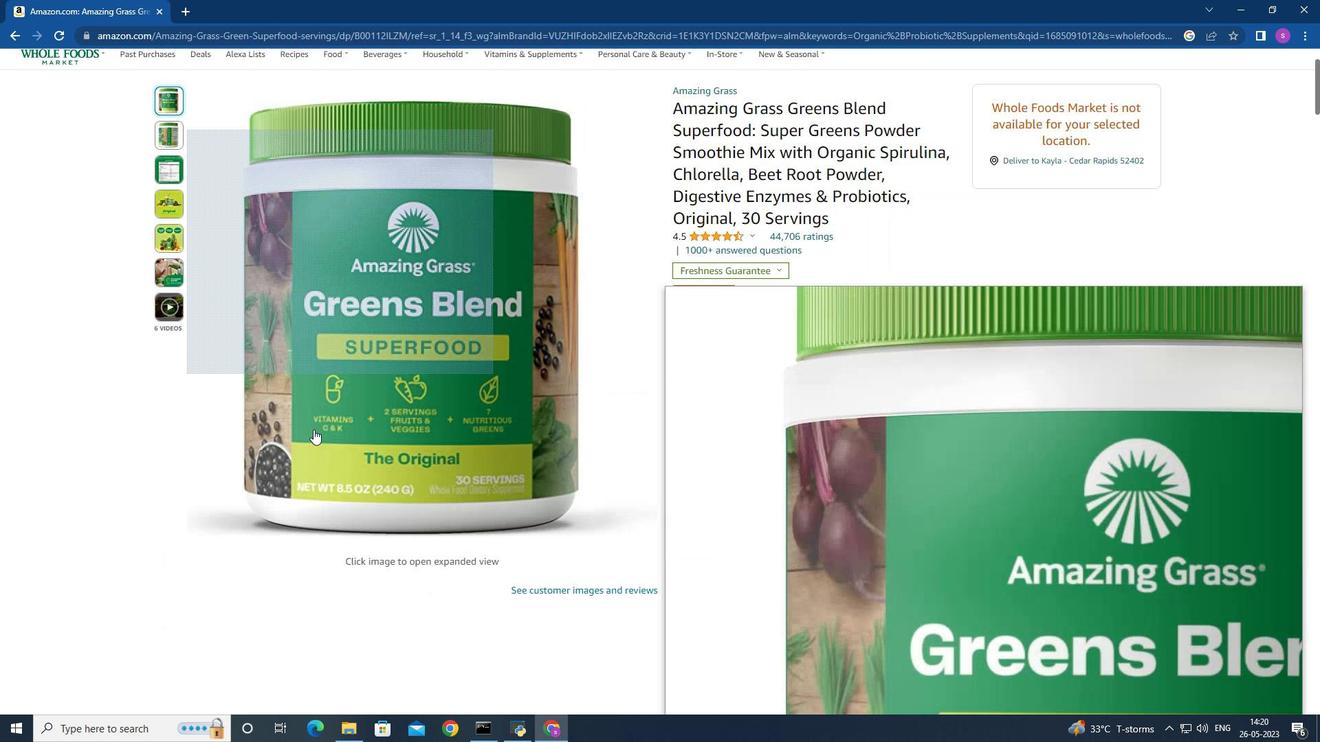 
Action: Mouse moved to (311, 429)
Screenshot: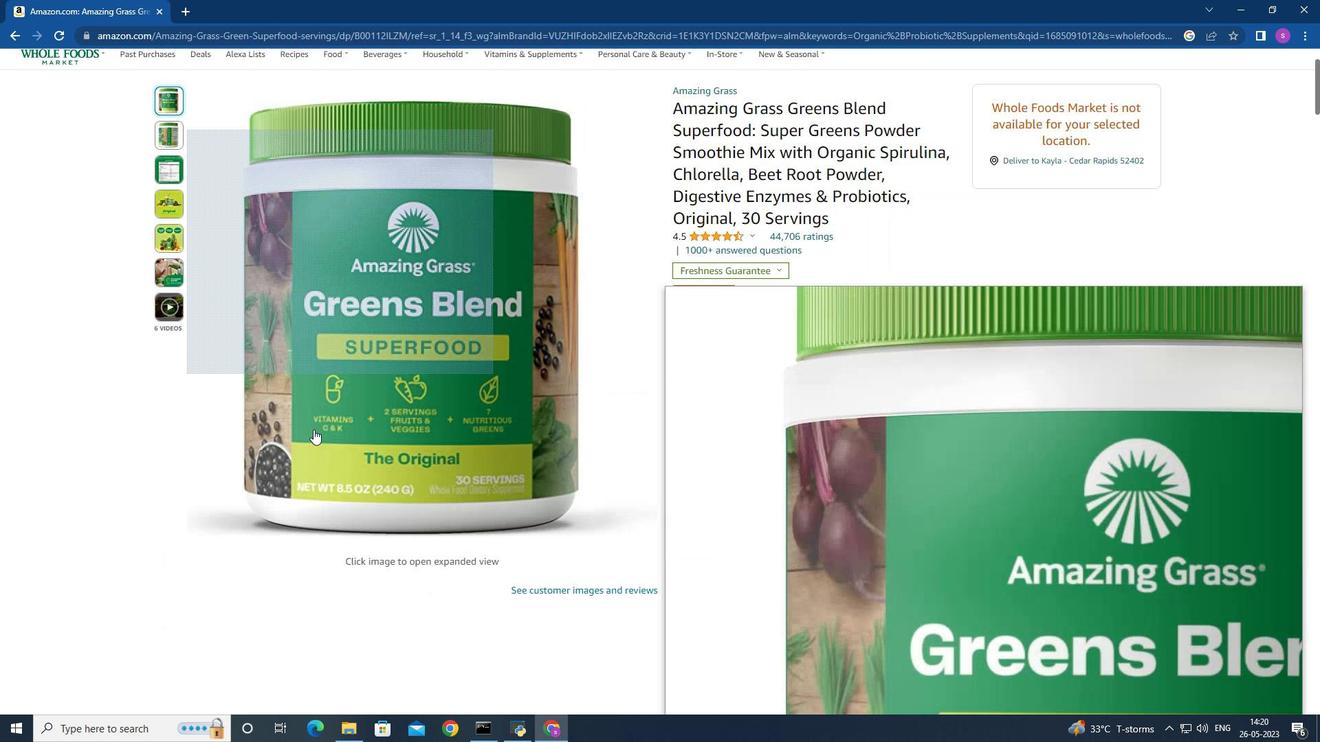 
Action: Mouse scrolled (311, 430) with delta (0, 0)
Screenshot: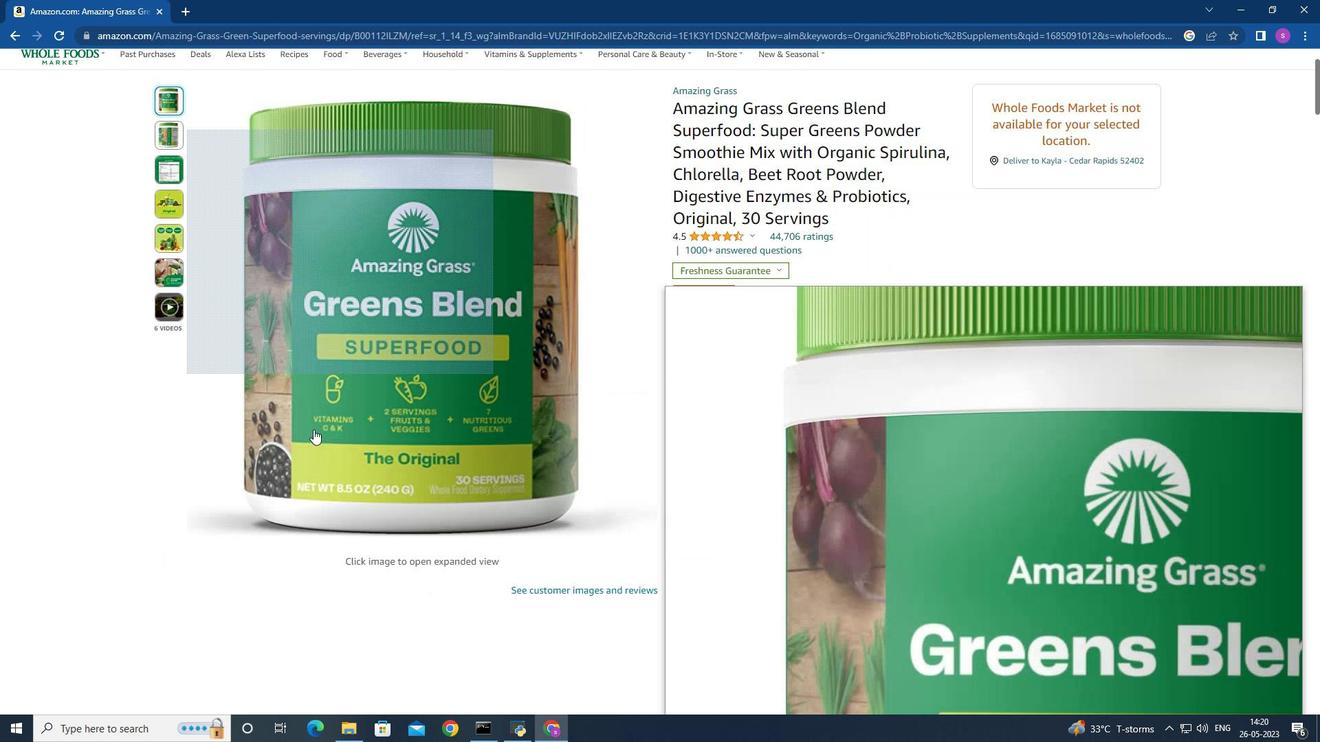 
Action: Mouse scrolled (311, 430) with delta (0, 0)
Screenshot: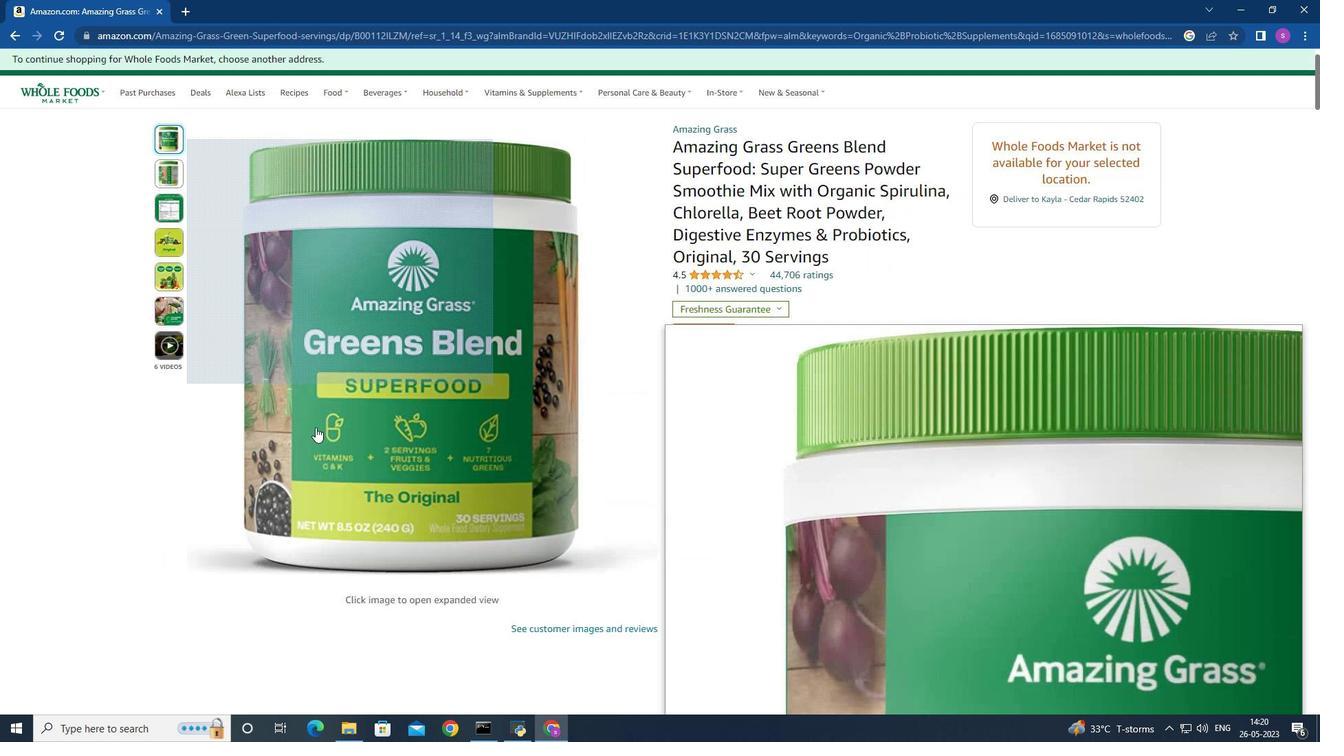 
Action: Mouse moved to (15, 40)
Screenshot: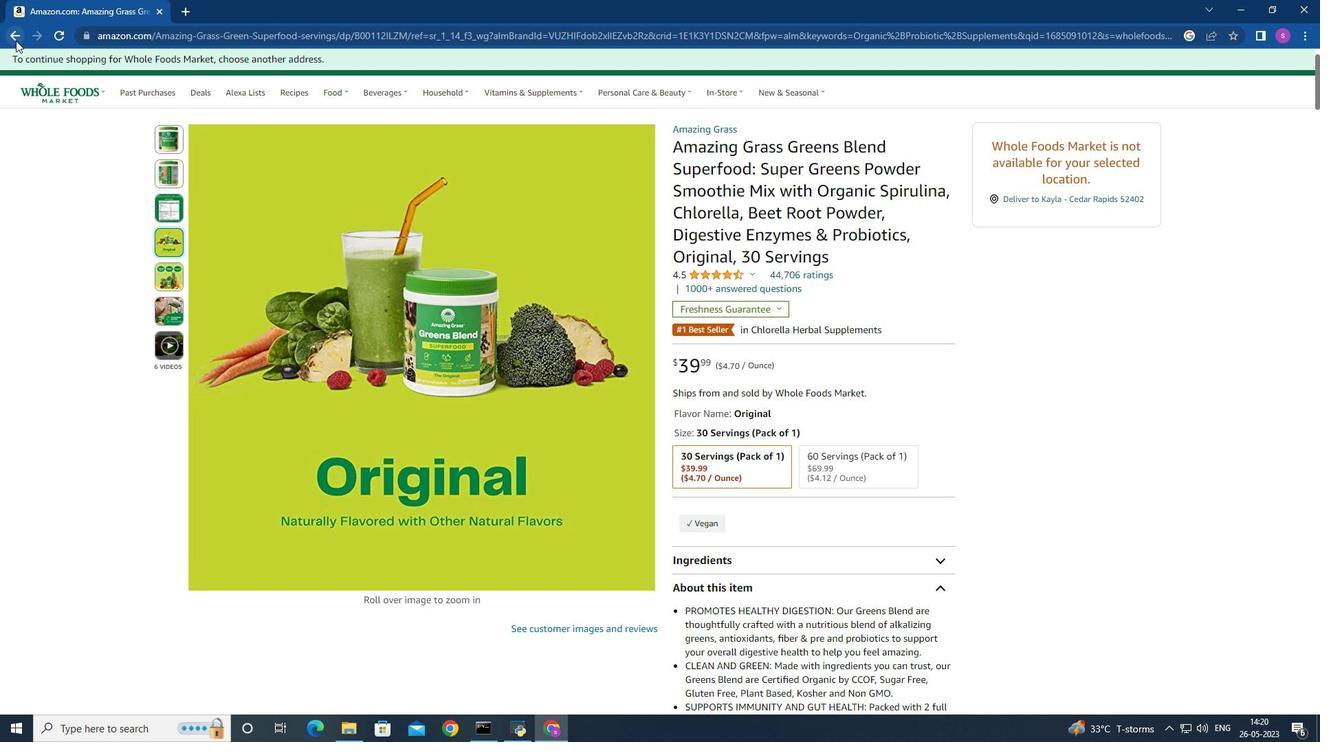 
Action: Mouse pressed left at (15, 40)
Screenshot: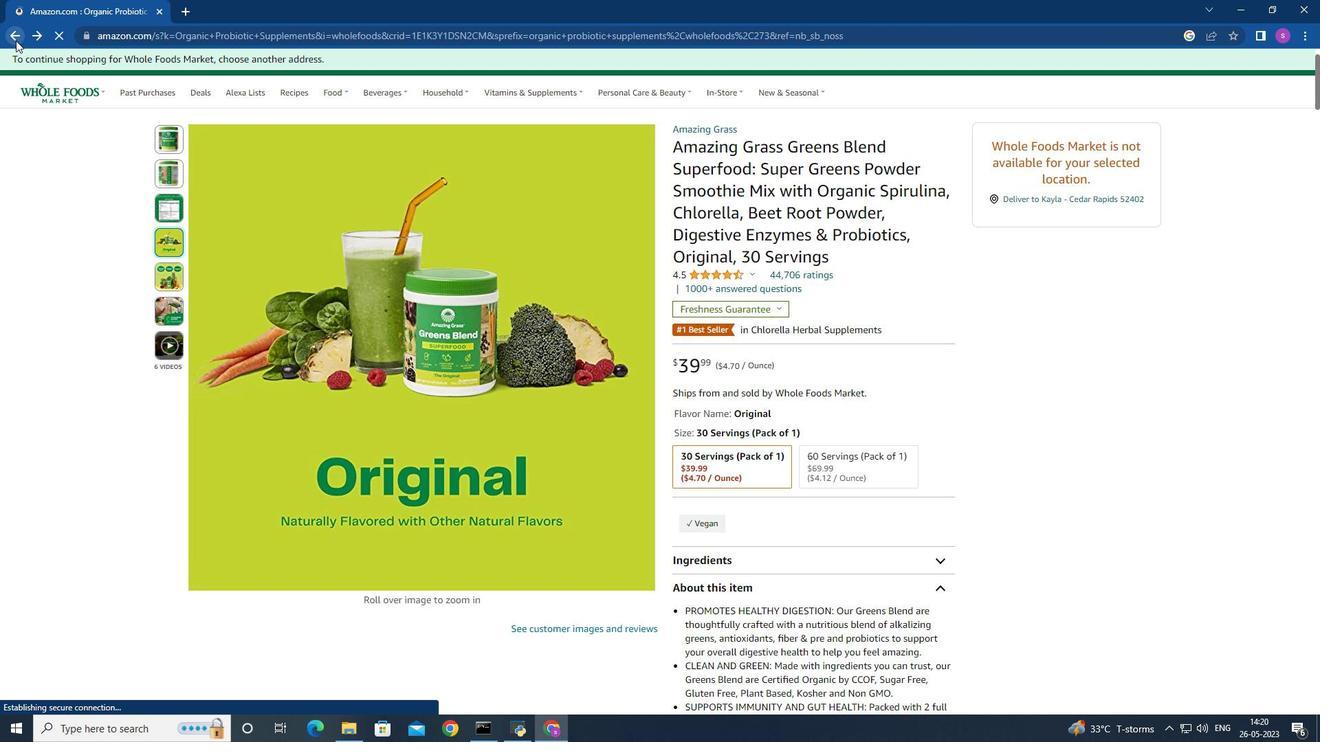 
Action: Mouse moved to (691, 508)
Screenshot: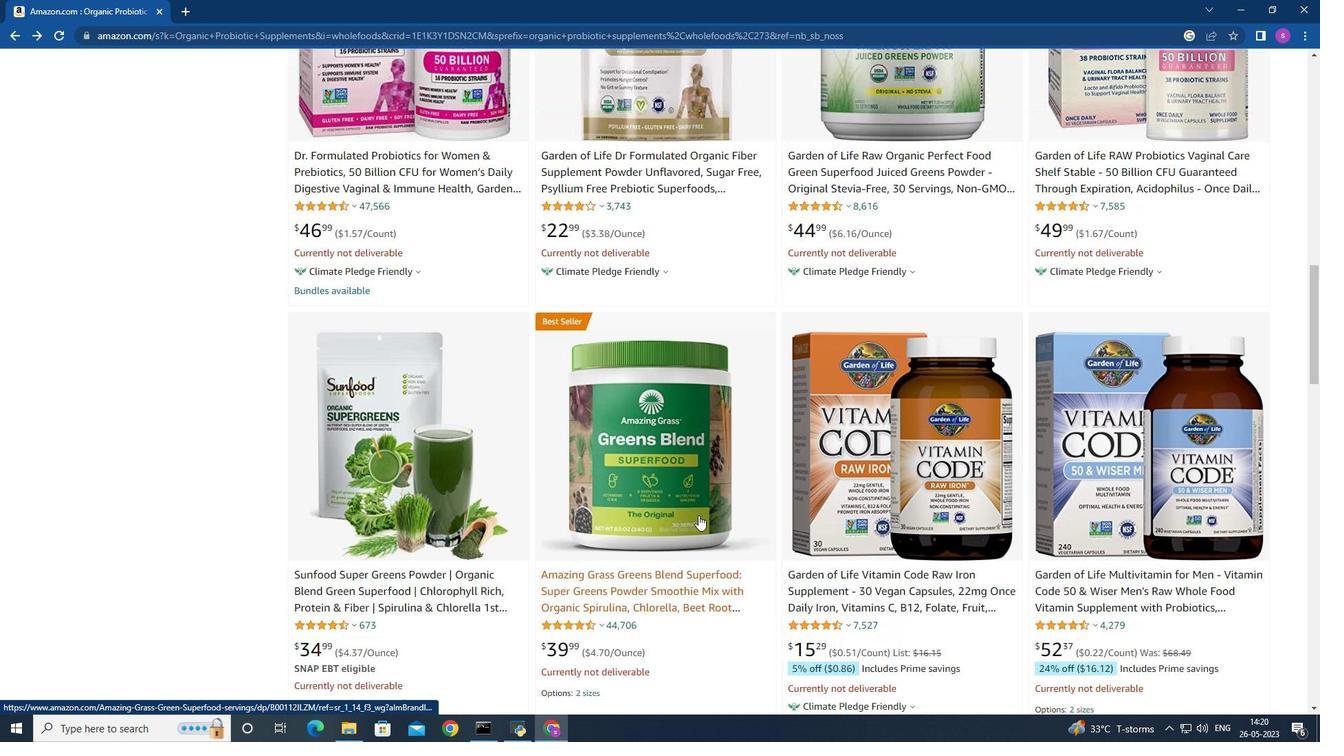 
Action: Mouse scrolled (691, 509) with delta (0, 0)
Screenshot: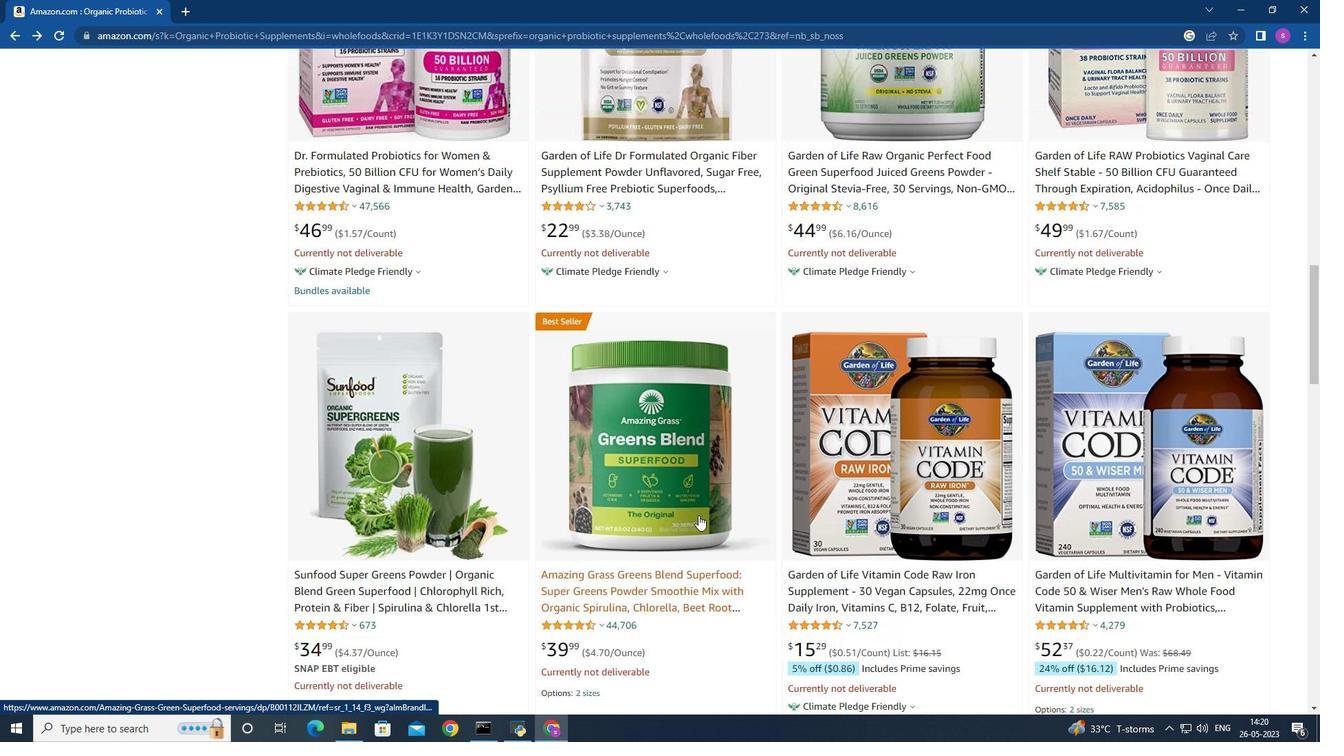 
Action: Mouse scrolled (691, 509) with delta (0, 0)
Screenshot: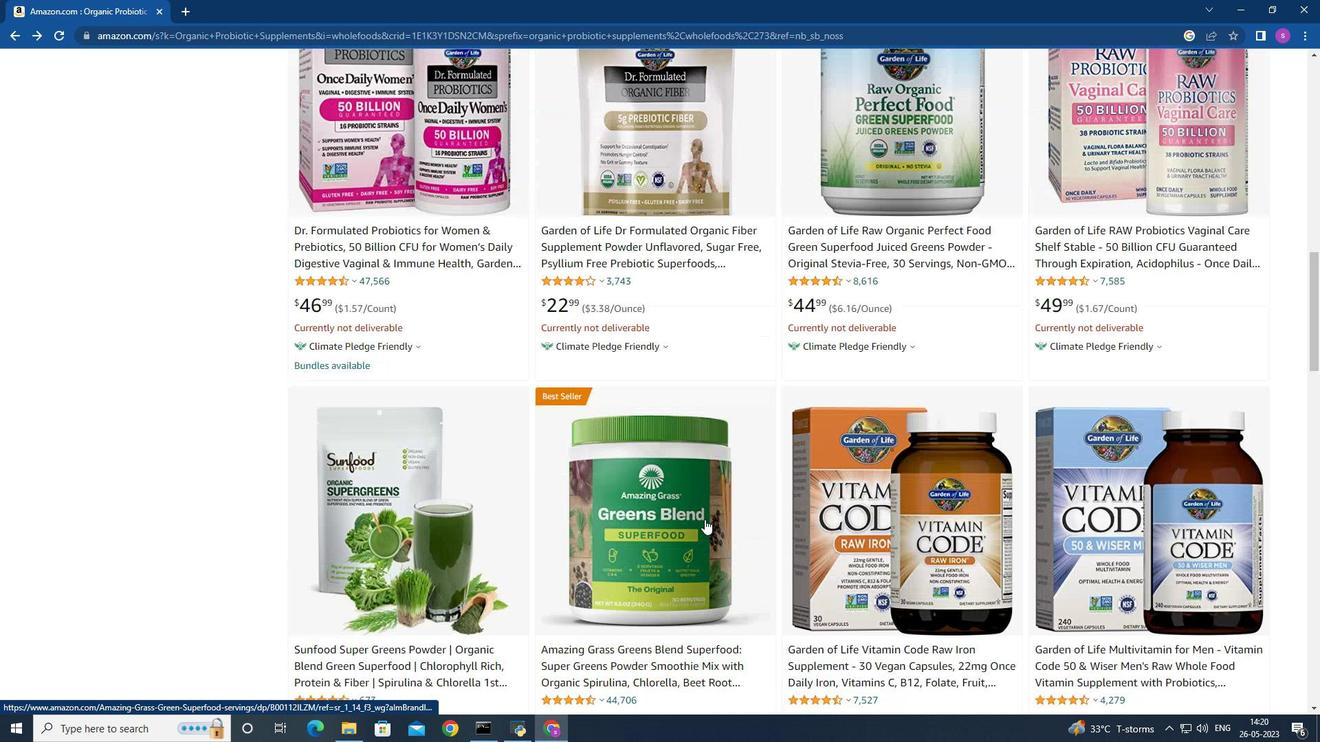 
Action: Mouse moved to (692, 508)
Screenshot: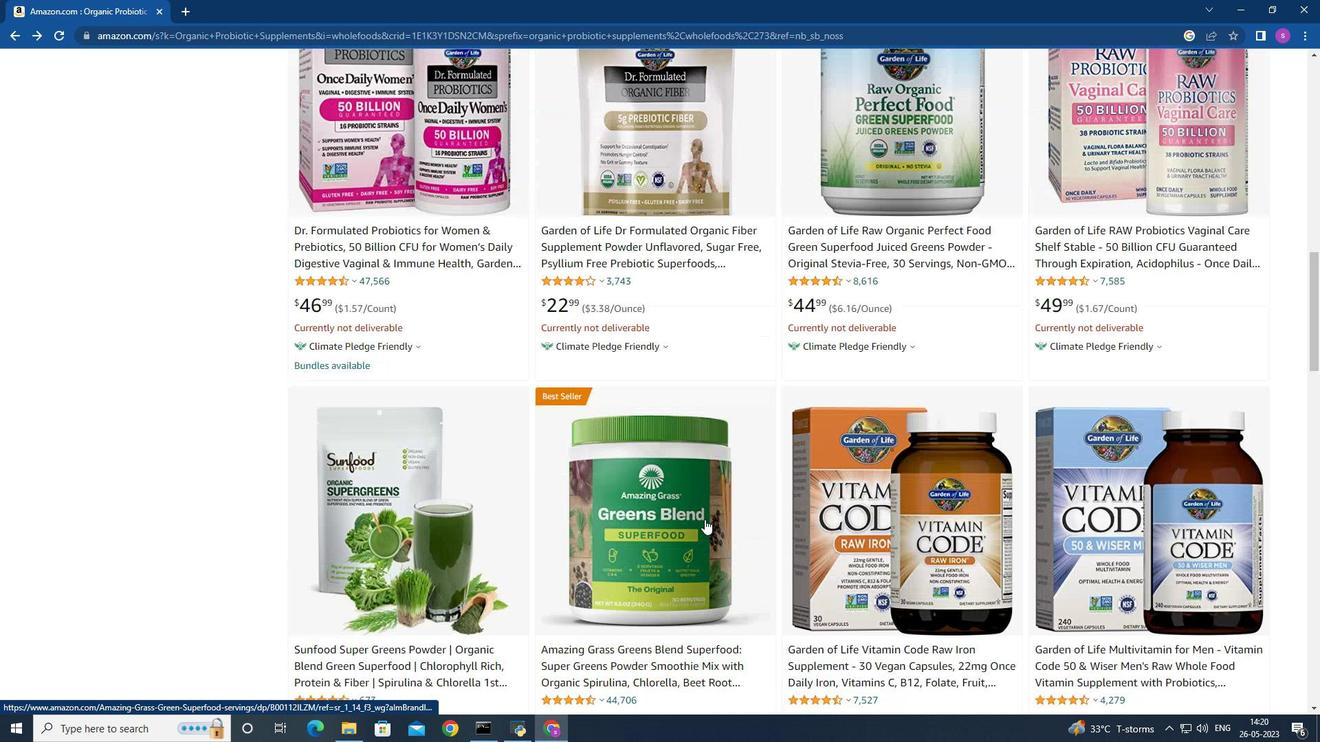 
Action: Mouse scrolled (692, 509) with delta (0, 0)
Screenshot: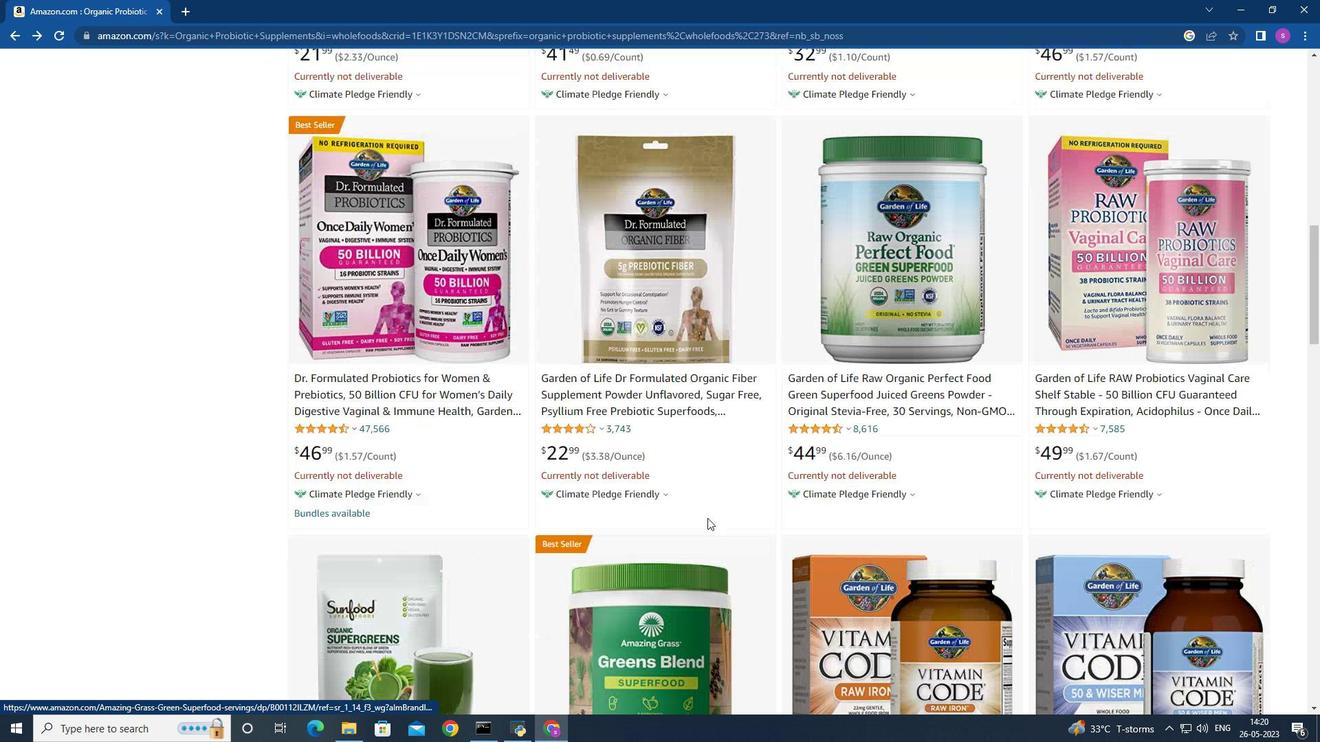 
Action: Mouse moved to (695, 512)
Screenshot: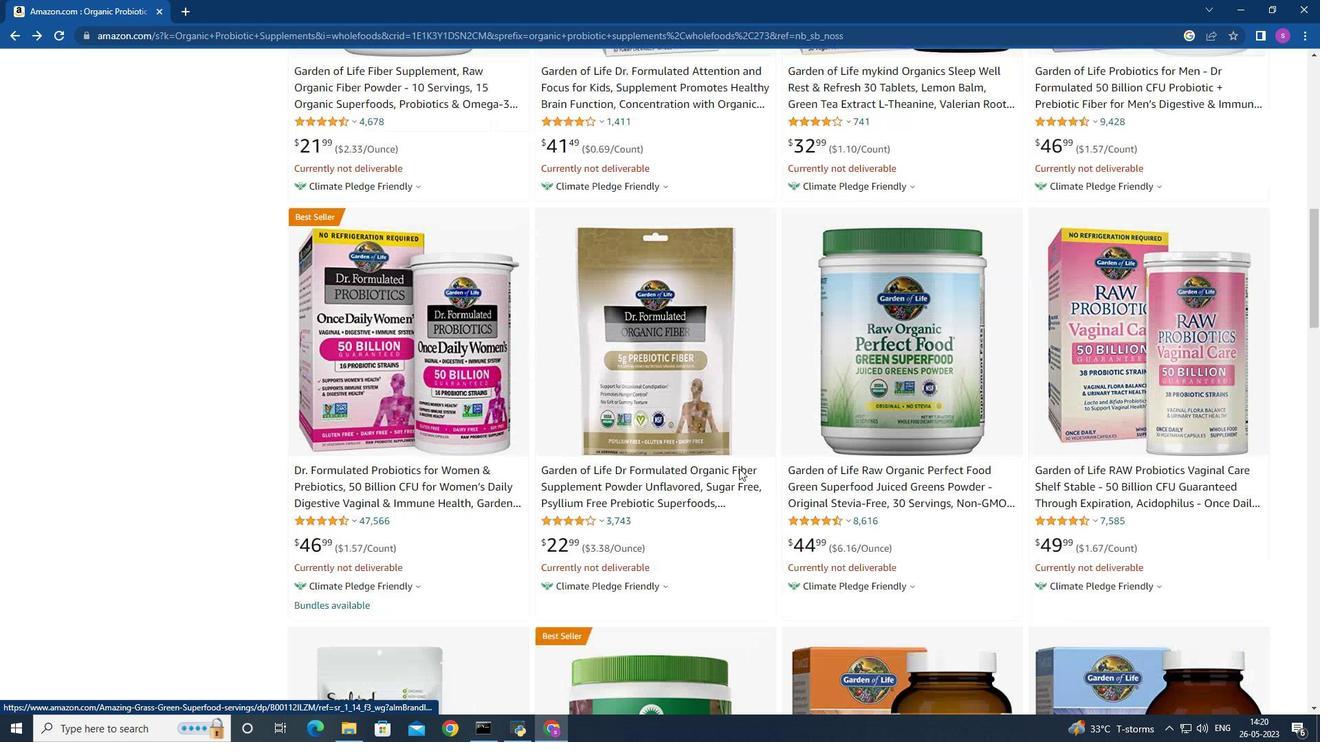 
Action: Mouse scrolled (693, 511) with delta (0, 0)
Screenshot: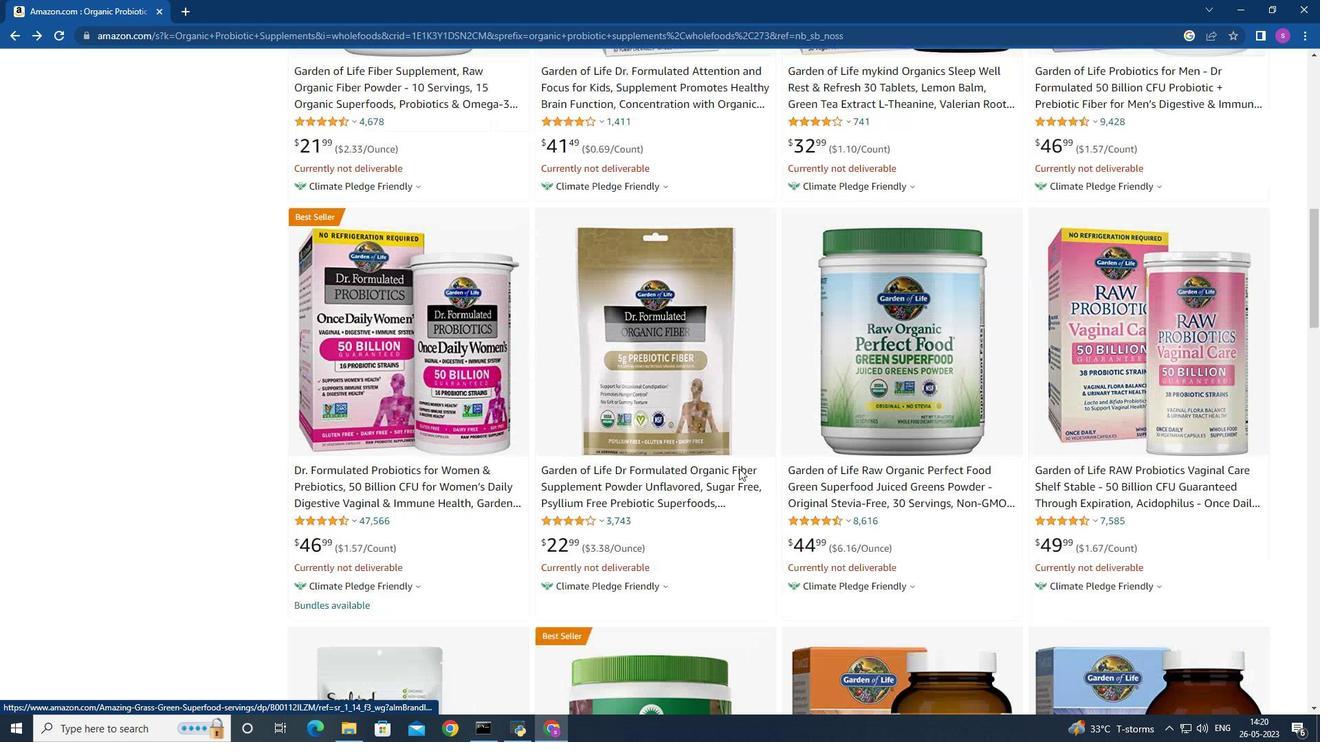 
Action: Mouse moved to (700, 516)
Screenshot: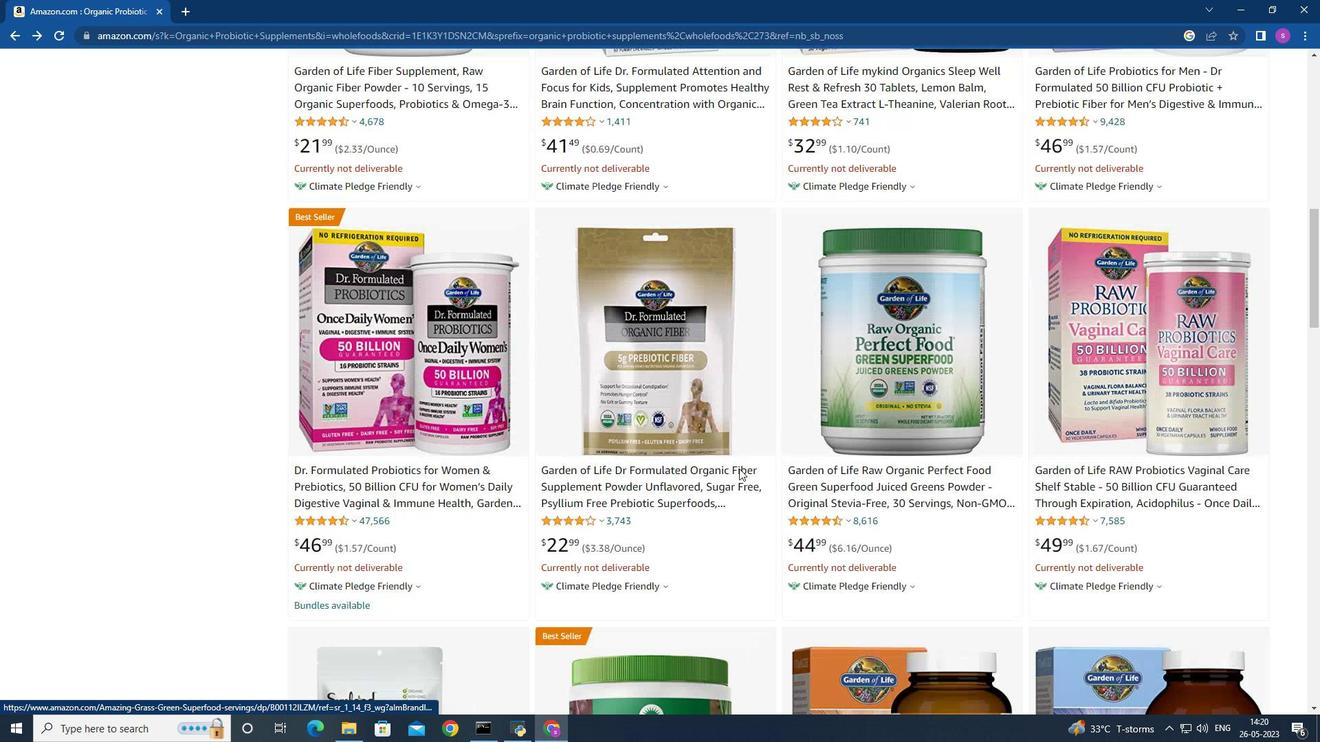 
Action: Mouse scrolled (696, 514) with delta (0, 0)
Screenshot: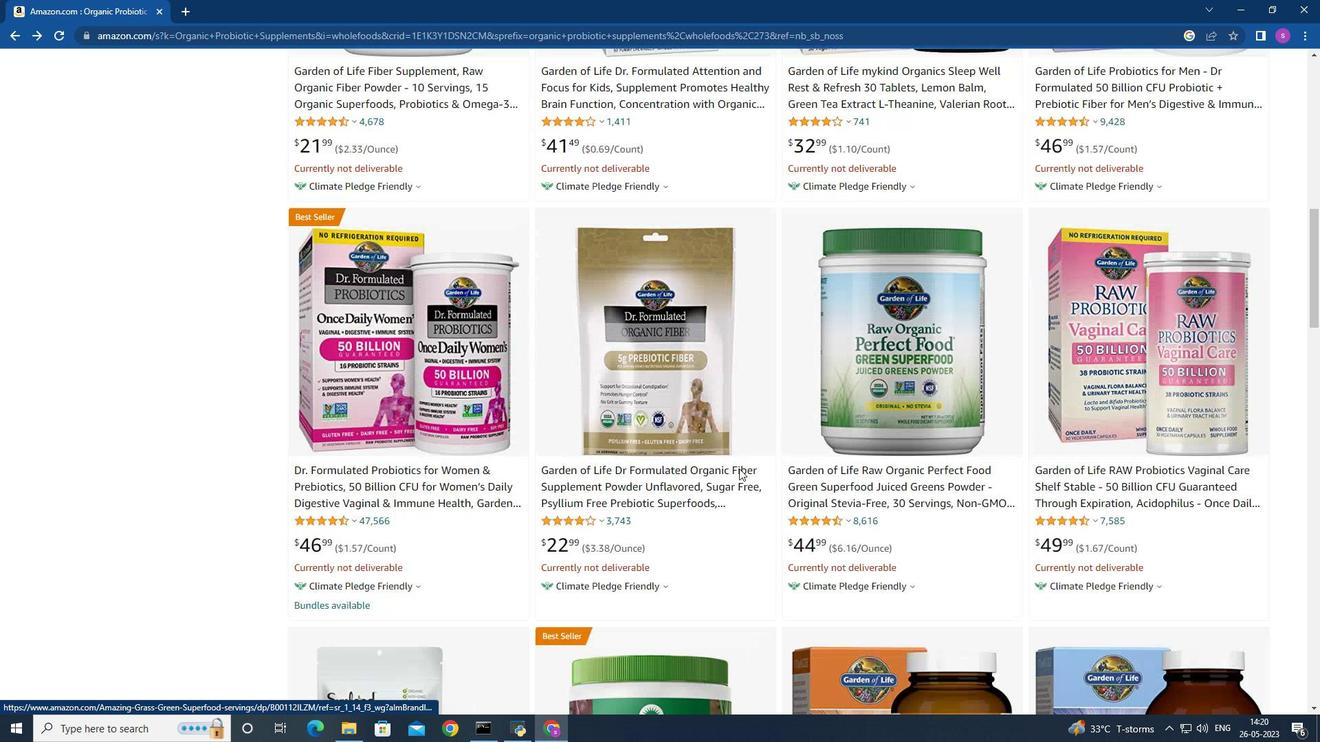 
Action: Mouse moved to (700, 516)
Screenshot: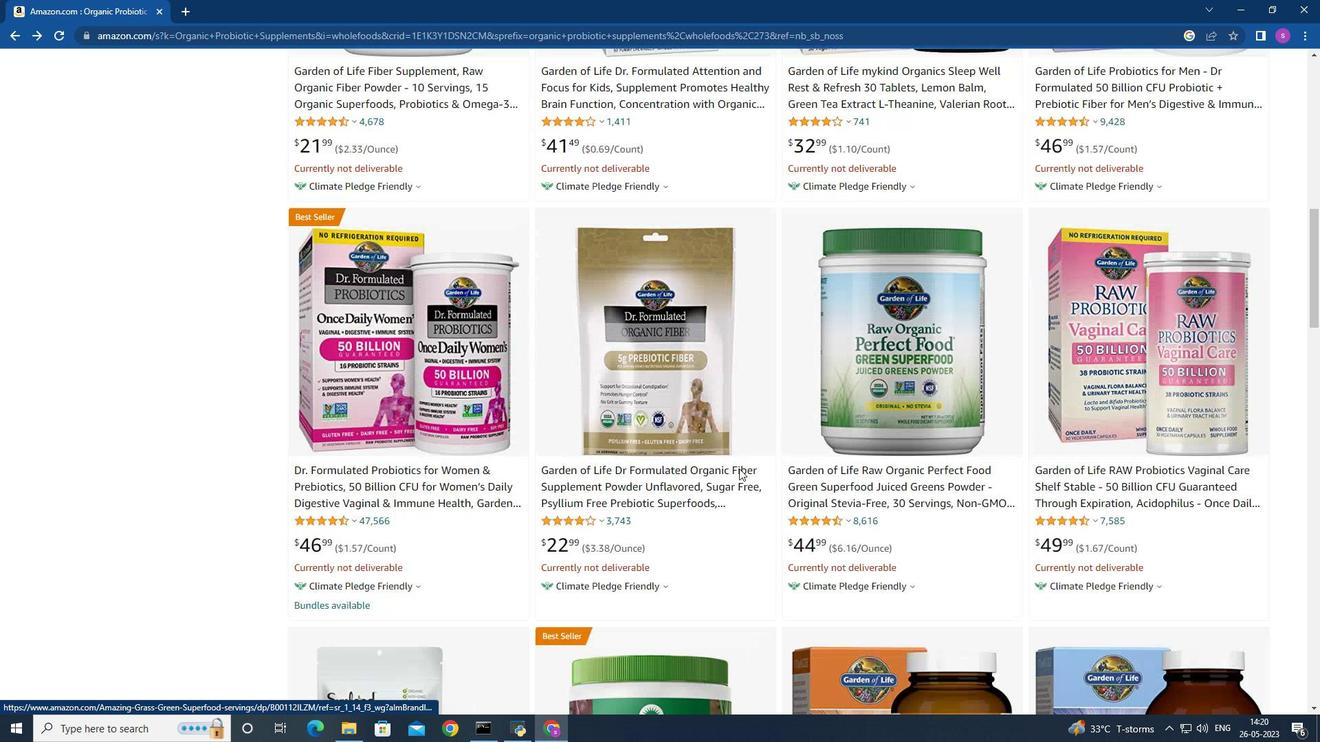 
Action: Mouse scrolled (698, 516) with delta (0, 0)
Screenshot: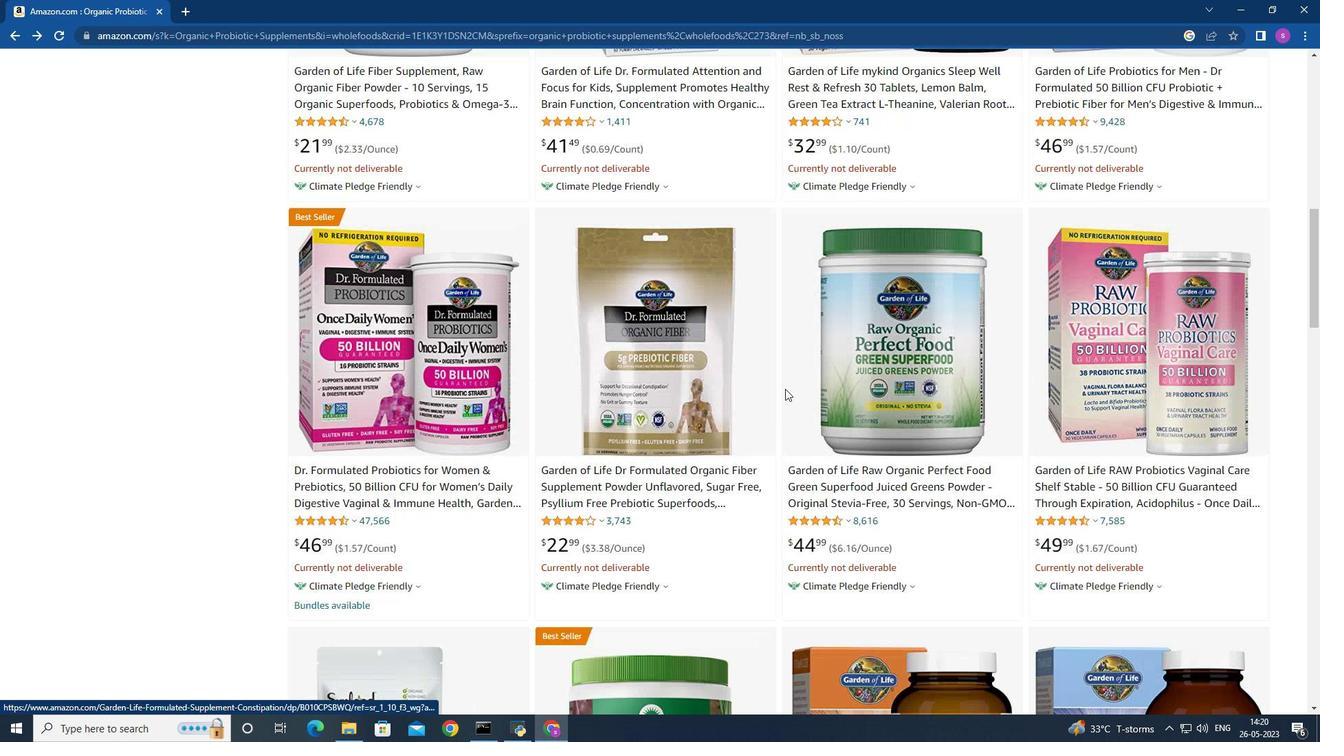 
Action: Mouse moved to (792, 395)
Screenshot: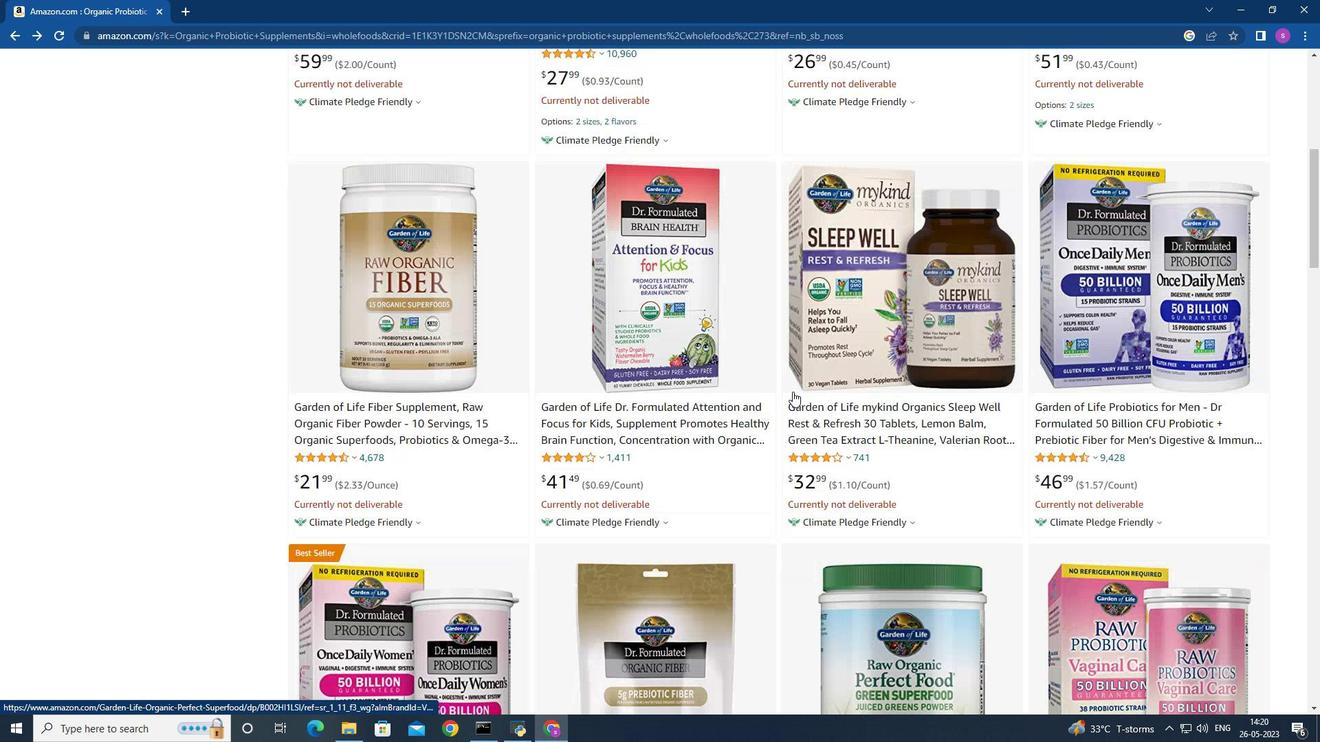 
Action: Mouse scrolled (795, 396) with delta (0, 0)
Screenshot: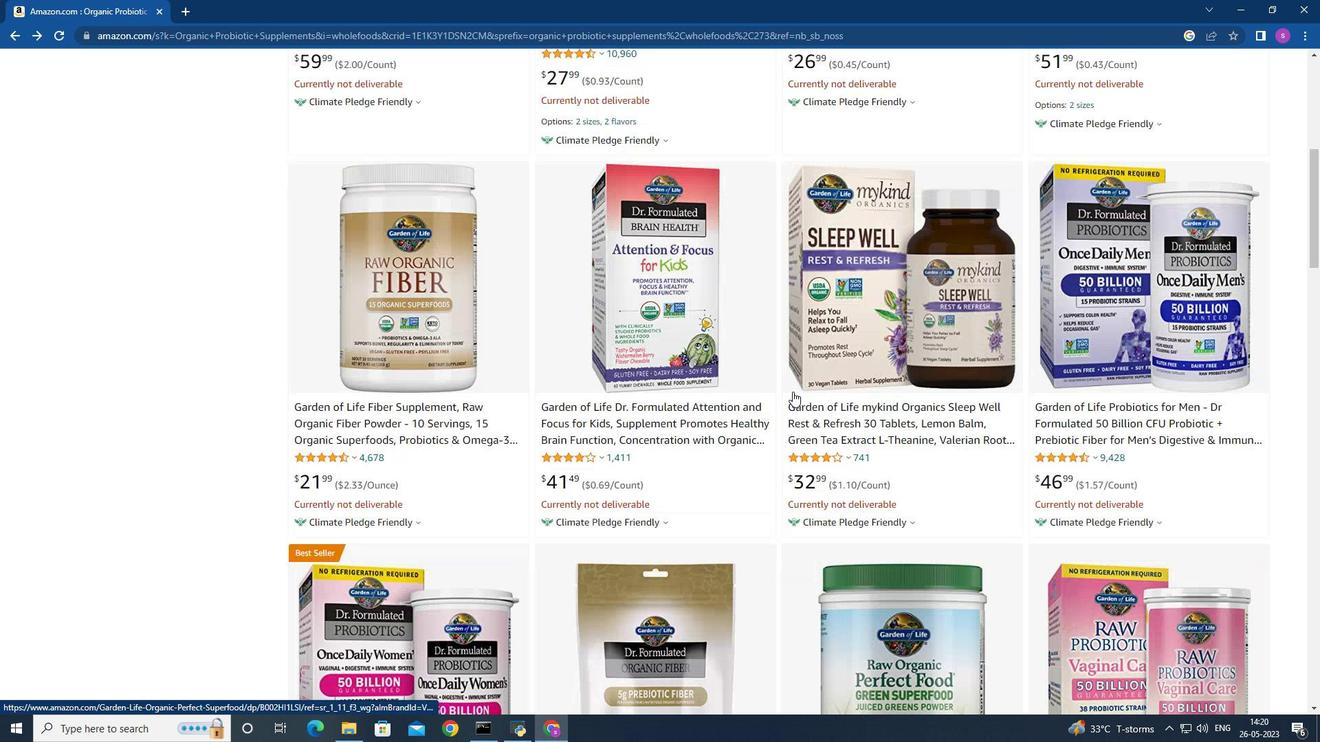 
Action: Mouse scrolled (792, 396) with delta (0, 0)
Screenshot: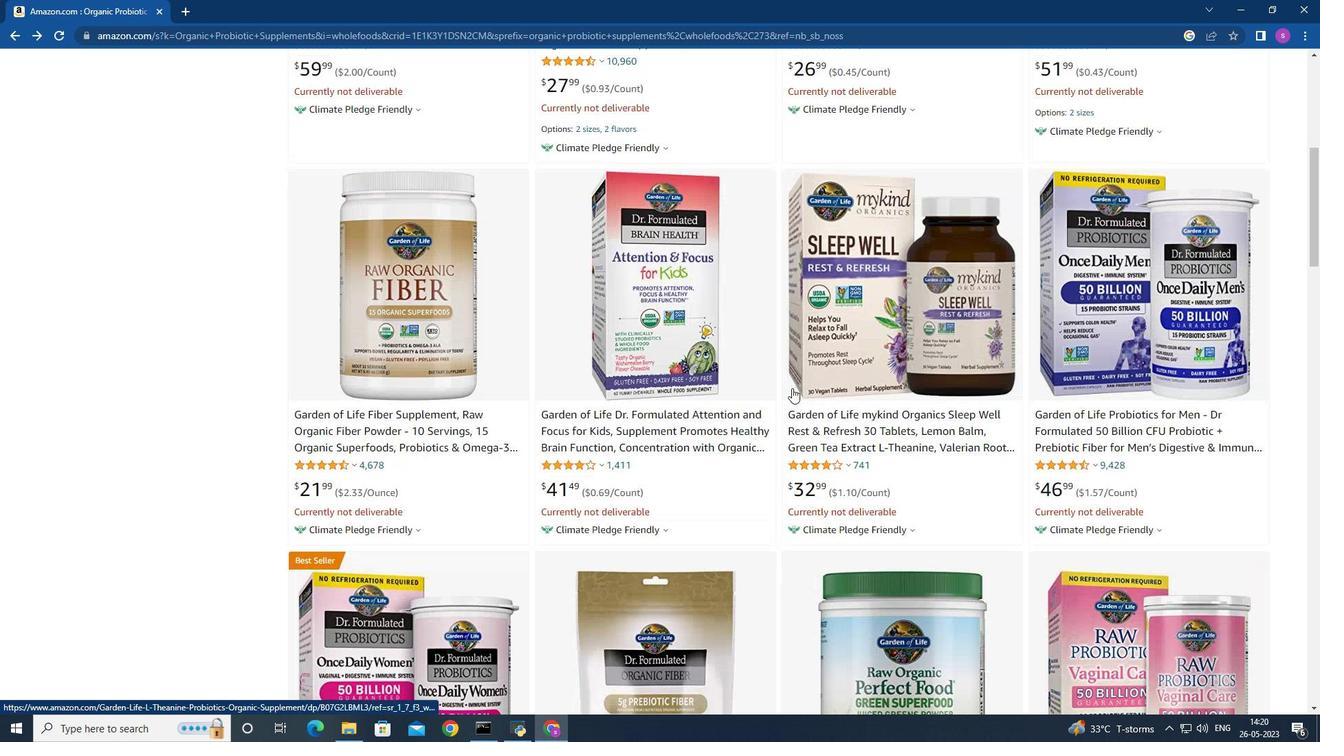 
Action: Mouse scrolled (792, 396) with delta (0, 0)
Screenshot: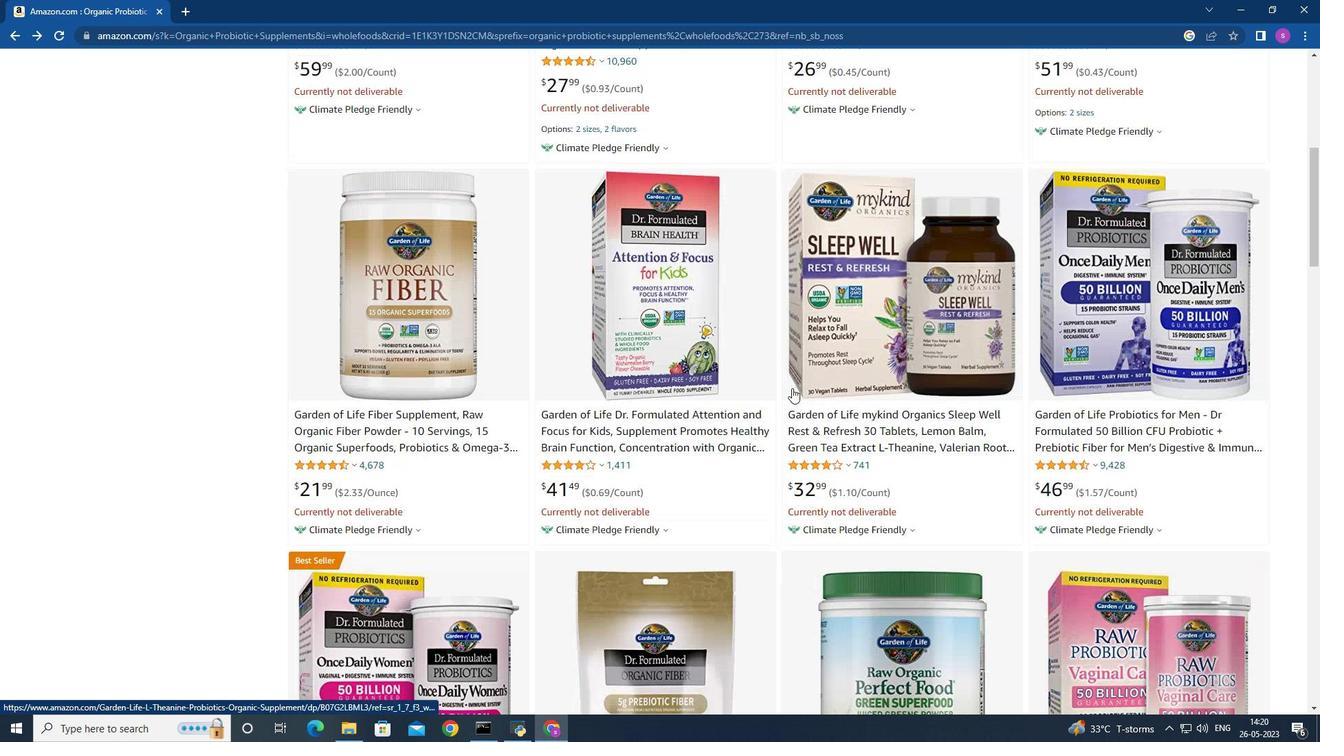 
Action: Mouse scrolled (792, 396) with delta (0, 0)
Screenshot: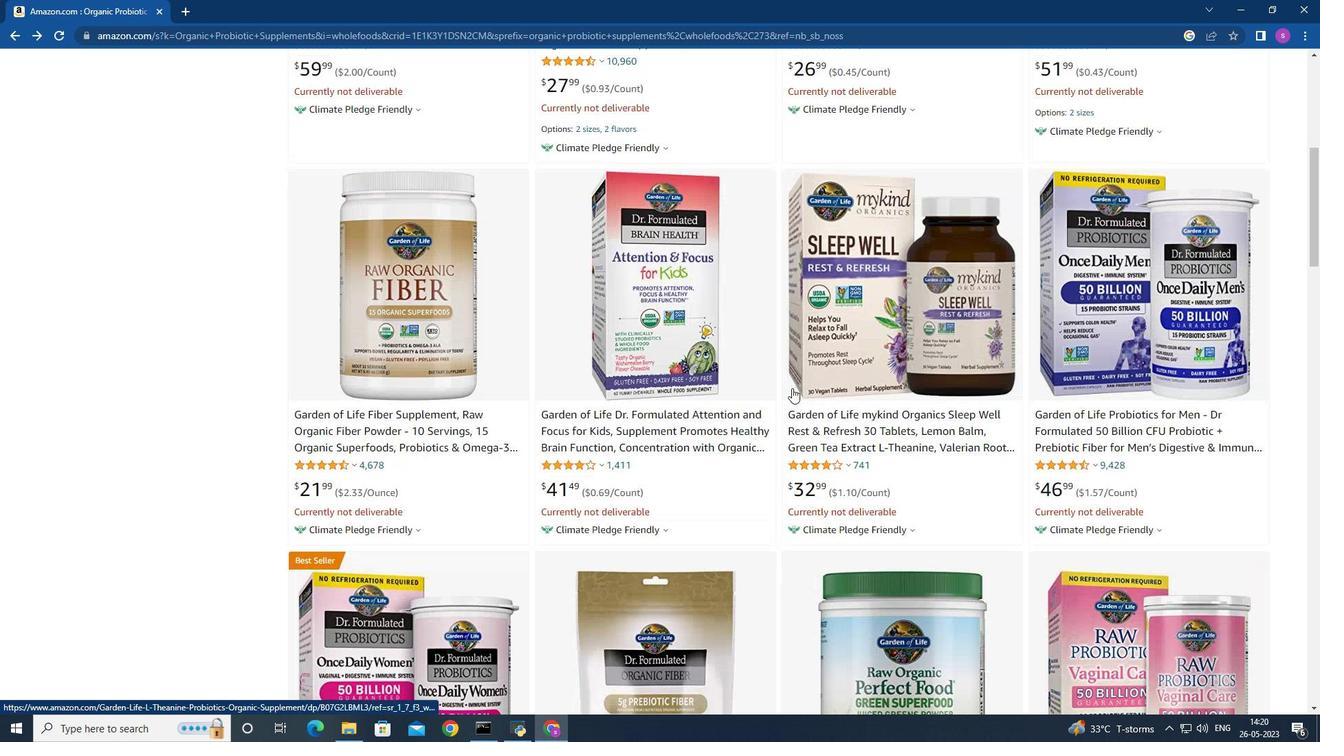 
Action: Mouse scrolled (792, 396) with delta (0, 0)
Screenshot: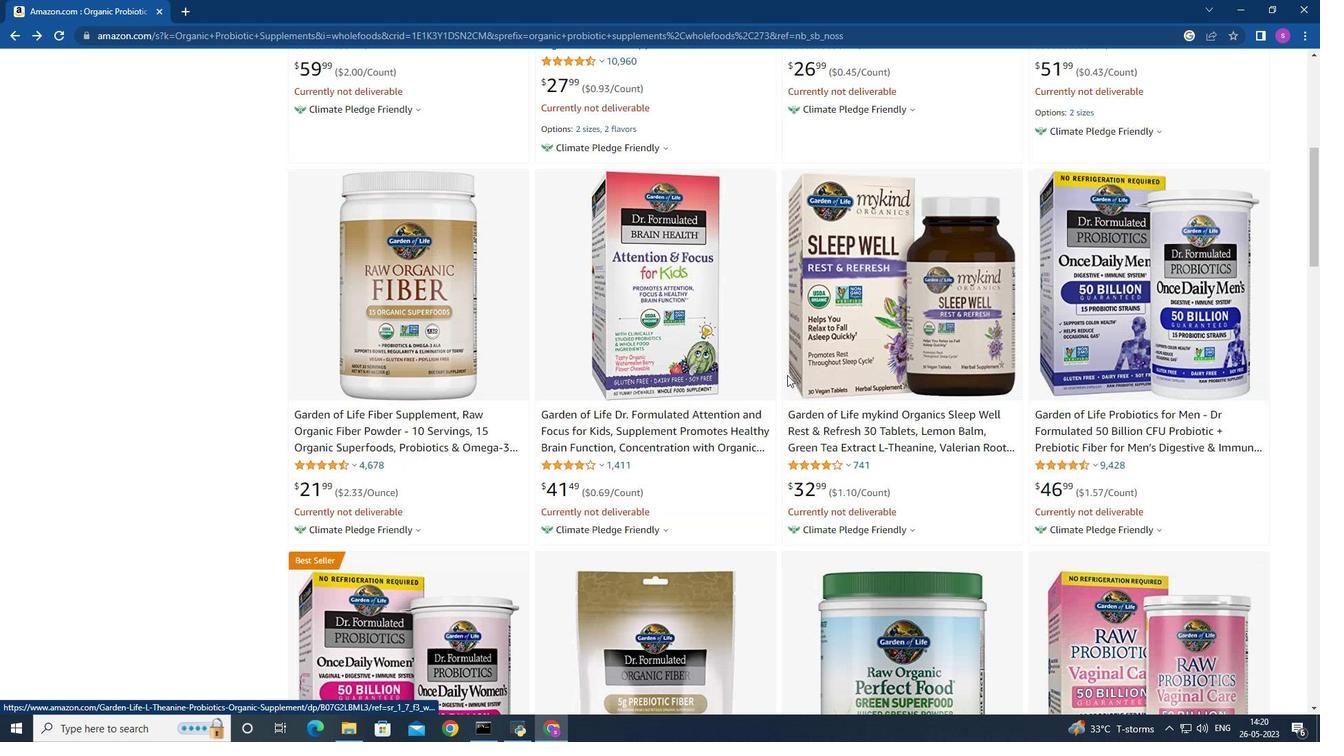 
Action: Mouse moved to (757, 395)
Screenshot: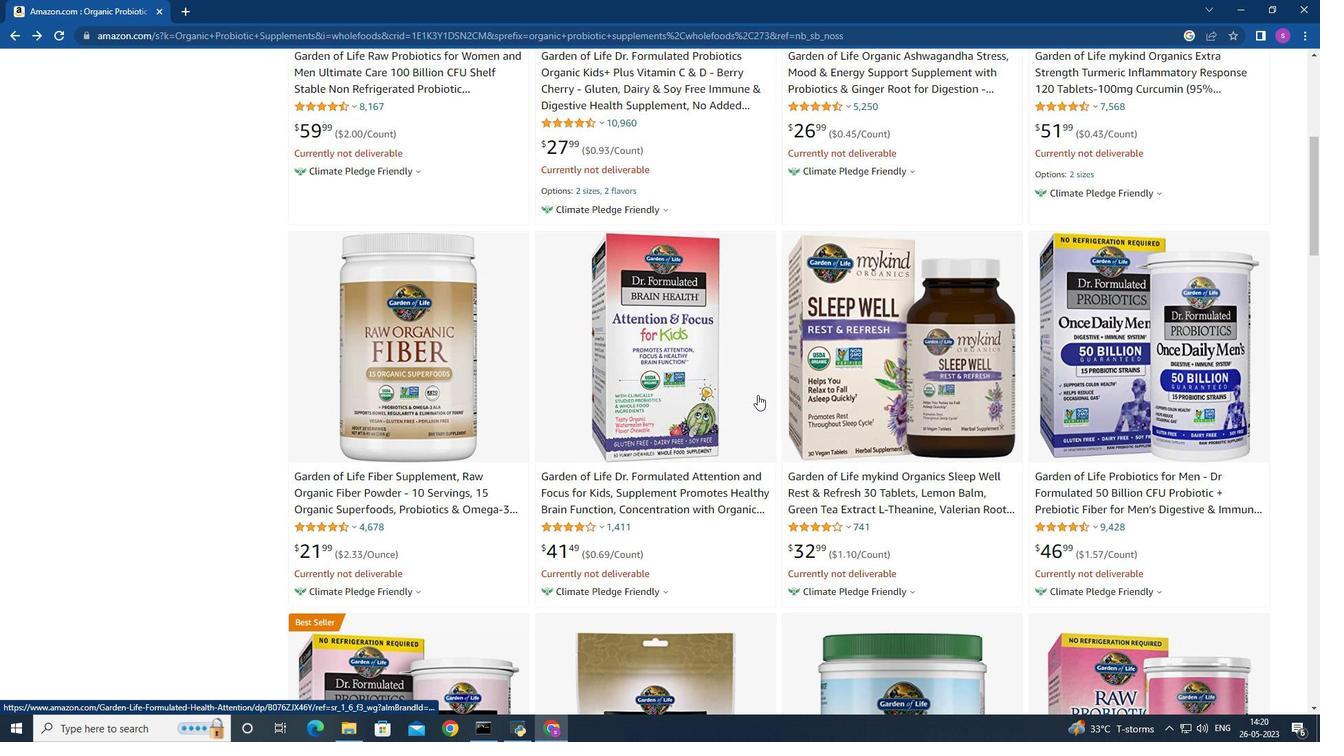 
Action: Mouse scrolled (757, 396) with delta (0, 0)
Screenshot: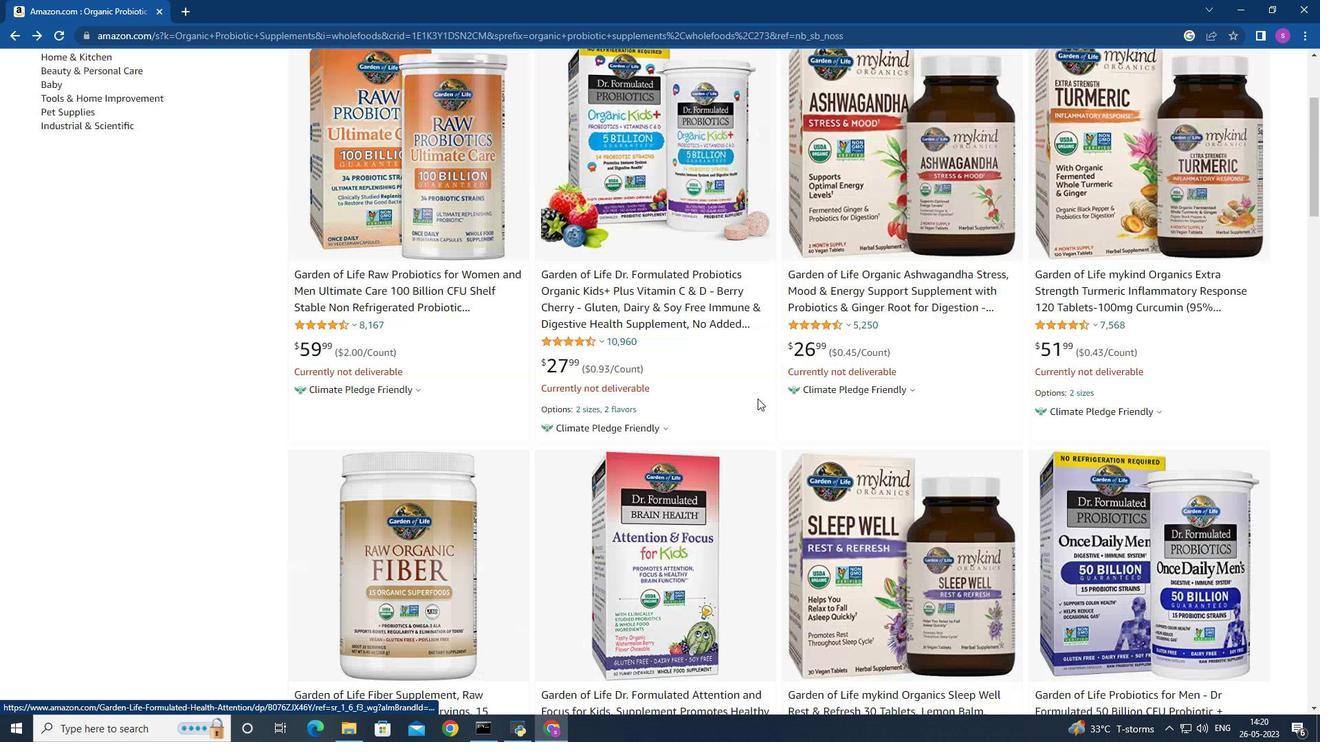 
Action: Mouse moved to (757, 395)
Screenshot: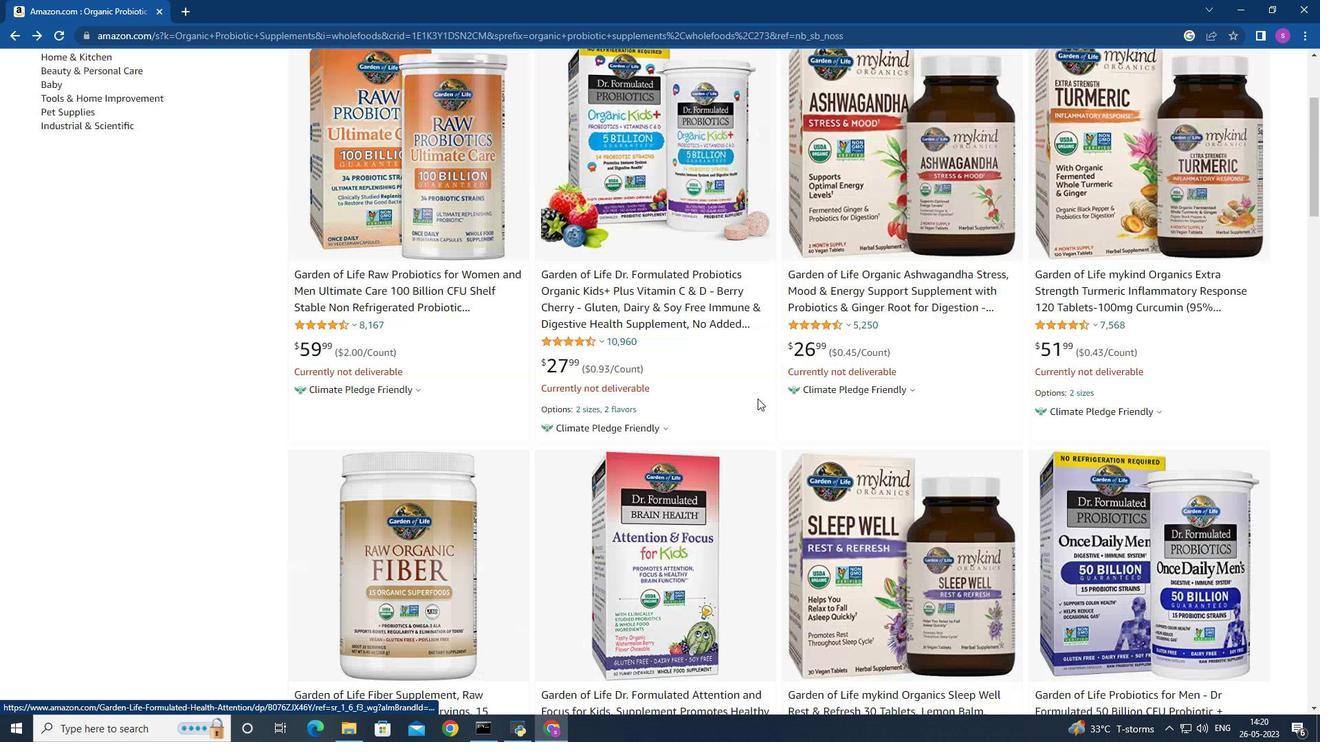 
Action: Mouse scrolled (757, 396) with delta (0, 0)
Screenshot: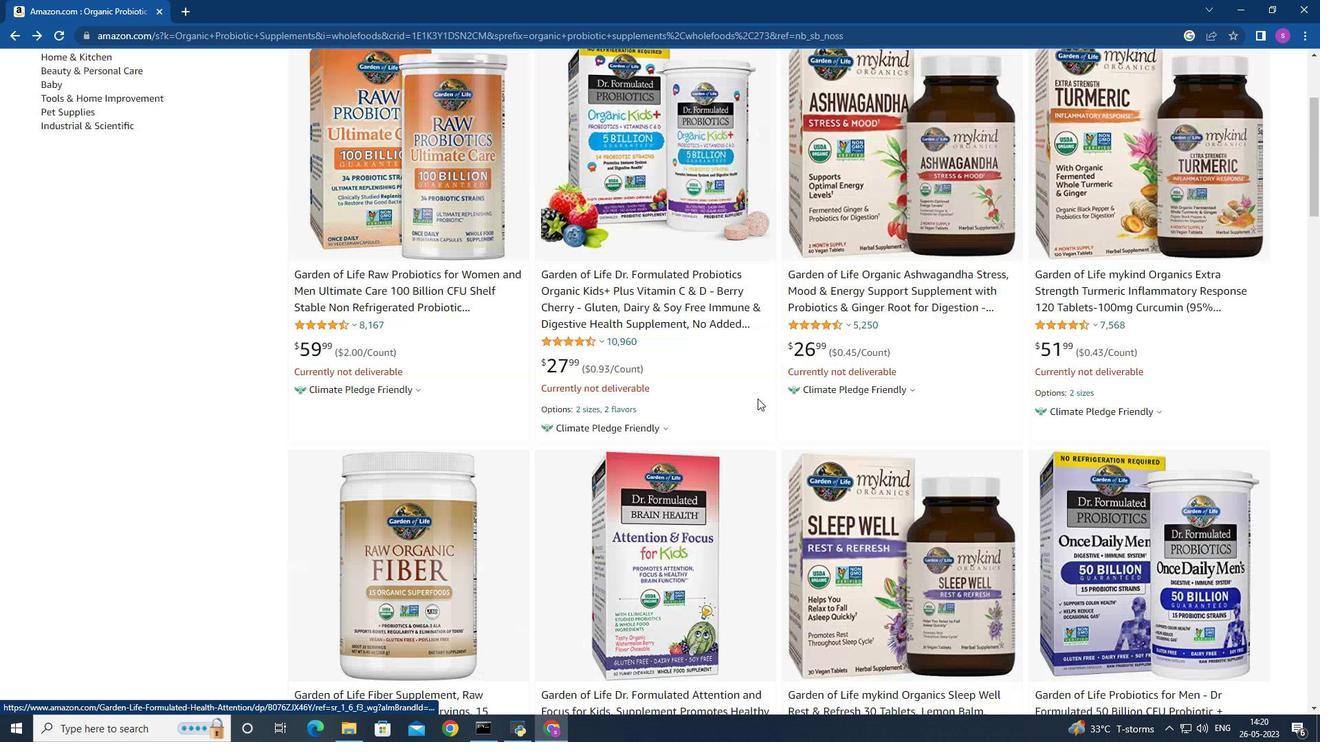 
Action: Mouse scrolled (757, 396) with delta (0, 0)
Screenshot: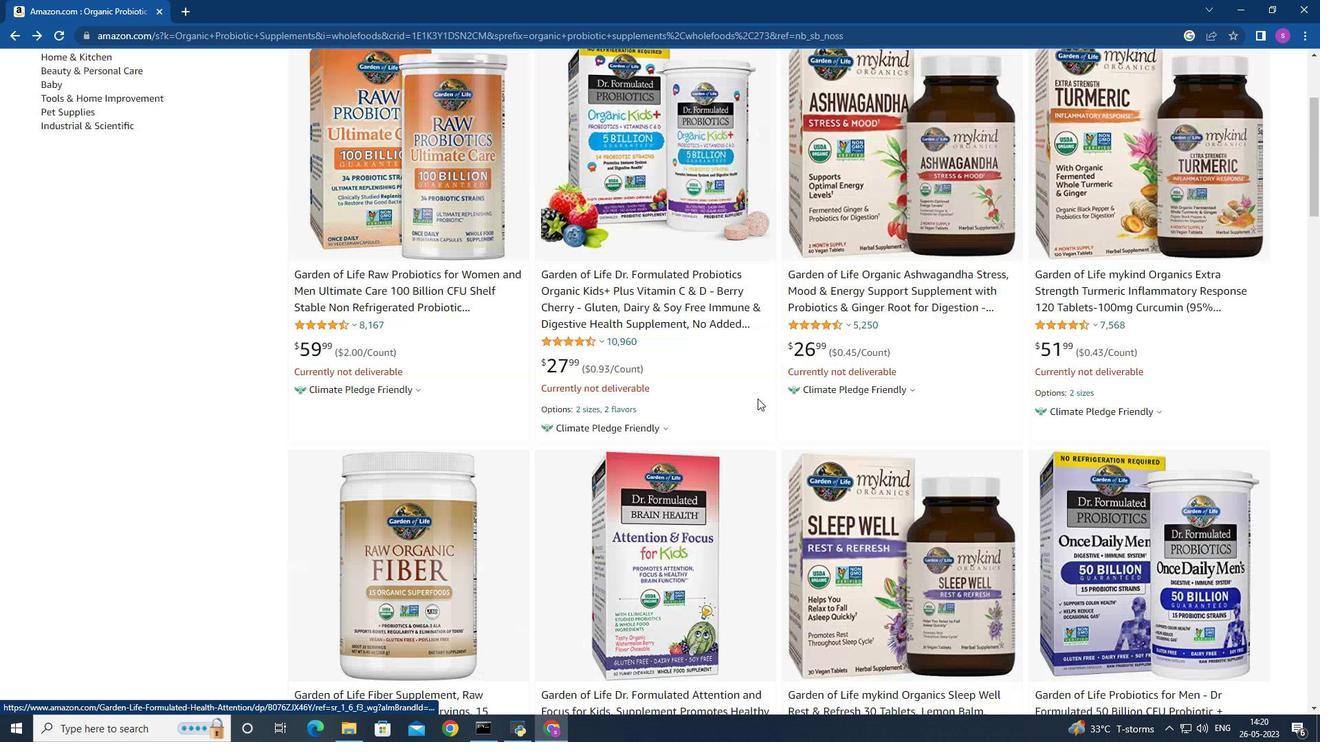 
Action: Mouse scrolled (757, 396) with delta (0, 0)
Screenshot: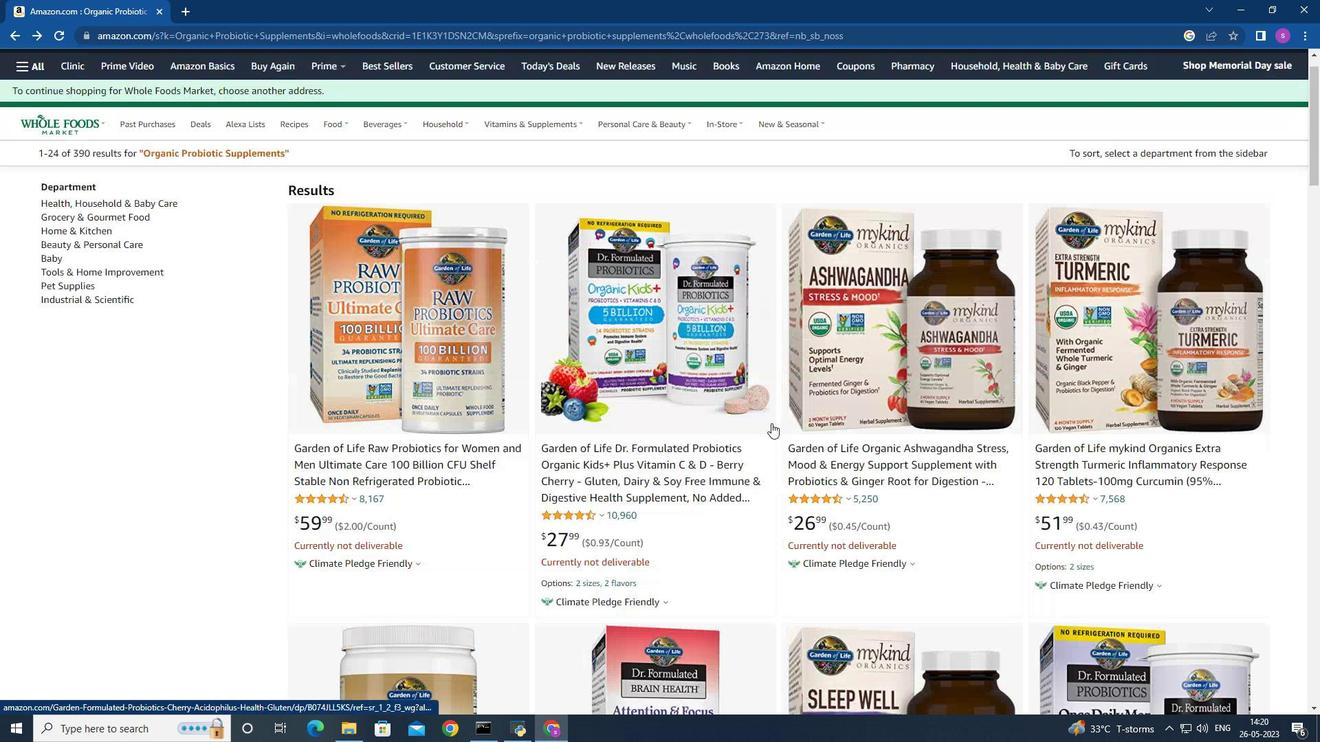 
Action: Mouse scrolled (757, 396) with delta (0, 0)
Screenshot: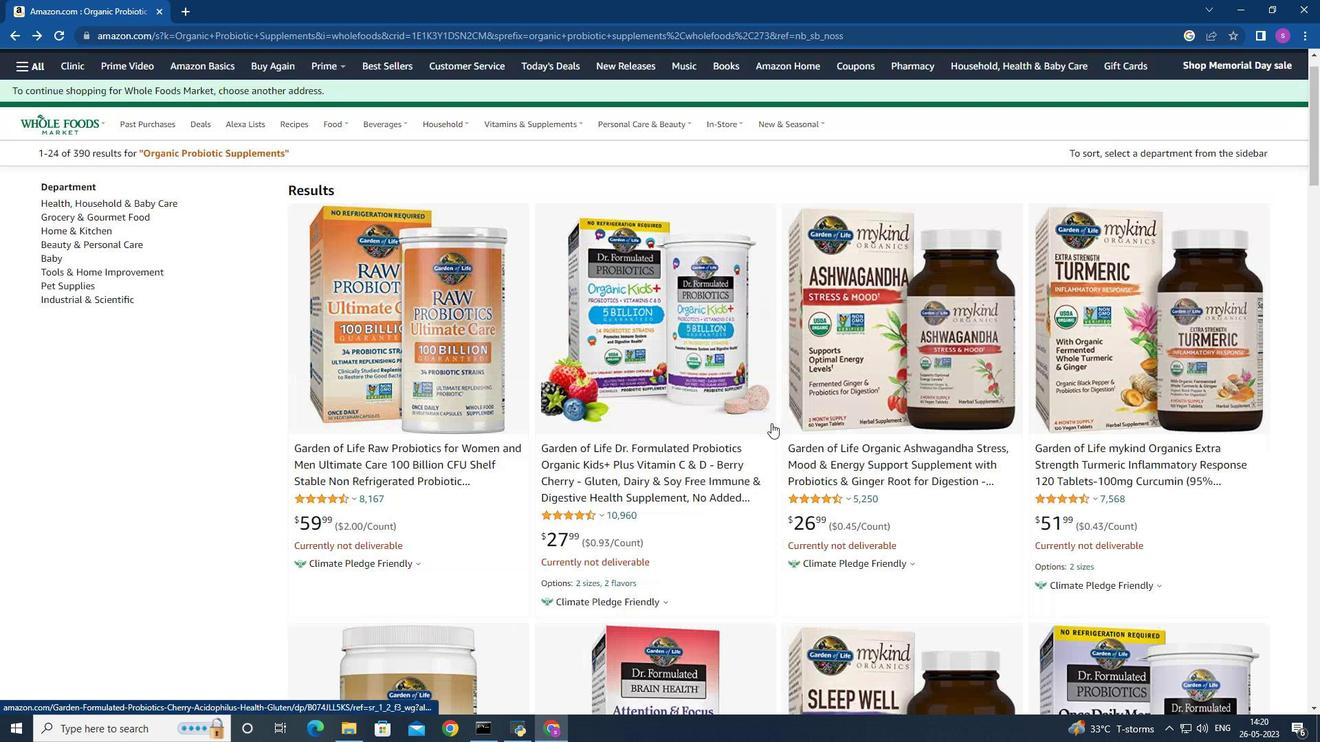 
Action: Mouse scrolled (757, 396) with delta (0, 0)
Screenshot: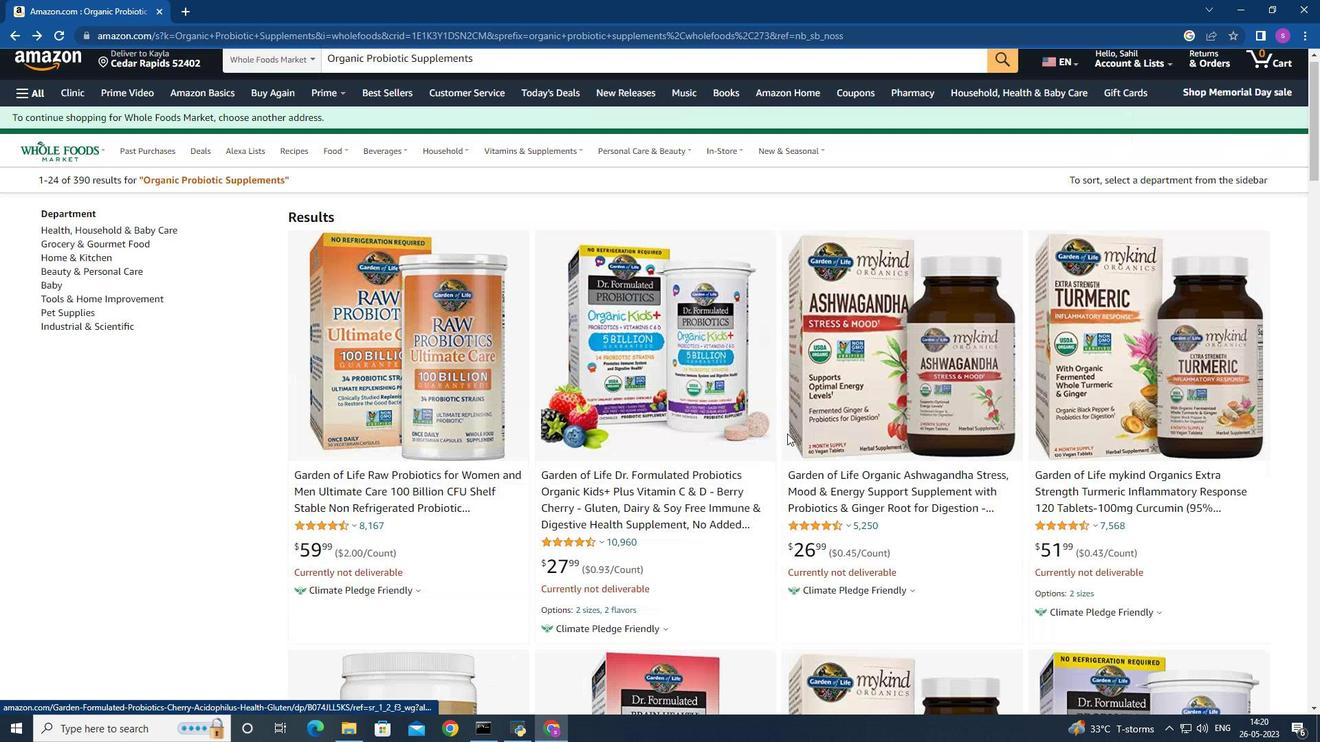
Action: Mouse moved to (757, 396)
Screenshot: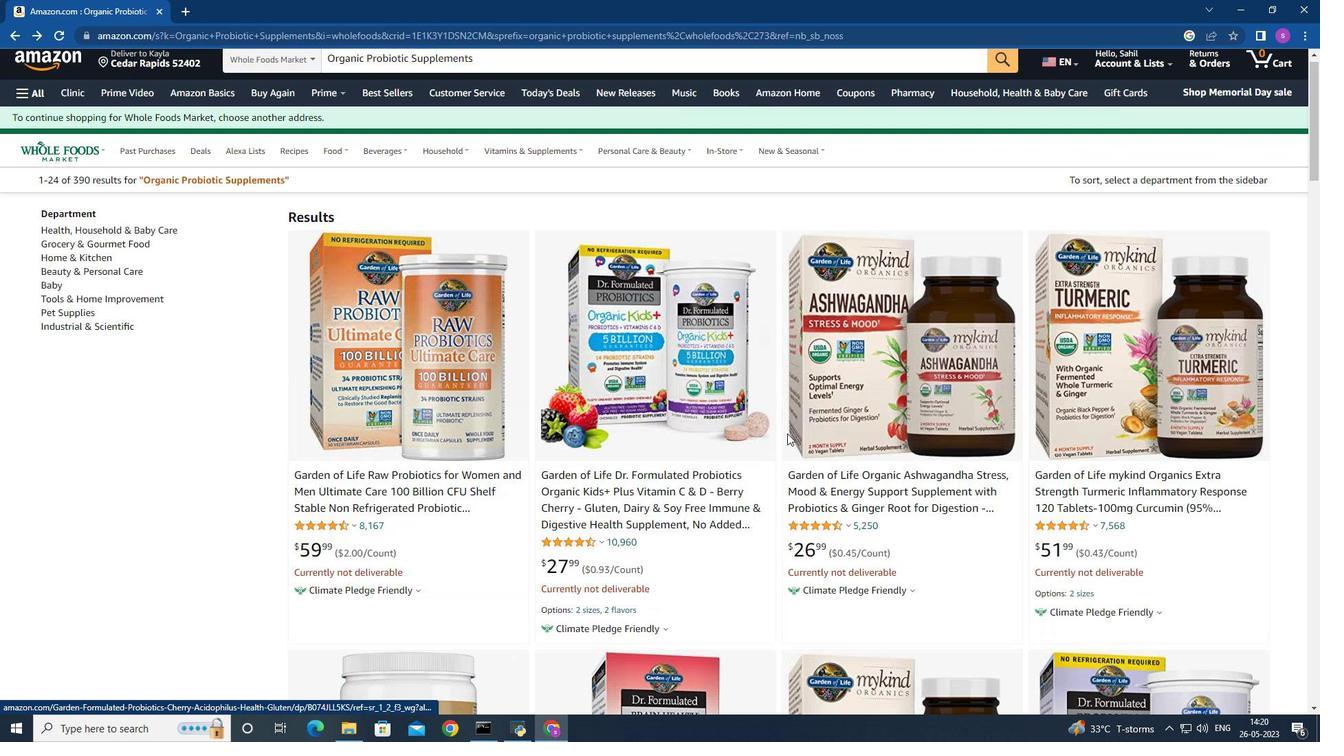 
Action: Mouse scrolled (757, 396) with delta (0, 0)
Screenshot: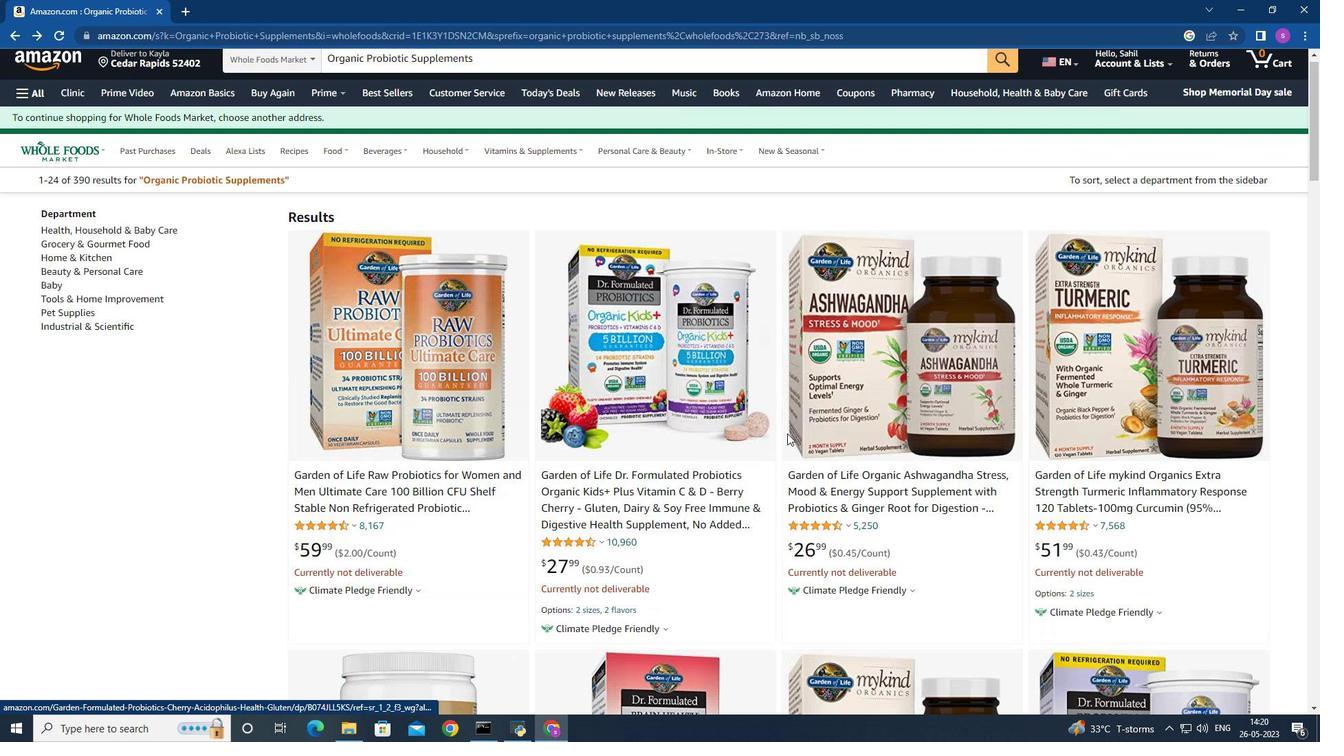 
Action: Mouse moved to (786, 433)
Screenshot: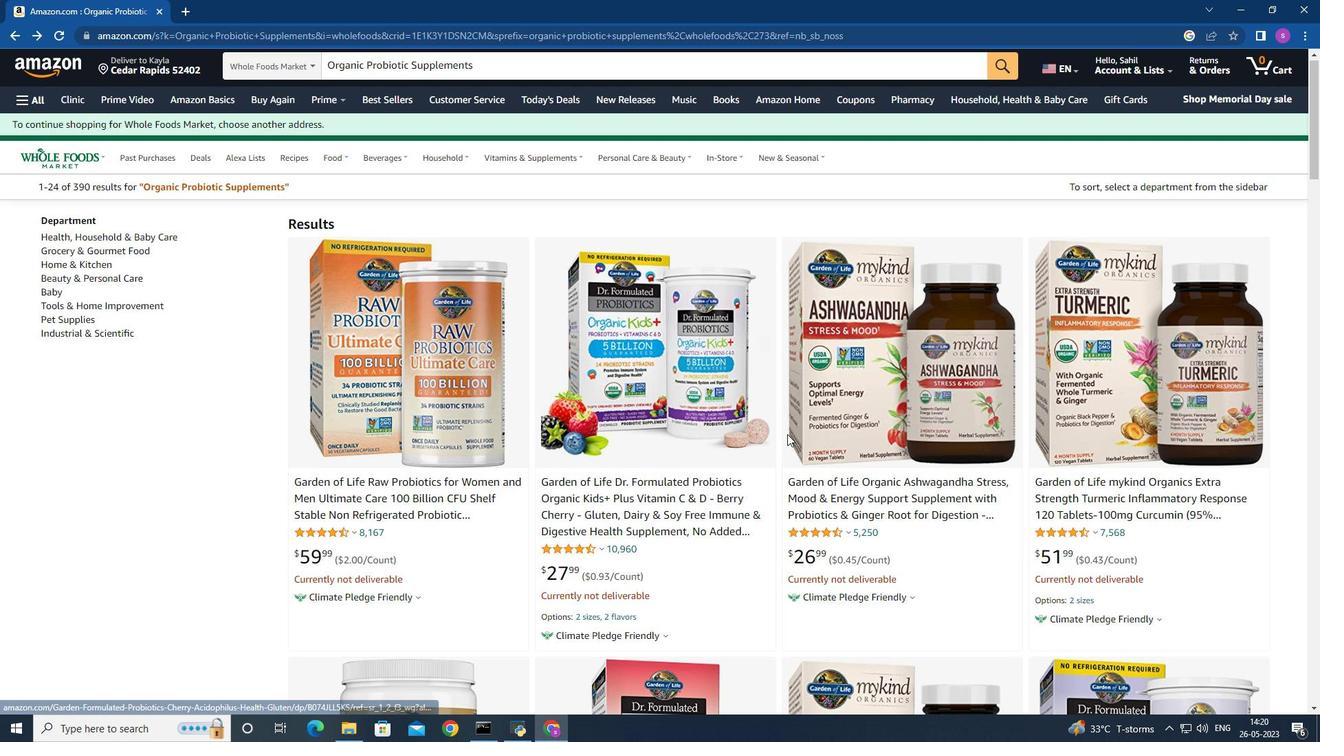 
Action: Mouse scrolled (786, 434) with delta (0, 0)
Screenshot: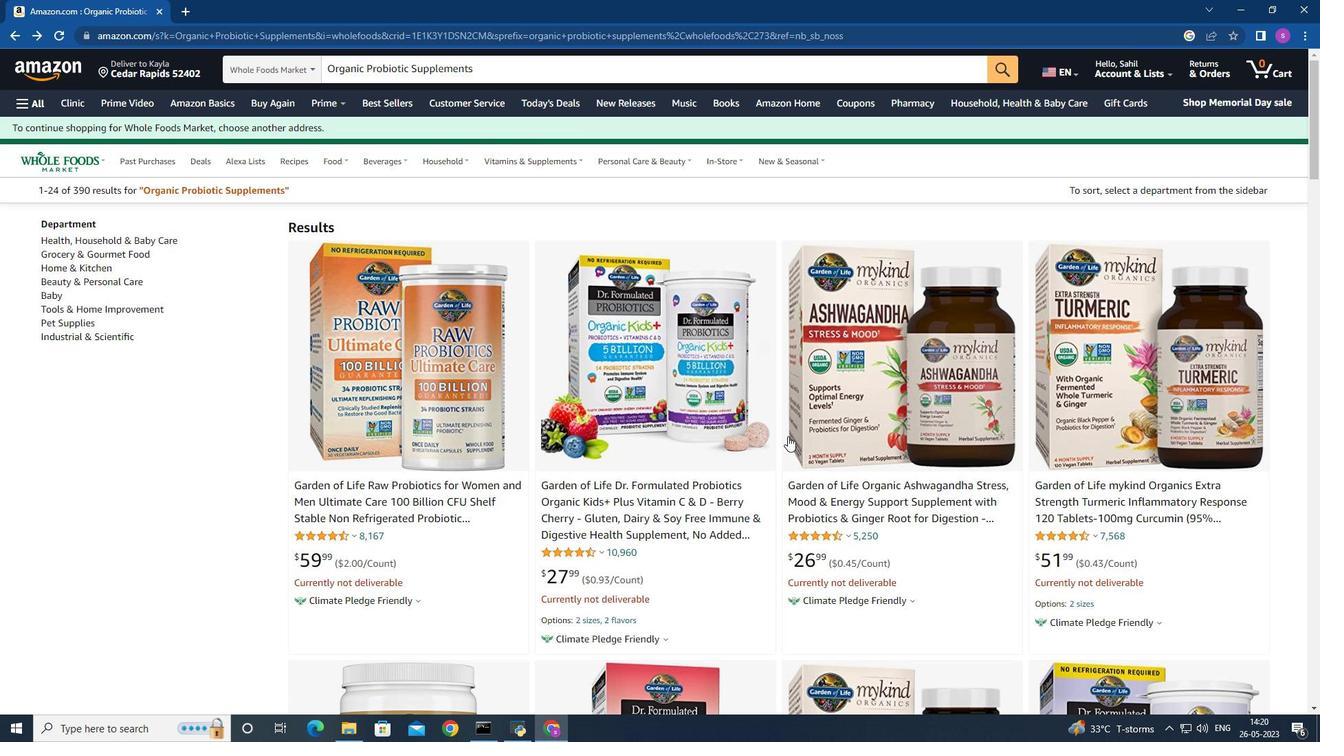 
Action: Mouse moved to (786, 433)
Screenshot: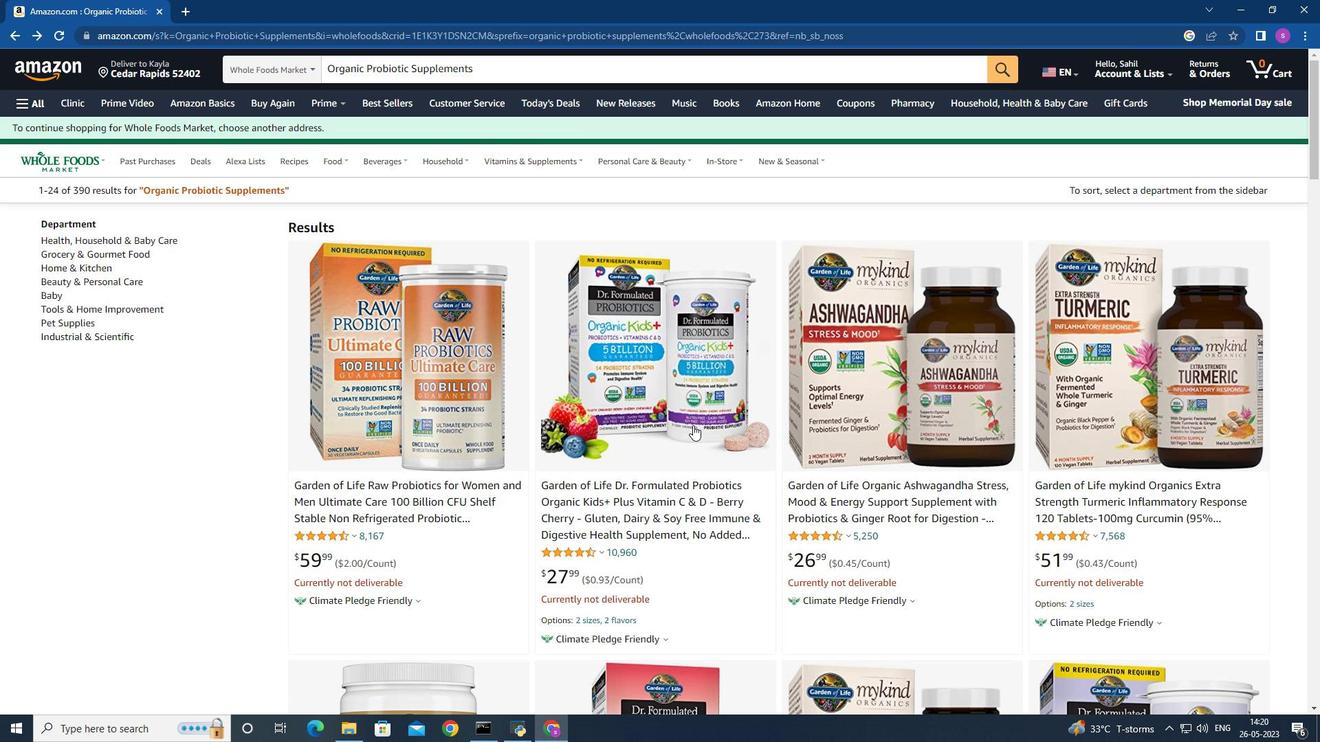 
Action: Mouse scrolled (786, 434) with delta (0, 0)
Screenshot: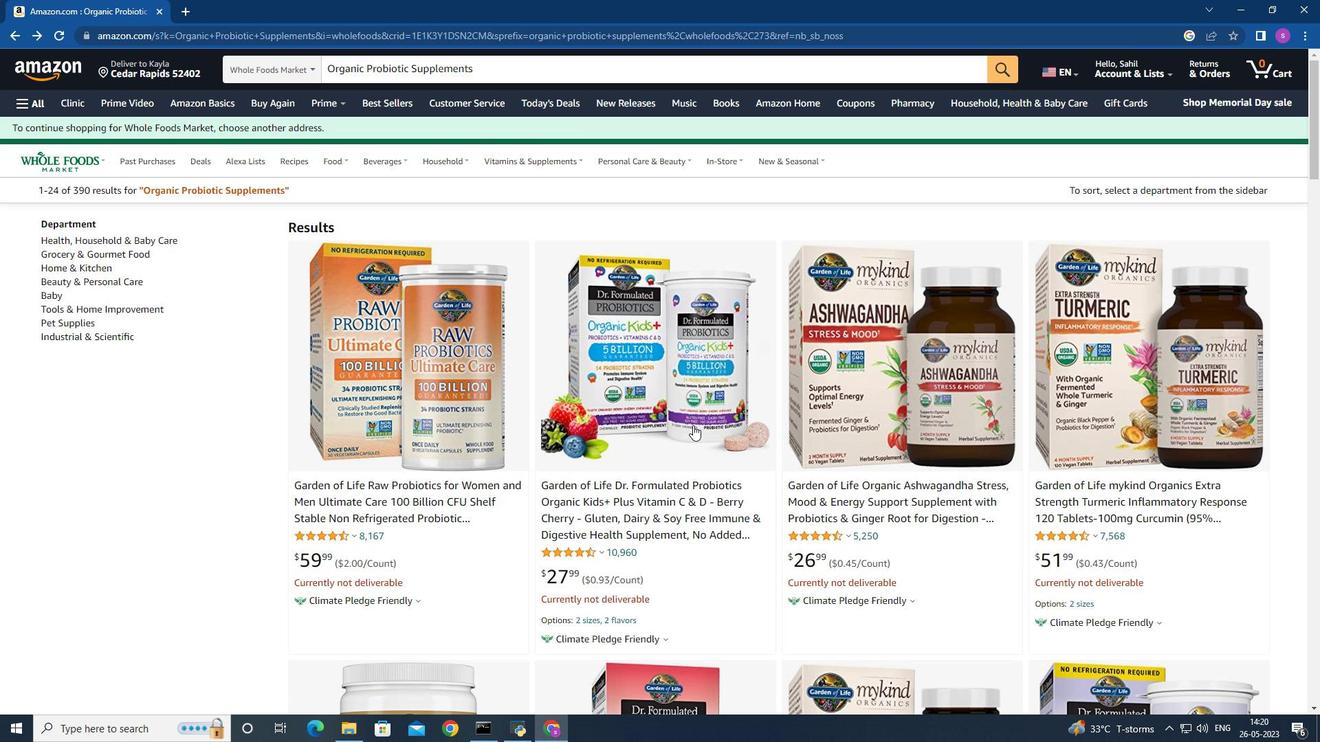 
Action: Mouse moved to (623, 372)
Screenshot: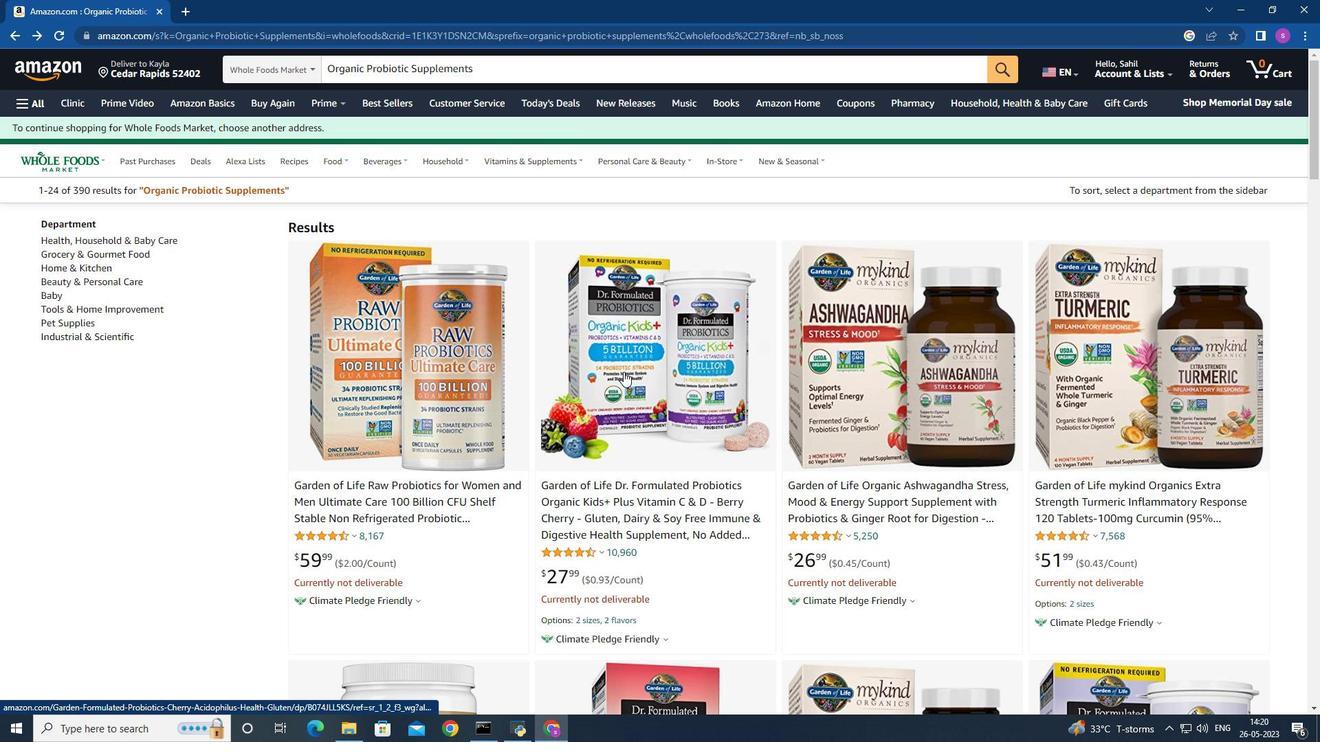 
Action: Mouse pressed left at (623, 372)
Screenshot: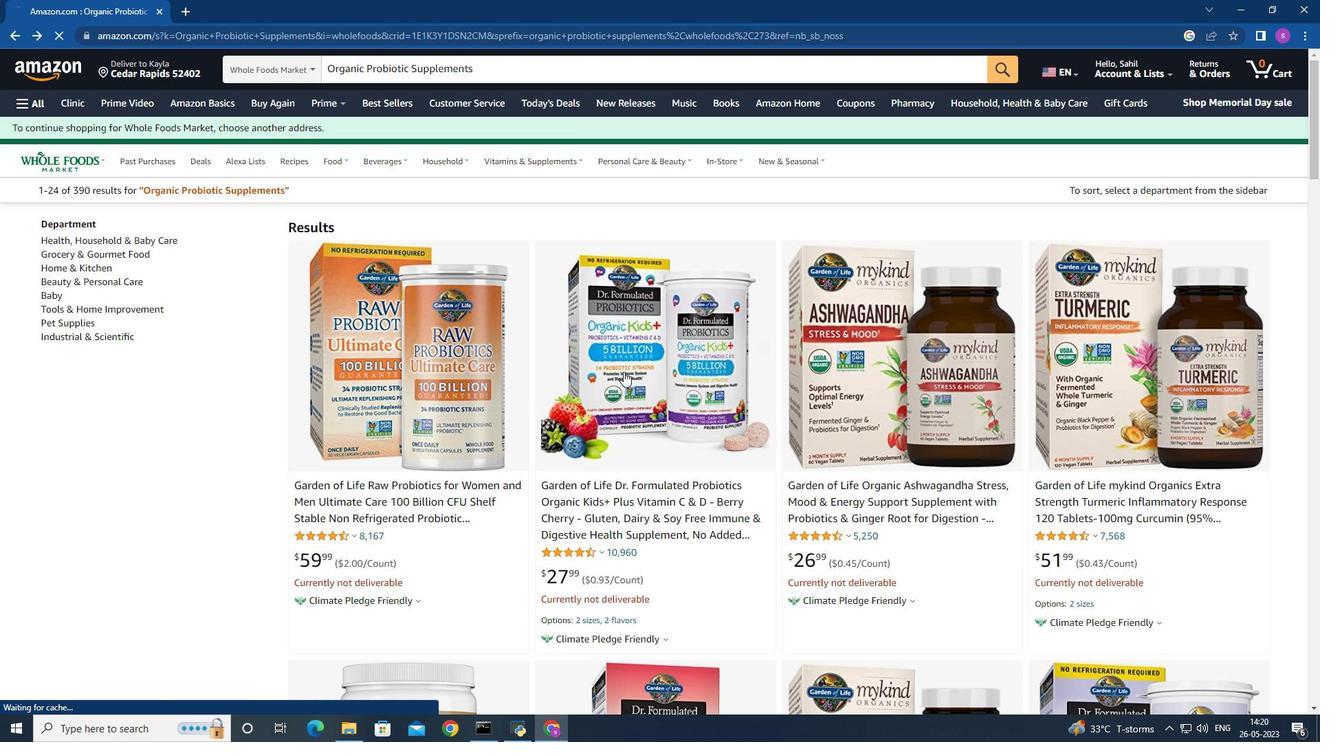 
Action: Mouse moved to (324, 338)
Screenshot: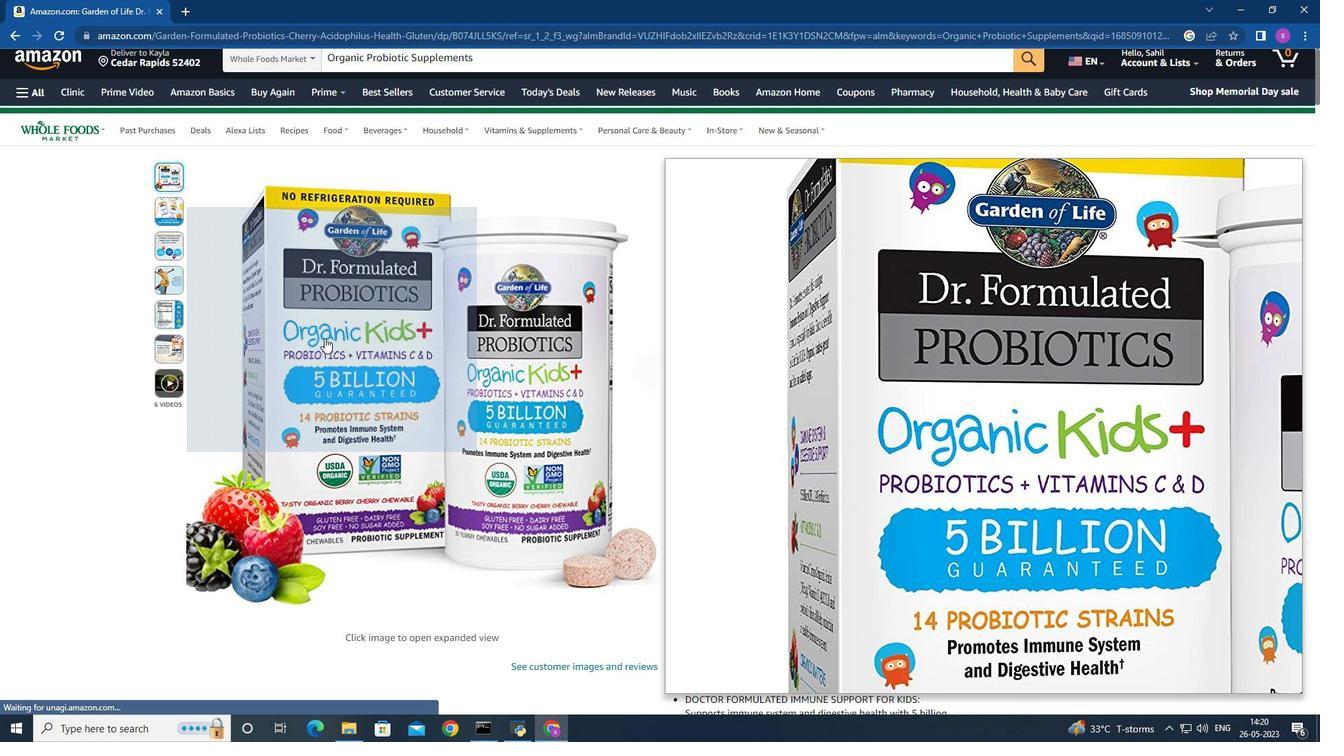 
Action: Mouse scrolled (324, 337) with delta (0, 0)
Screenshot: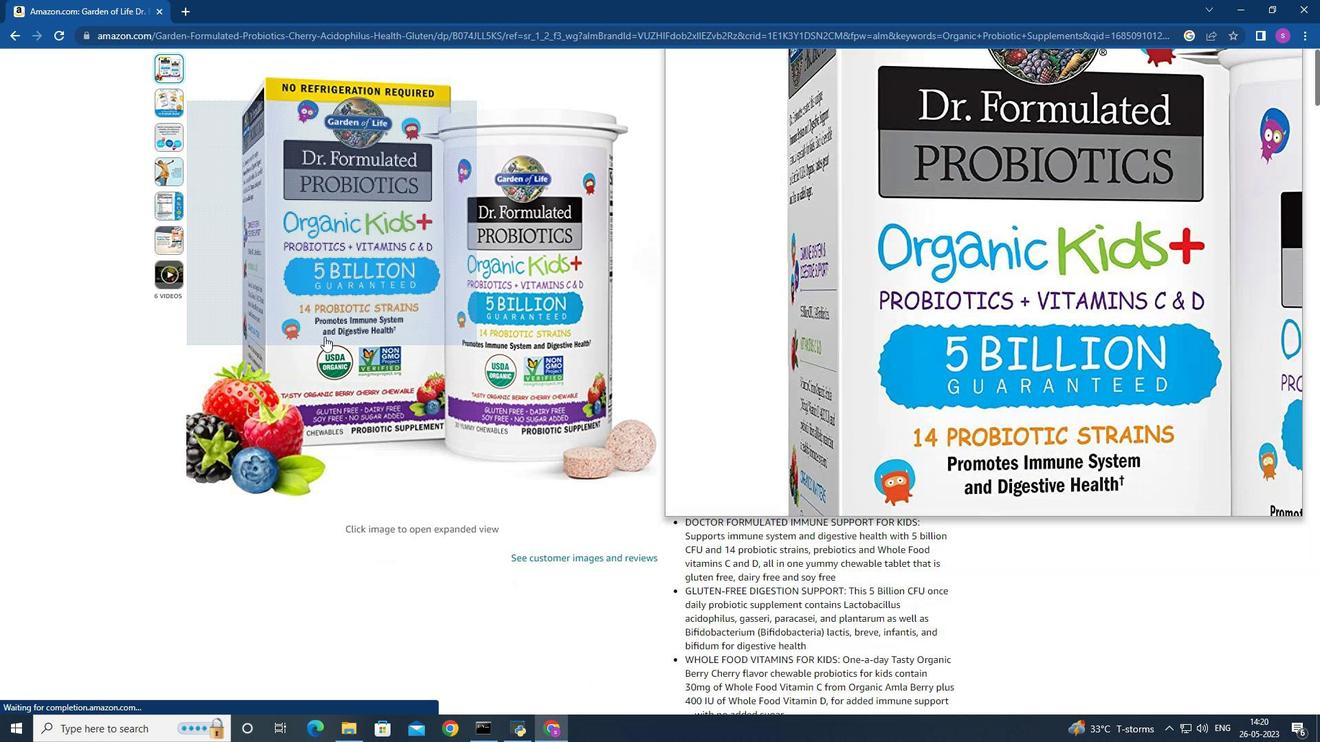 
Action: Mouse scrolled (324, 337) with delta (0, 0)
Screenshot: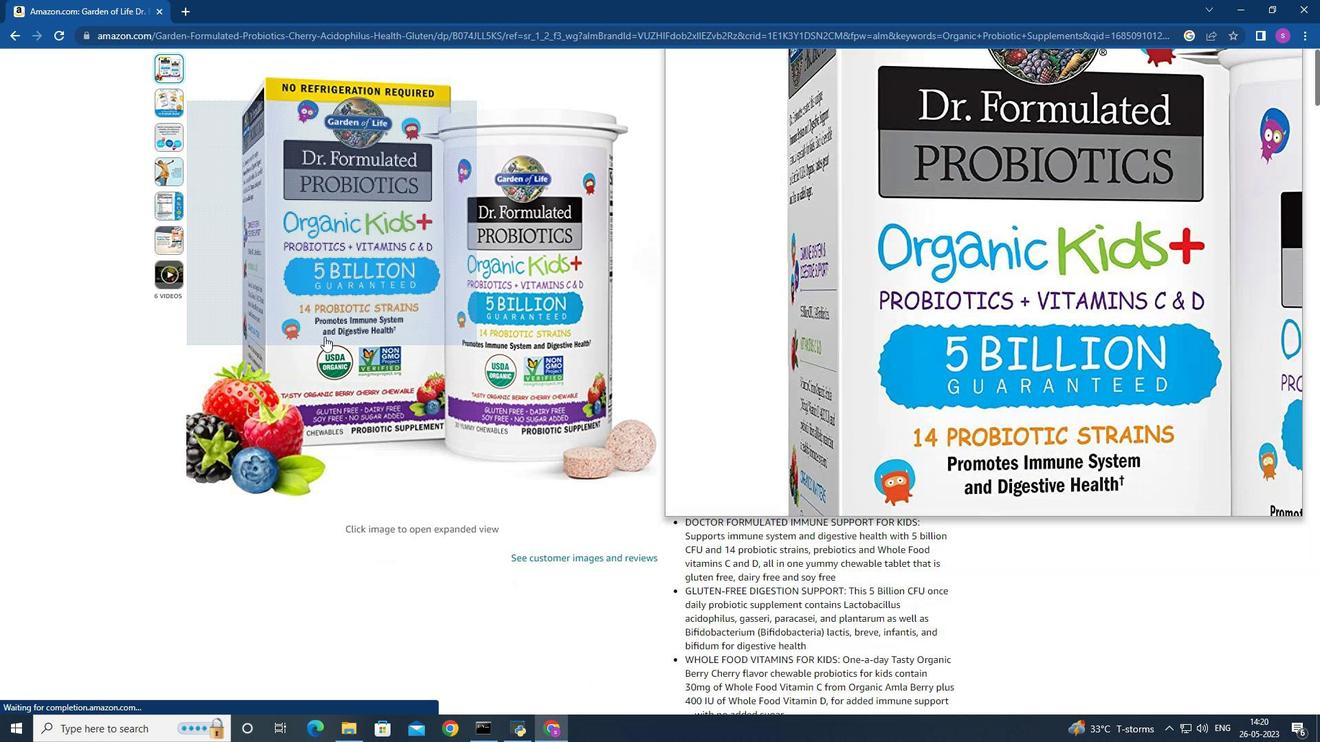 
Action: Mouse scrolled (324, 337) with delta (0, 0)
Screenshot: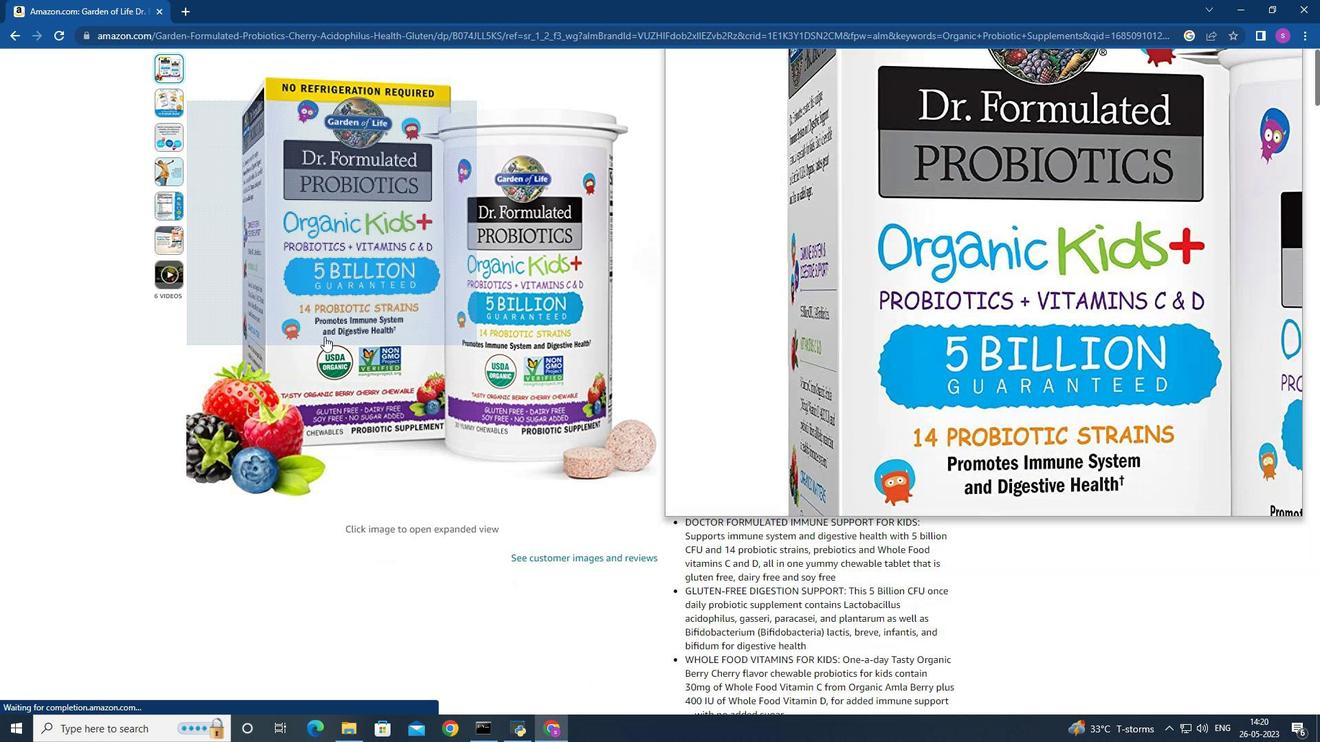 
Action: Mouse scrolled (324, 337) with delta (0, 0)
Screenshot: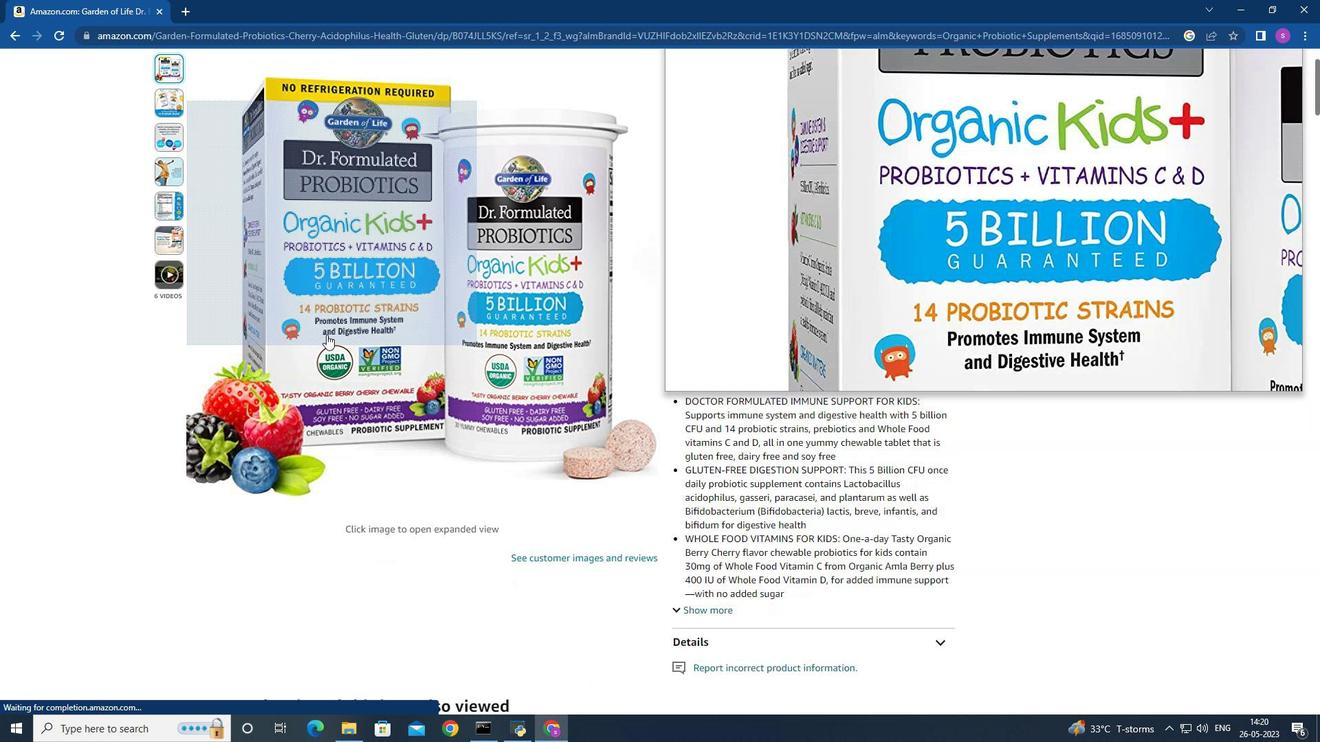 
Action: Mouse moved to (324, 338)
Screenshot: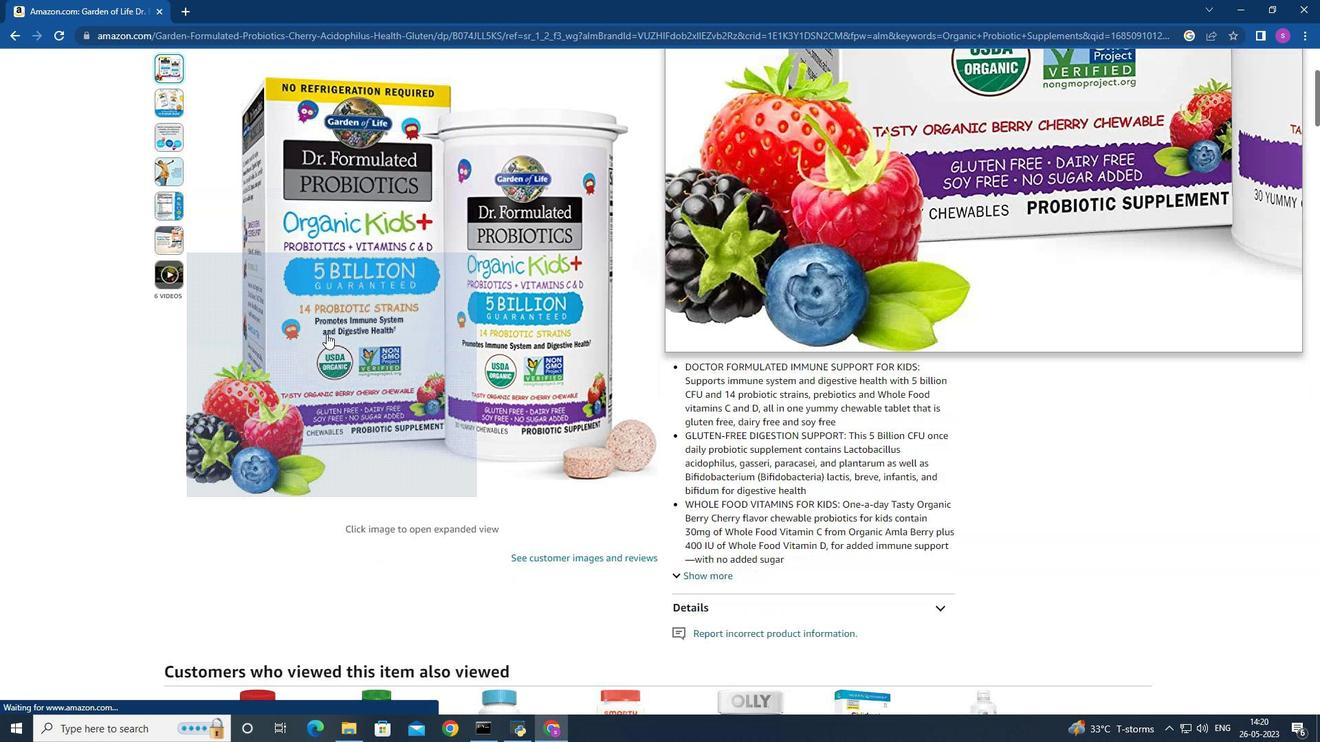 
Action: Mouse scrolled (324, 337) with delta (0, 0)
Screenshot: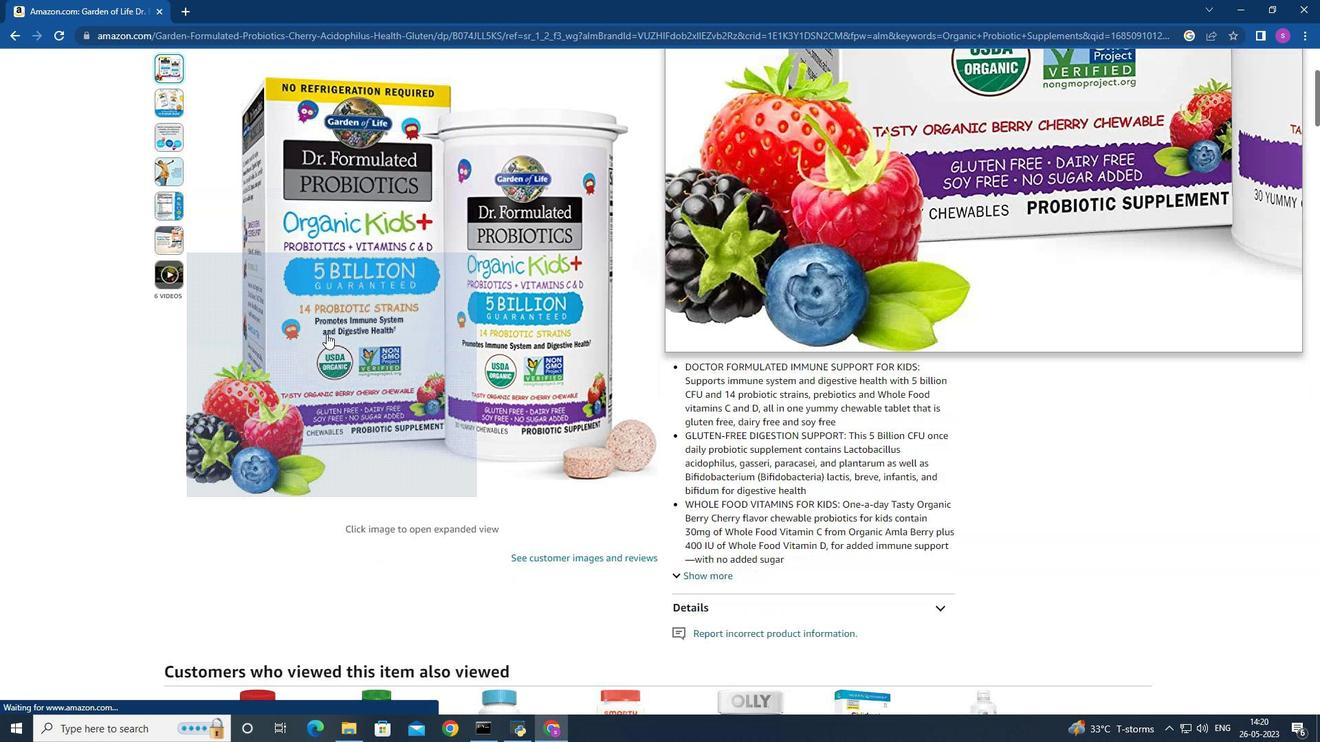 
Action: Mouse moved to (324, 336)
Screenshot: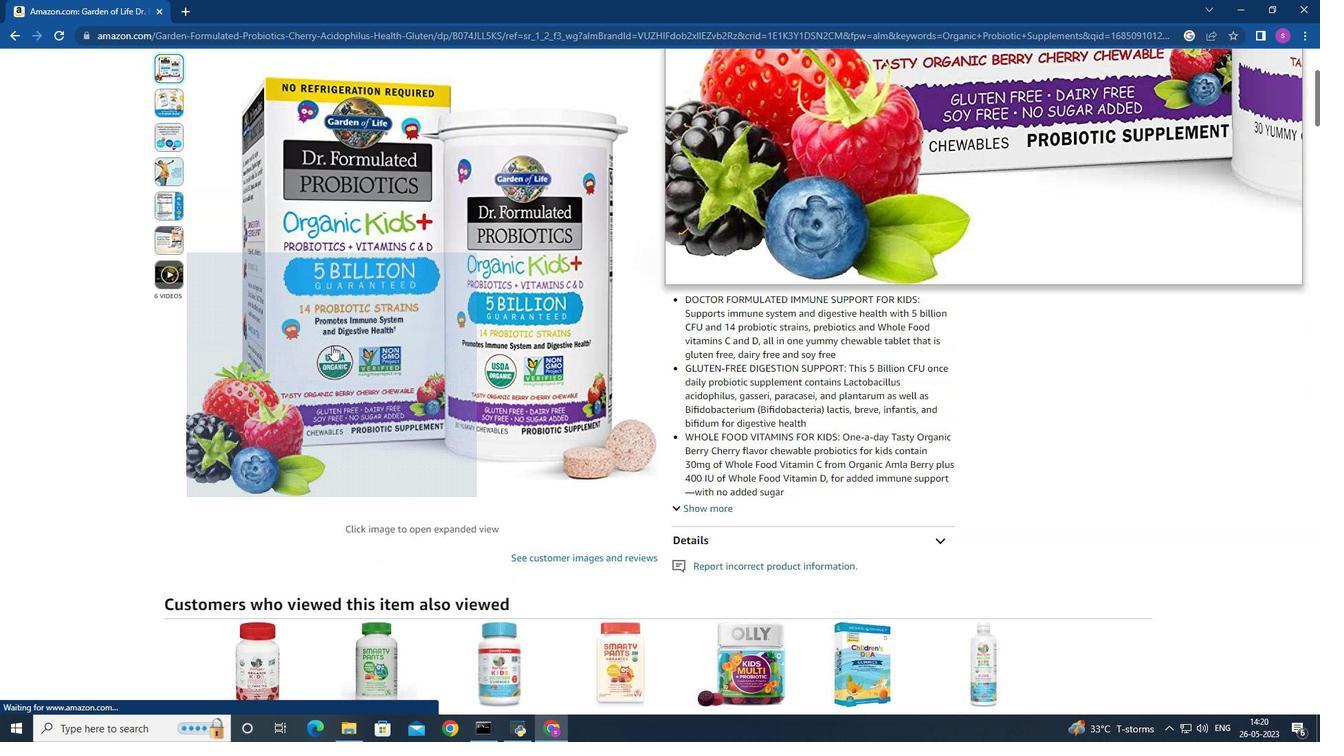 
Action: Mouse scrolled (324, 336) with delta (0, 0)
Screenshot: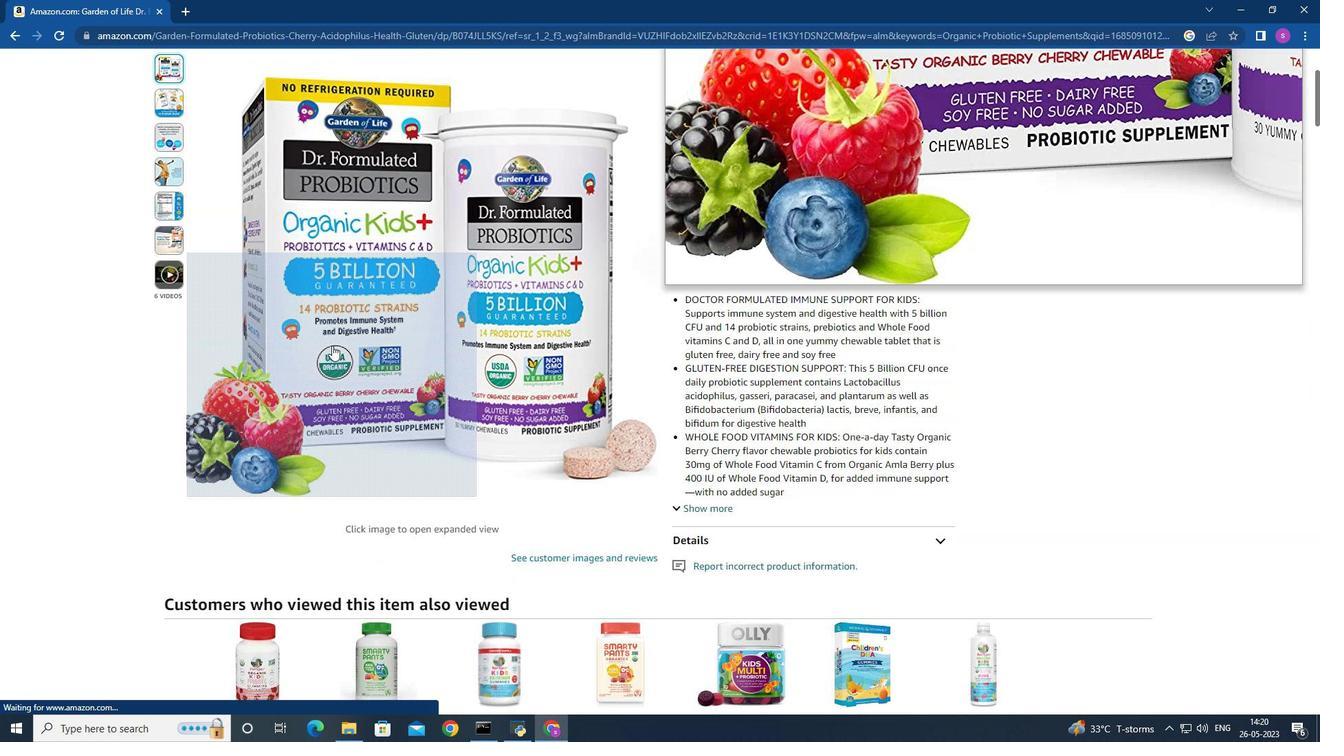 
Action: Mouse moved to (374, 436)
Screenshot: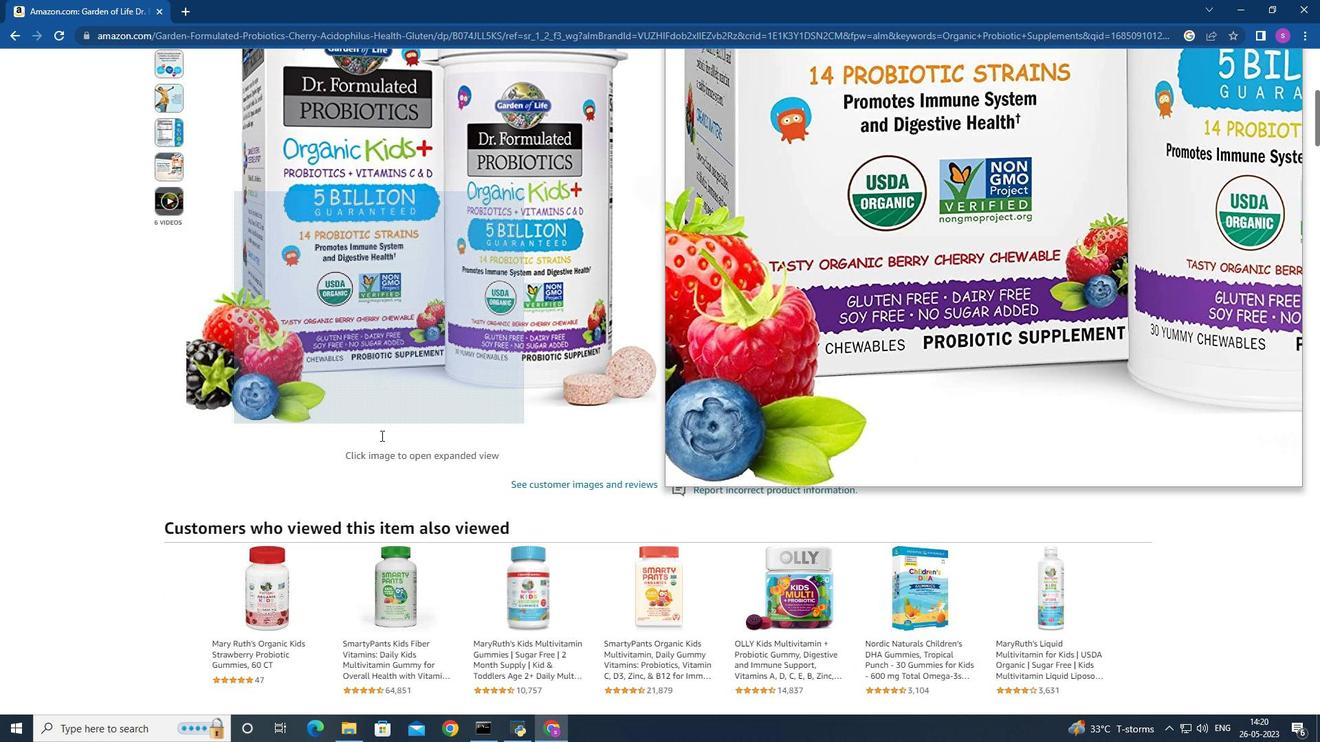 
Action: Mouse scrolled (374, 436) with delta (0, 0)
Screenshot: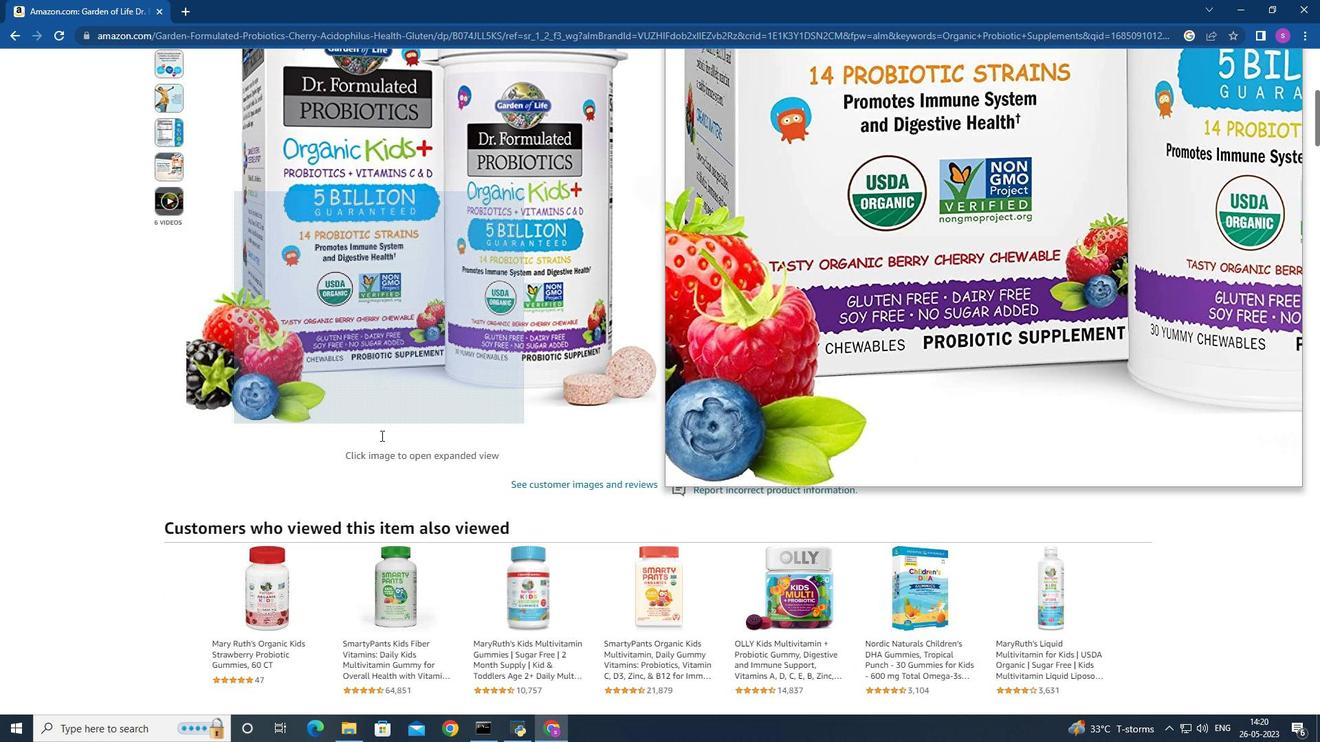 
Action: Mouse moved to (379, 439)
Screenshot: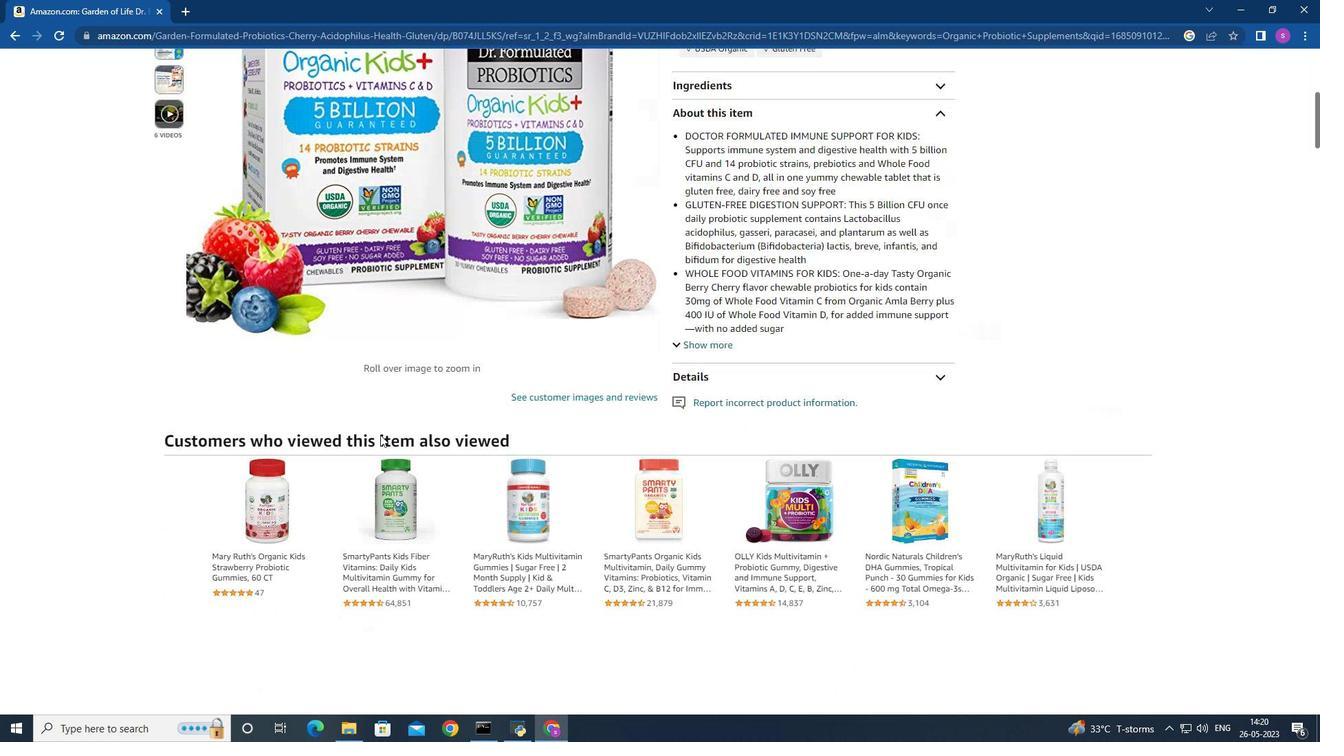 
Action: Mouse scrolled (379, 438) with delta (0, 0)
Screenshot: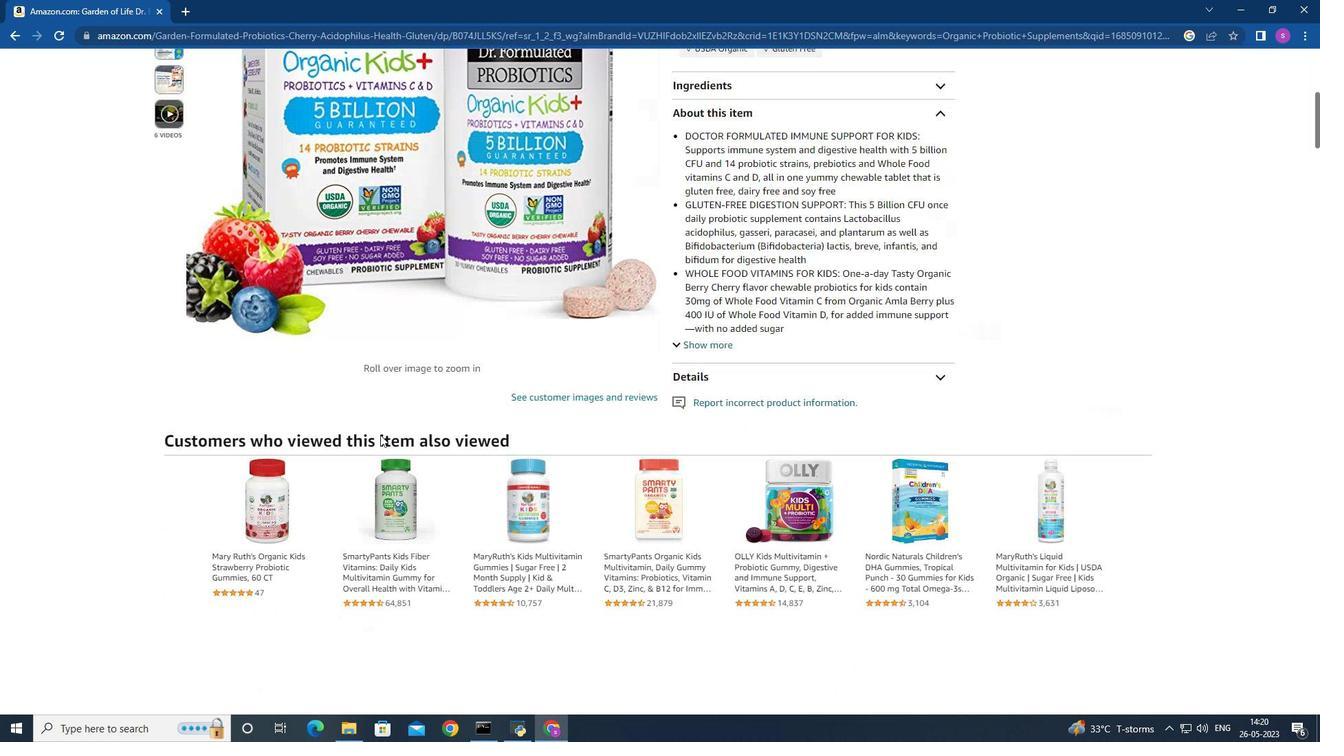 
Action: Mouse moved to (381, 436)
Screenshot: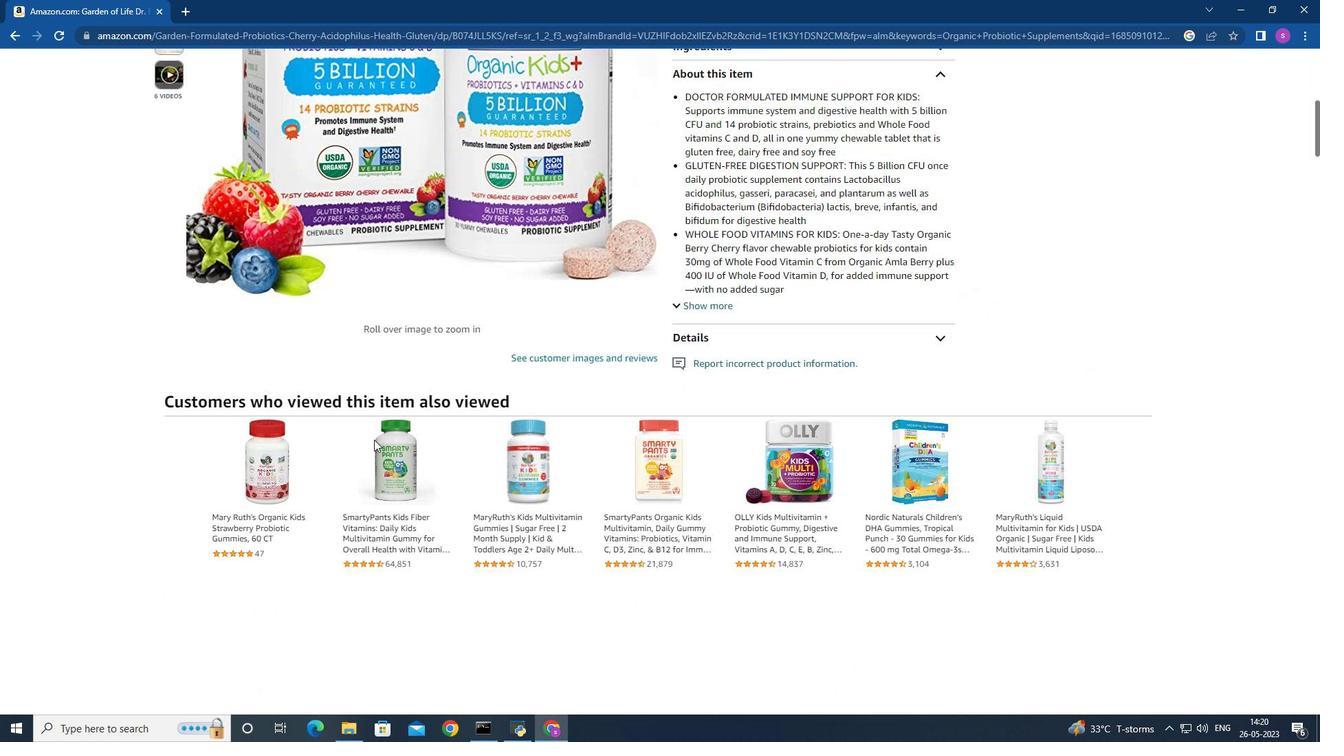 
Action: Mouse scrolled (380, 437) with delta (0, 0)
Screenshot: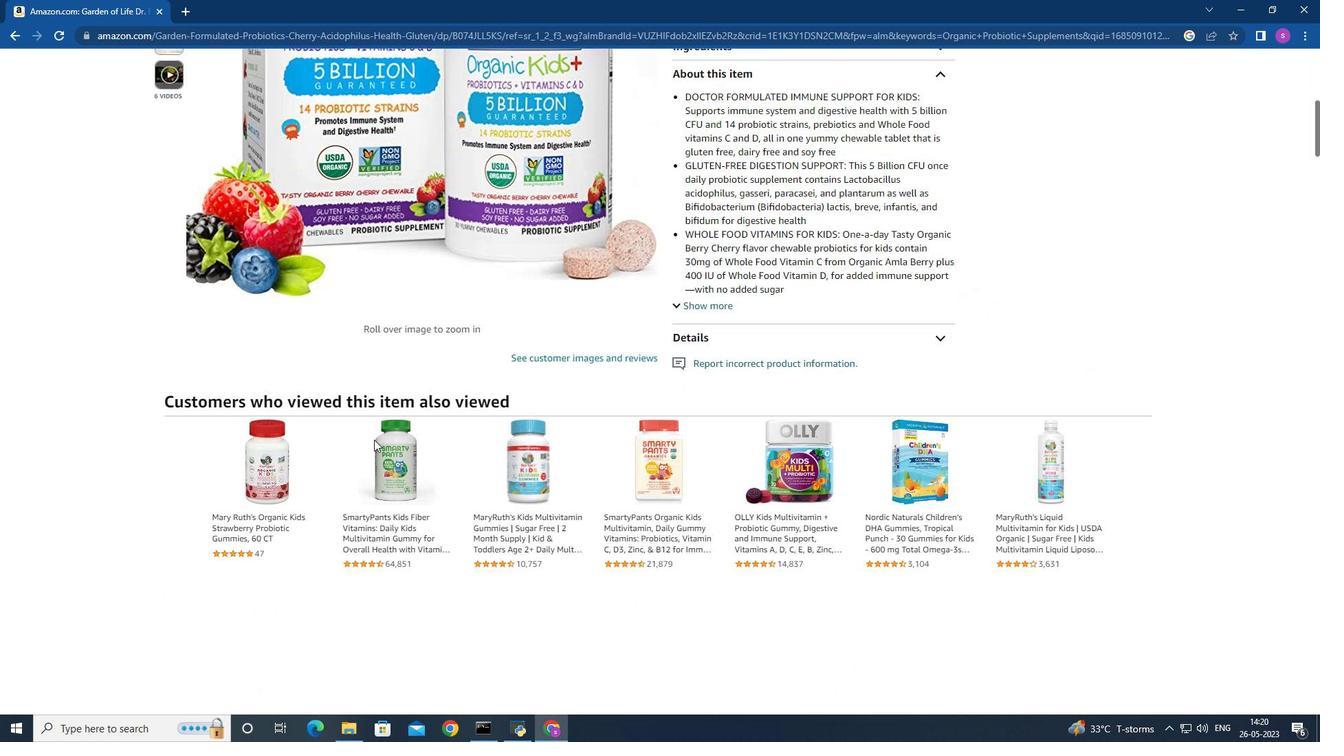 
Action: Mouse moved to (416, 247)
Screenshot: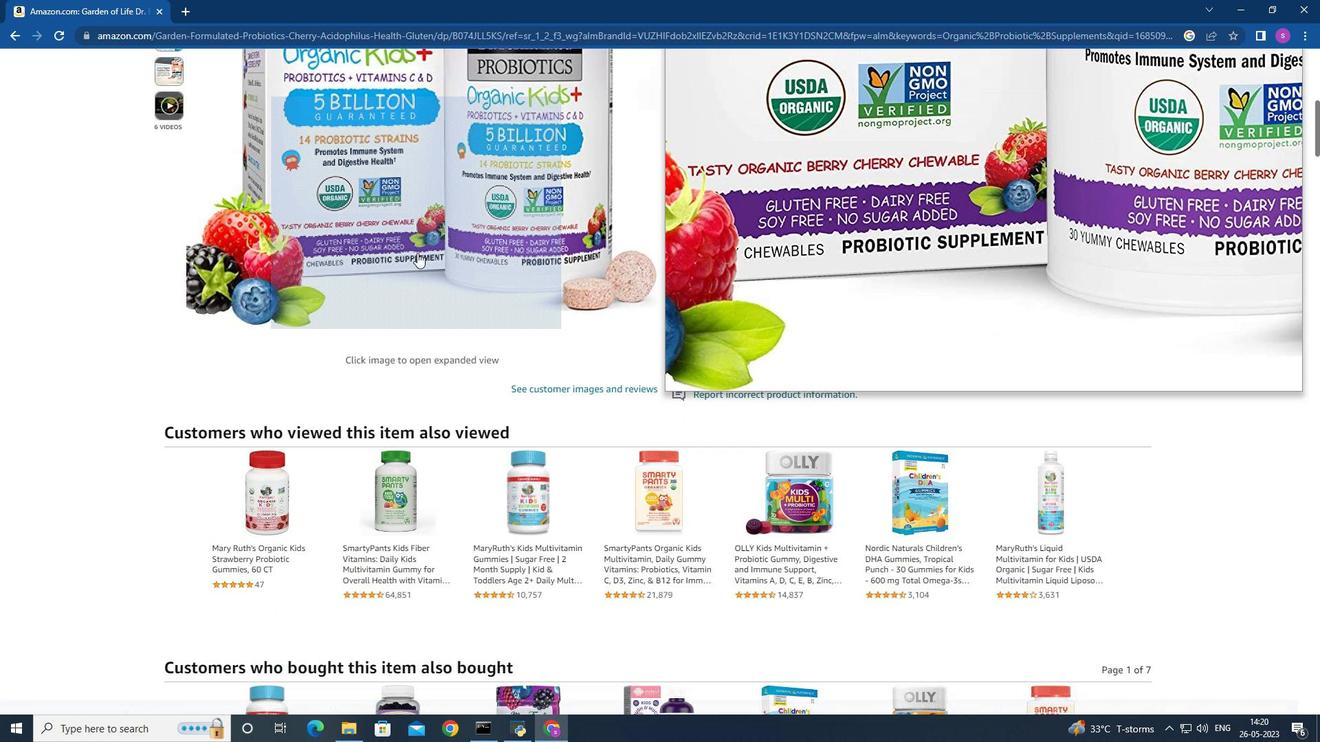 
Action: Mouse scrolled (416, 248) with delta (0, 0)
Screenshot: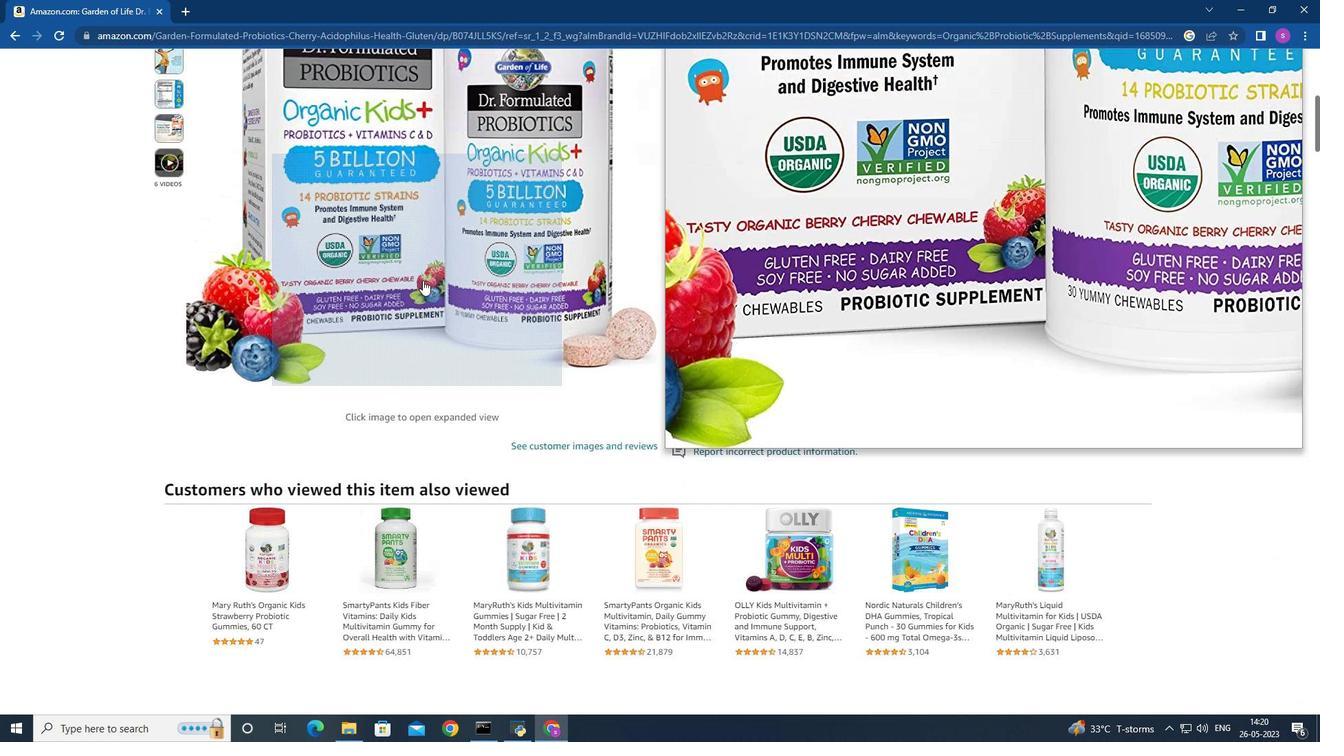 
Action: Mouse scrolled (416, 248) with delta (0, 0)
Screenshot: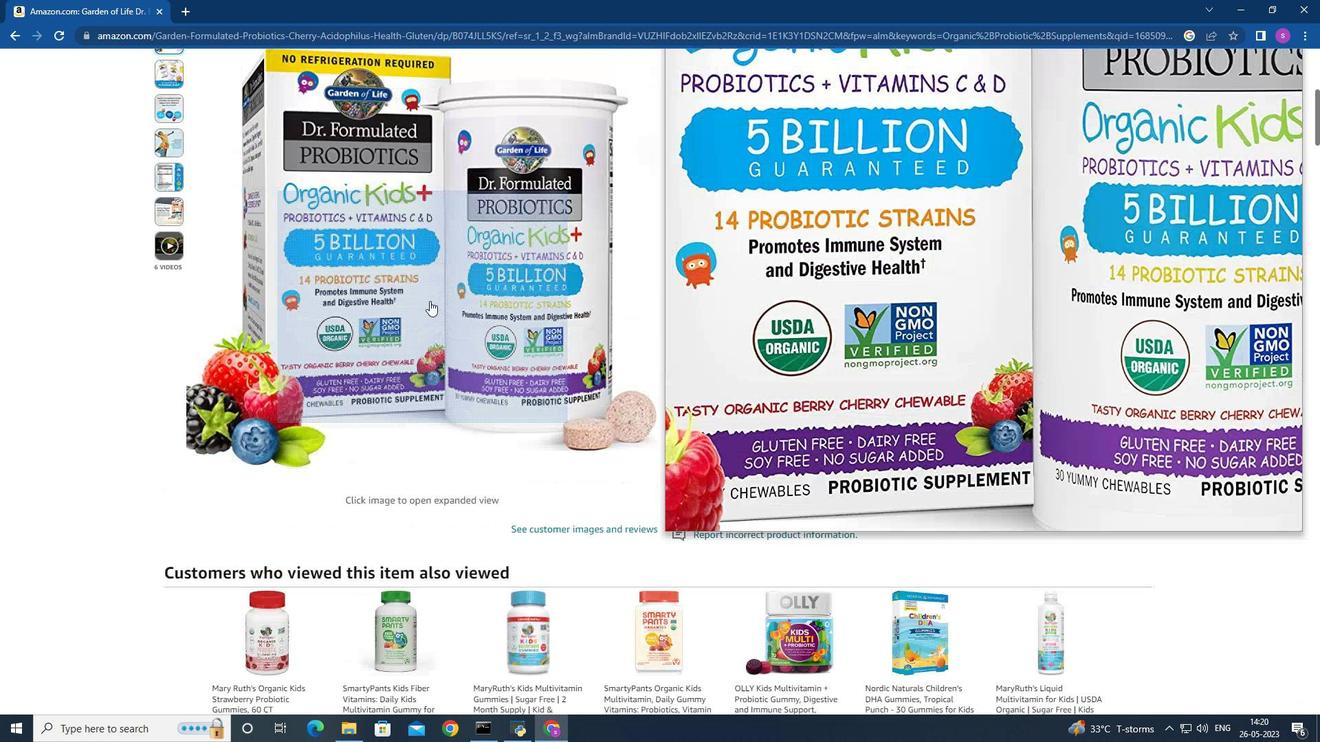 
Action: Mouse moved to (418, 265)
Screenshot: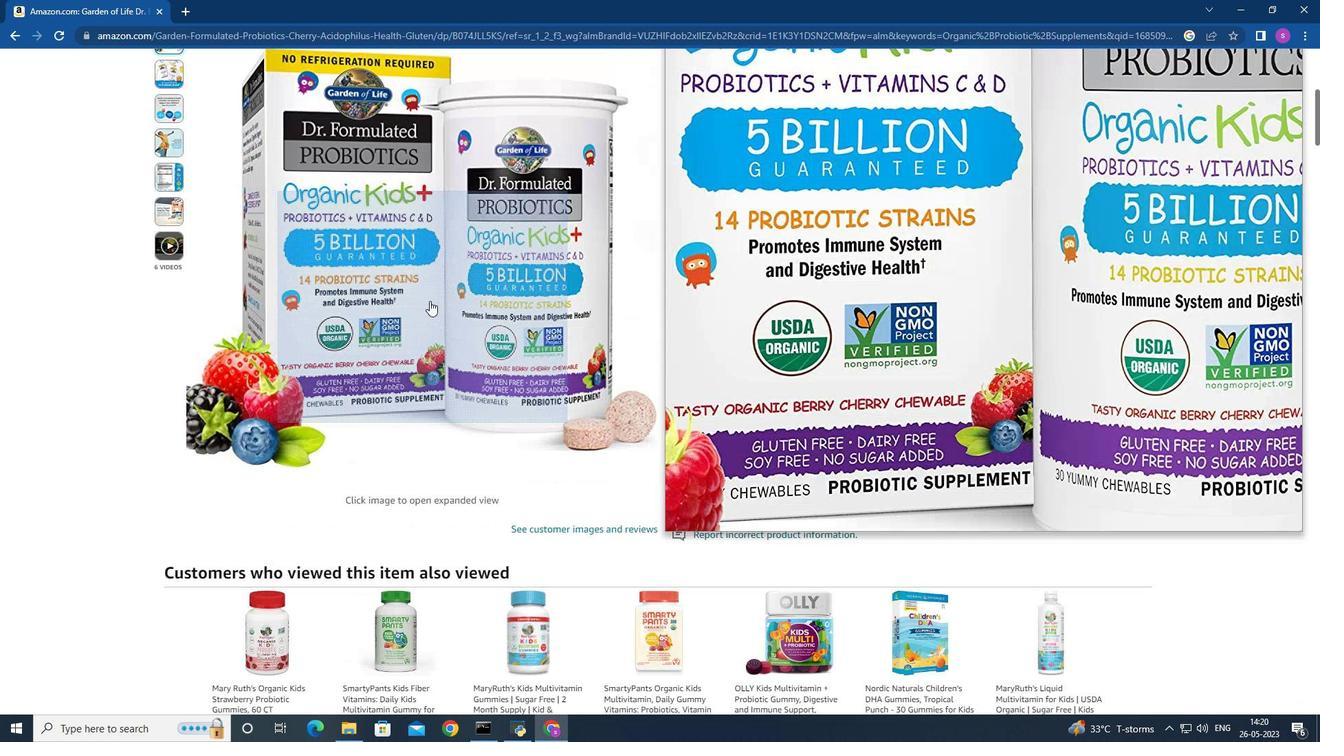 
Action: Mouse scrolled (417, 253) with delta (0, 0)
Screenshot: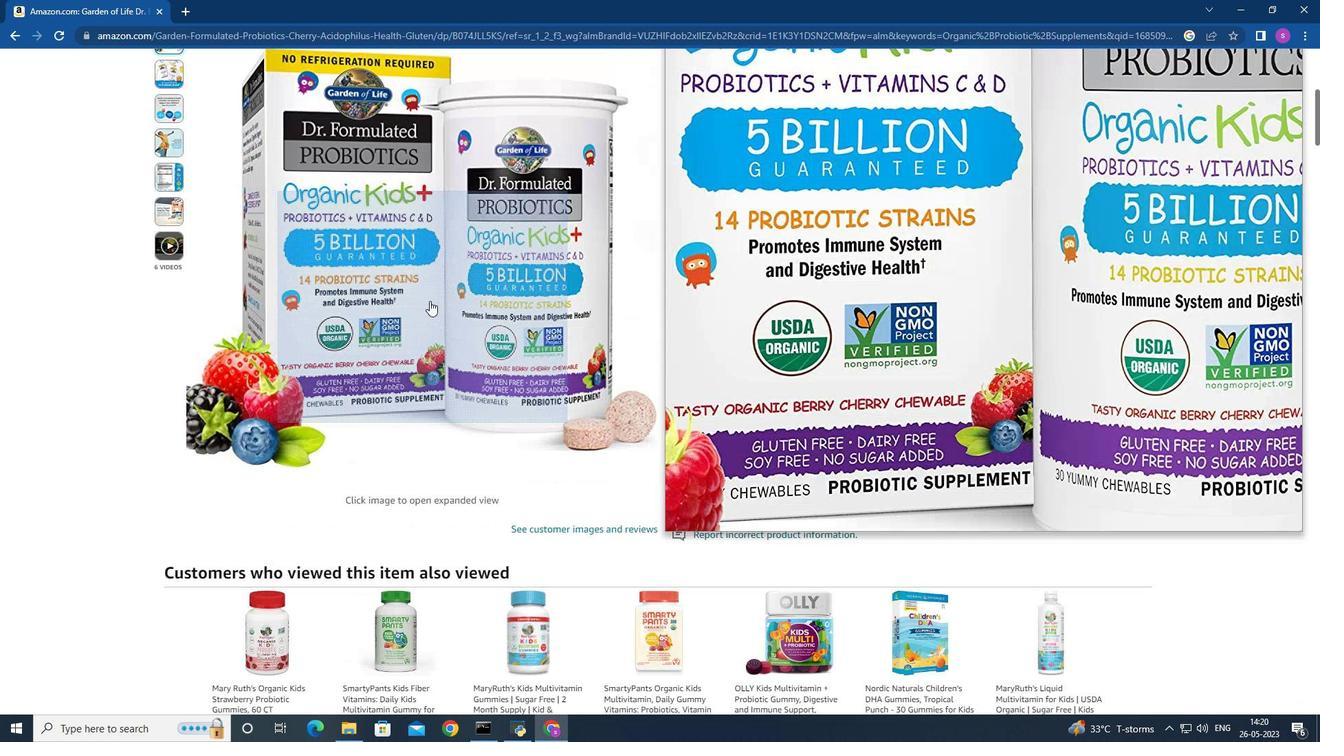 
Action: Mouse moved to (389, 328)
Screenshot: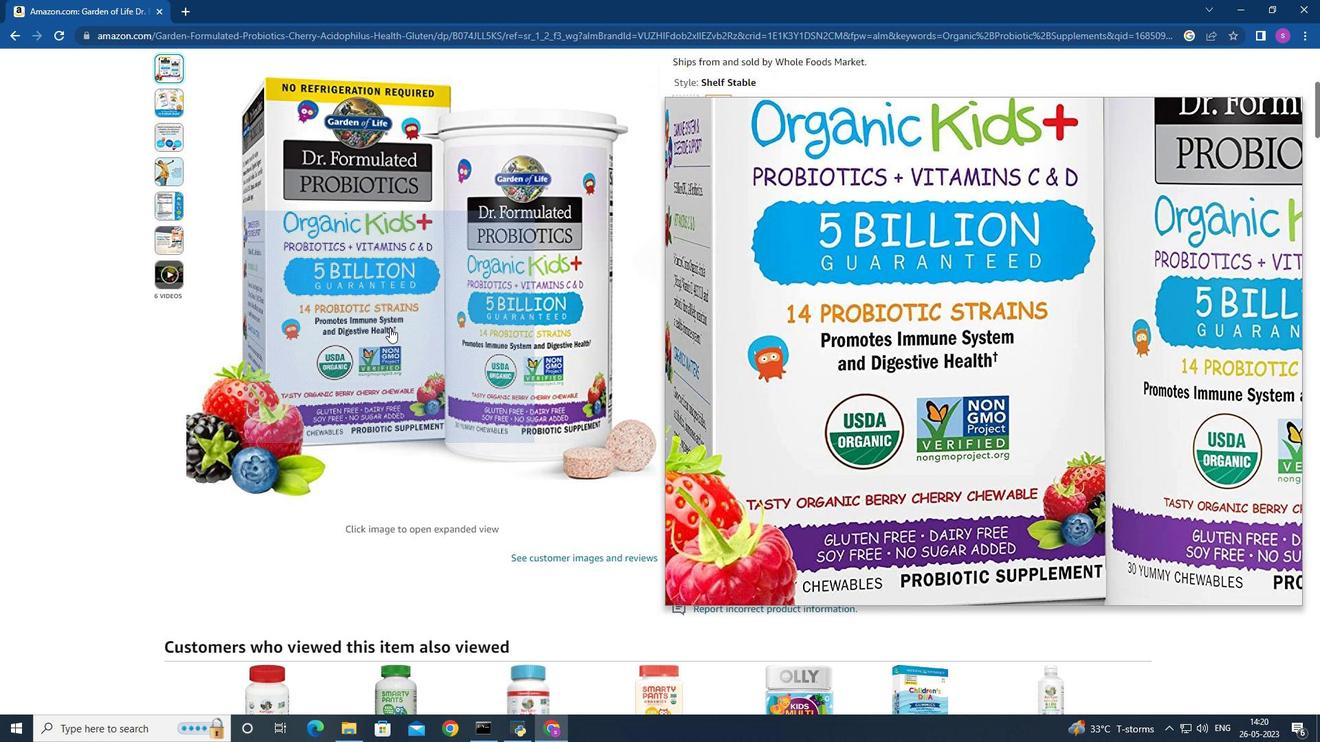 
Action: Mouse scrolled (389, 328) with delta (0, 0)
Screenshot: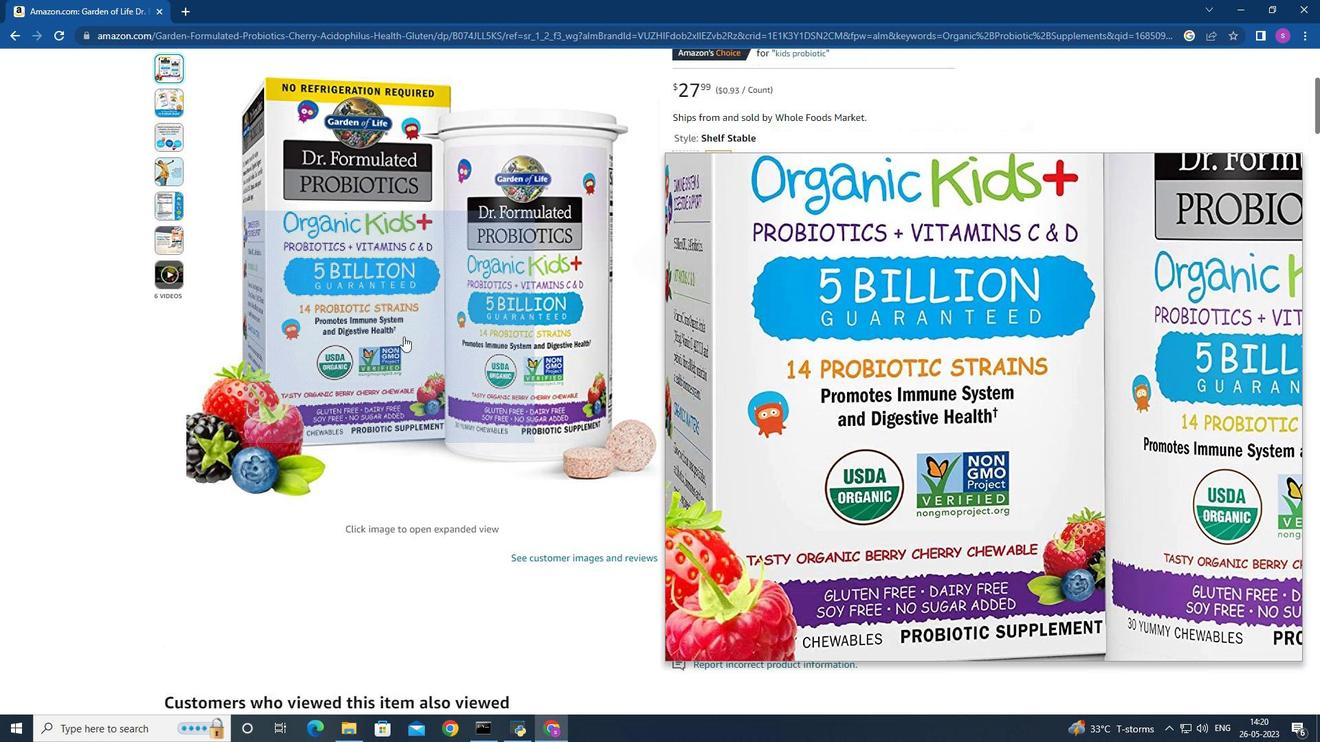 
Action: Mouse scrolled (389, 328) with delta (0, 0)
Screenshot: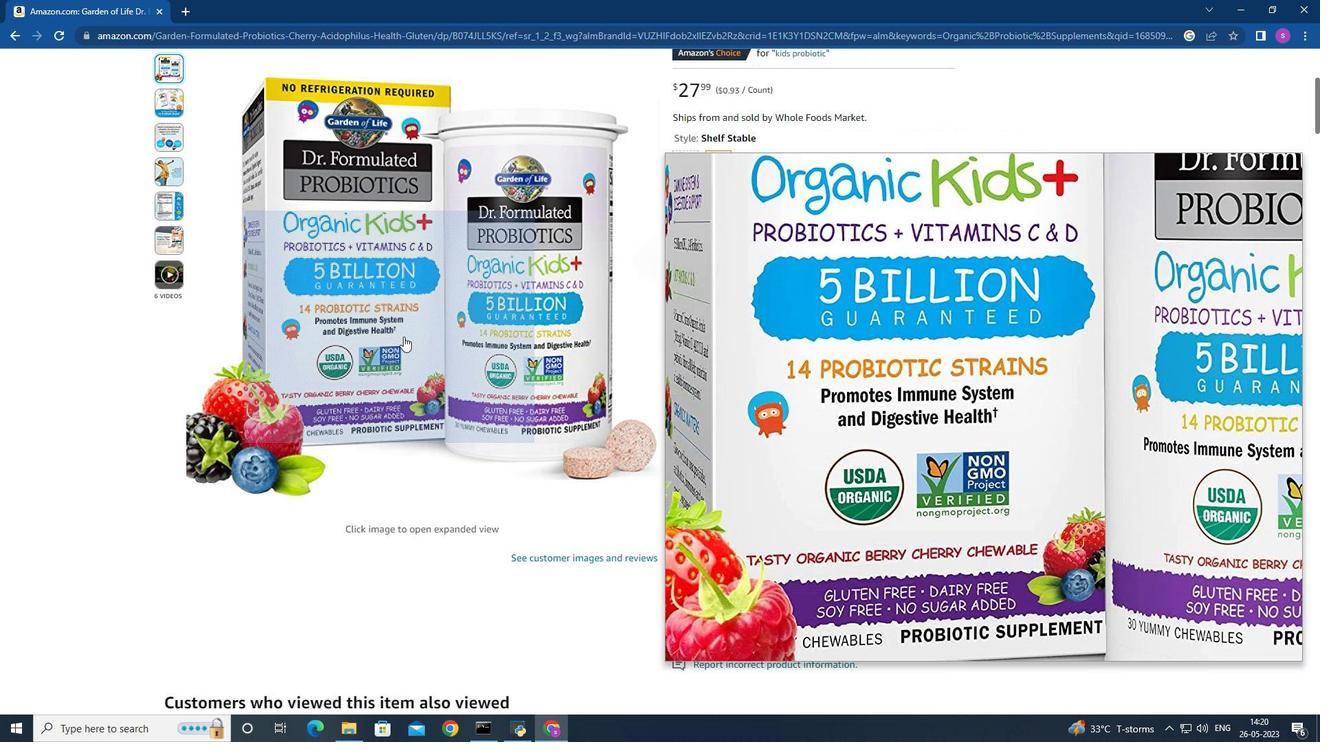 
Action: Mouse scrolled (389, 328) with delta (0, 0)
Screenshot: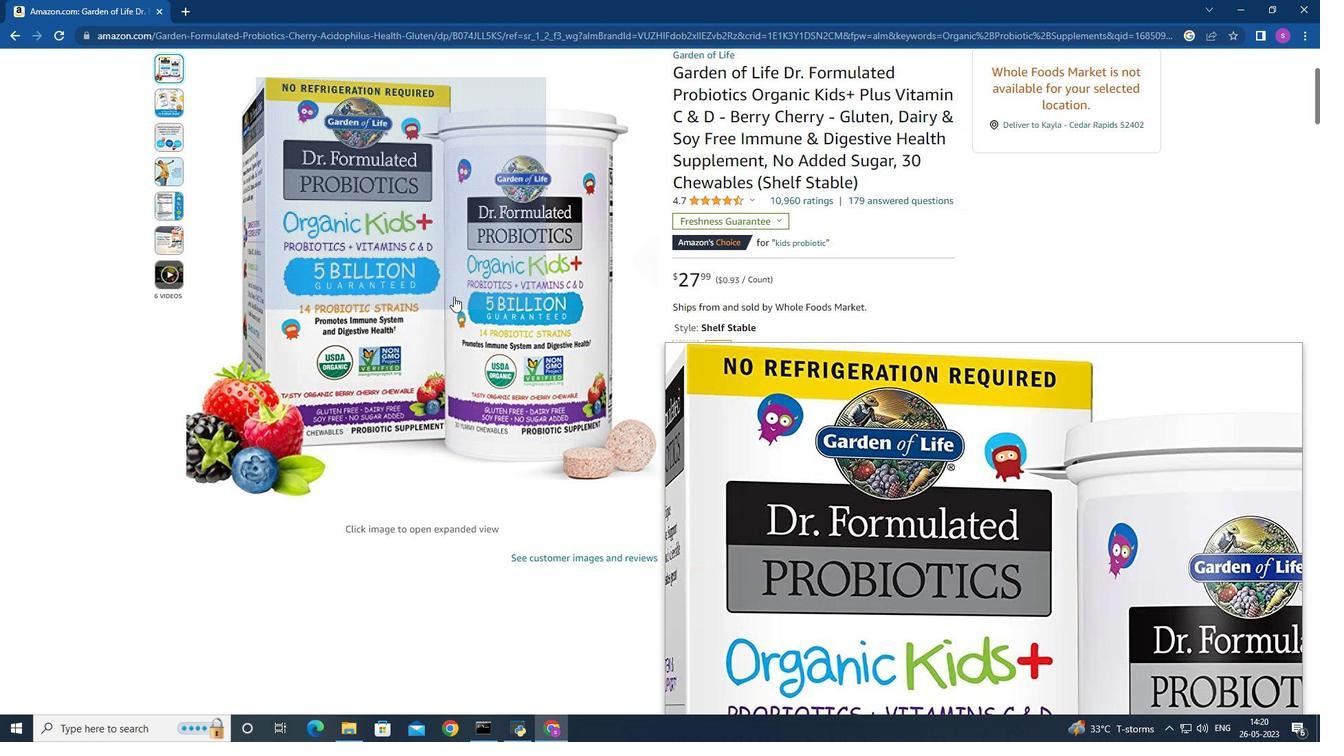 
Action: Mouse moved to (389, 328)
Screenshot: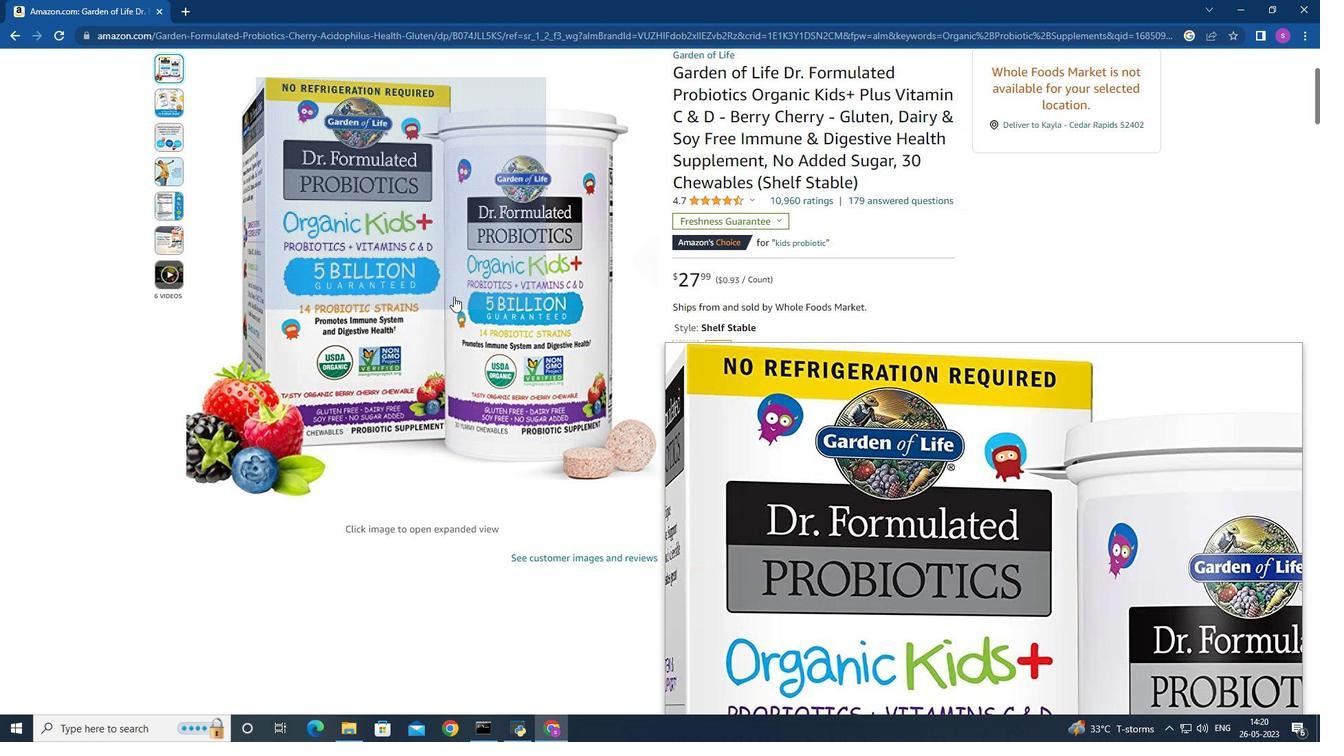 
Action: Mouse scrolled (389, 328) with delta (0, 0)
Screenshot: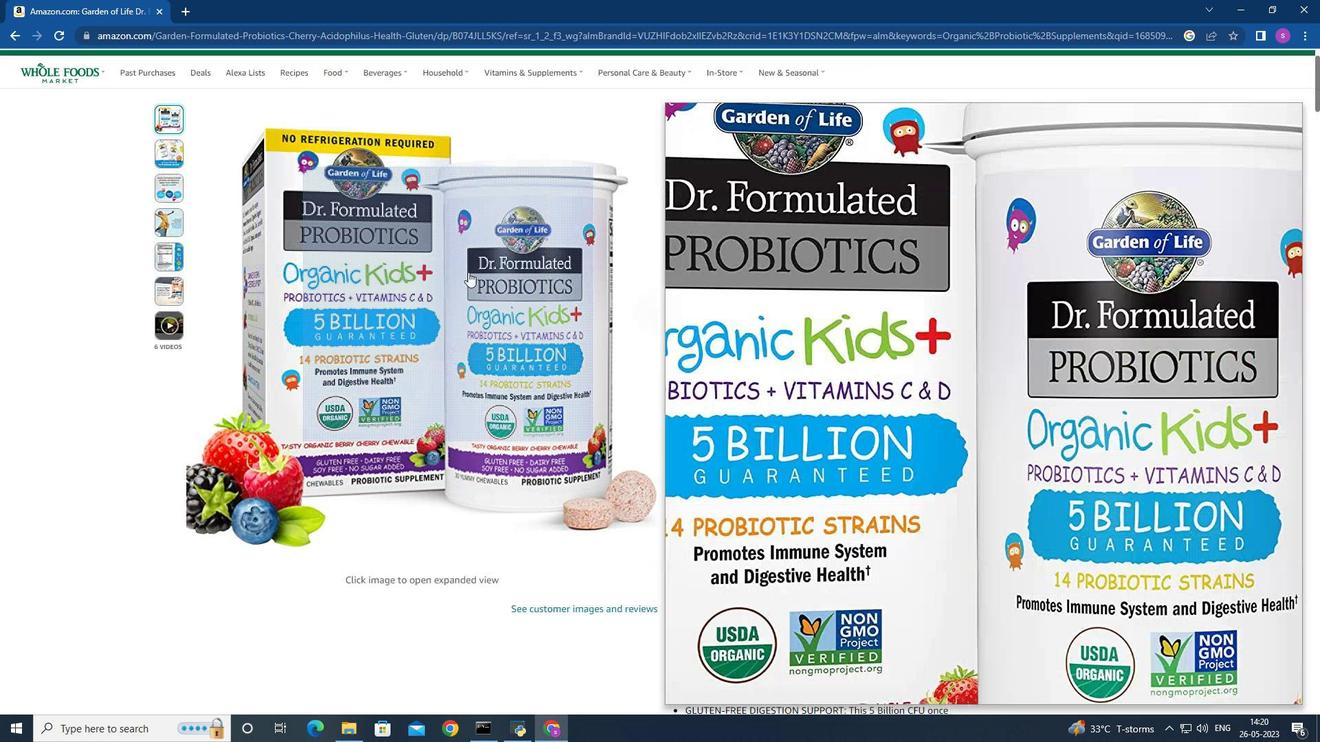 
Action: Mouse moved to (391, 329)
Screenshot: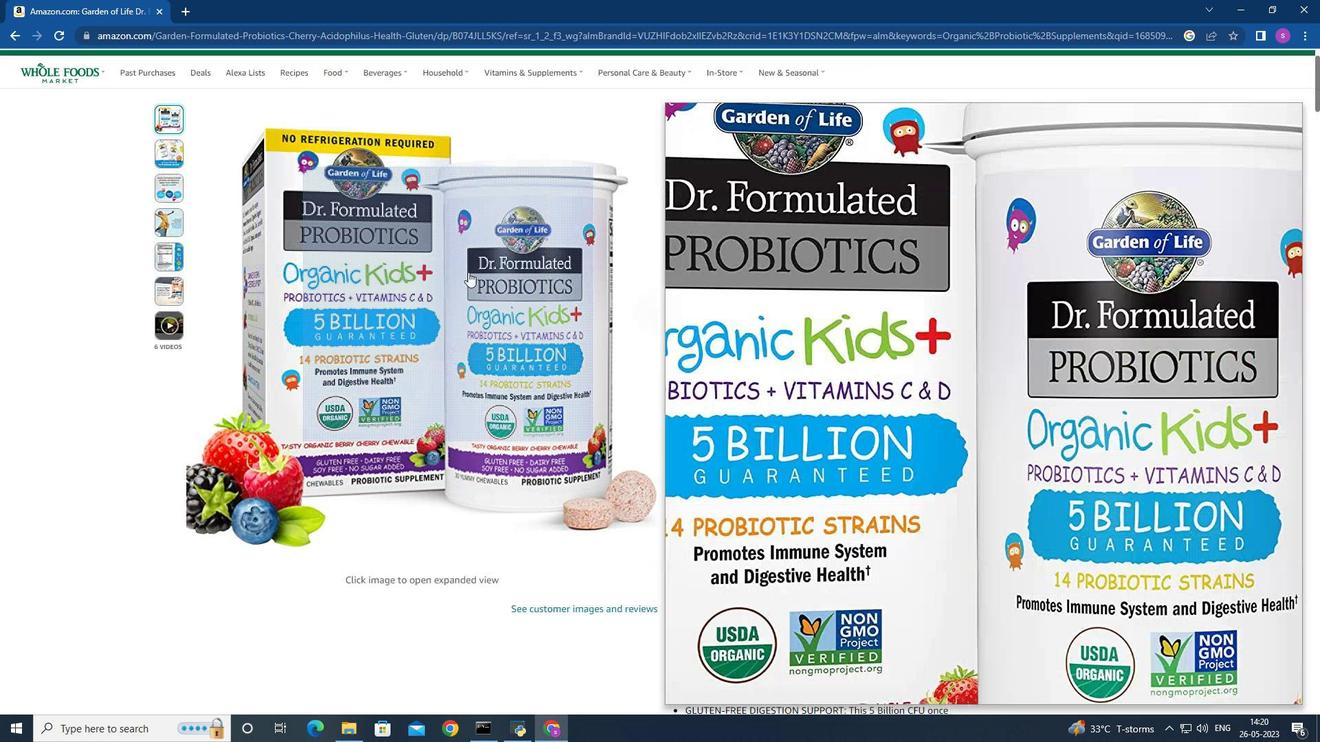 
Action: Mouse scrolled (389, 328) with delta (0, 0)
Screenshot: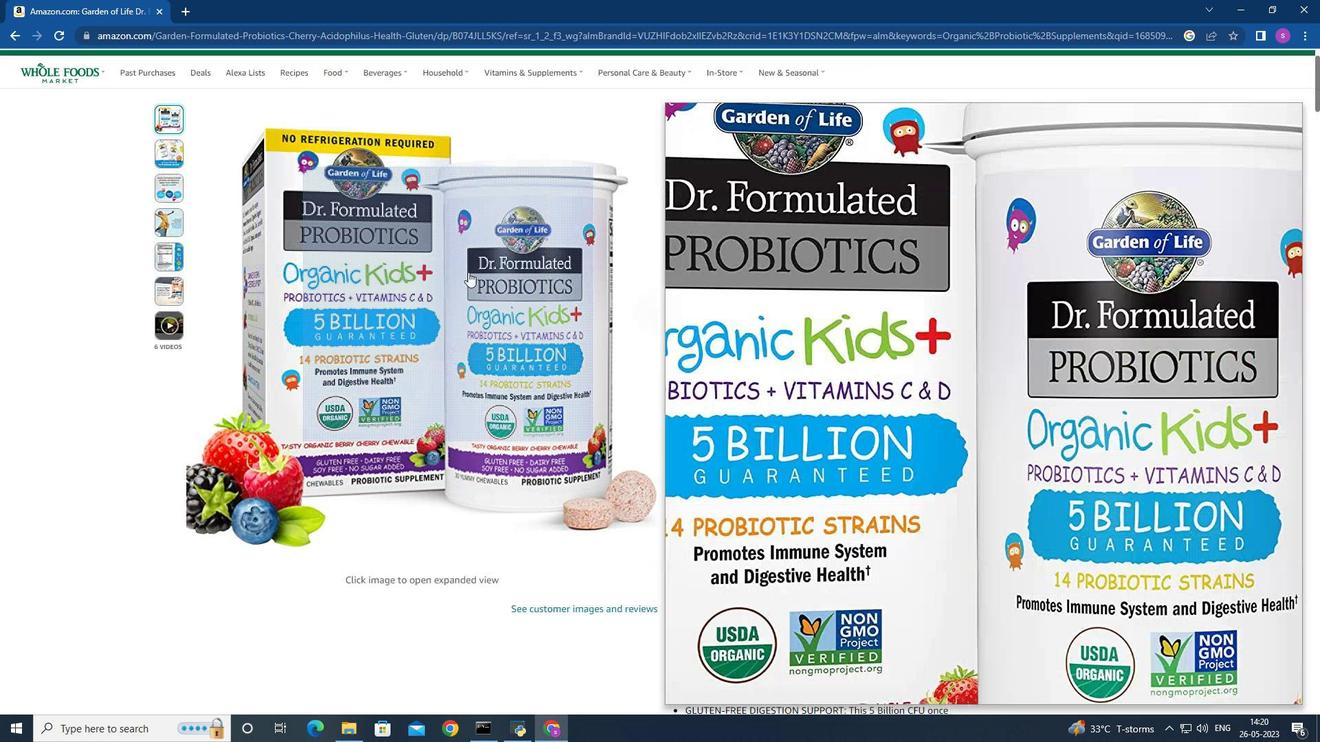
Action: Mouse moved to (72, 488)
Screenshot: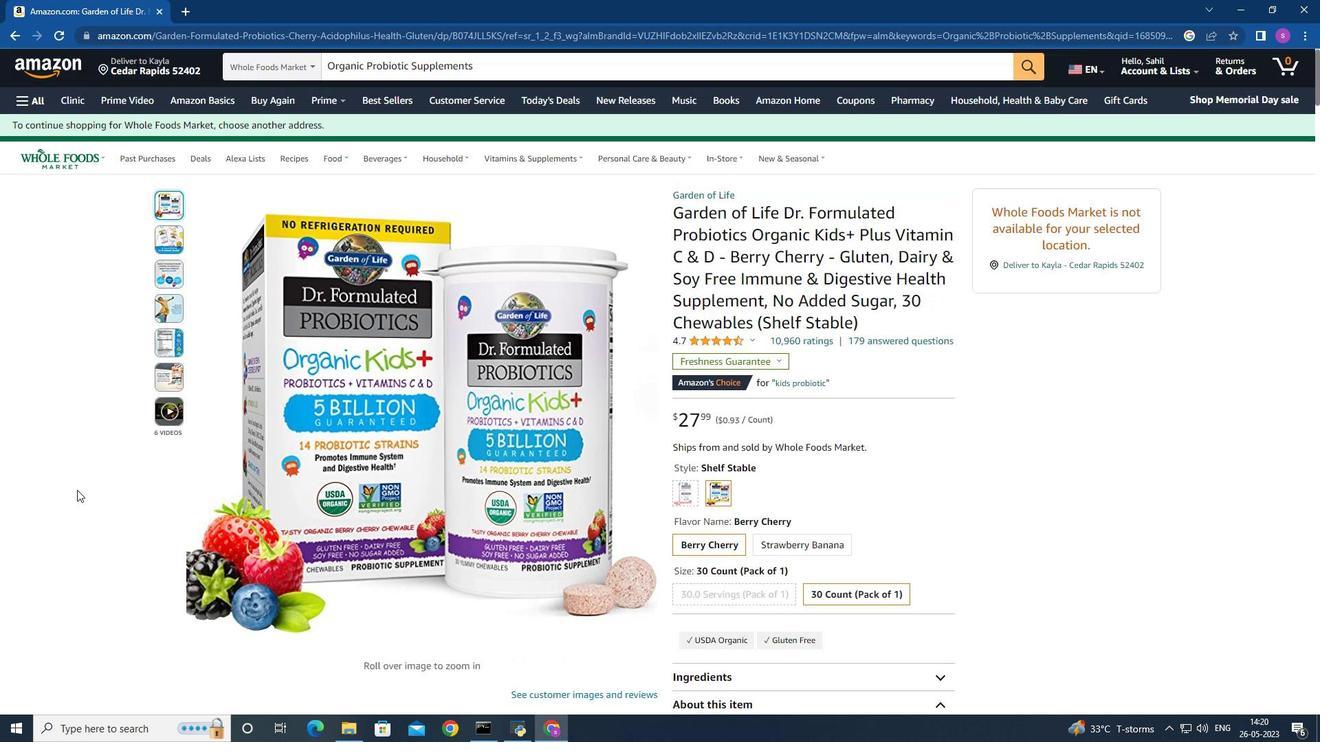 
Action: Mouse scrolled (66, 488) with delta (0, 0)
Screenshot: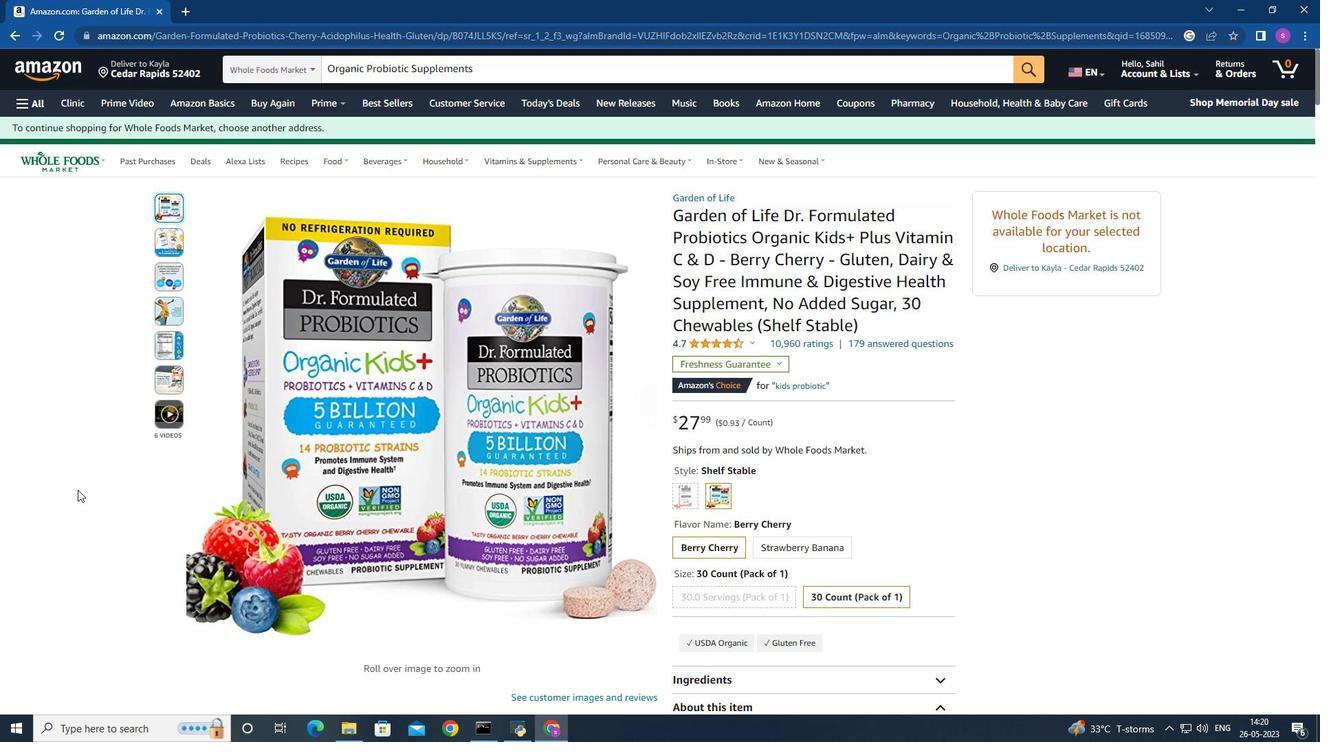 
Action: Mouse scrolled (72, 488) with delta (0, 0)
Screenshot: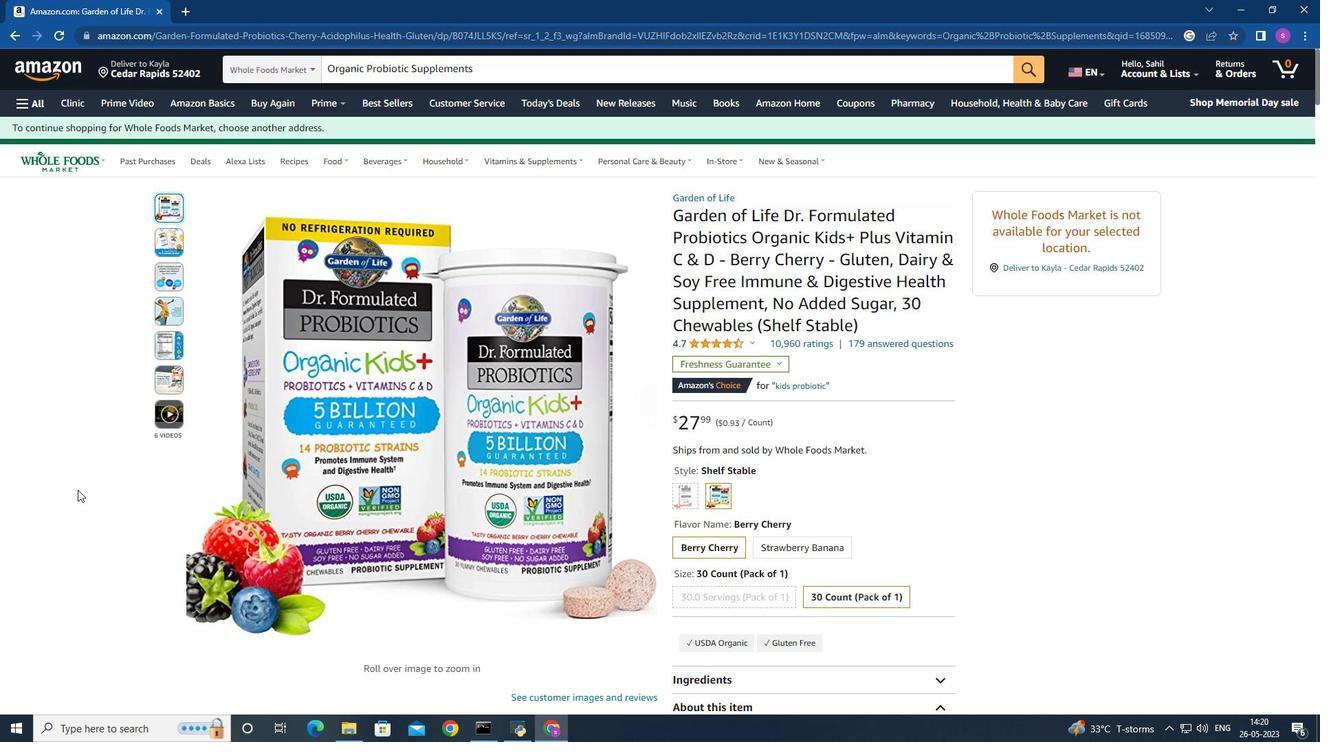 
Action: Mouse scrolled (72, 488) with delta (0, 0)
Screenshot: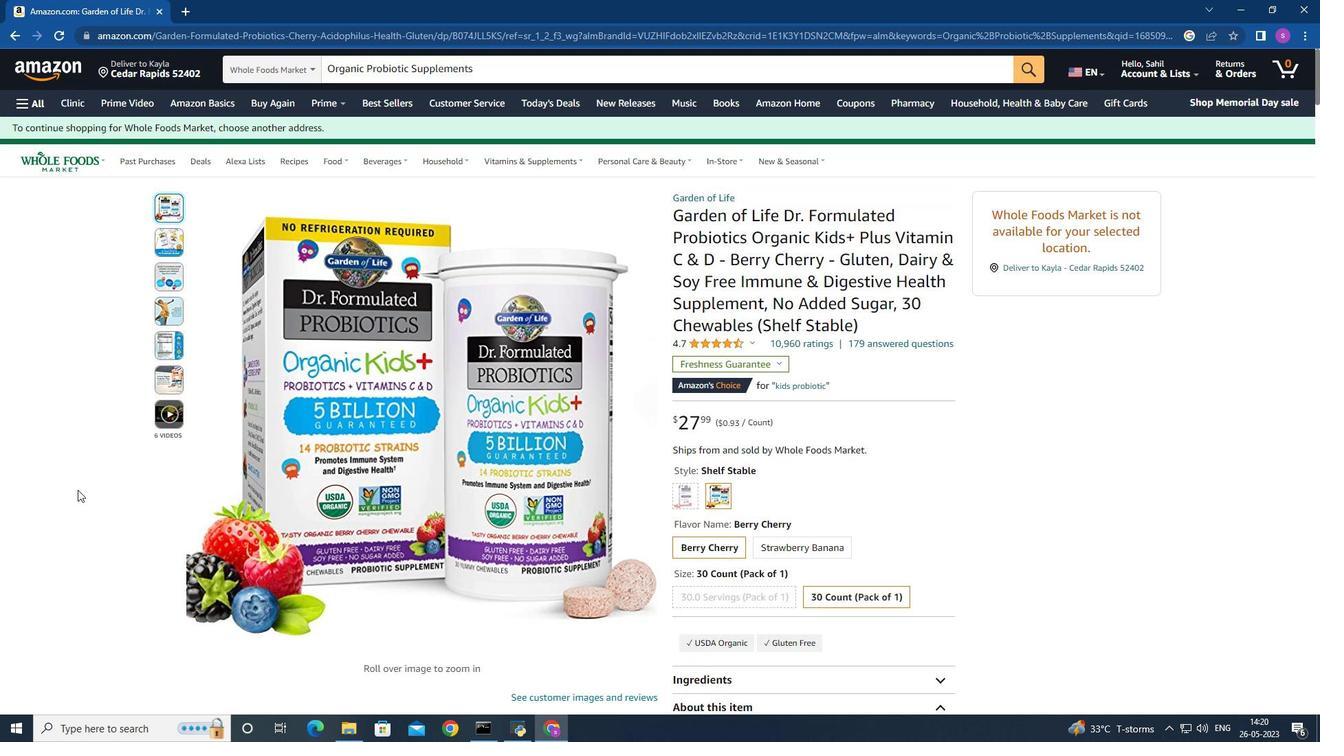 
Action: Mouse moved to (72, 488)
Screenshot: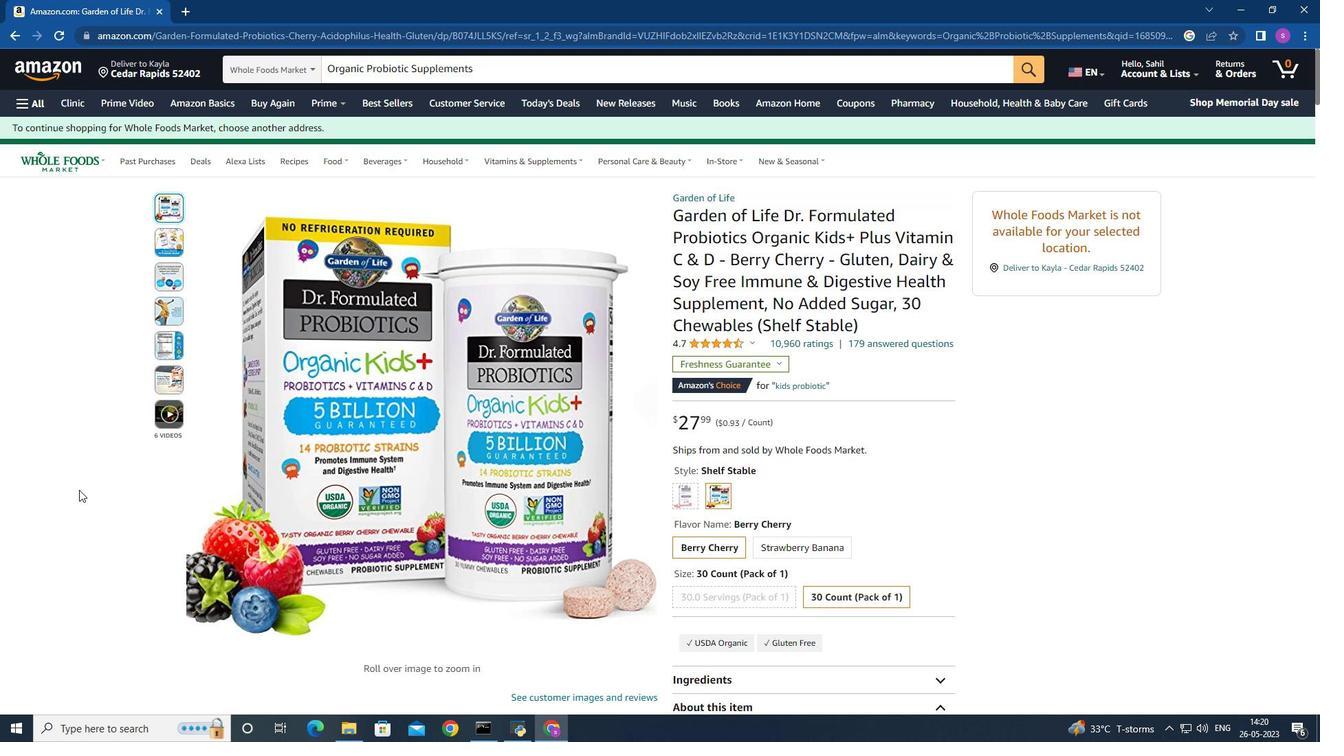 
Action: Mouse scrolled (72, 489) with delta (0, 0)
Screenshot: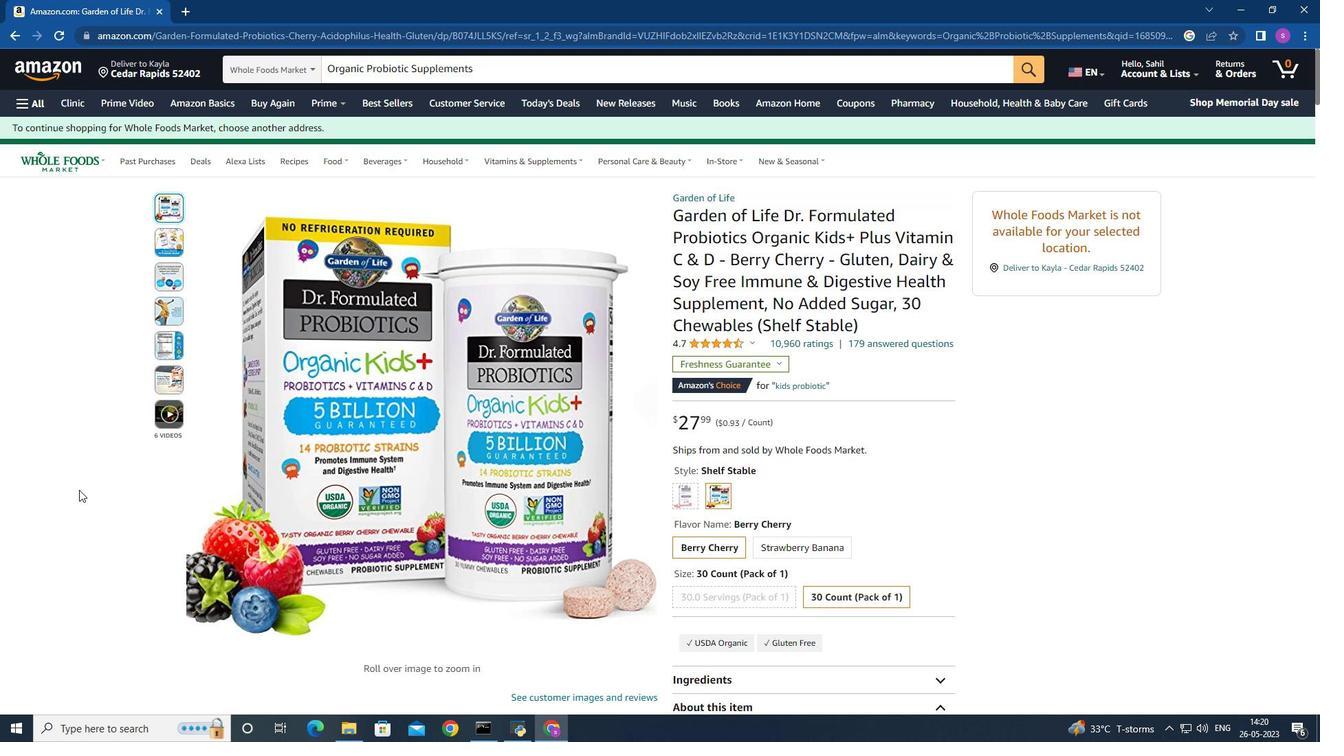 
Action: Mouse moved to (77, 489)
Screenshot: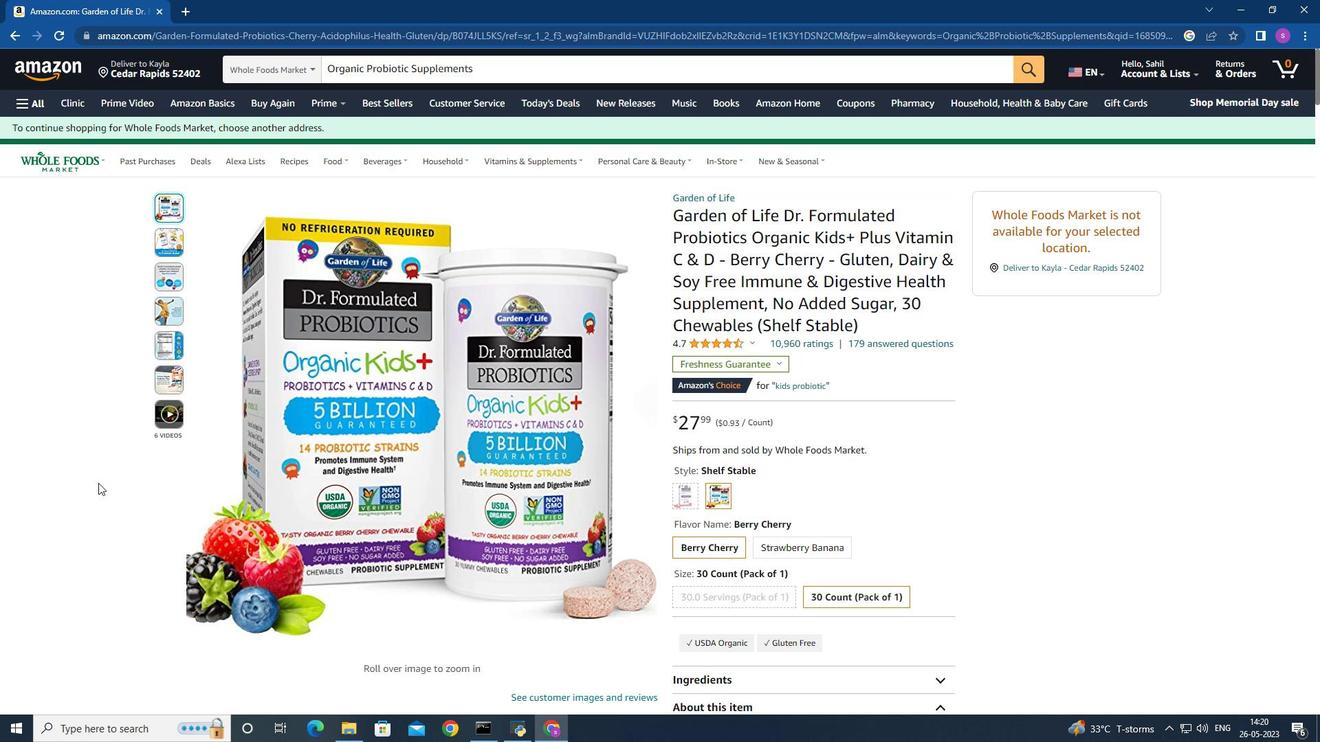 
Action: Mouse scrolled (75, 490) with delta (0, 0)
Screenshot: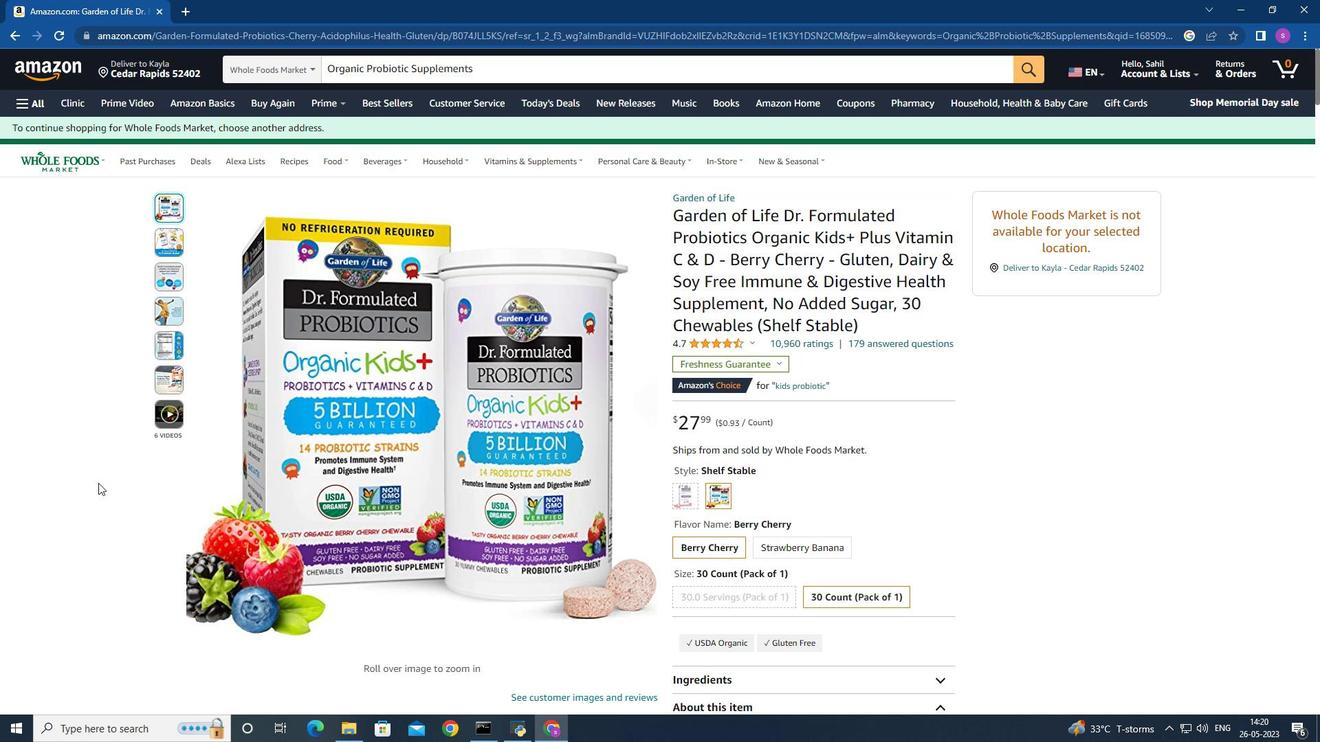 
Action: Mouse moved to (8, 38)
Screenshot: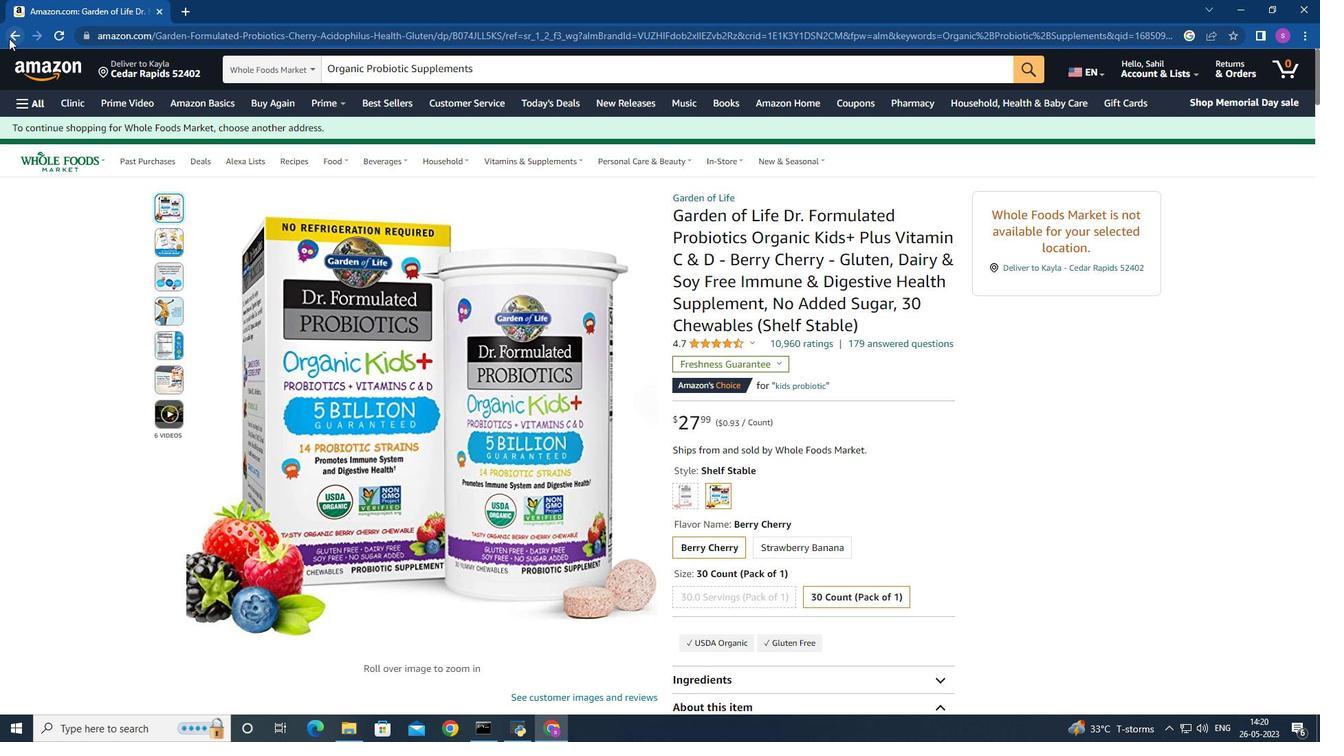 
Action: Mouse pressed left at (8, 38)
Screenshot: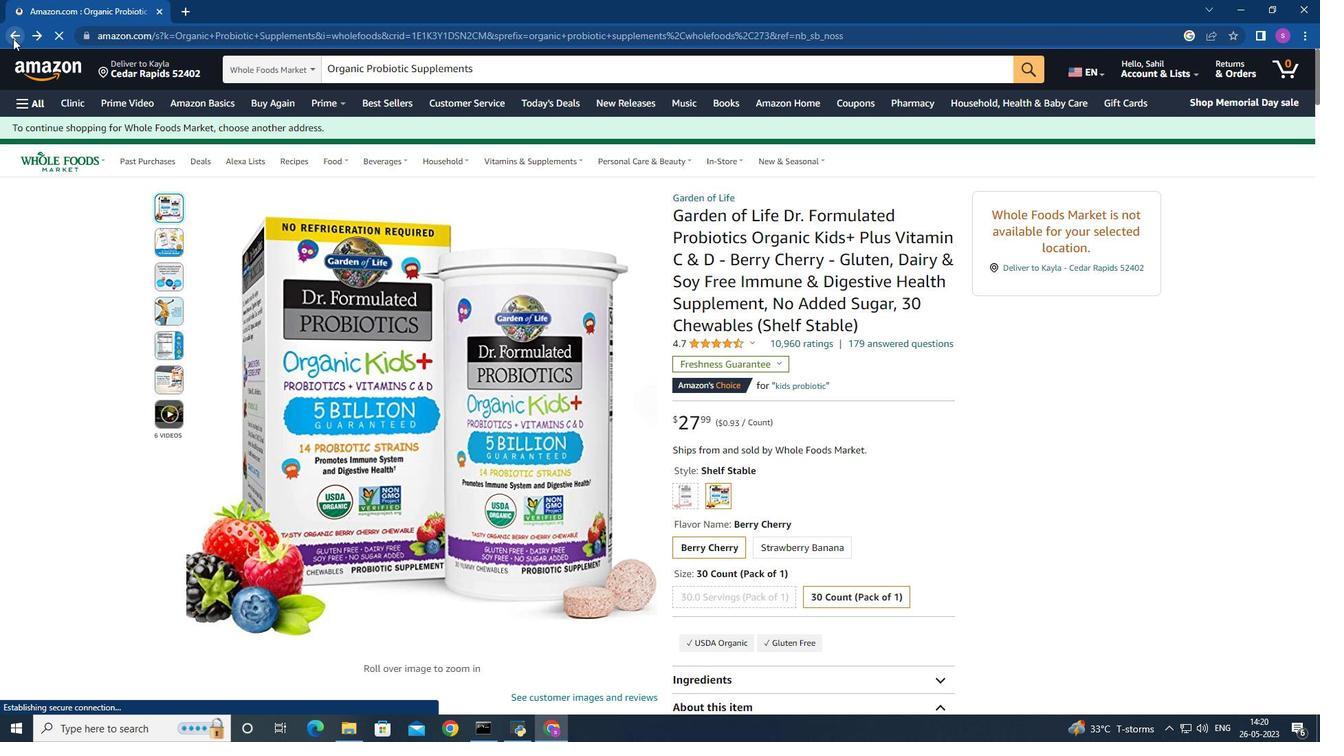 
Action: Mouse moved to (634, 462)
Screenshot: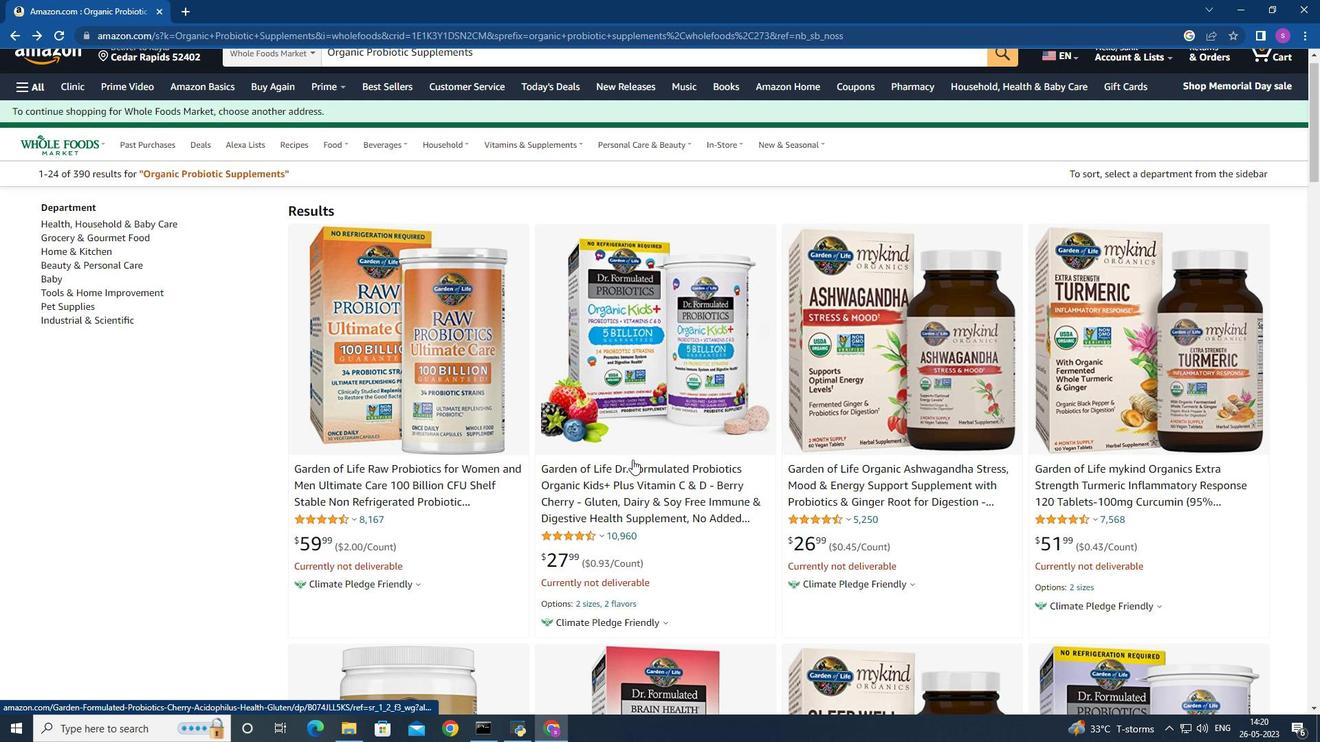 
Action: Mouse scrolled (634, 461) with delta (0, 0)
Screenshot: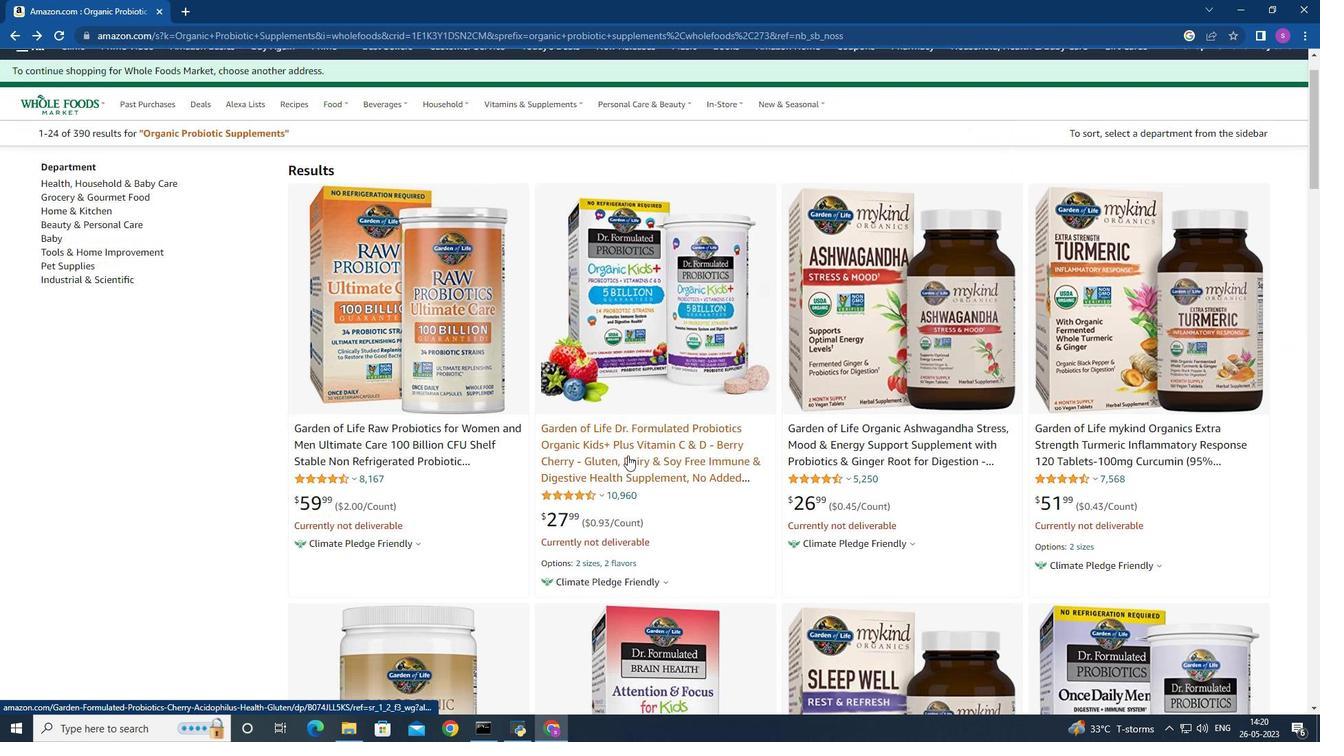 
Action: Mouse scrolled (634, 461) with delta (0, 0)
Screenshot: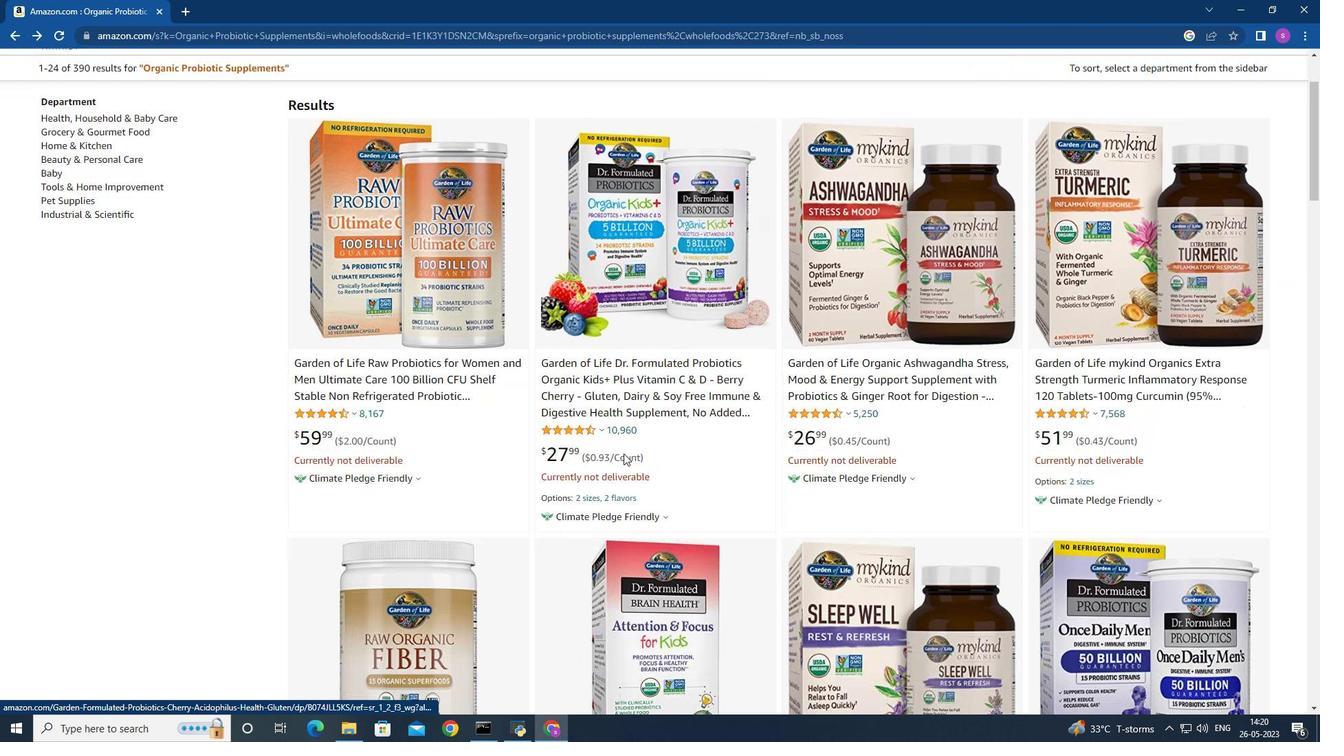 
Action: Mouse moved to (859, 270)
Screenshot: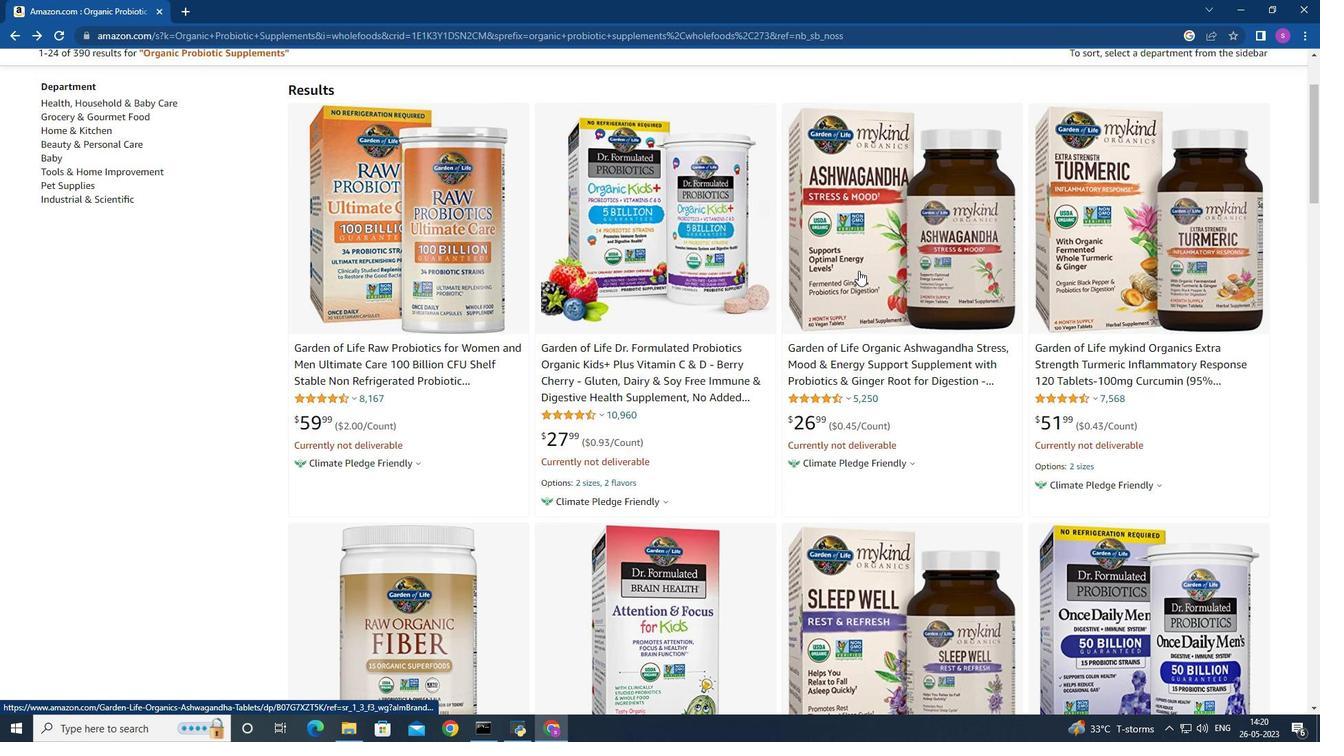 
Action: Mouse pressed left at (859, 270)
Screenshot: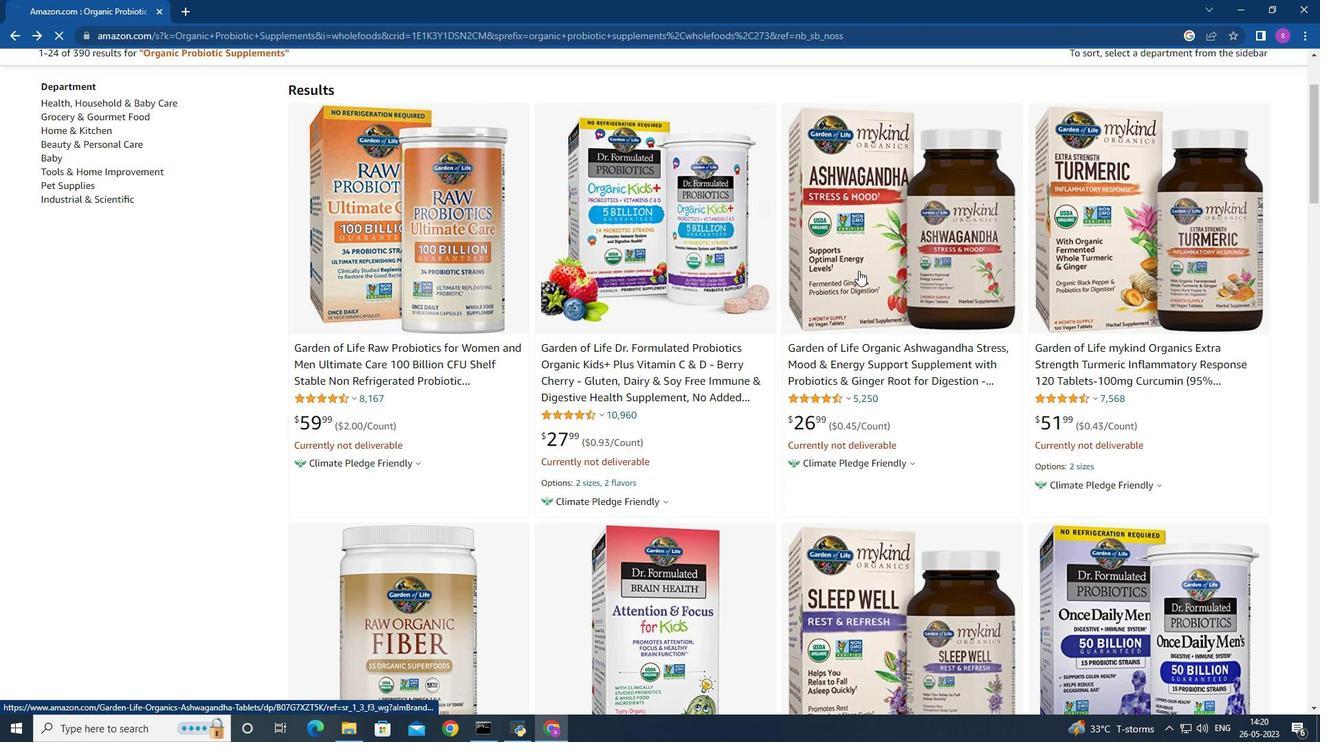 
Action: Mouse moved to (643, 369)
Screenshot: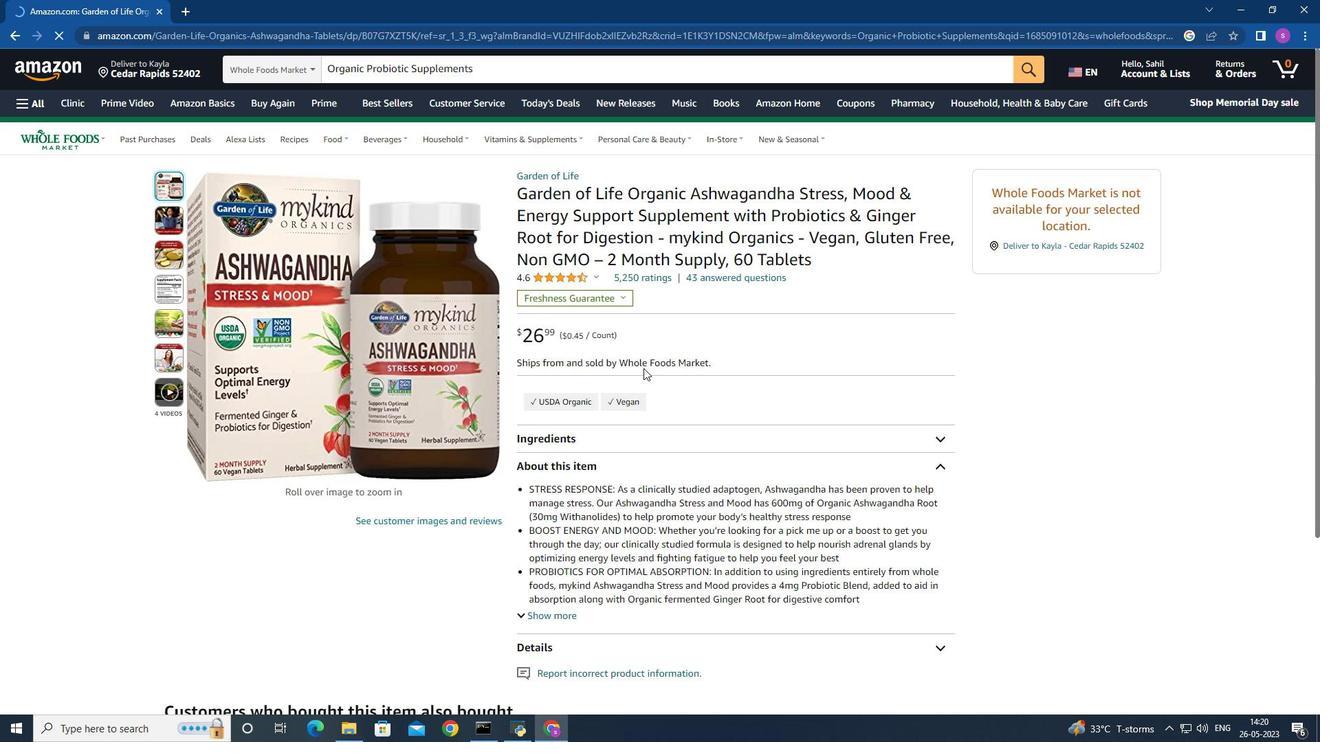 
Action: Mouse scrolled (643, 368) with delta (0, 0)
Screenshot: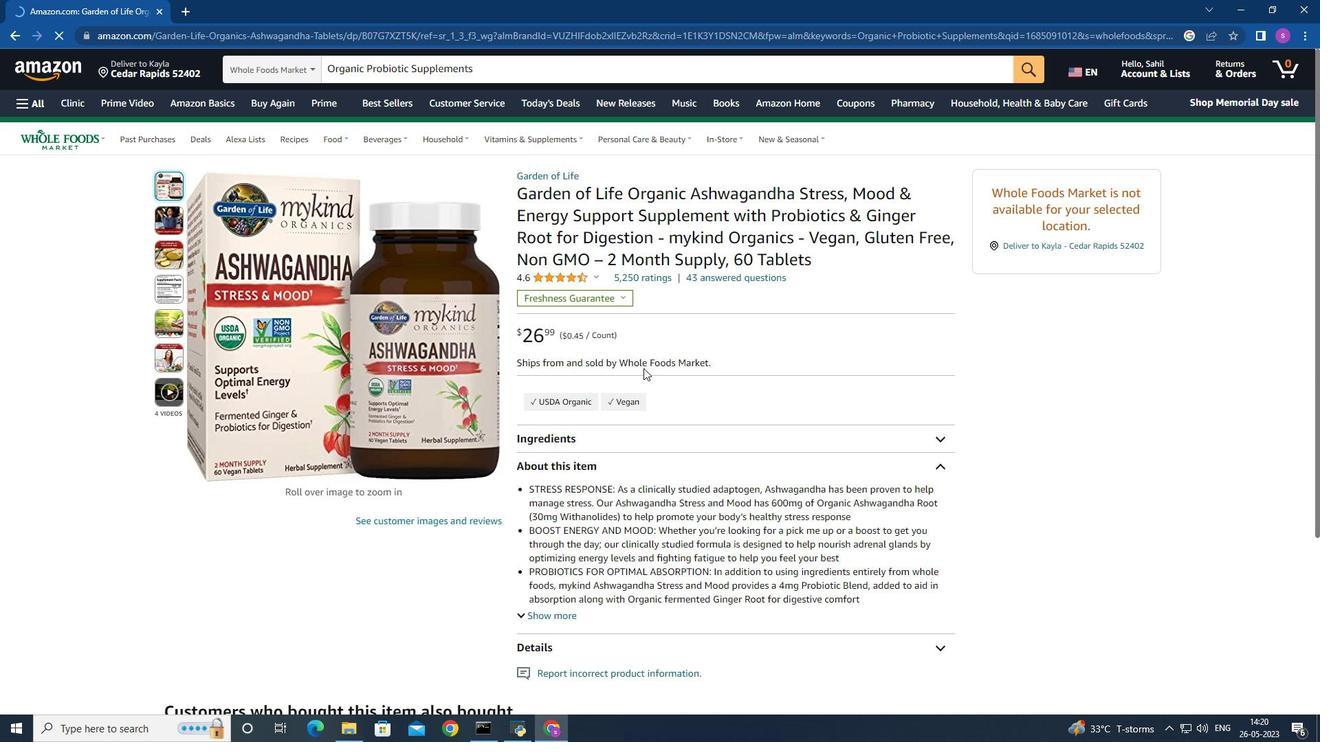 
Action: Mouse moved to (643, 368)
Screenshot: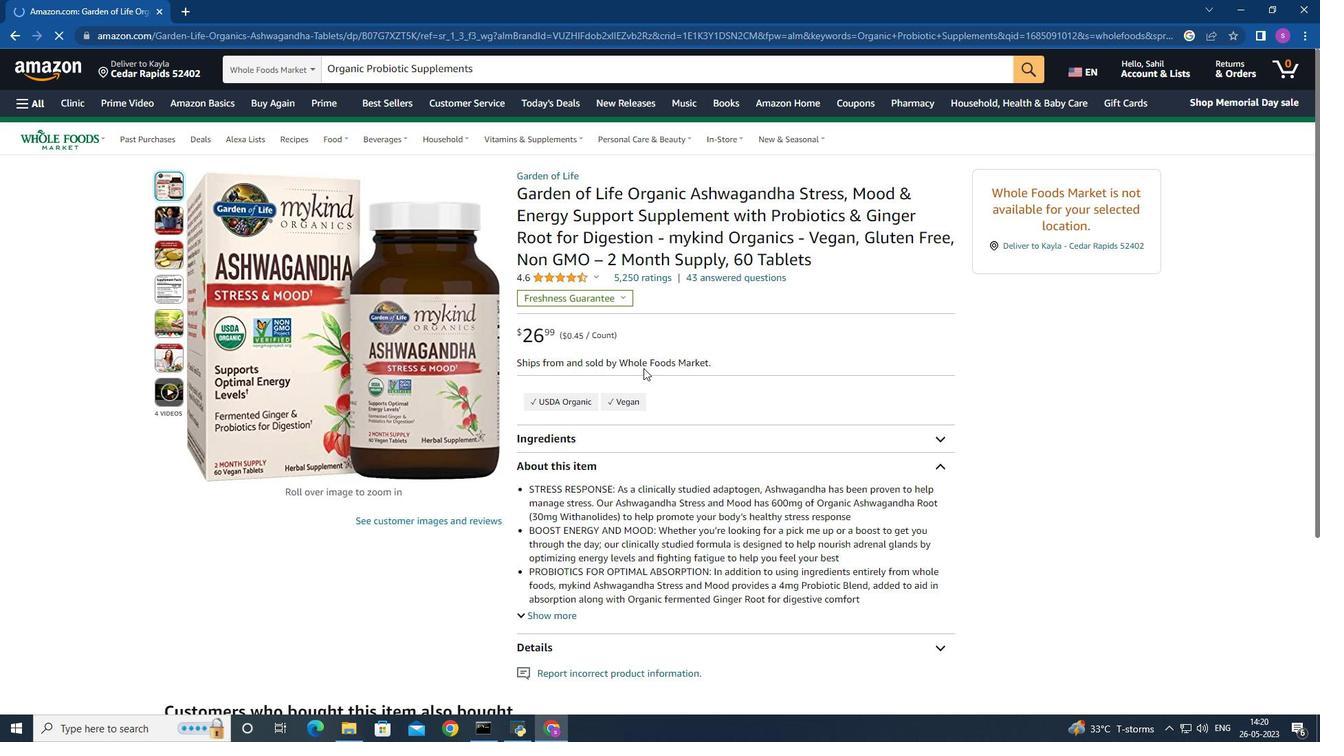 
Action: Mouse scrolled (643, 367) with delta (0, 0)
Screenshot: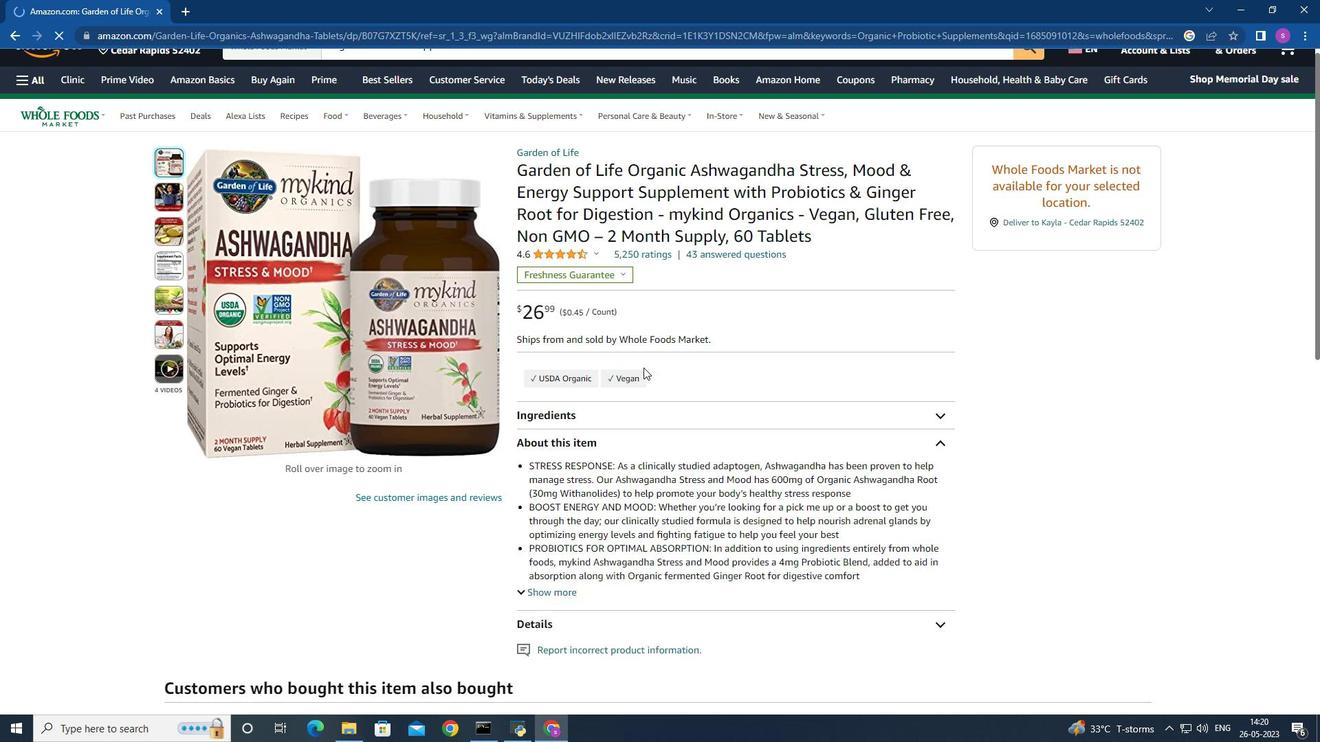 
Action: Mouse scrolled (643, 367) with delta (0, 0)
Screenshot: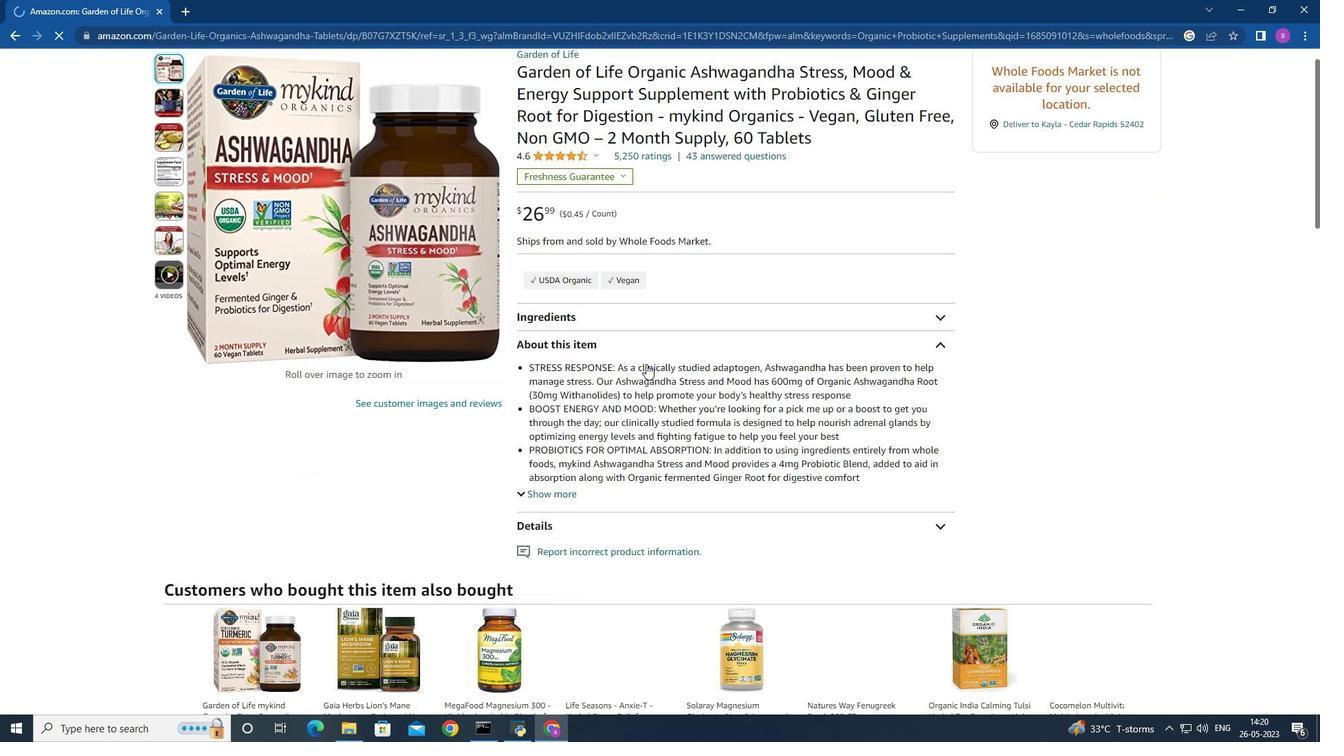 
Action: Mouse moved to (742, 364)
Screenshot: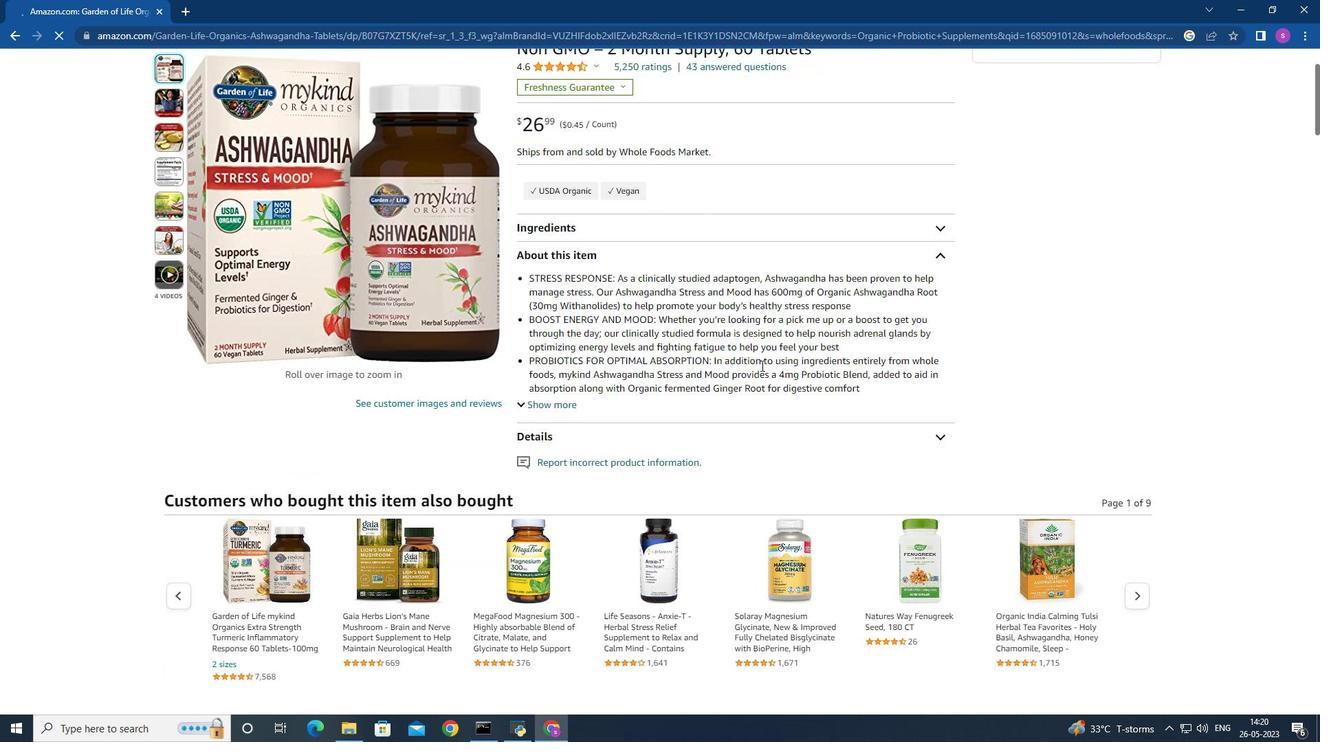 
Action: Mouse scrolled (742, 363) with delta (0, 0)
Screenshot: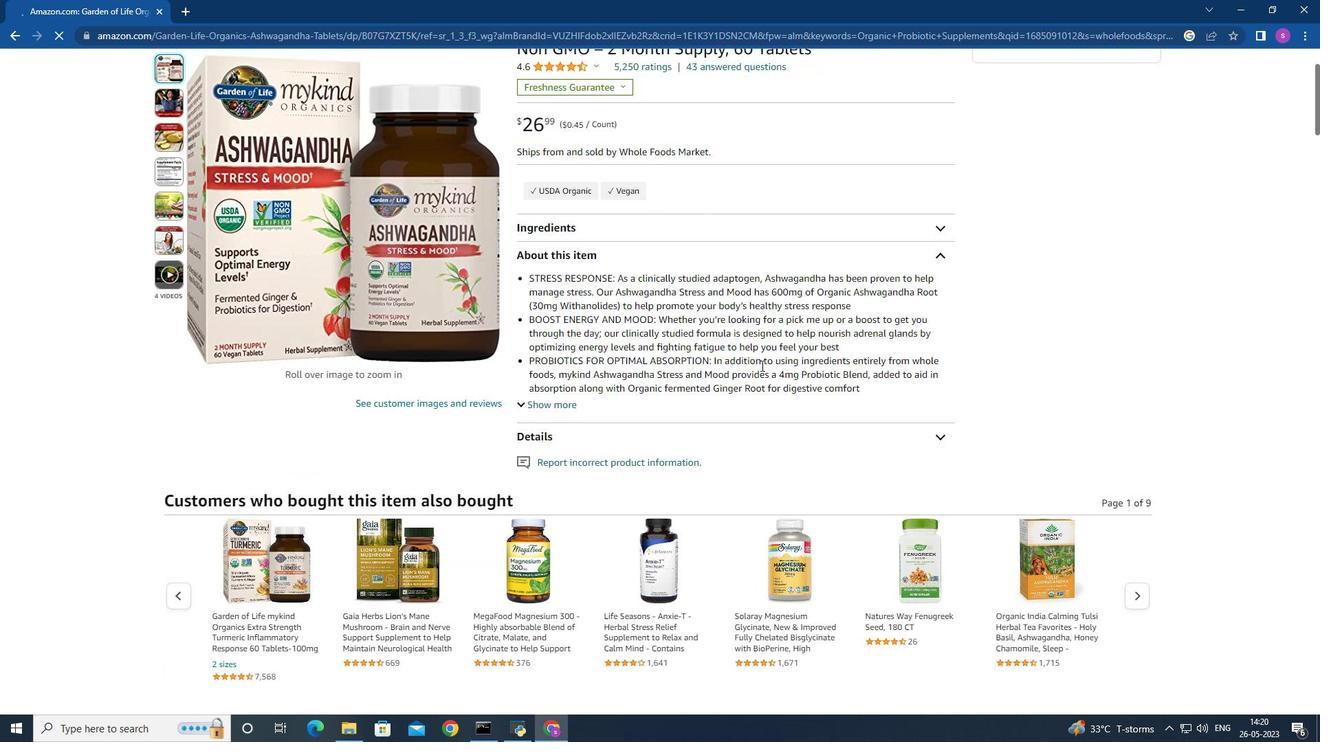 
Action: Mouse moved to (742, 364)
Screenshot: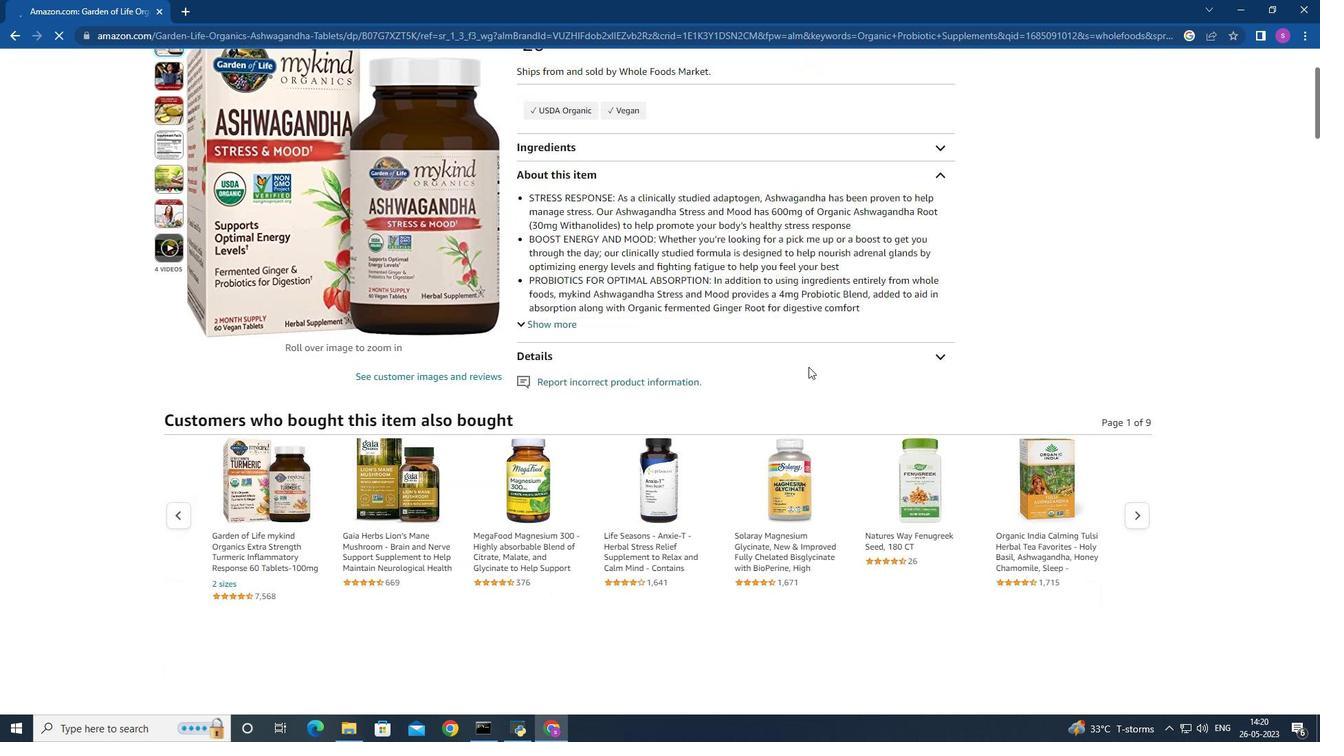
Action: Mouse scrolled (742, 363) with delta (0, 0)
Screenshot: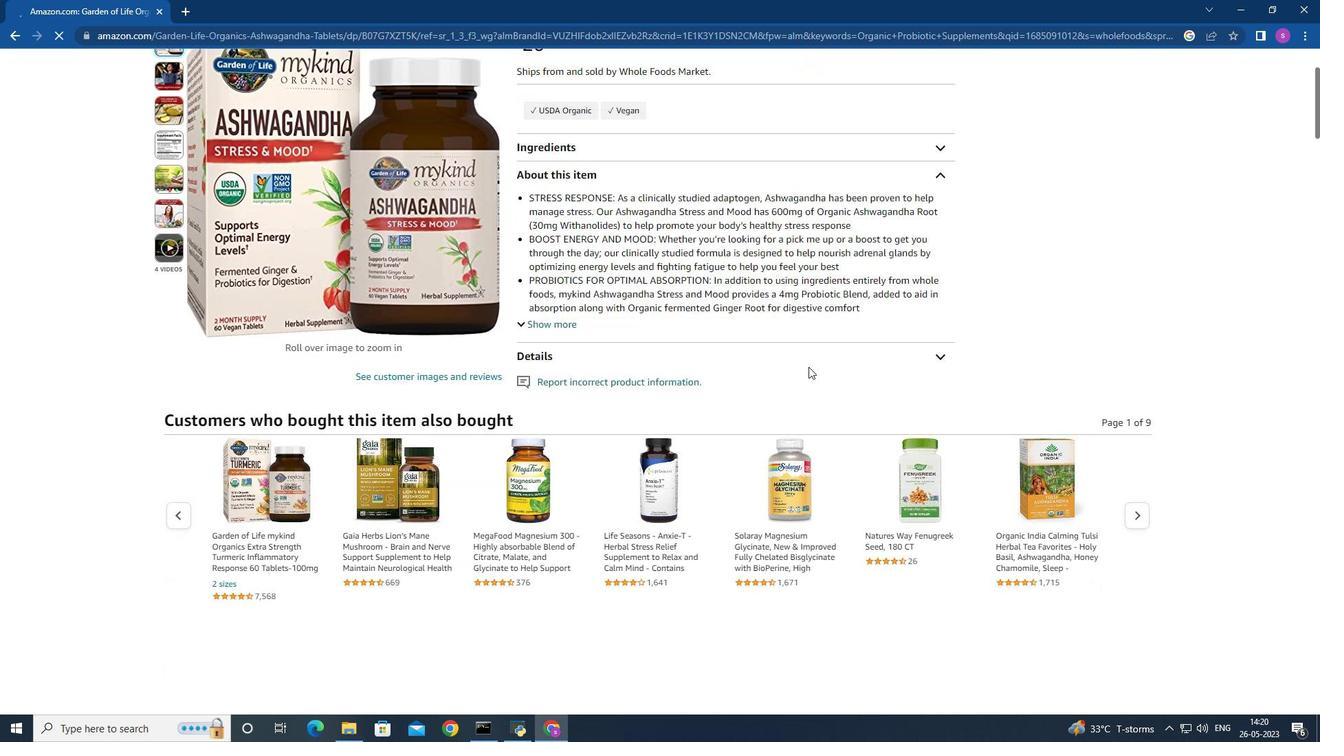 
Action: Mouse moved to (745, 364)
Screenshot: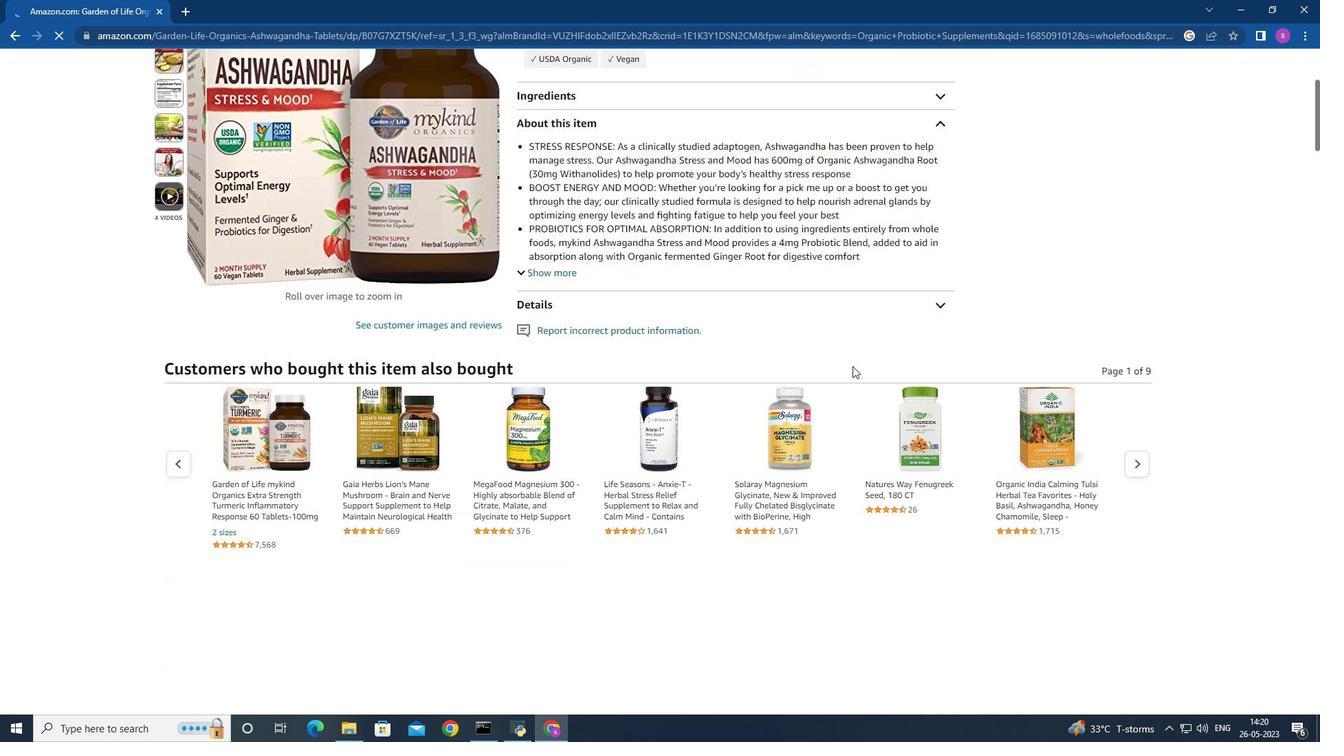 
Action: Mouse scrolled (745, 363) with delta (0, 0)
Screenshot: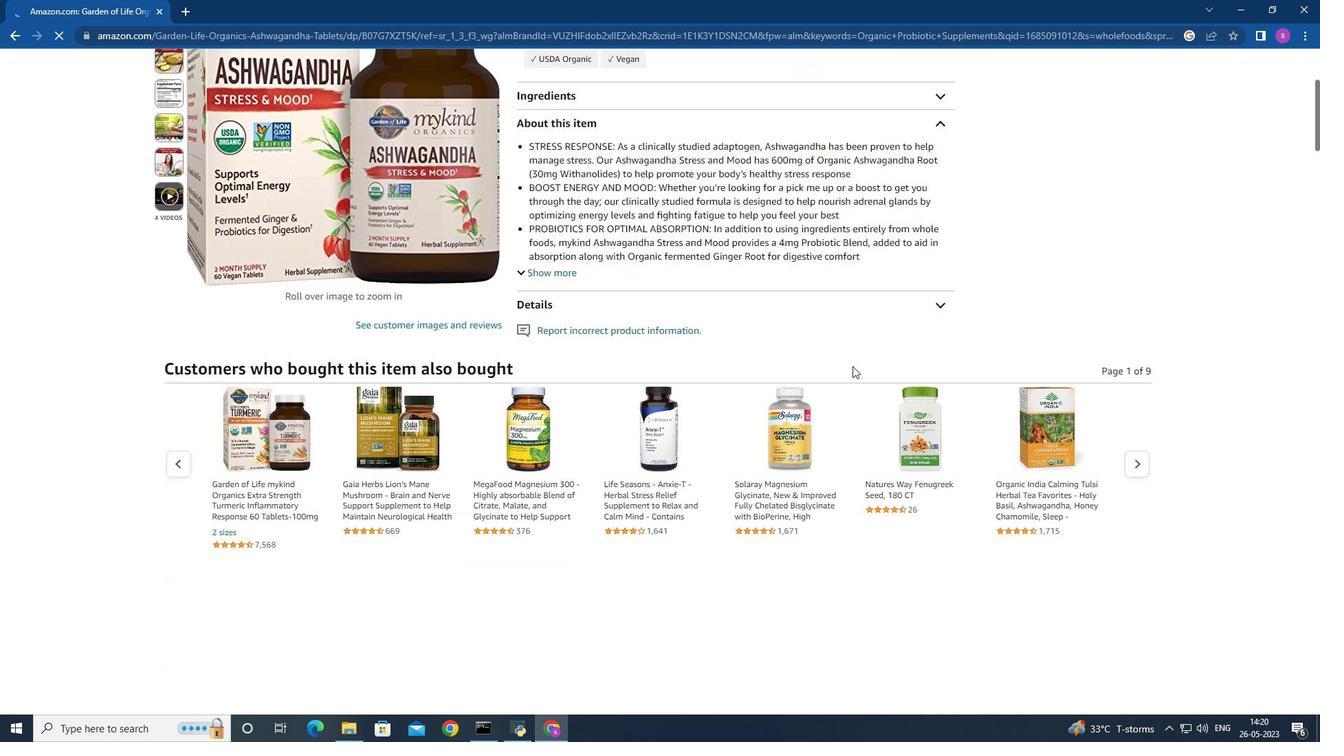 
Action: Mouse moved to (867, 320)
Screenshot: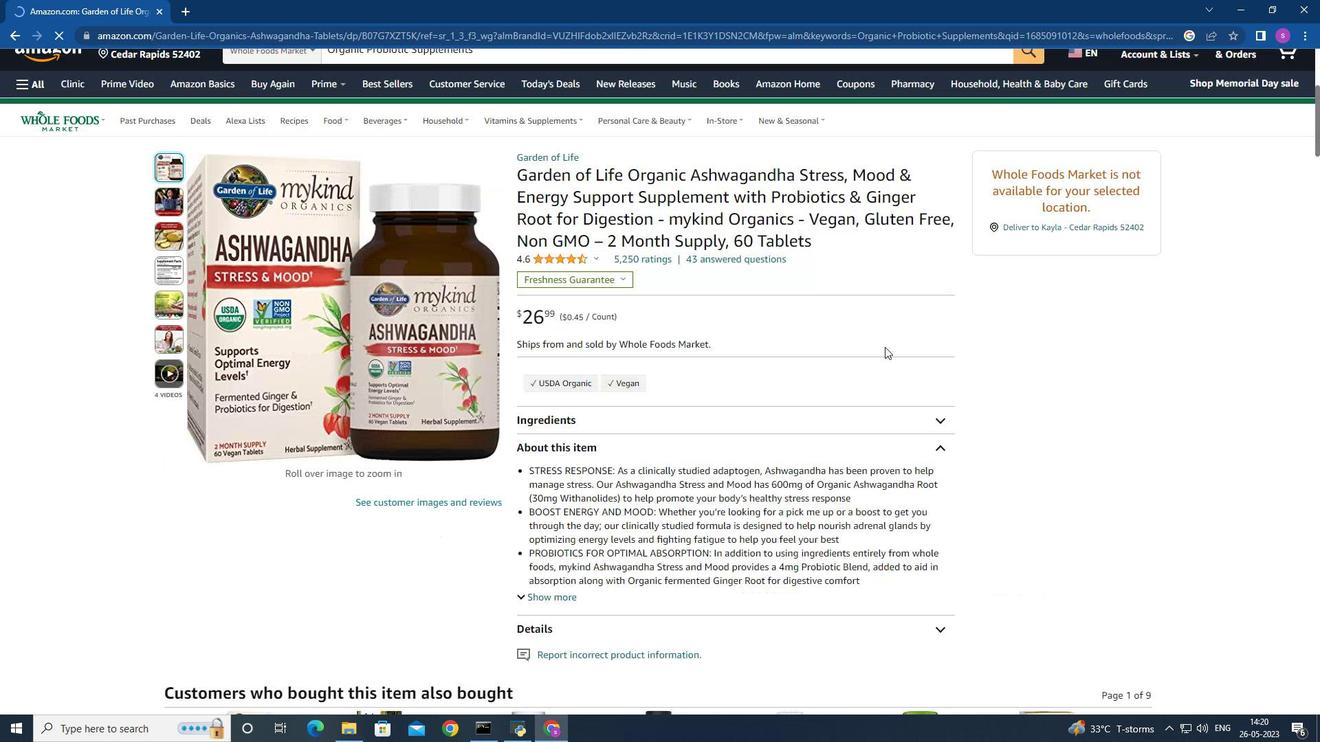 
Action: Mouse scrolled (867, 321) with delta (0, 0)
Screenshot: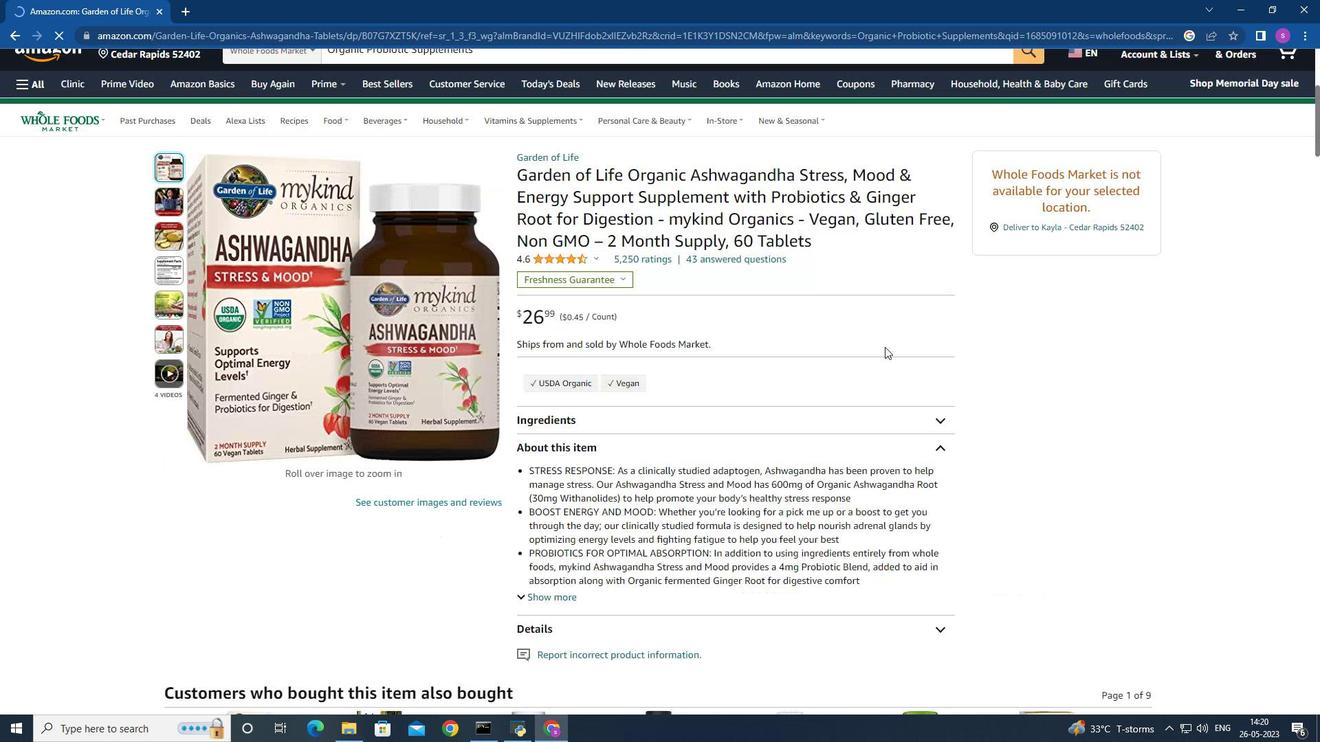 
Action: Mouse moved to (868, 321)
Screenshot: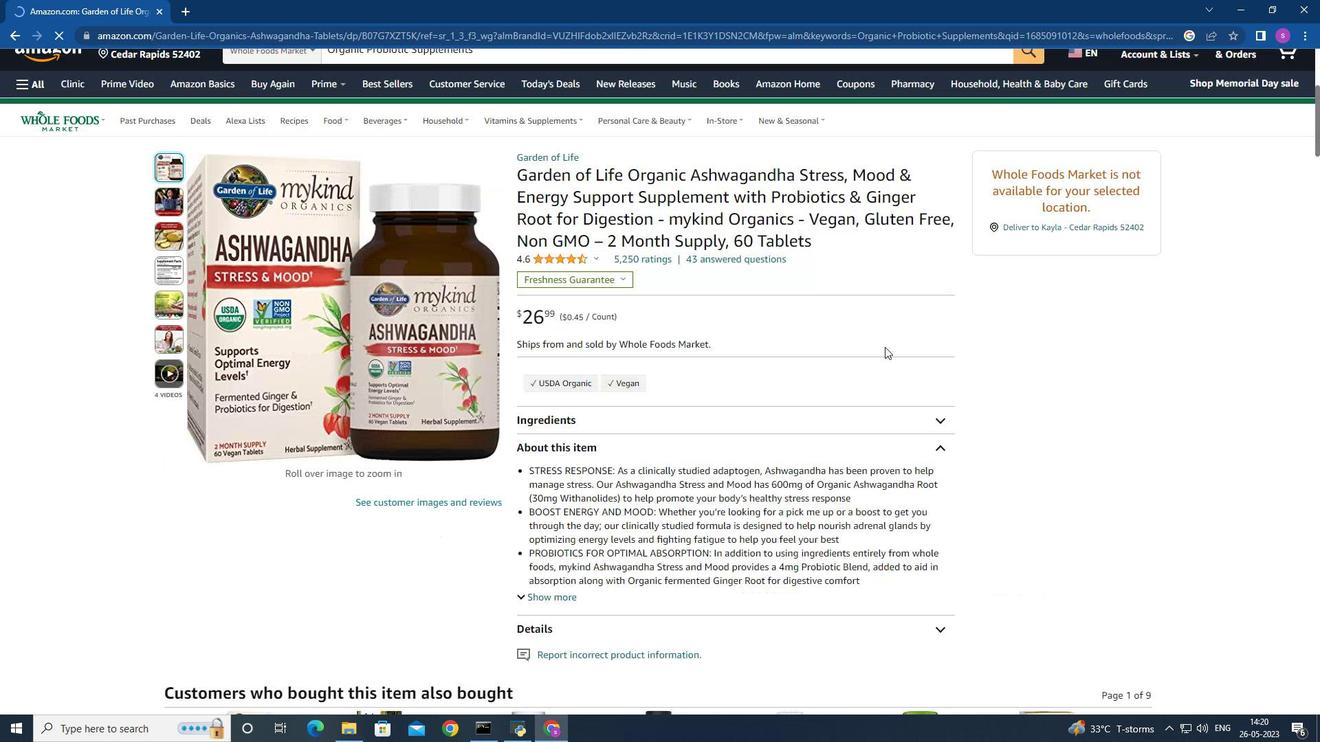 
Action: Mouse scrolled (867, 321) with delta (0, 0)
Screenshot: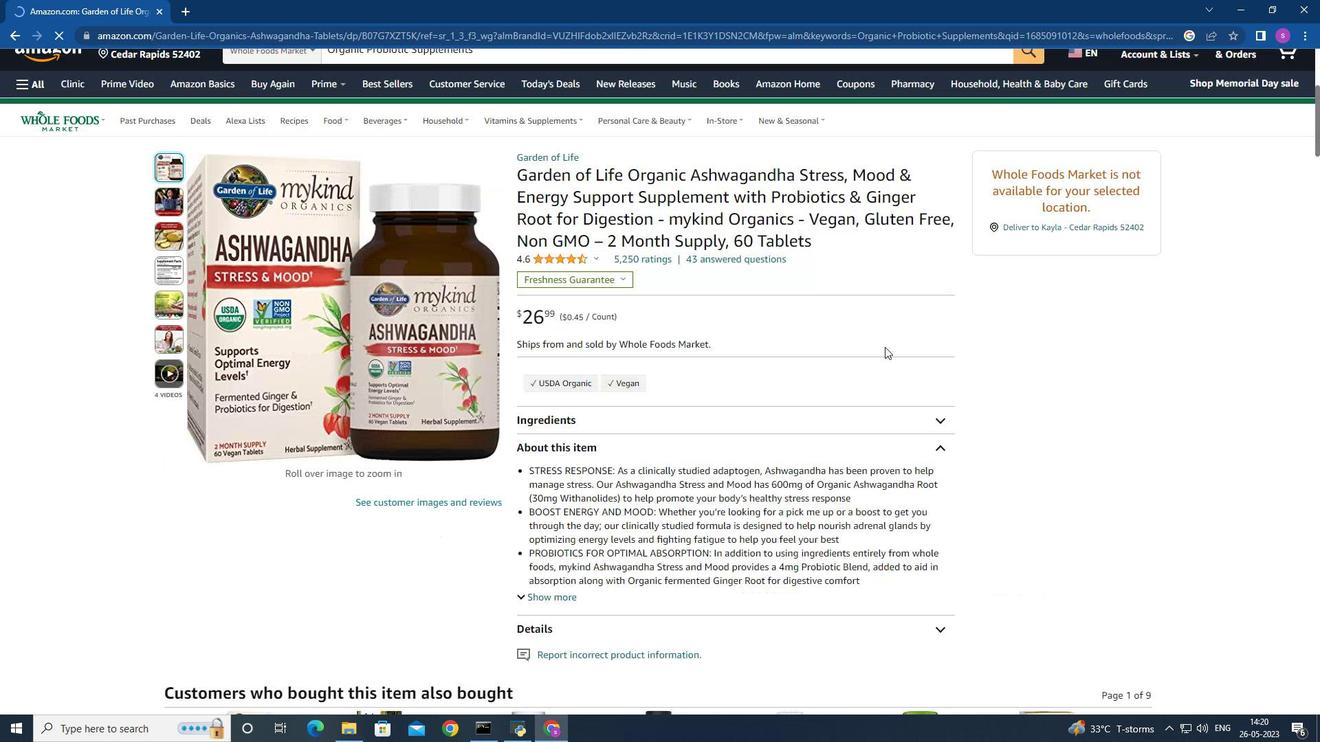 
Action: Mouse moved to (871, 325)
Screenshot: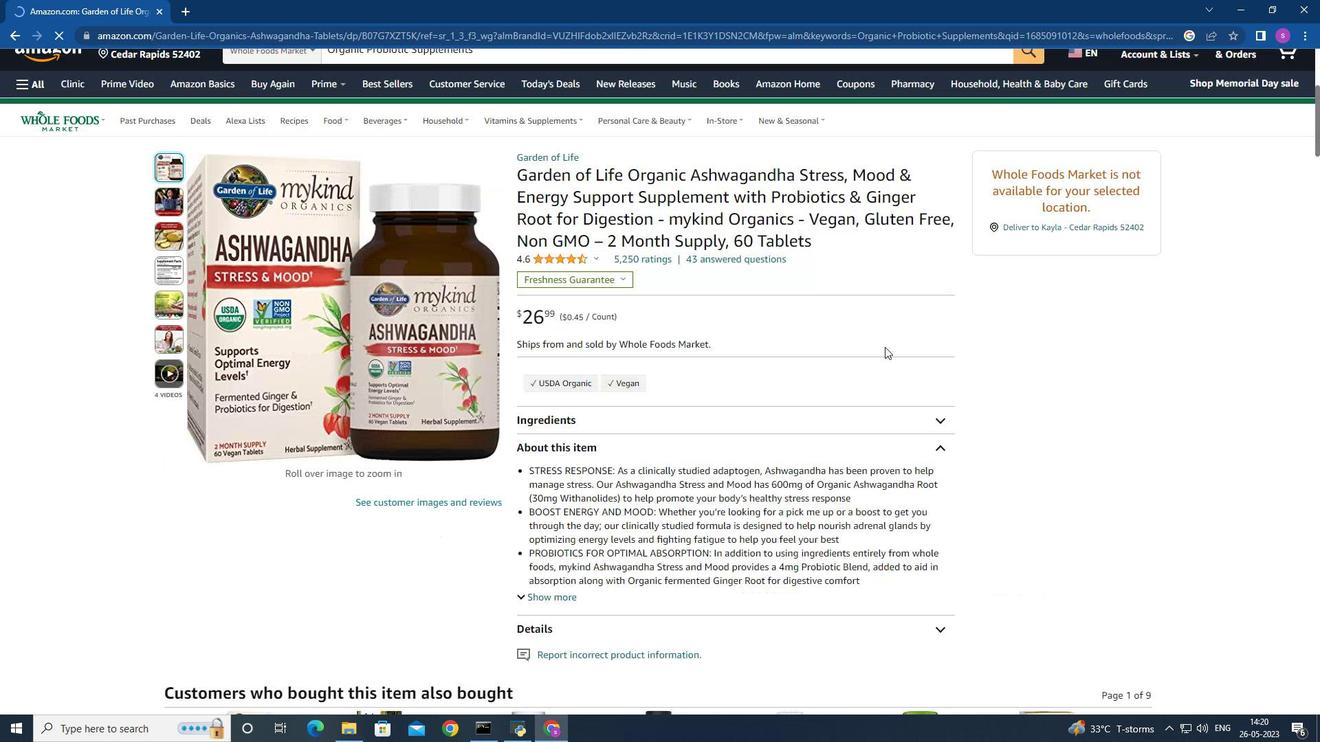
Action: Mouse scrolled (867, 321) with delta (0, 0)
Screenshot: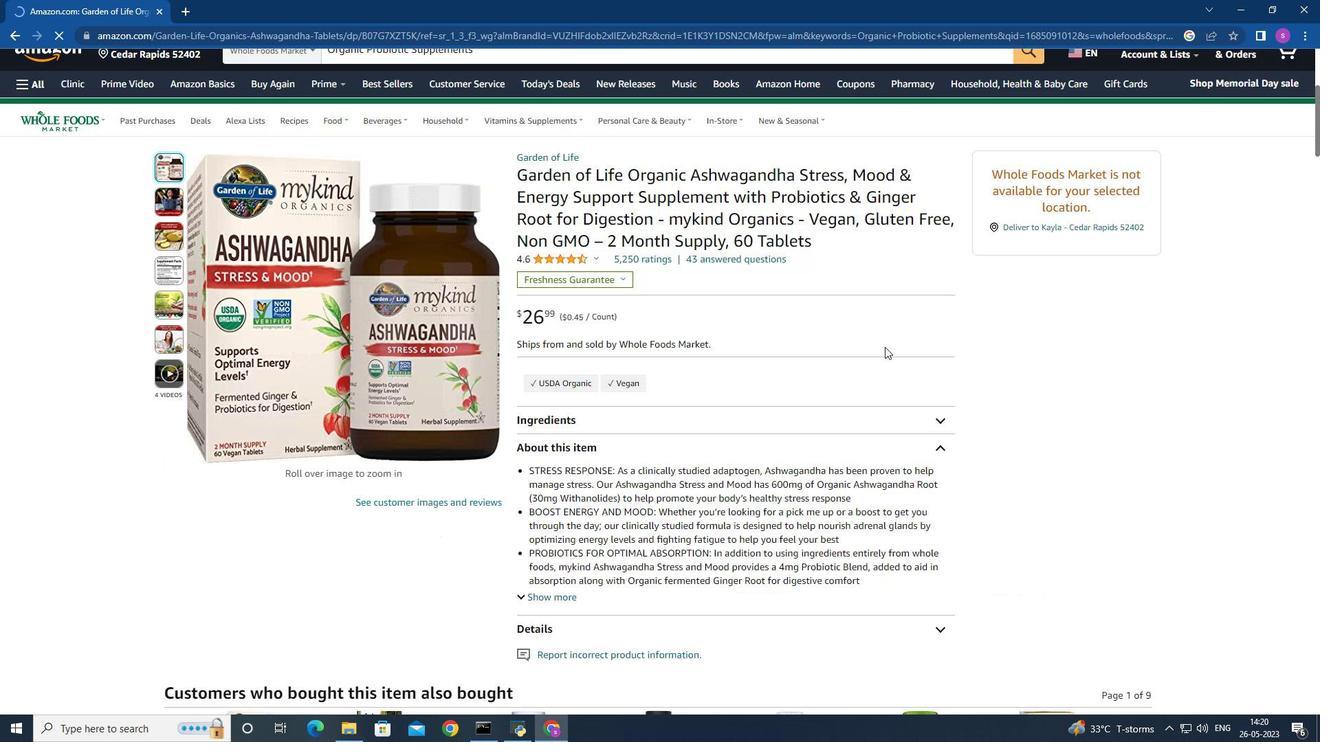
Action: Mouse moved to (873, 329)
Screenshot: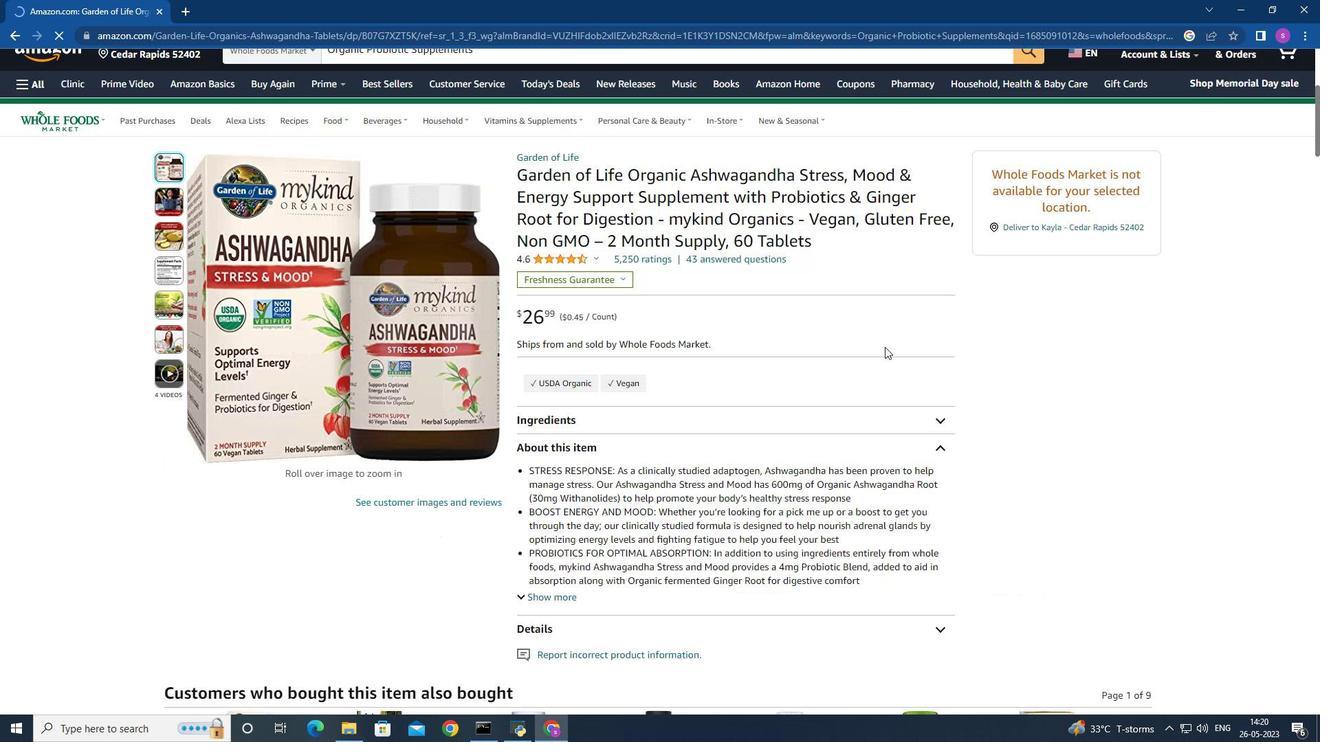 
Action: Mouse scrolled (867, 321) with delta (0, 0)
Screenshot: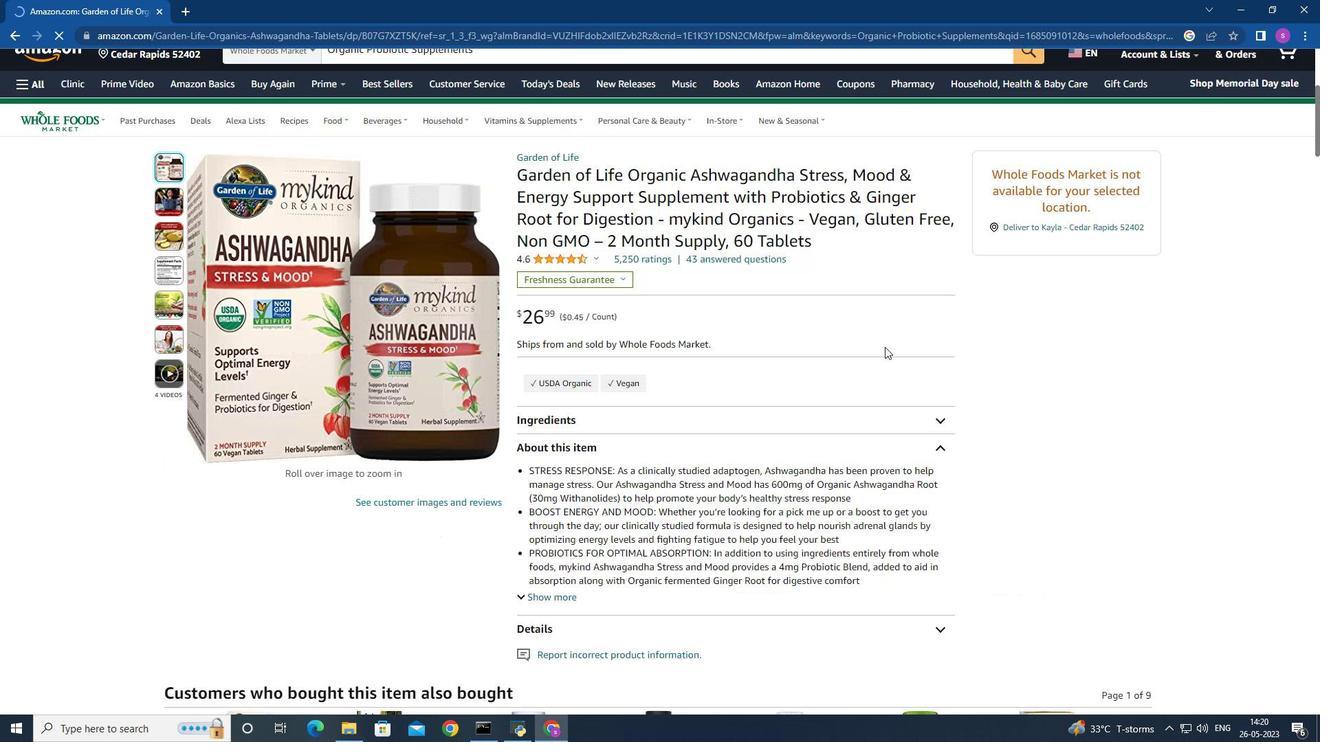 
Action: Mouse moved to (878, 337)
Screenshot: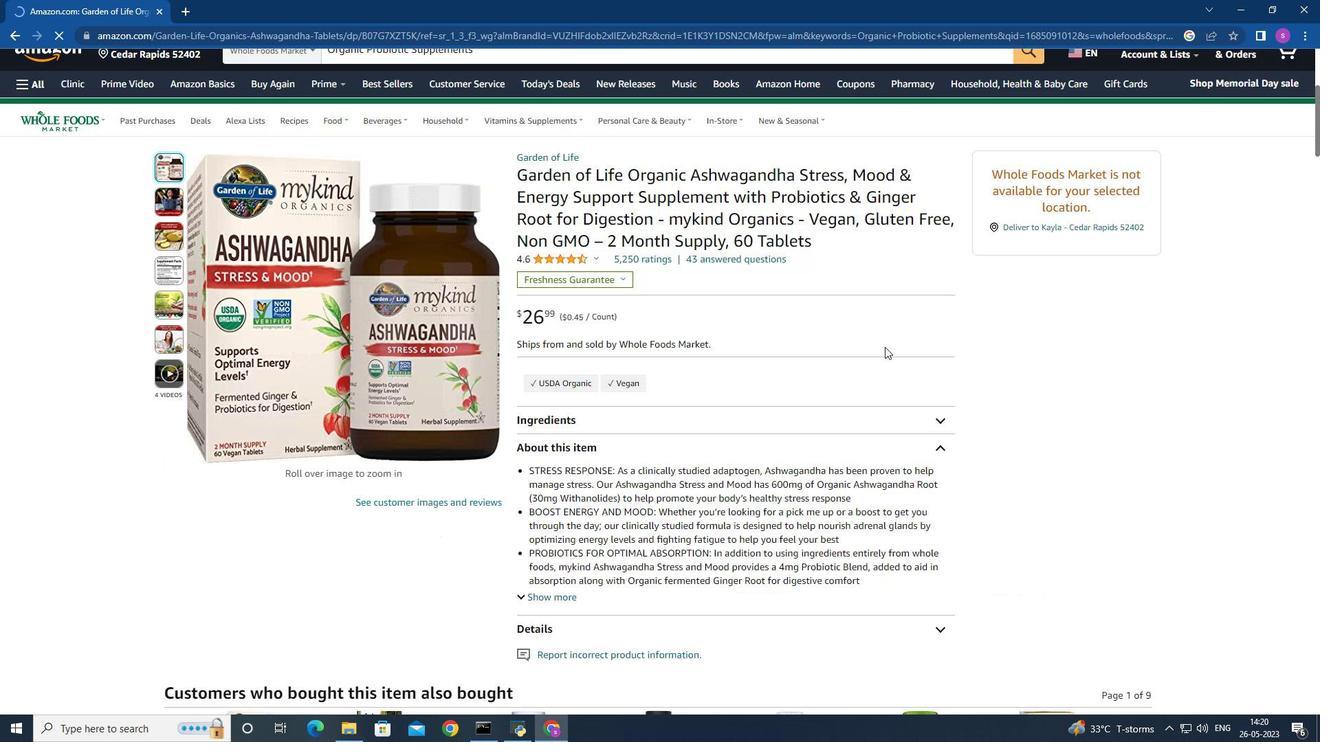 
Action: Mouse scrolled (873, 330) with delta (0, 0)
Screenshot: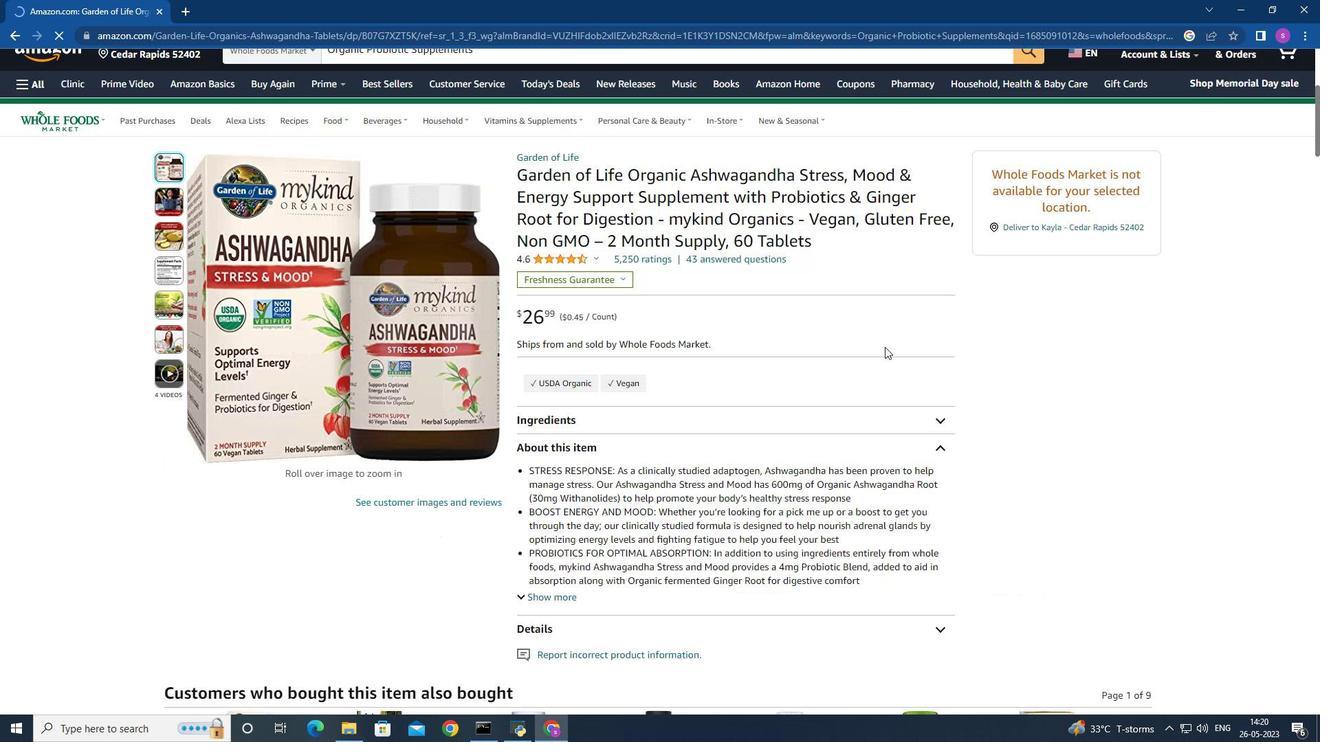 
Action: Mouse moved to (881, 341)
Screenshot: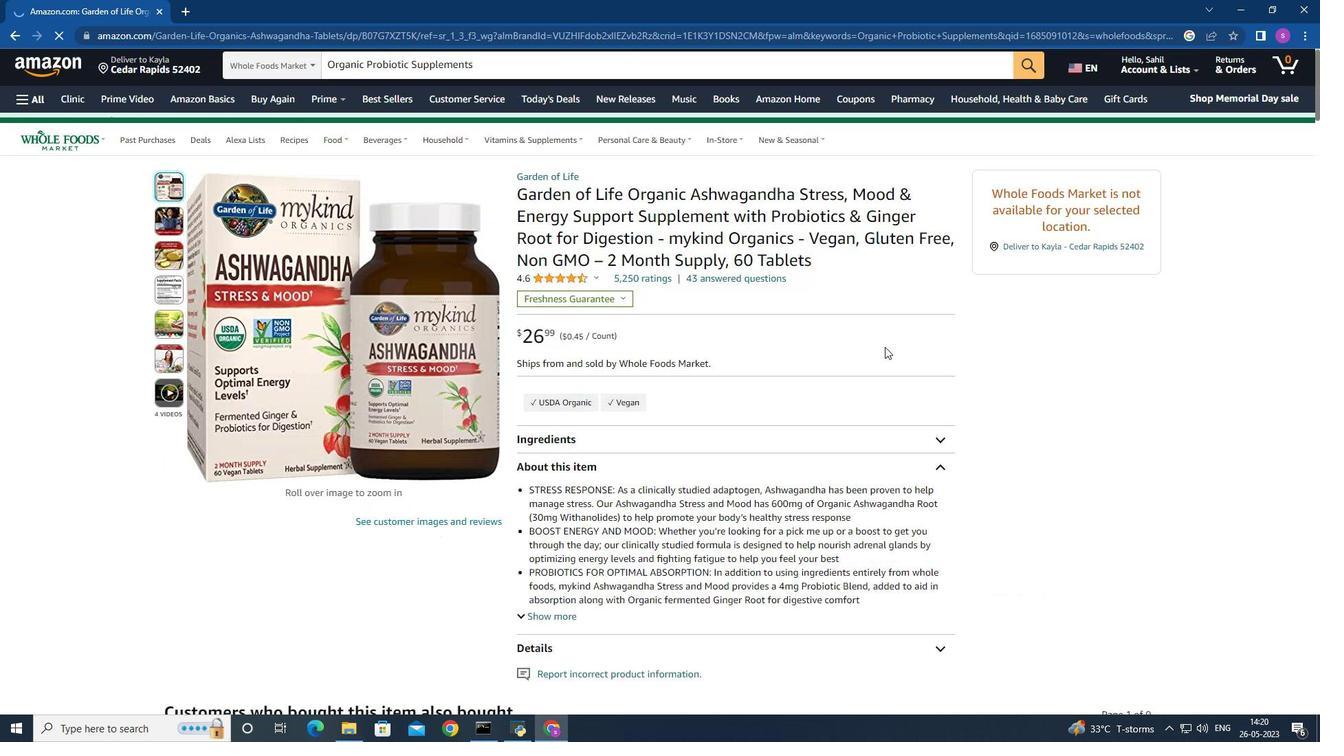 
Action: Mouse scrolled (879, 339) with delta (0, 0)
Screenshot: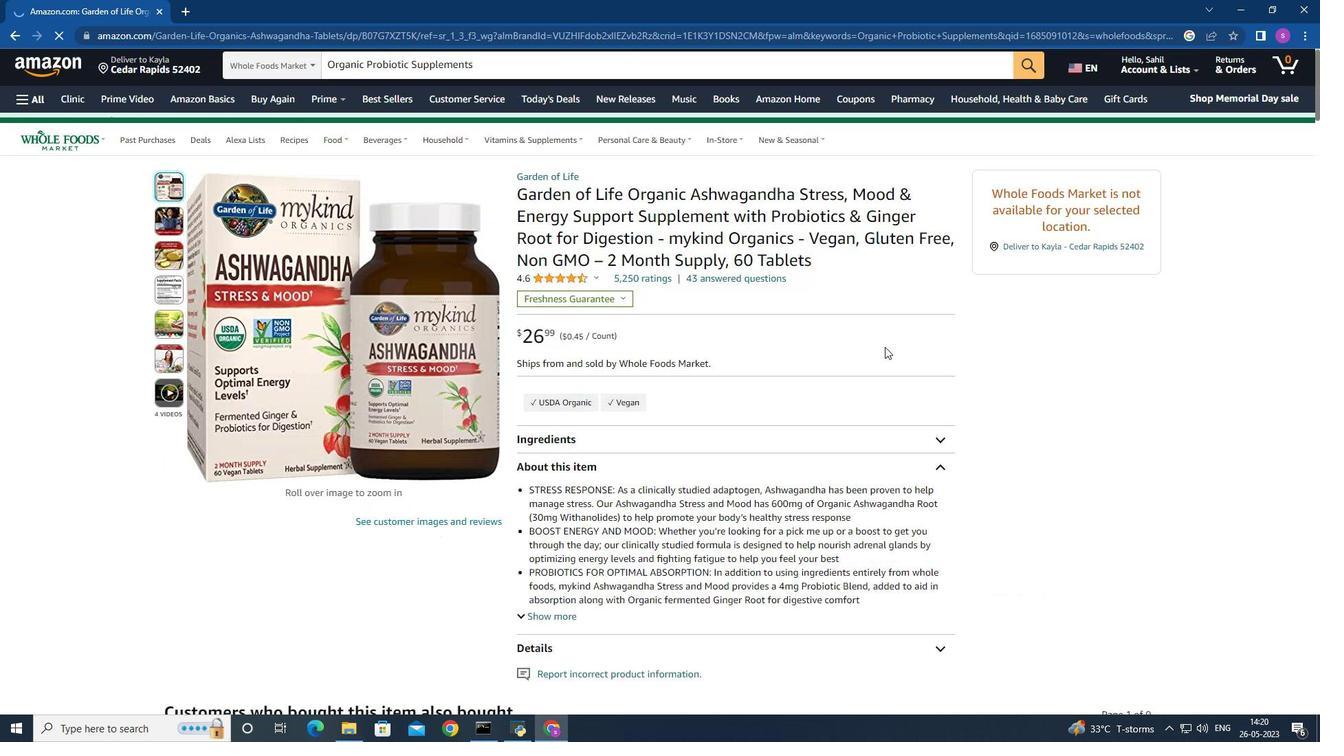 
Action: Mouse moved to (884, 347)
Screenshot: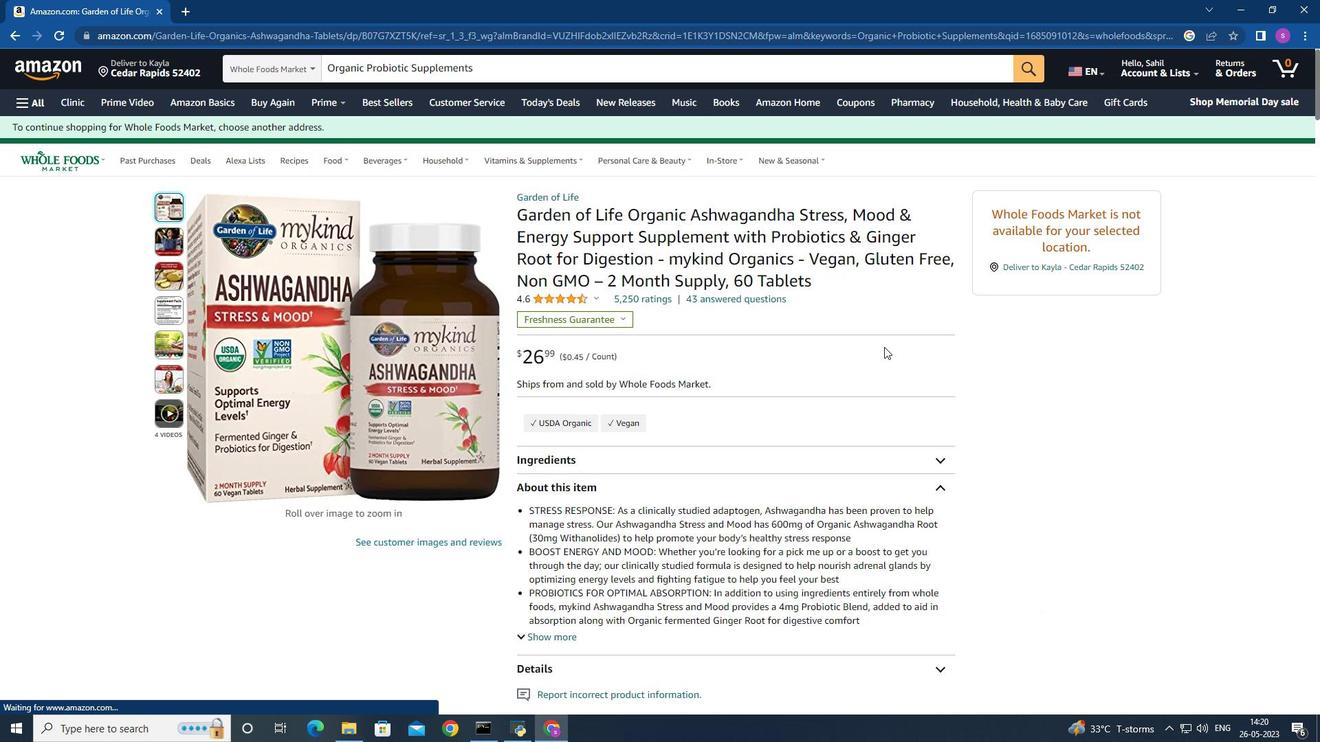 
Action: Mouse scrolled (884, 348) with delta (0, 0)
Screenshot: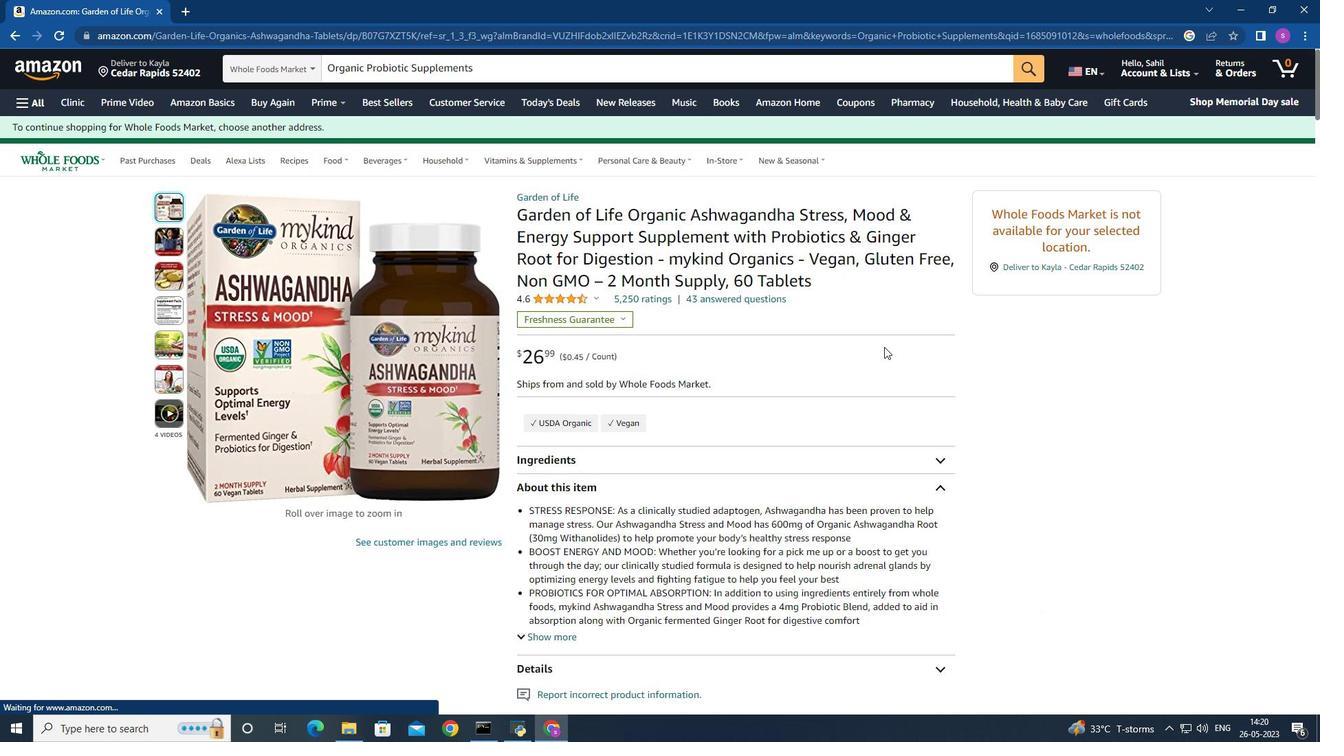 
Action: Mouse scrolled (884, 348) with delta (0, 0)
Screenshot: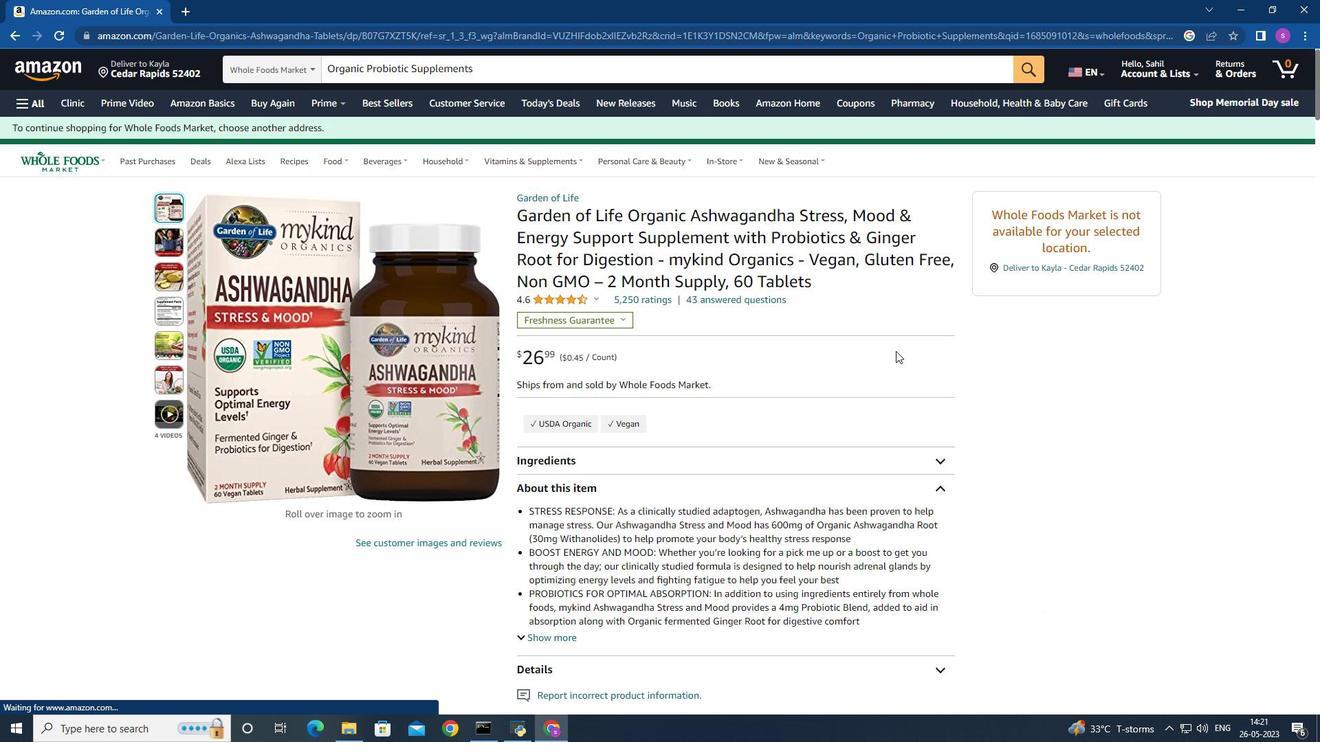 
Action: Mouse scrolled (884, 348) with delta (0, 0)
Screenshot: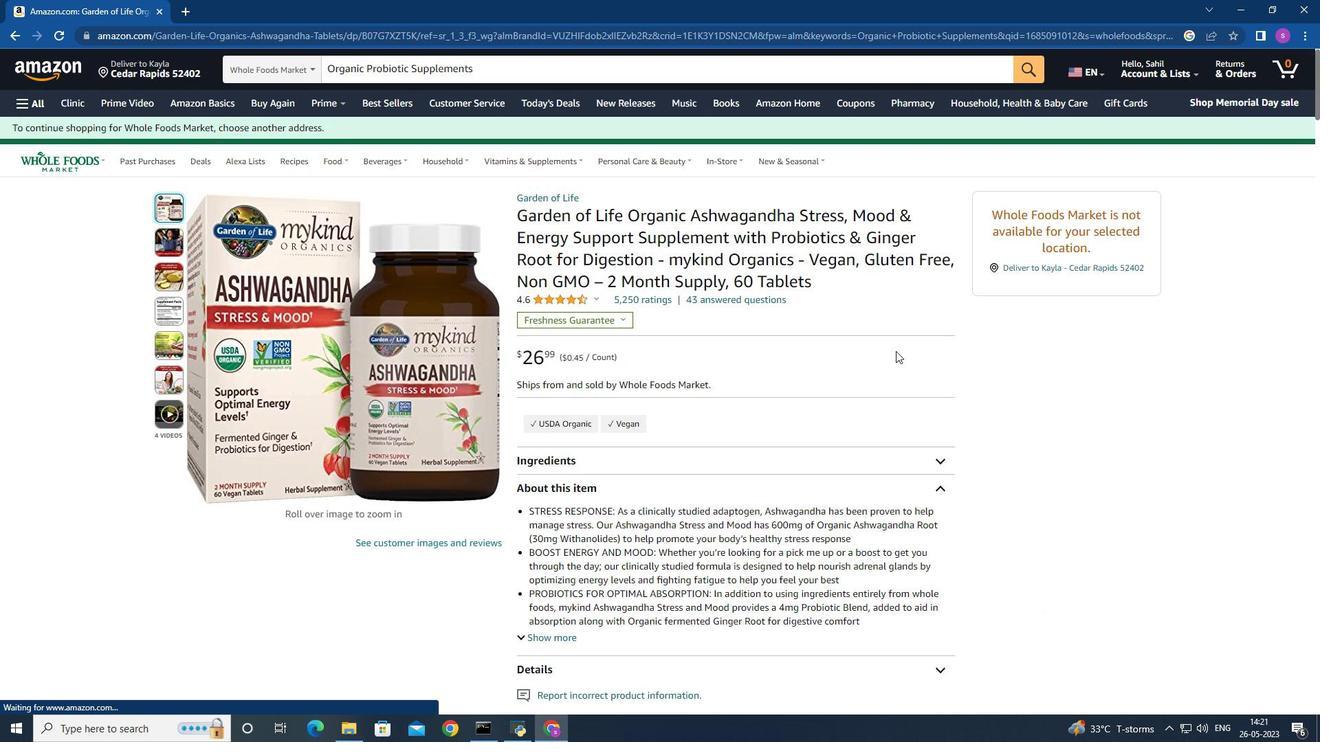 
Action: Mouse scrolled (884, 348) with delta (0, 0)
Screenshot: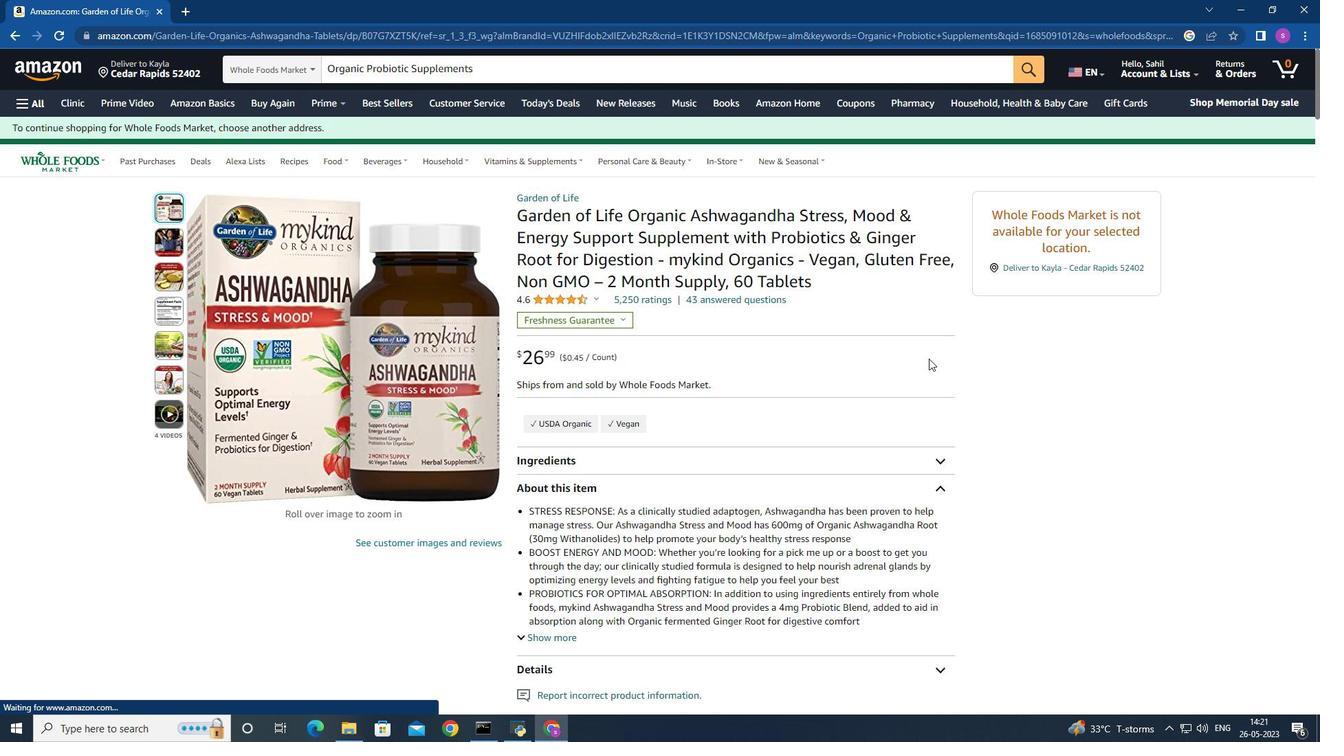 
Action: Mouse moved to (10, 34)
Screenshot: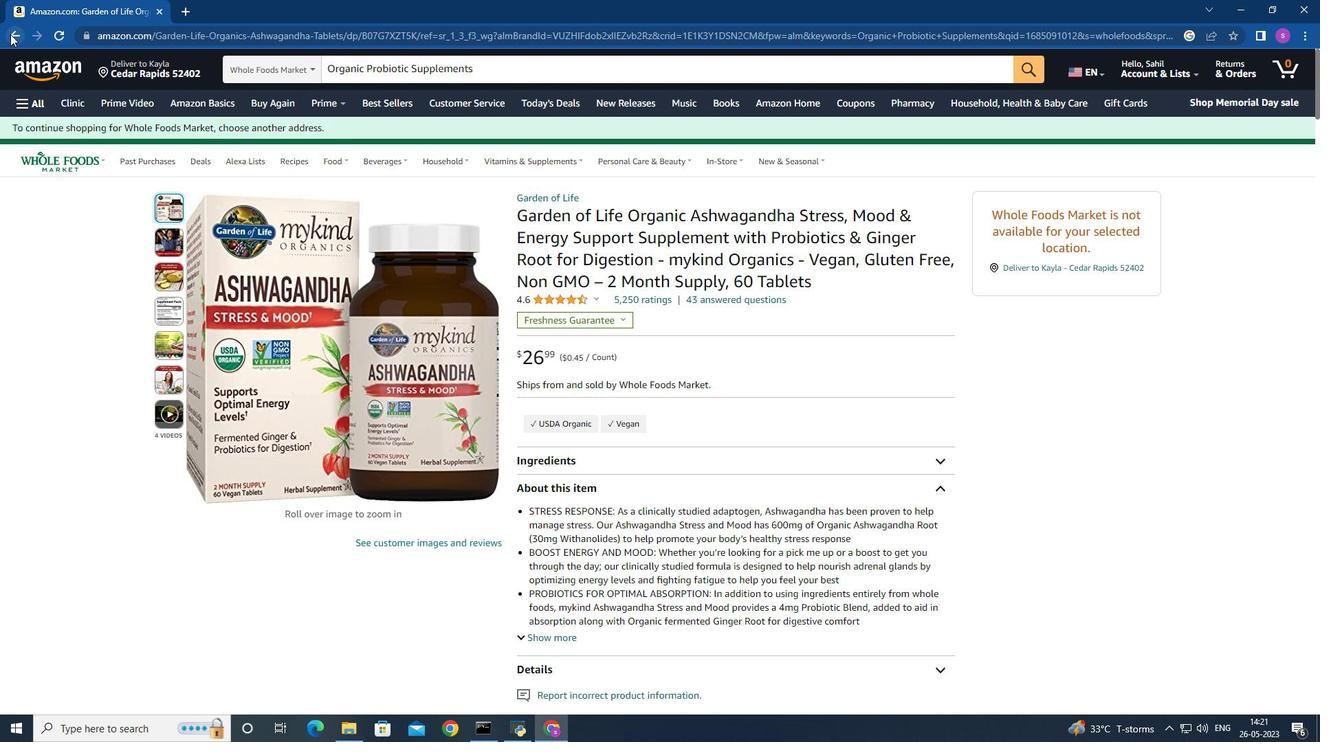 
Action: Mouse pressed left at (10, 34)
